 Task: Look for Airbnb properties in Balatah, Palestinian Territory from 12th December, 2023 to 16th December, 2023 for 8 adults.8 bedrooms having 8 beds and 8 bathrooms. Property type can be house. Amenities needed are: wifi, TV, free parkinig on premises, gym, breakfast. Look for 4 properties as per requirement.
Action: Mouse moved to (453, 94)
Screenshot: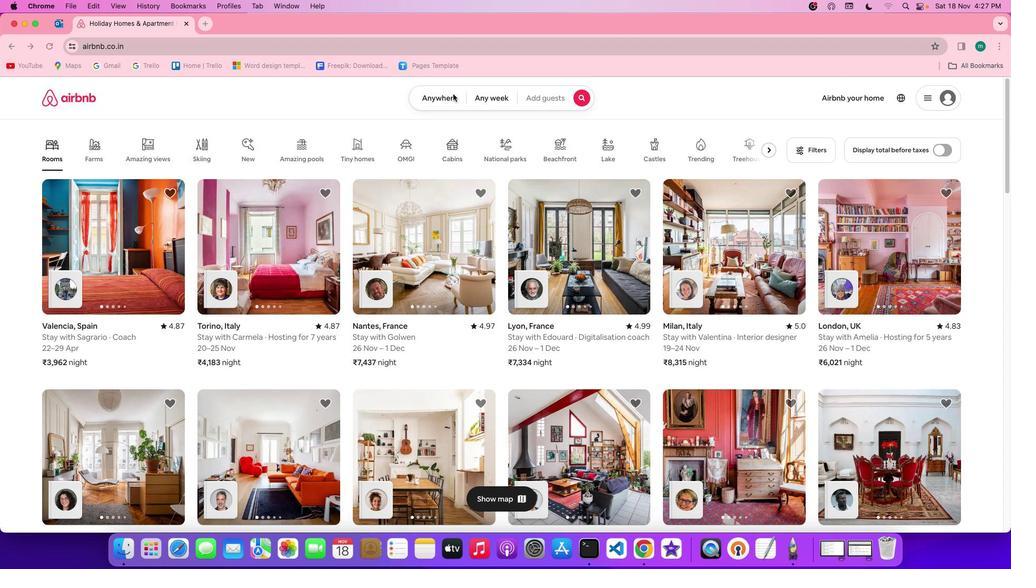 
Action: Mouse pressed left at (453, 94)
Screenshot: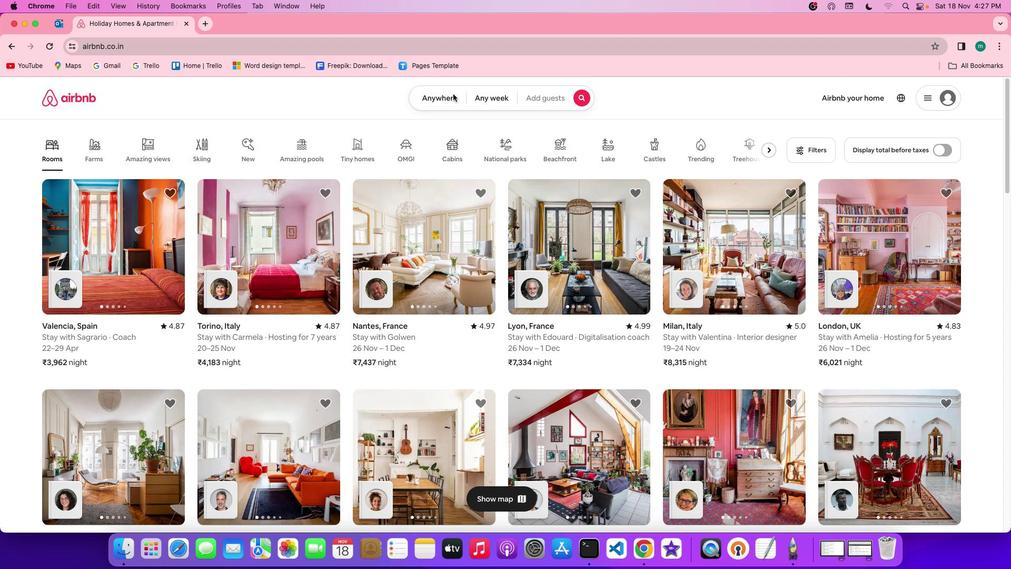
Action: Mouse moved to (437, 98)
Screenshot: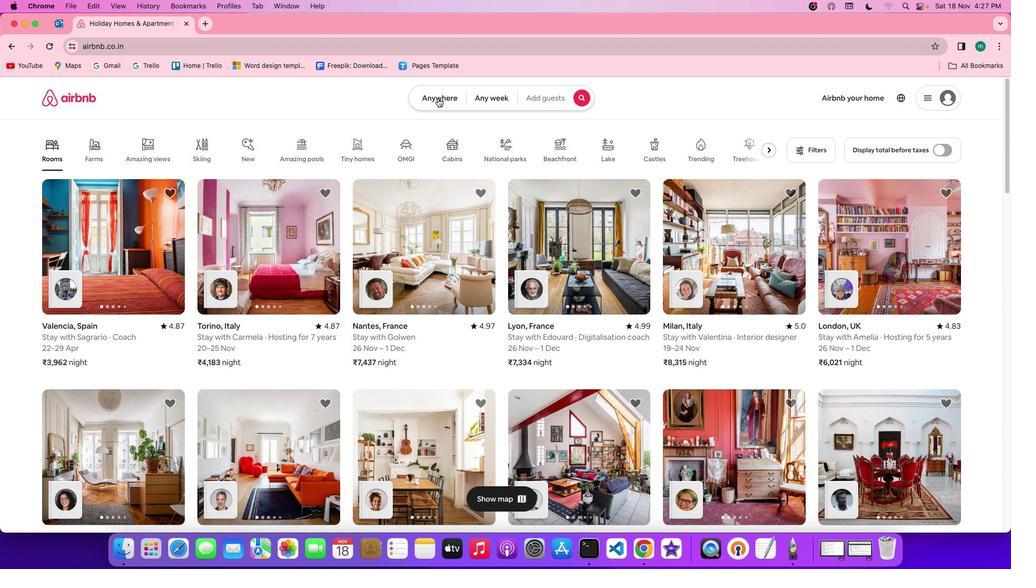 
Action: Mouse pressed left at (437, 98)
Screenshot: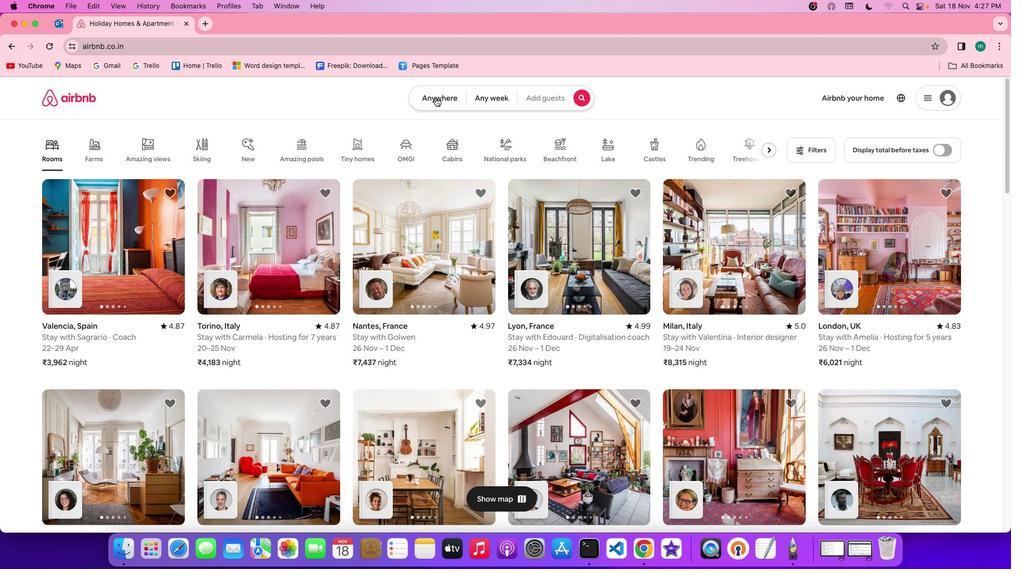 
Action: Mouse moved to (375, 135)
Screenshot: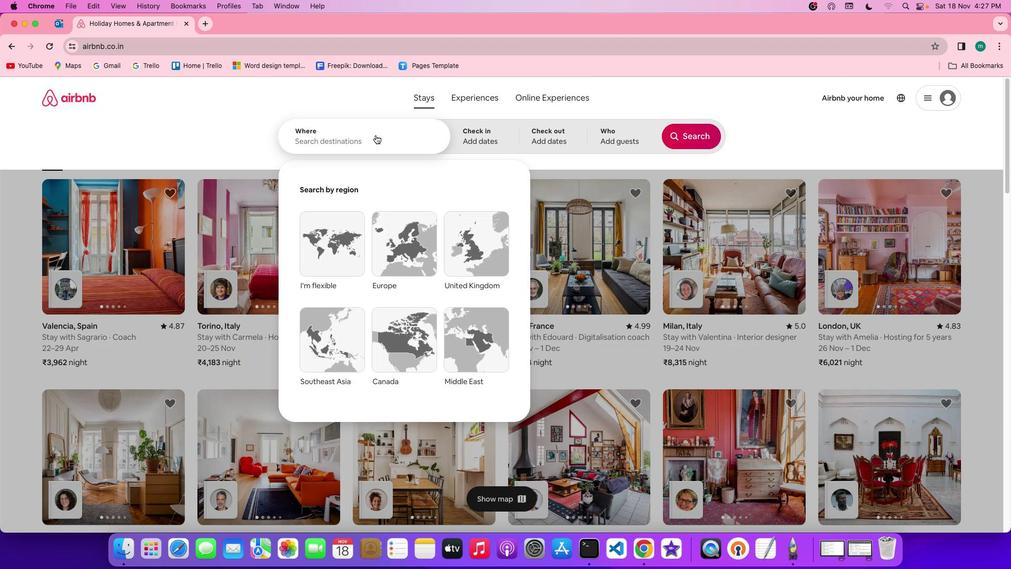 
Action: Mouse pressed left at (375, 135)
Screenshot: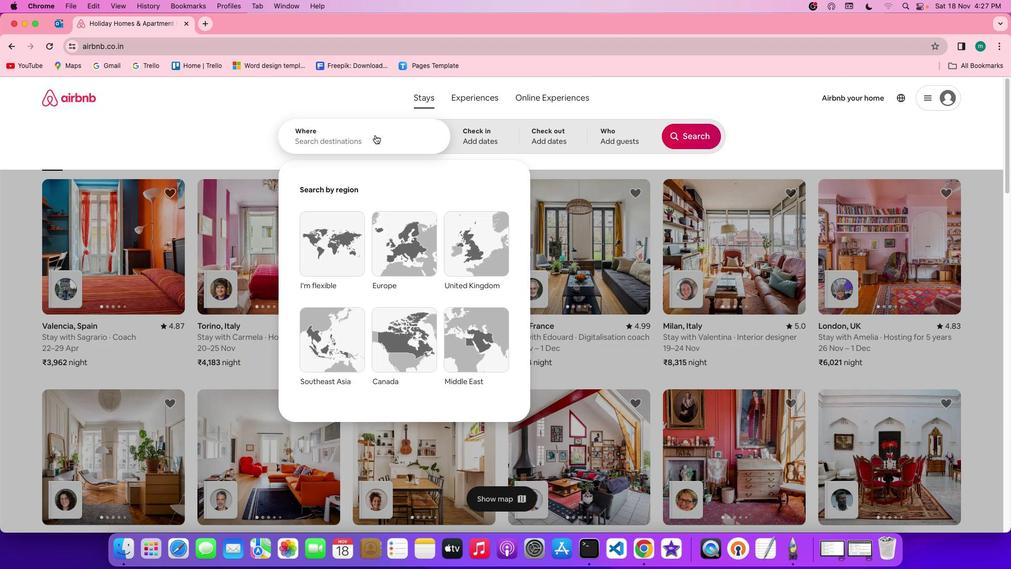 
Action: Mouse moved to (371, 140)
Screenshot: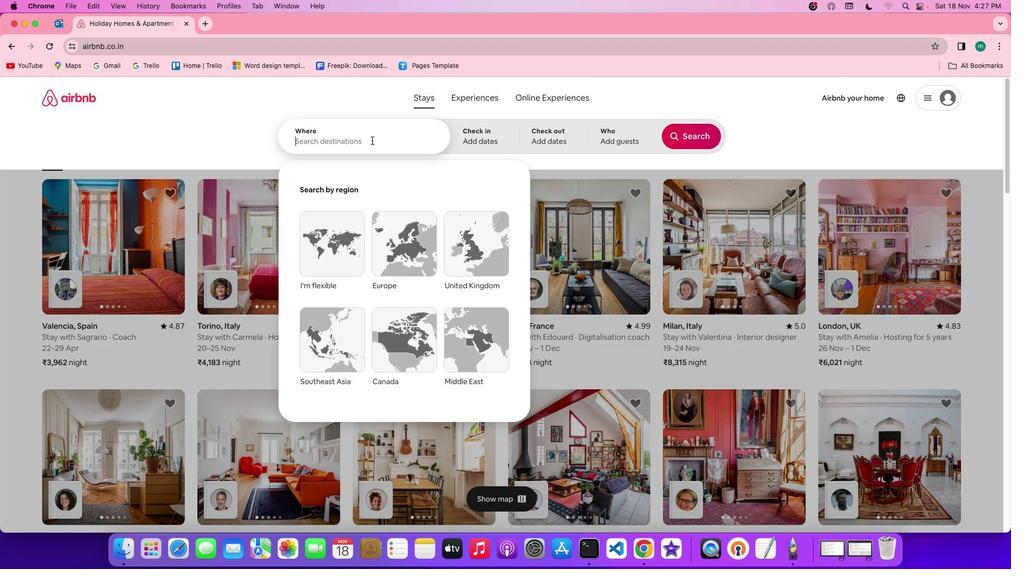 
Action: Mouse pressed left at (371, 140)
Screenshot: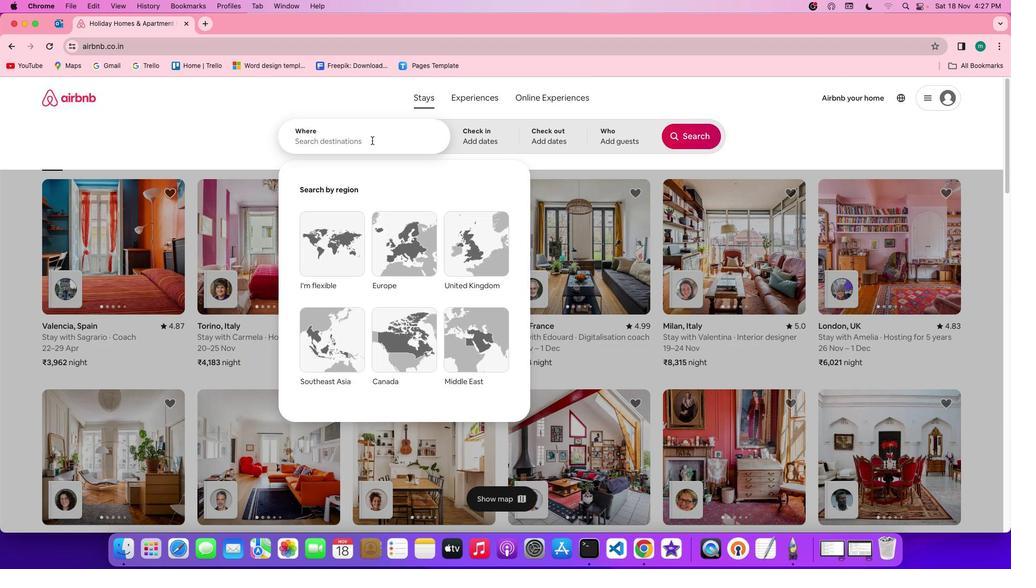 
Action: Key pressed Key.spaceKey.shift'B''a''l''a''t''a''h'','Key.spaceKey.shift'p''a''l''e''s''t''i''n''i''a''n'Key.spaceKey.shift'T''e''r''r''i''t''o''r''u''y'Key.backspaceKey.backspace'y'
Screenshot: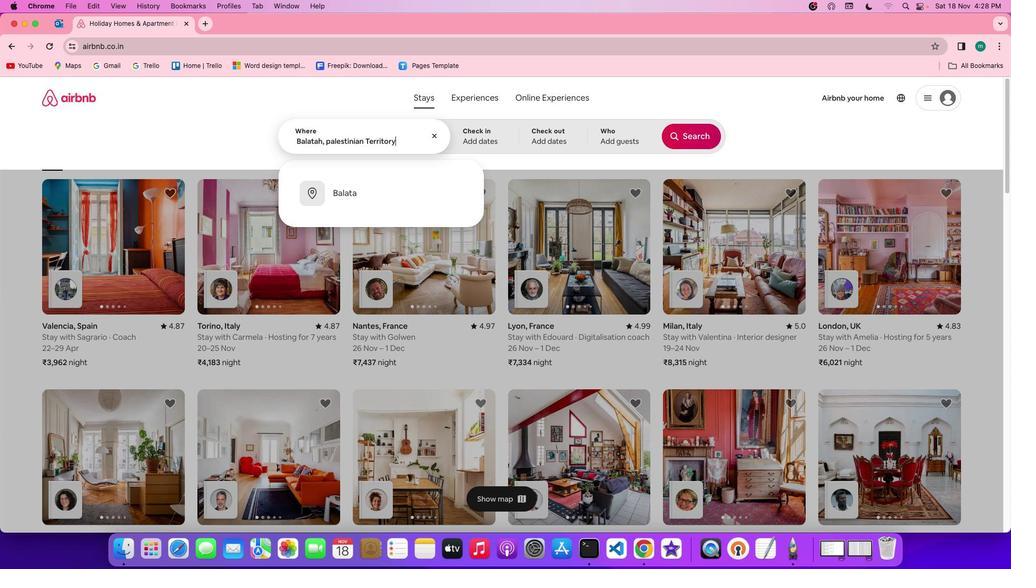 
Action: Mouse moved to (497, 139)
Screenshot: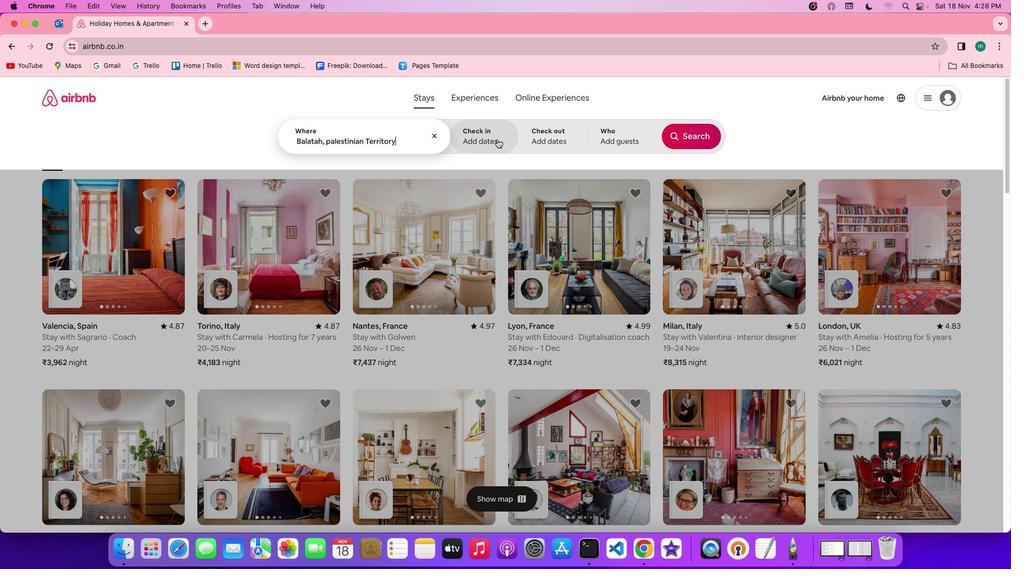 
Action: Mouse pressed left at (497, 139)
Screenshot: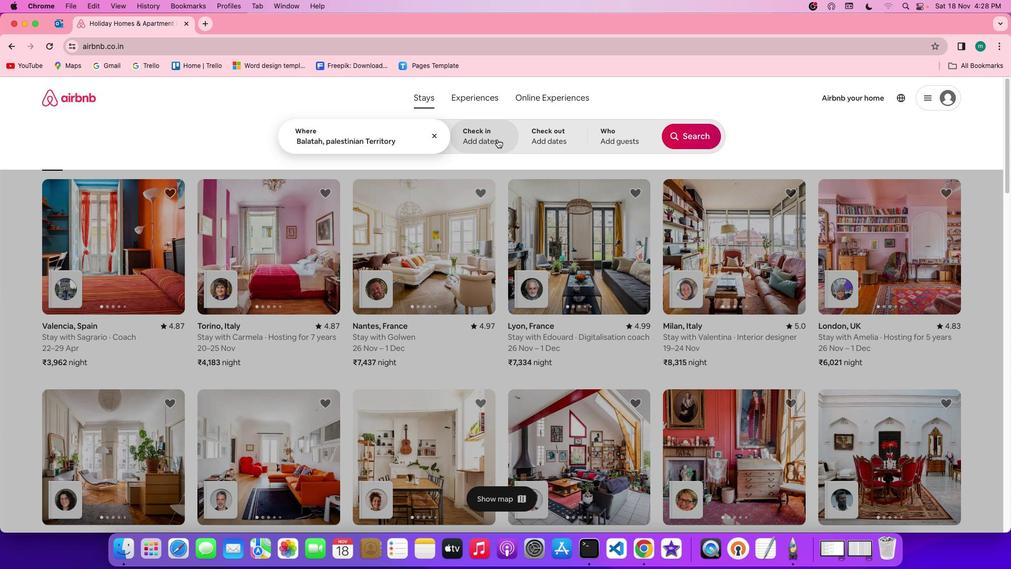 
Action: Mouse moved to (649, 309)
Screenshot: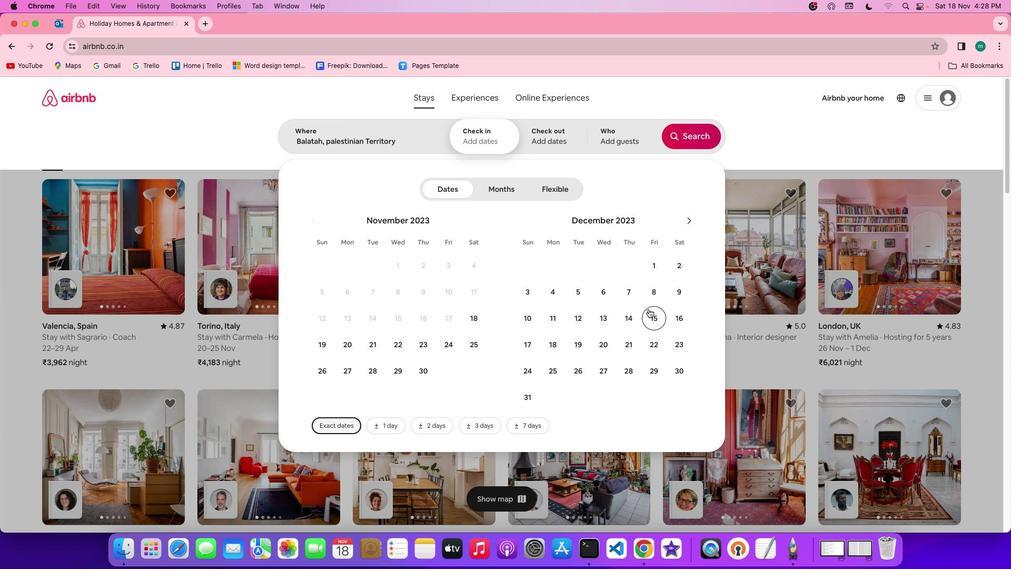 
Action: Mouse scrolled (649, 309) with delta (0, 0)
Screenshot: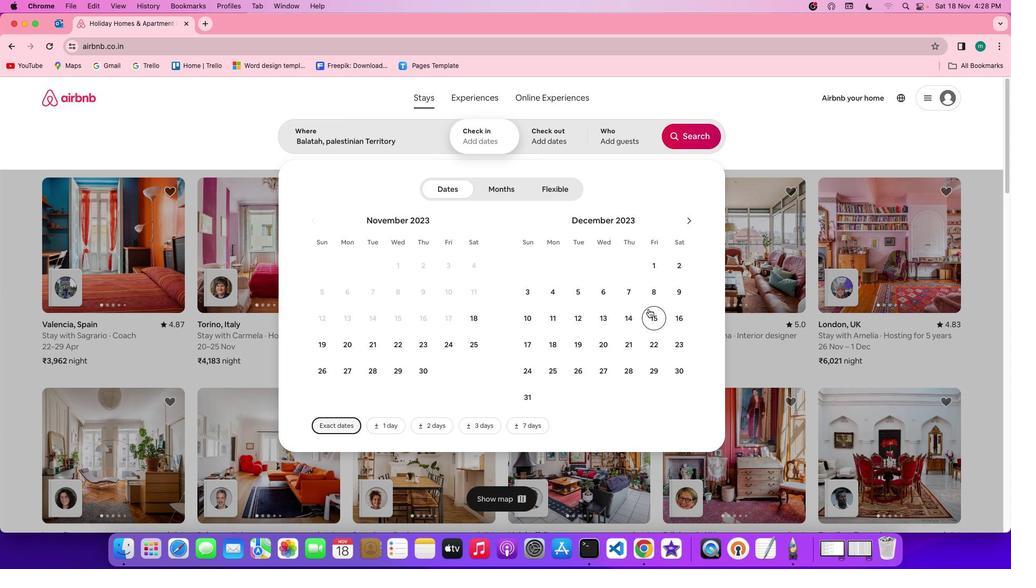 
Action: Mouse scrolled (649, 309) with delta (0, 0)
Screenshot: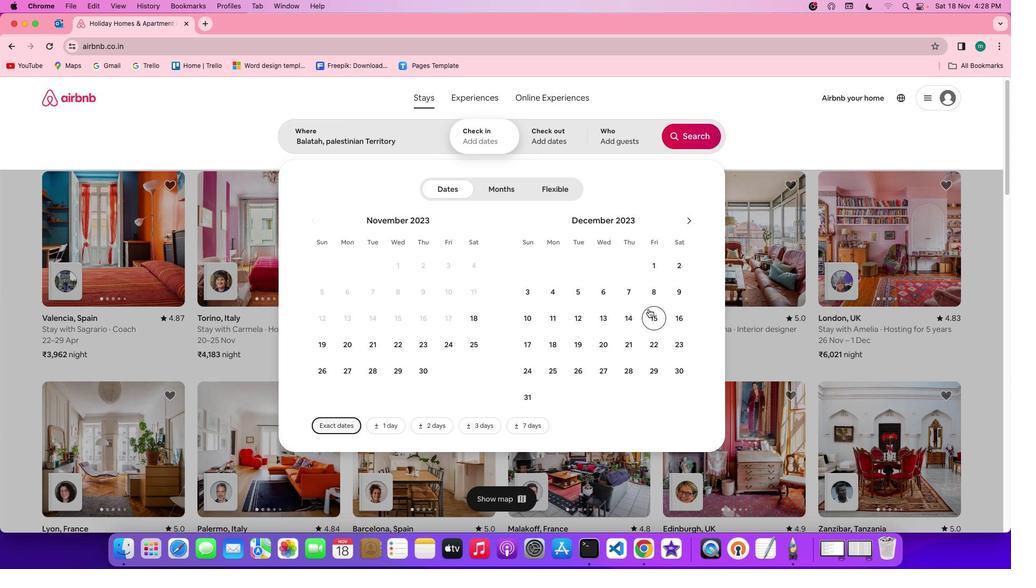 
Action: Mouse scrolled (649, 309) with delta (0, 0)
Screenshot: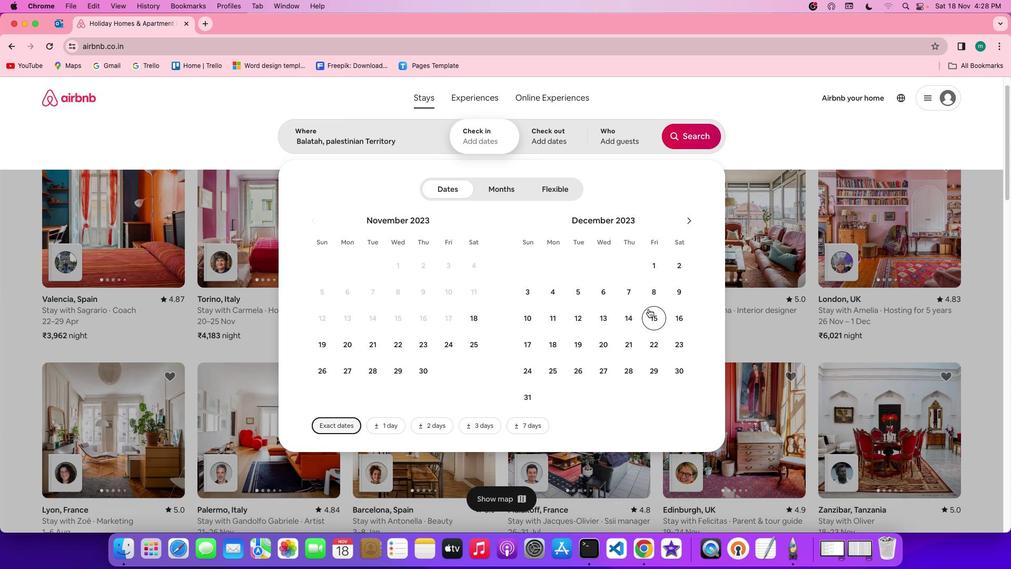 
Action: Mouse moved to (443, 93)
Screenshot: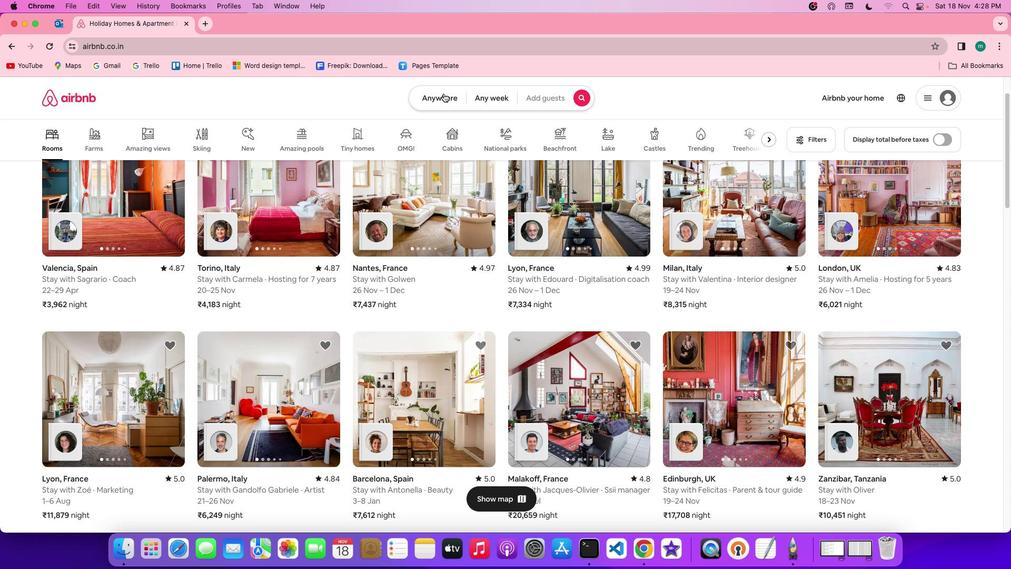 
Action: Mouse pressed left at (443, 93)
Screenshot: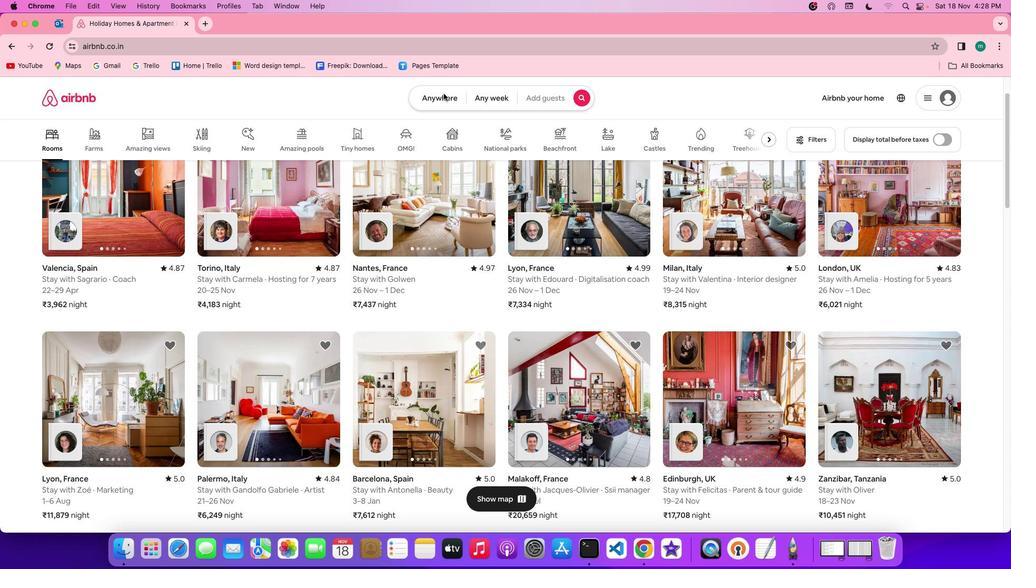 
Action: Mouse moved to (473, 135)
Screenshot: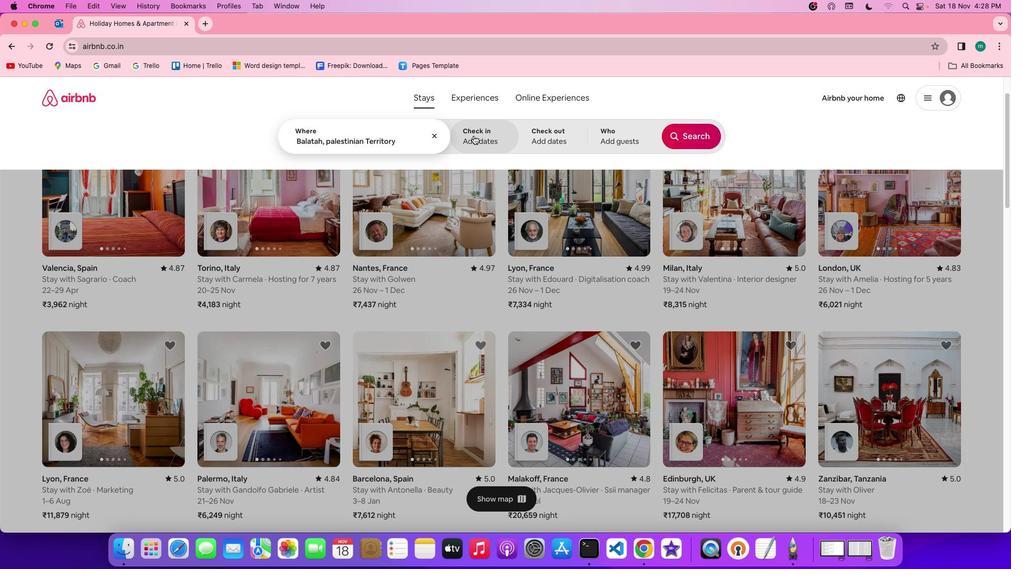 
Action: Mouse pressed left at (473, 135)
Screenshot: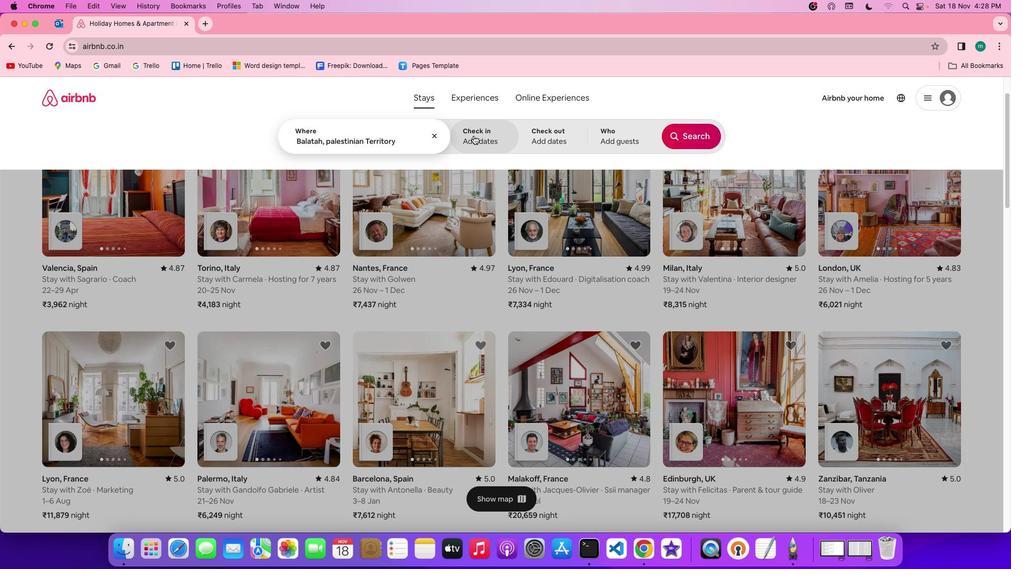 
Action: Mouse moved to (578, 315)
Screenshot: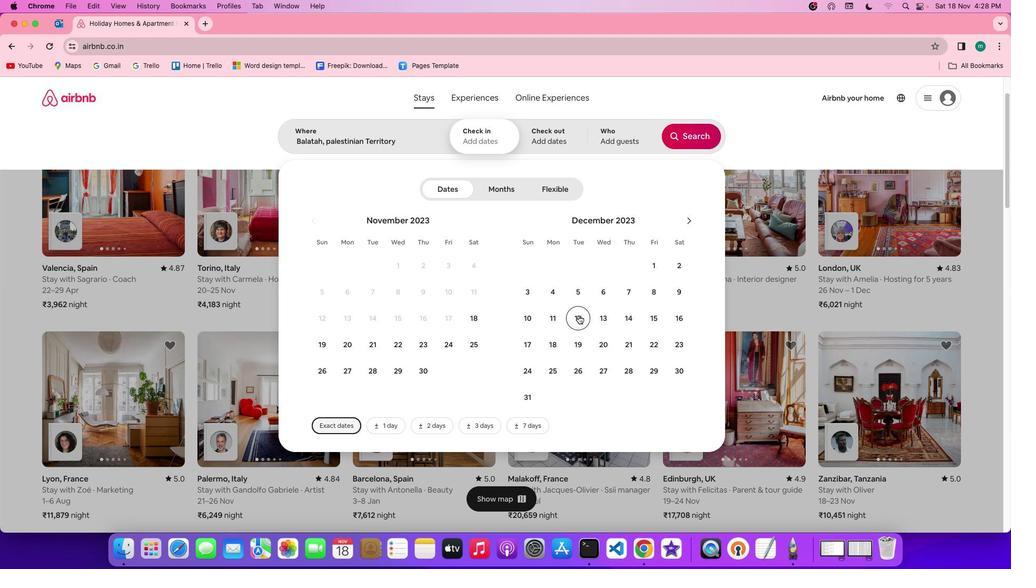 
Action: Mouse pressed left at (578, 315)
Screenshot: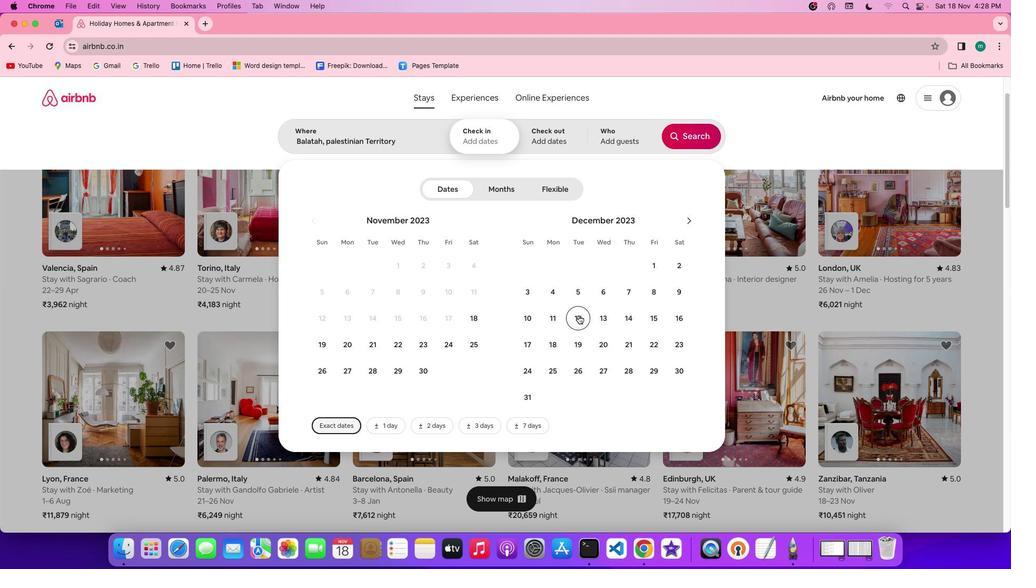 
Action: Mouse moved to (674, 318)
Screenshot: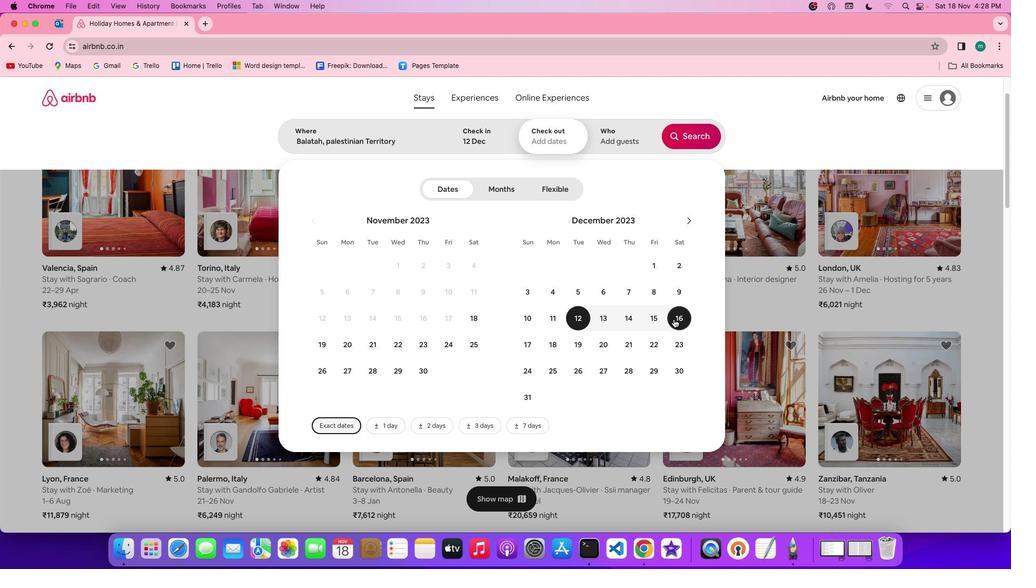 
Action: Mouse pressed left at (674, 318)
Screenshot: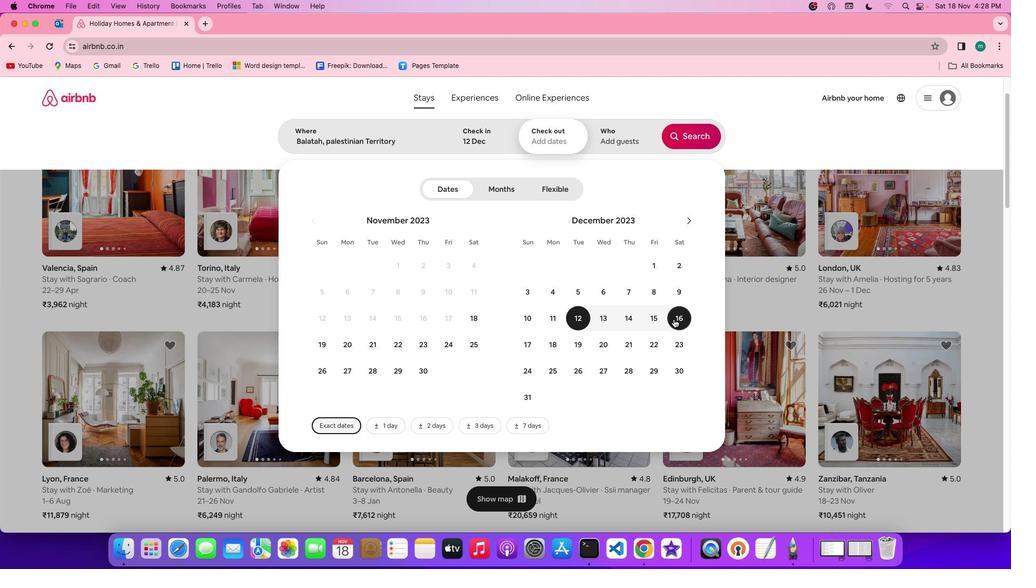
Action: Mouse moved to (610, 128)
Screenshot: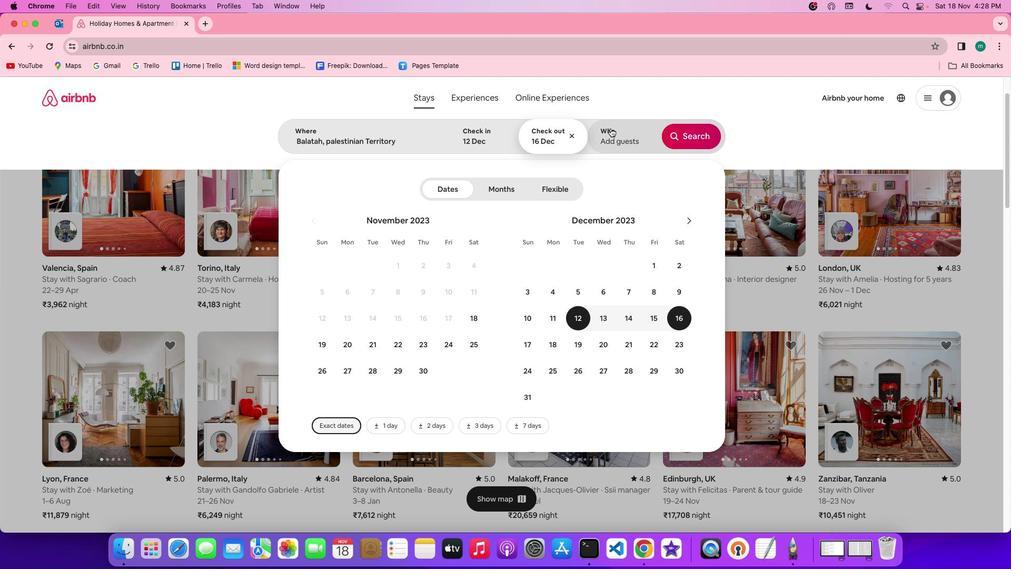 
Action: Mouse pressed left at (610, 128)
Screenshot: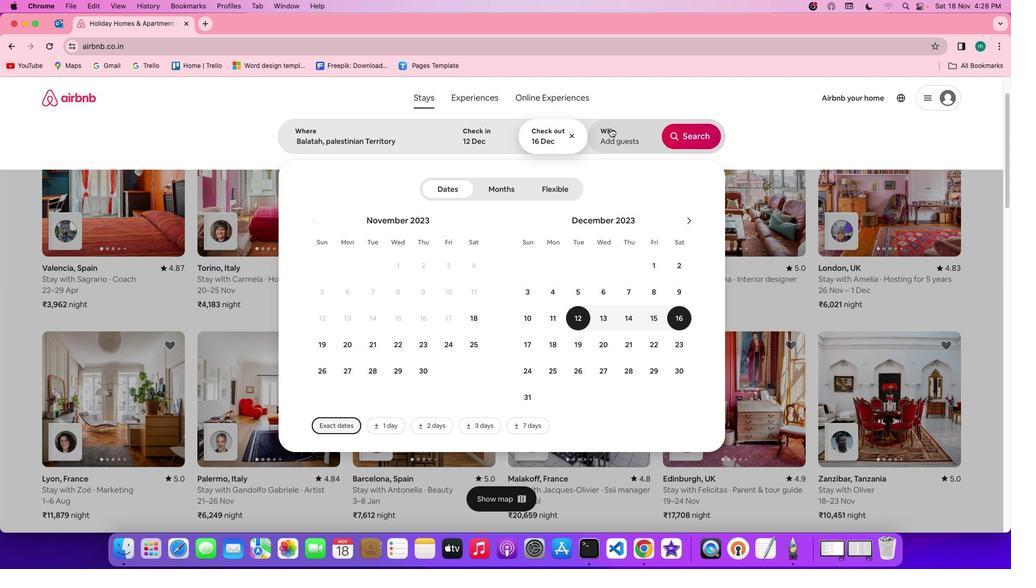 
Action: Mouse moved to (694, 194)
Screenshot: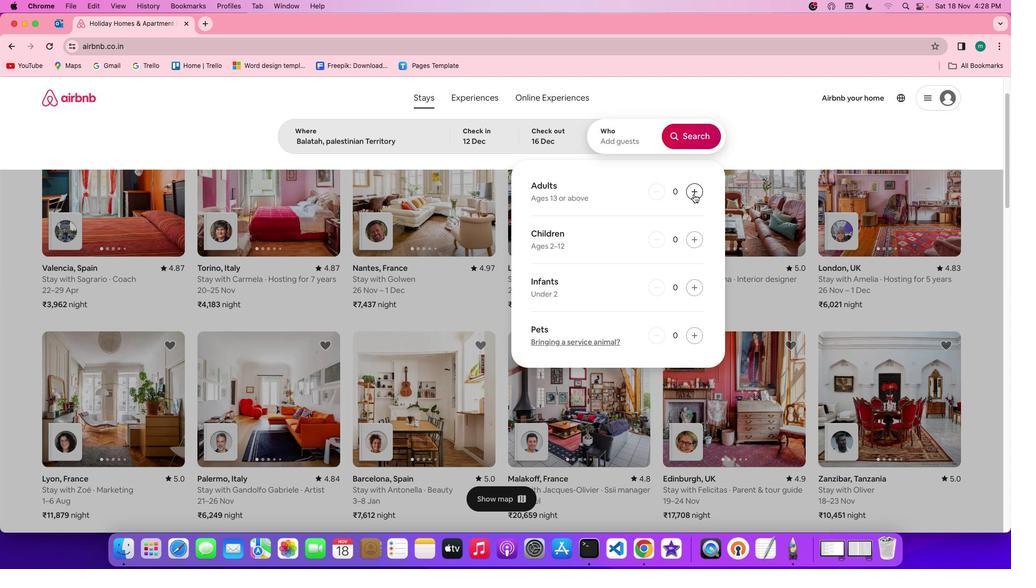 
Action: Mouse pressed left at (694, 194)
Screenshot: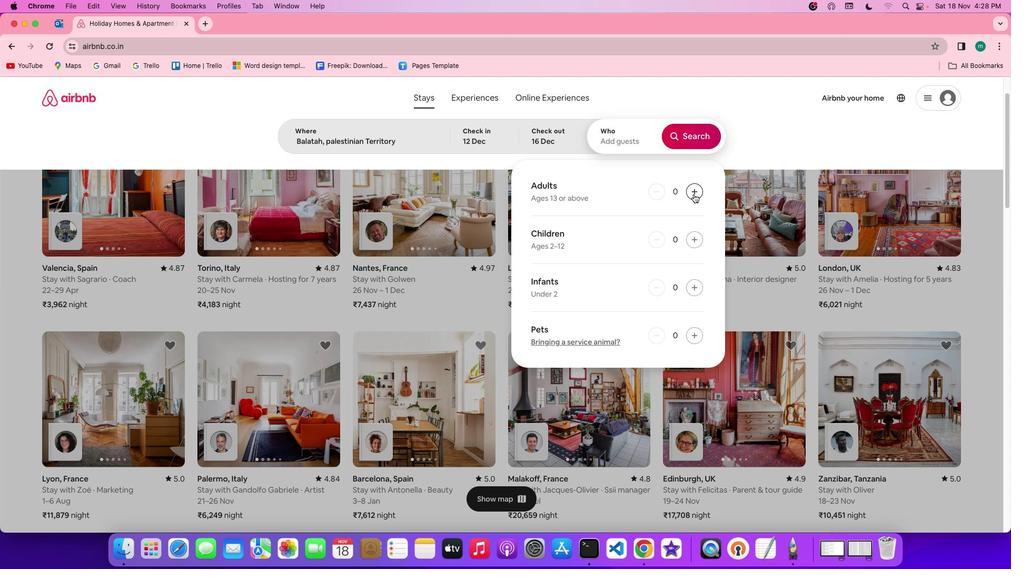 
Action: Mouse pressed left at (694, 194)
Screenshot: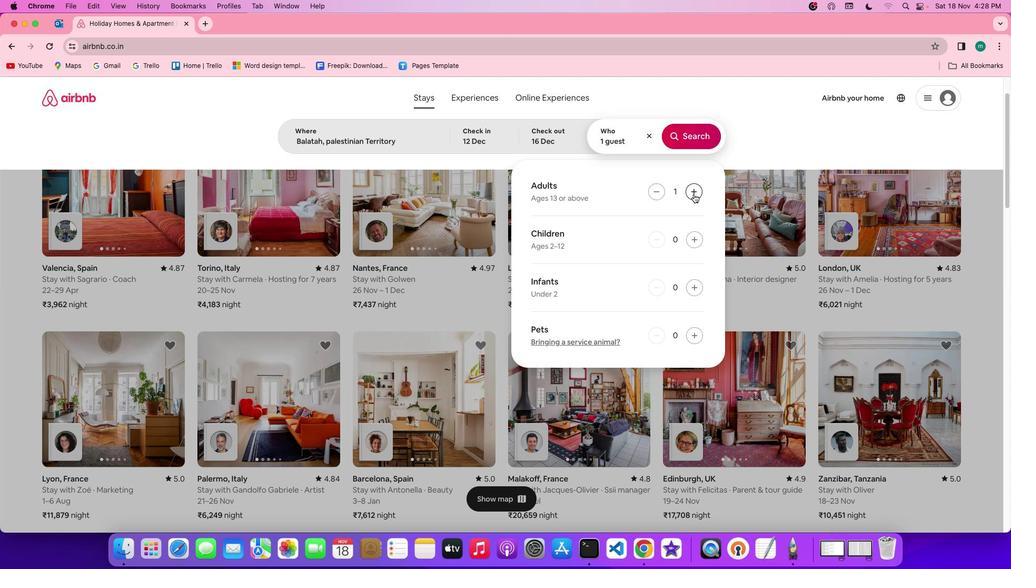 
Action: Mouse pressed left at (694, 194)
Screenshot: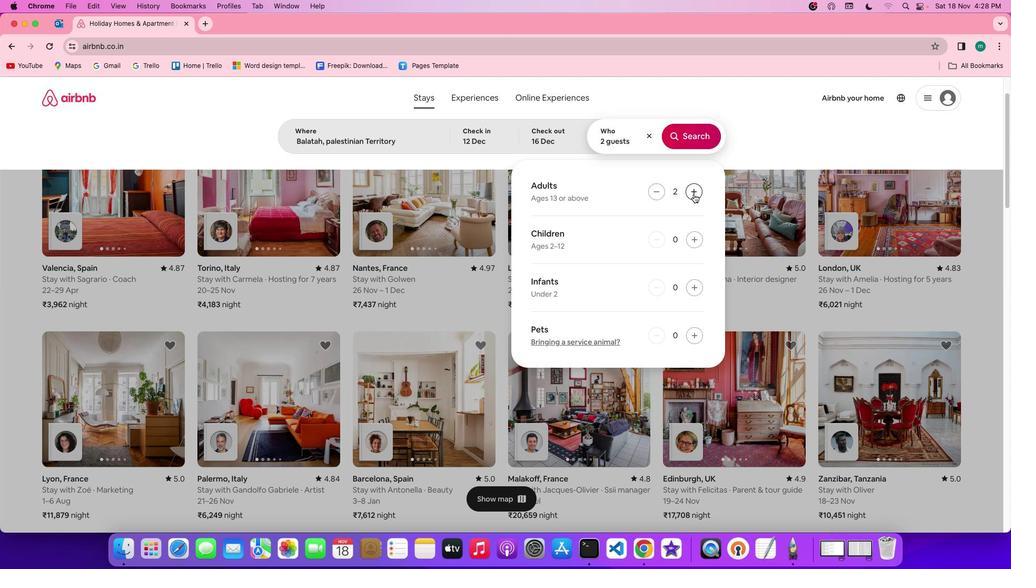 
Action: Mouse pressed left at (694, 194)
Screenshot: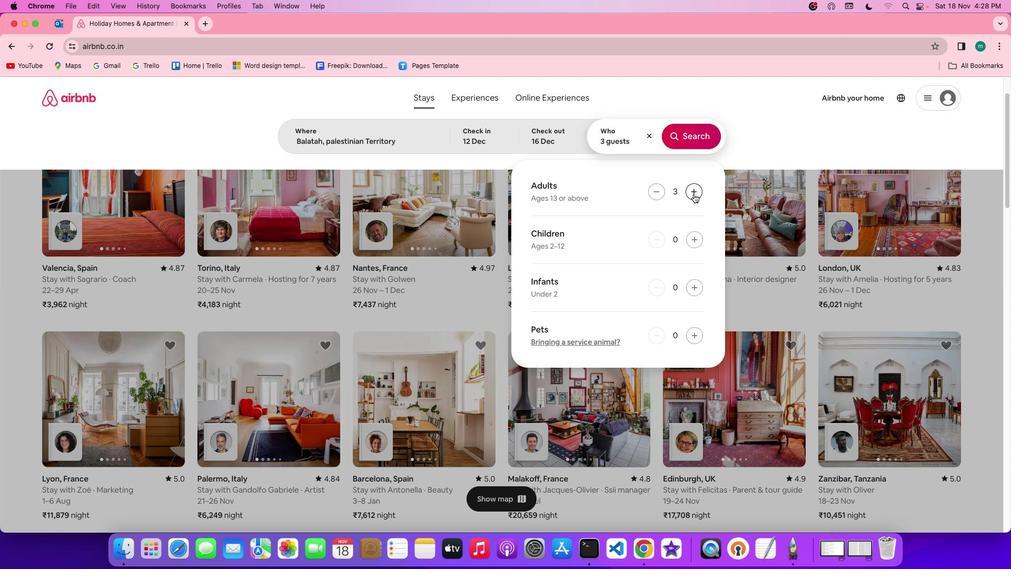 
Action: Mouse pressed left at (694, 194)
Screenshot: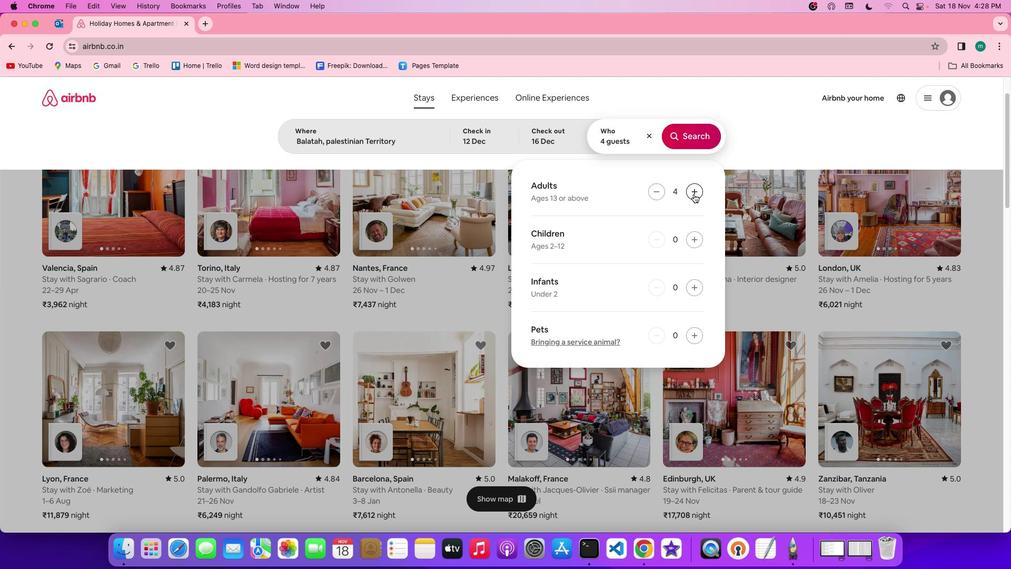 
Action: Mouse pressed left at (694, 194)
Screenshot: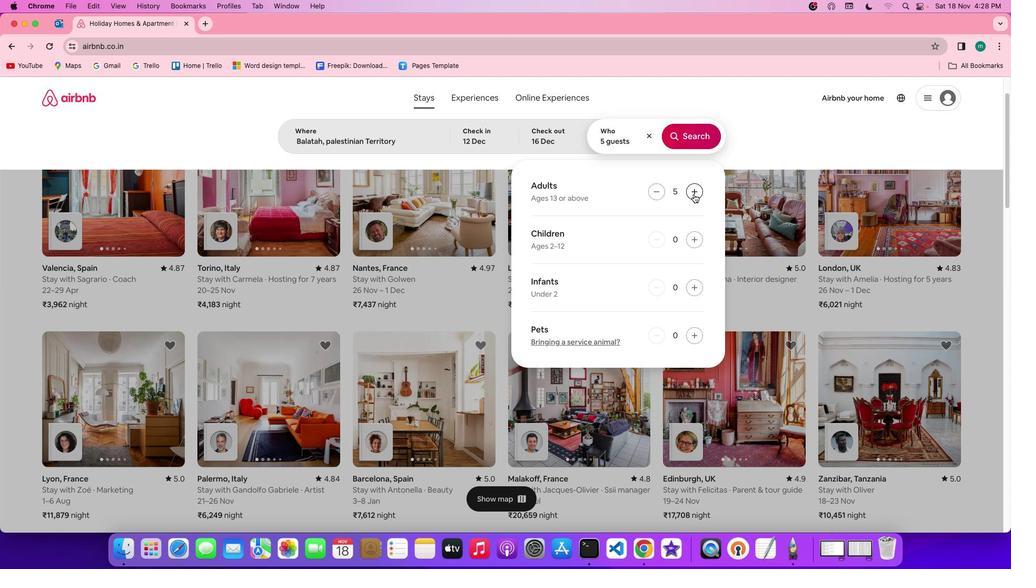 
Action: Mouse pressed left at (694, 194)
Screenshot: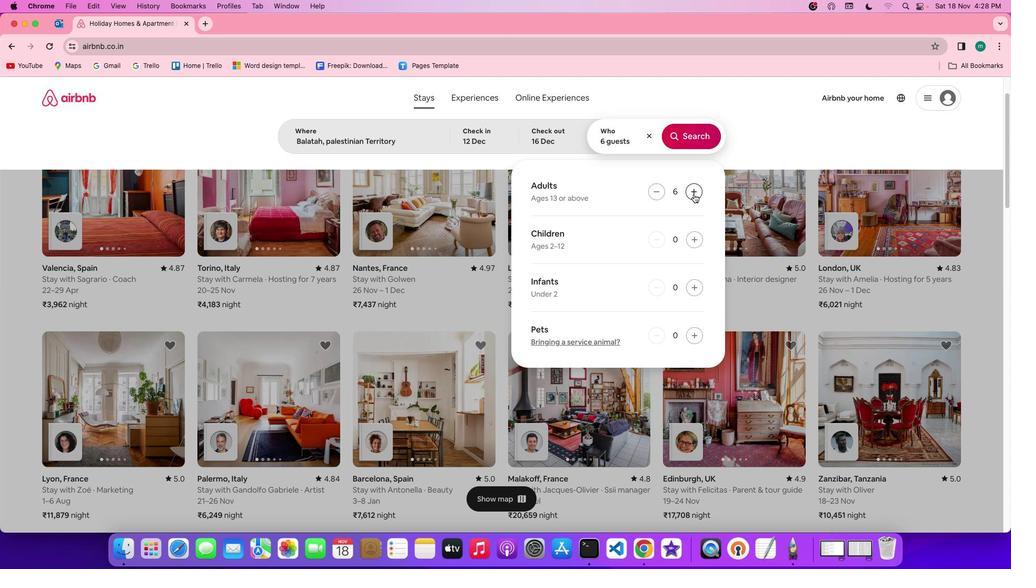 
Action: Mouse pressed left at (694, 194)
Screenshot: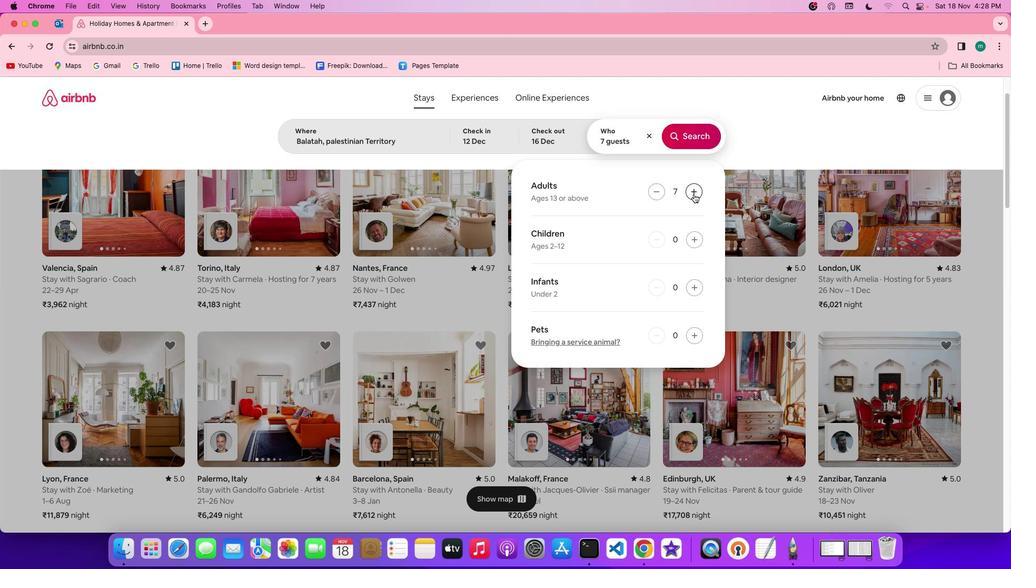 
Action: Mouse moved to (688, 129)
Screenshot: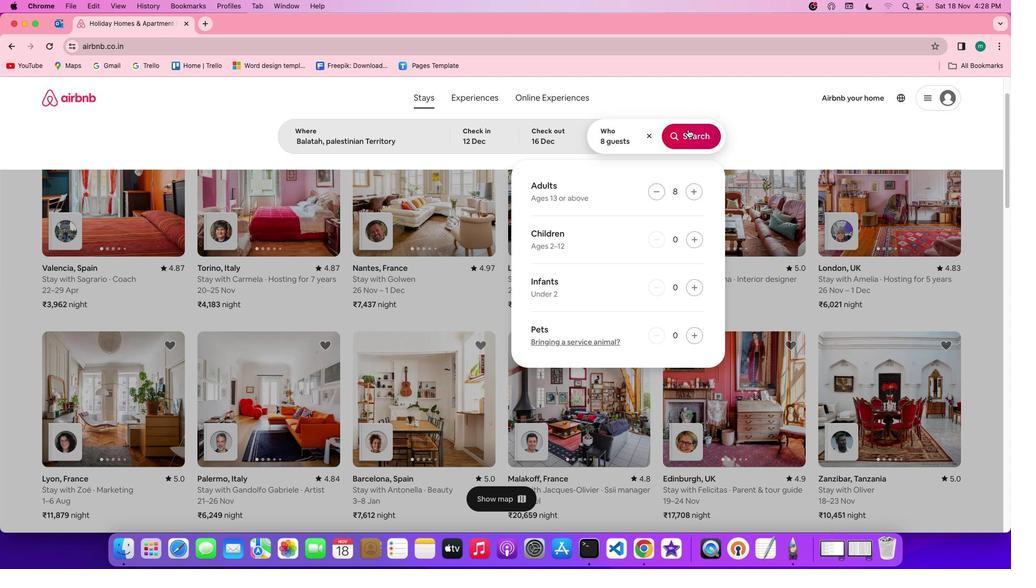 
Action: Mouse pressed left at (688, 129)
Screenshot: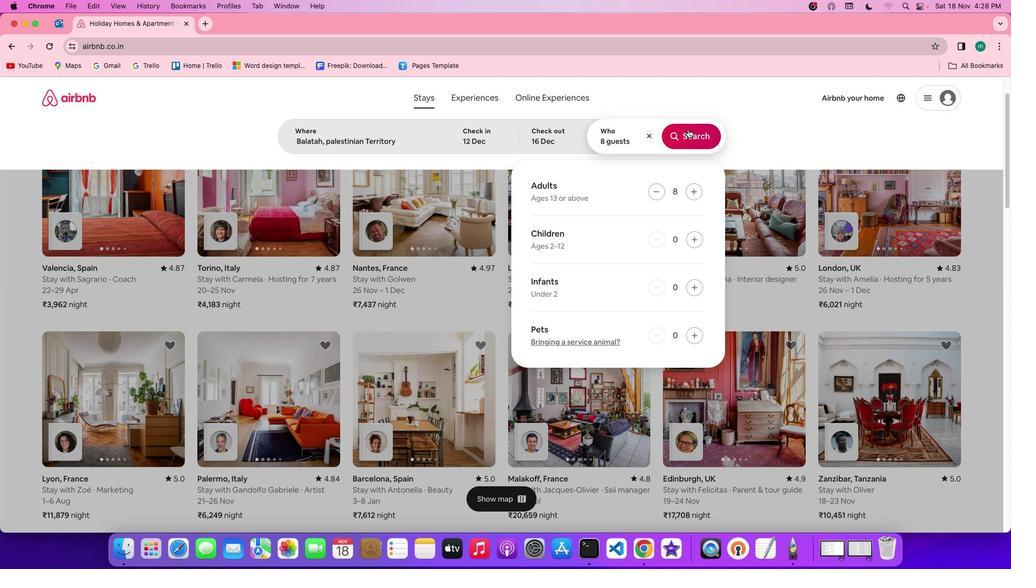 
Action: Mouse moved to (838, 129)
Screenshot: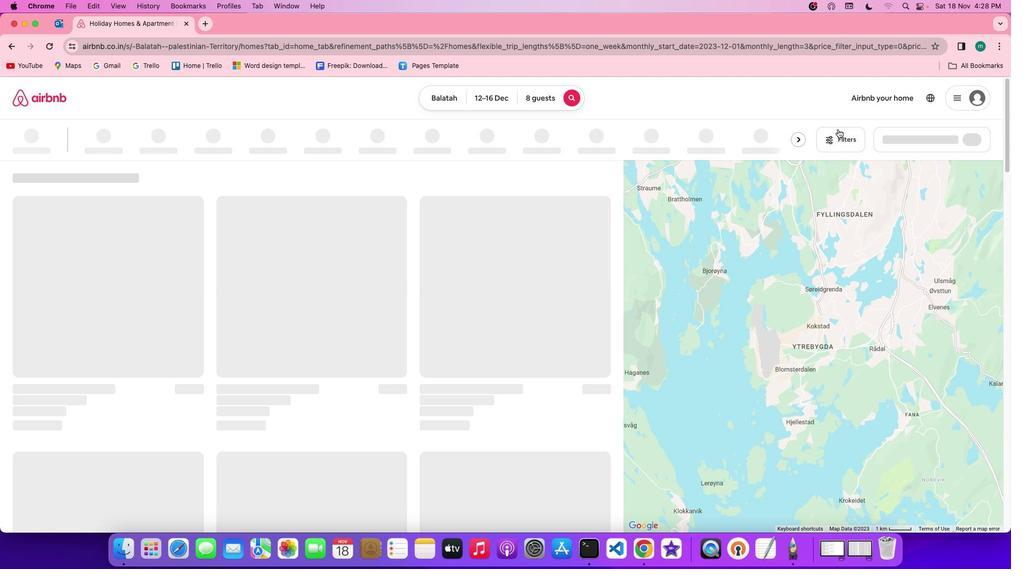 
Action: Mouse pressed left at (838, 129)
Screenshot: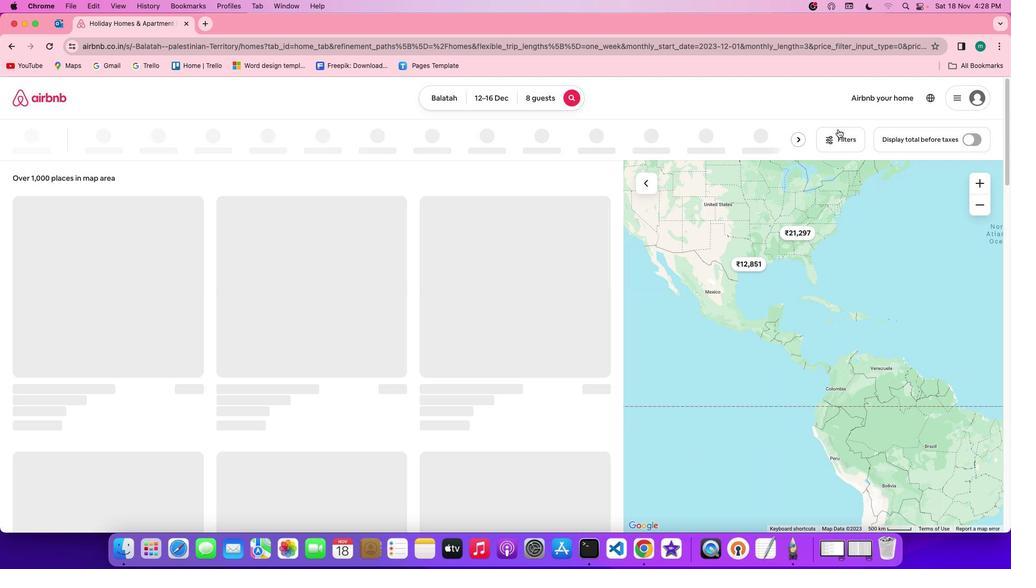 
Action: Mouse moved to (576, 268)
Screenshot: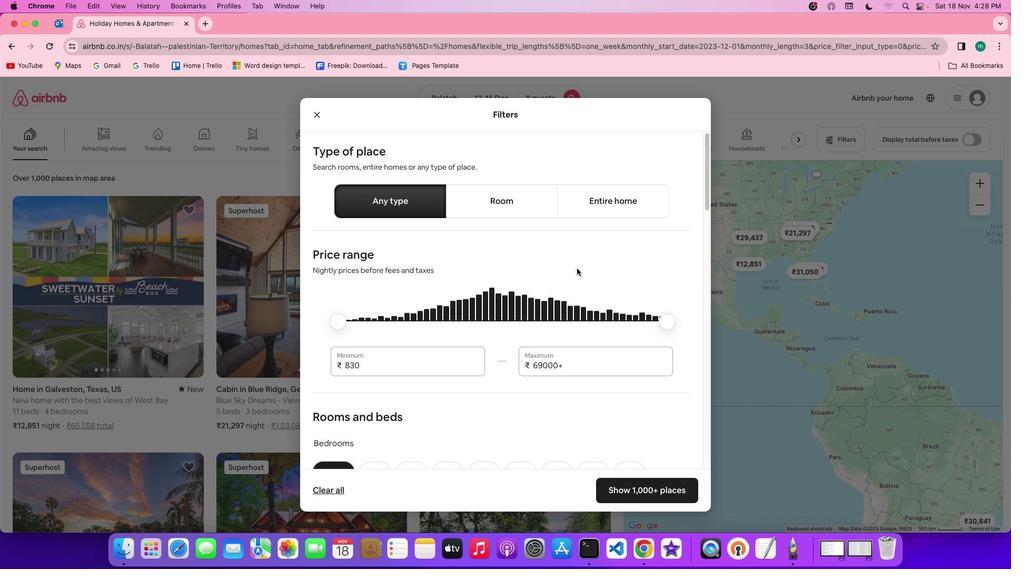 
Action: Mouse scrolled (576, 268) with delta (0, 0)
Screenshot: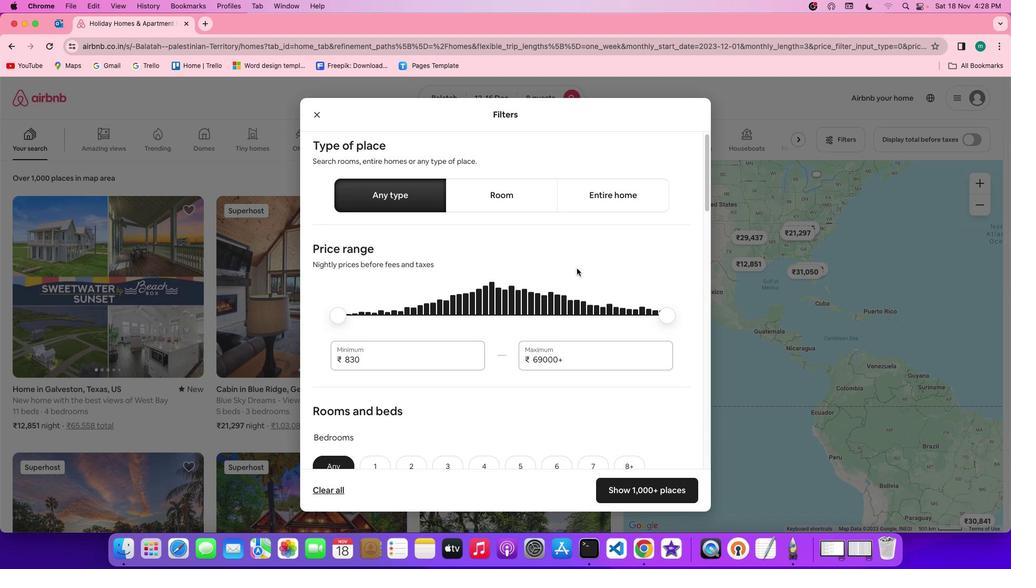 
Action: Mouse scrolled (576, 268) with delta (0, 0)
Screenshot: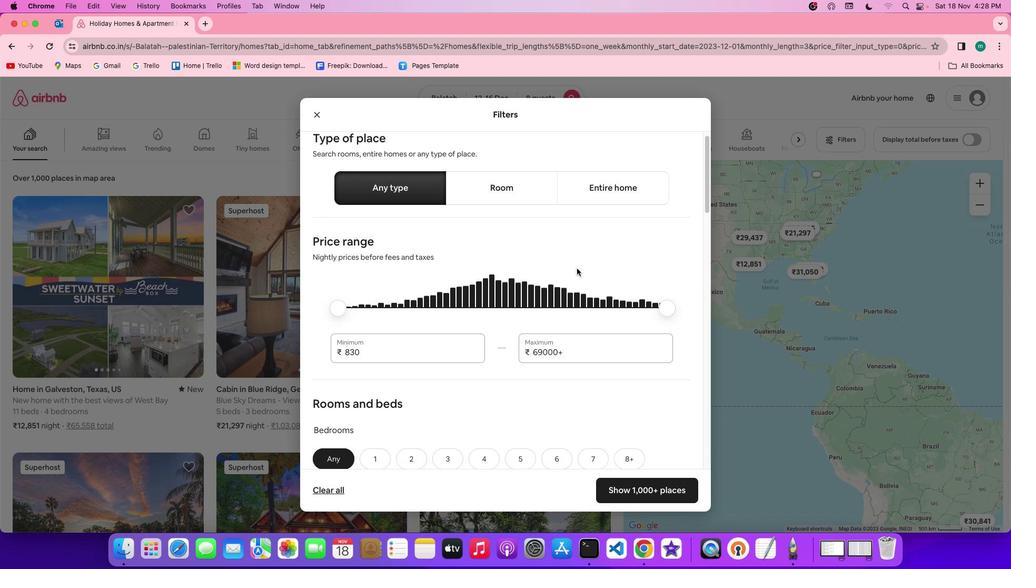 
Action: Mouse scrolled (576, 268) with delta (0, -1)
Screenshot: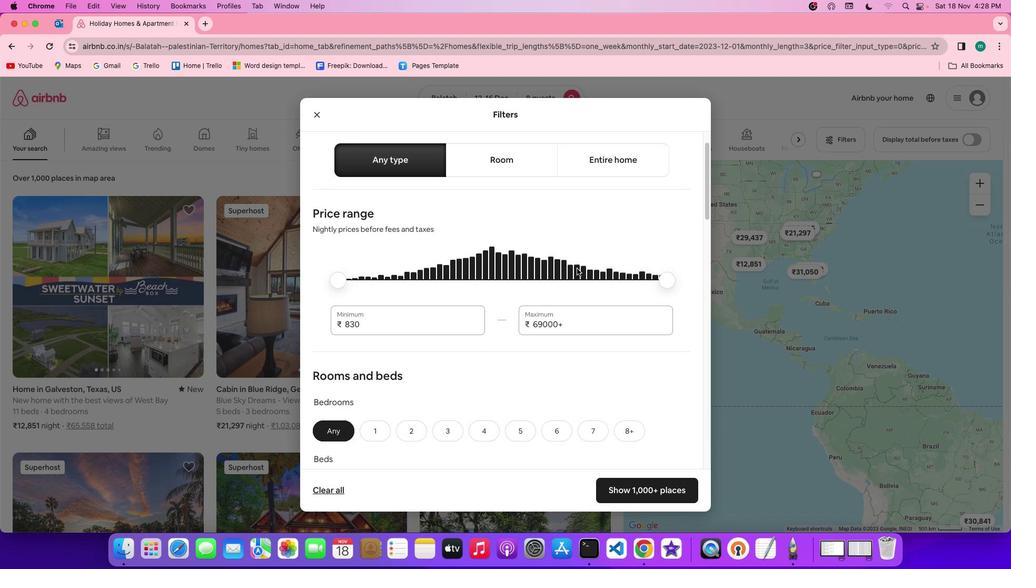 
Action: Mouse scrolled (576, 268) with delta (0, 0)
Screenshot: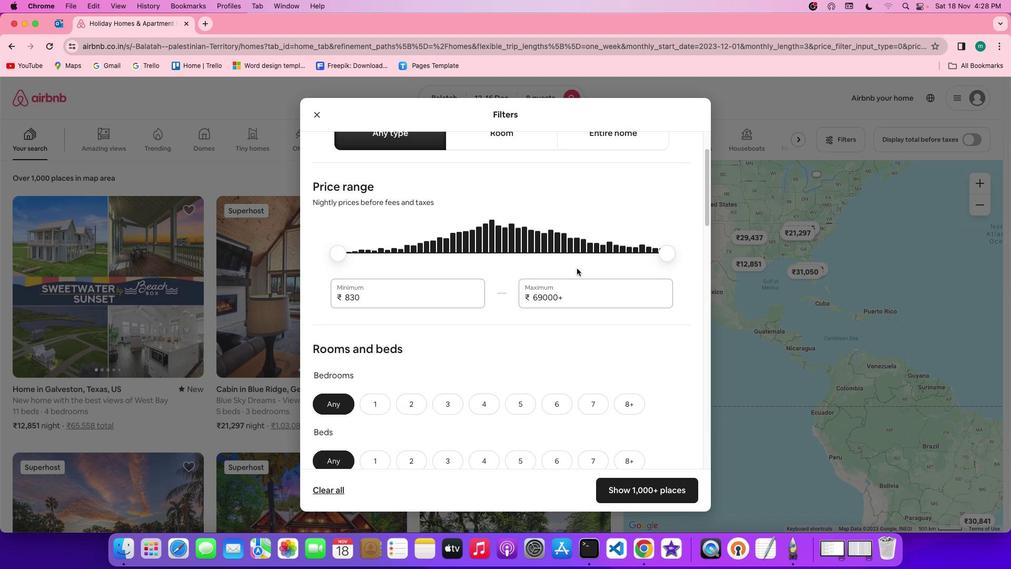 
Action: Mouse moved to (577, 268)
Screenshot: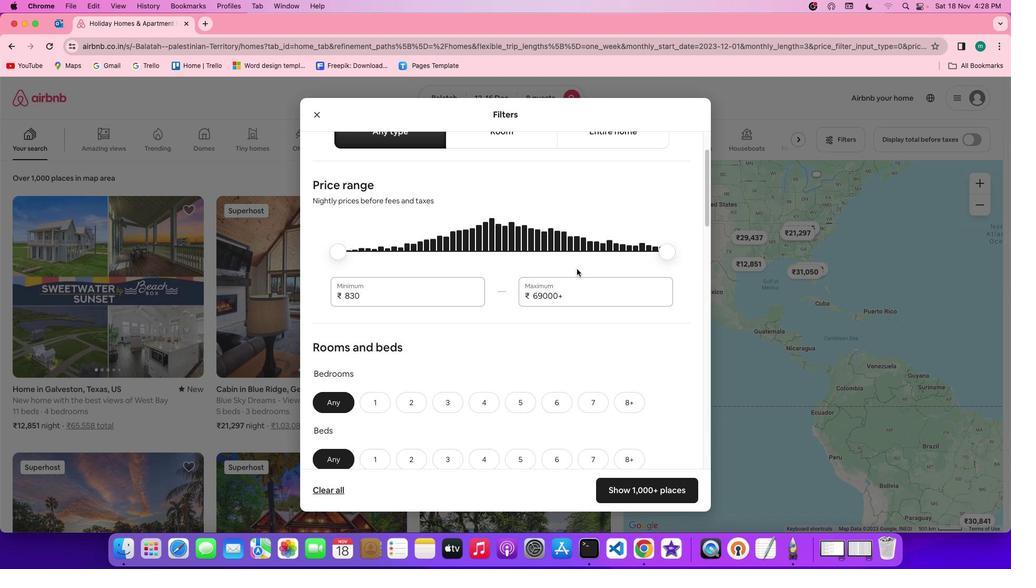 
Action: Mouse scrolled (577, 268) with delta (0, 0)
Screenshot: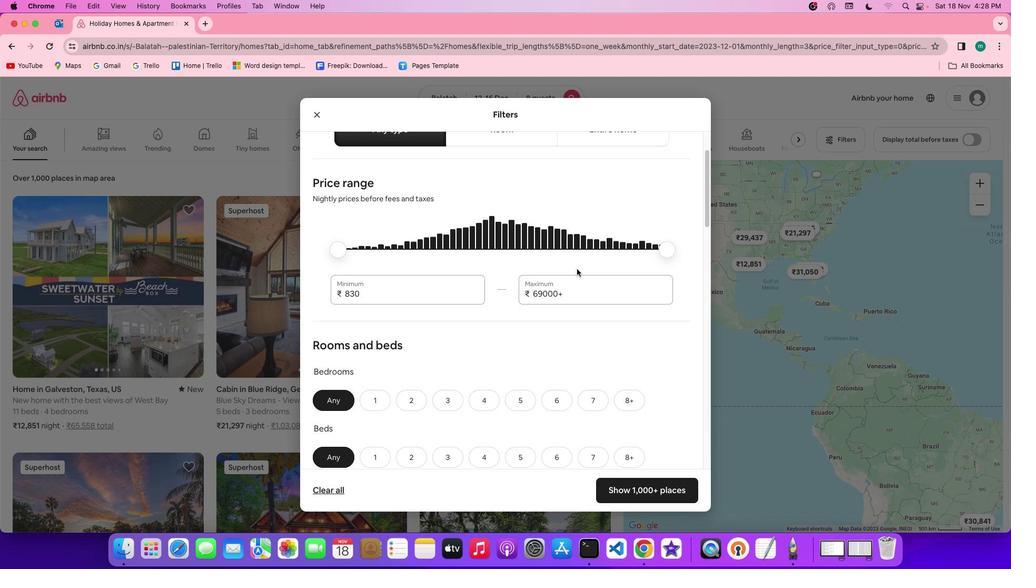 
Action: Mouse scrolled (577, 268) with delta (0, 0)
Screenshot: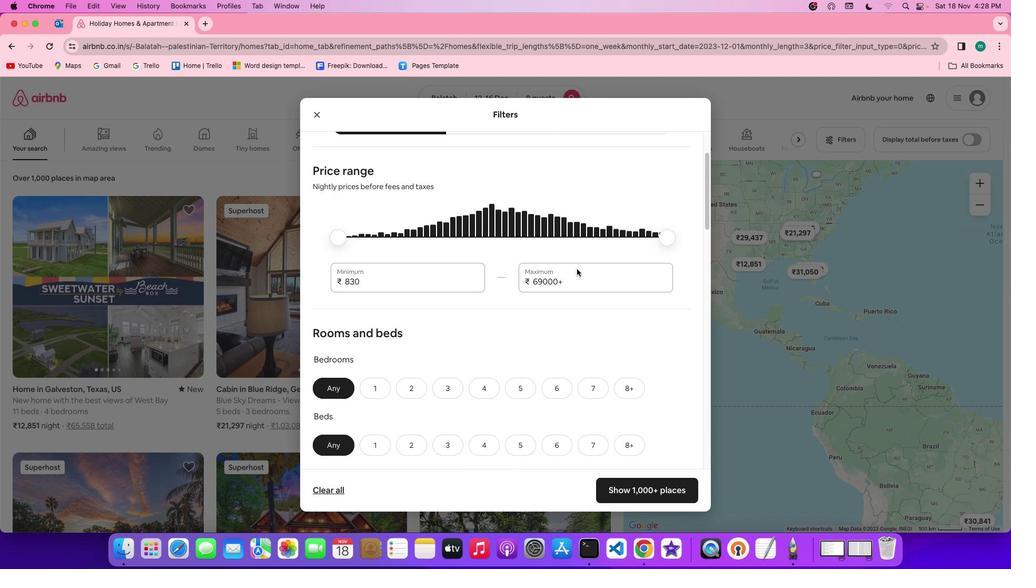 
Action: Mouse scrolled (577, 268) with delta (0, -1)
Screenshot: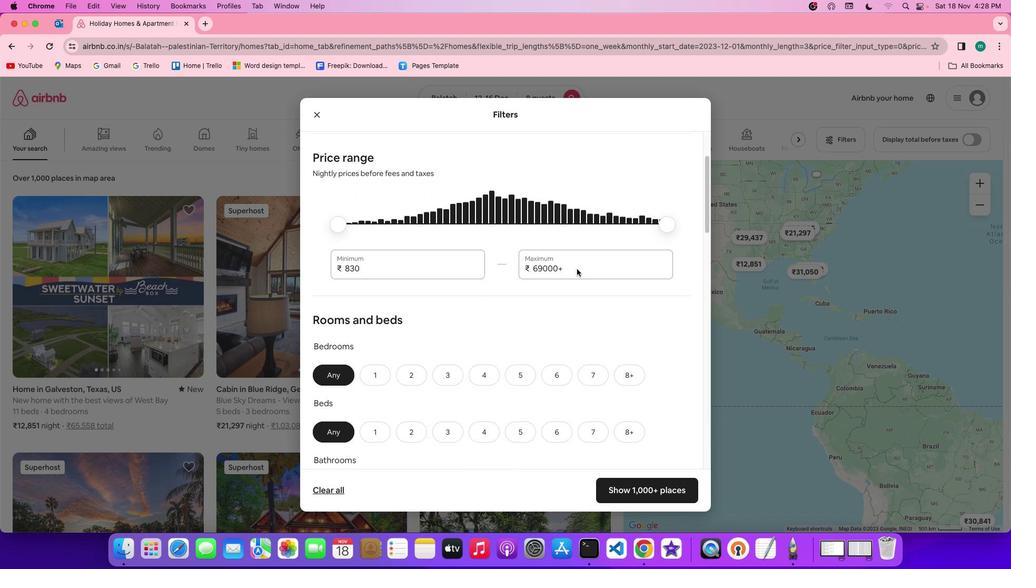 
Action: Mouse scrolled (577, 268) with delta (0, 0)
Screenshot: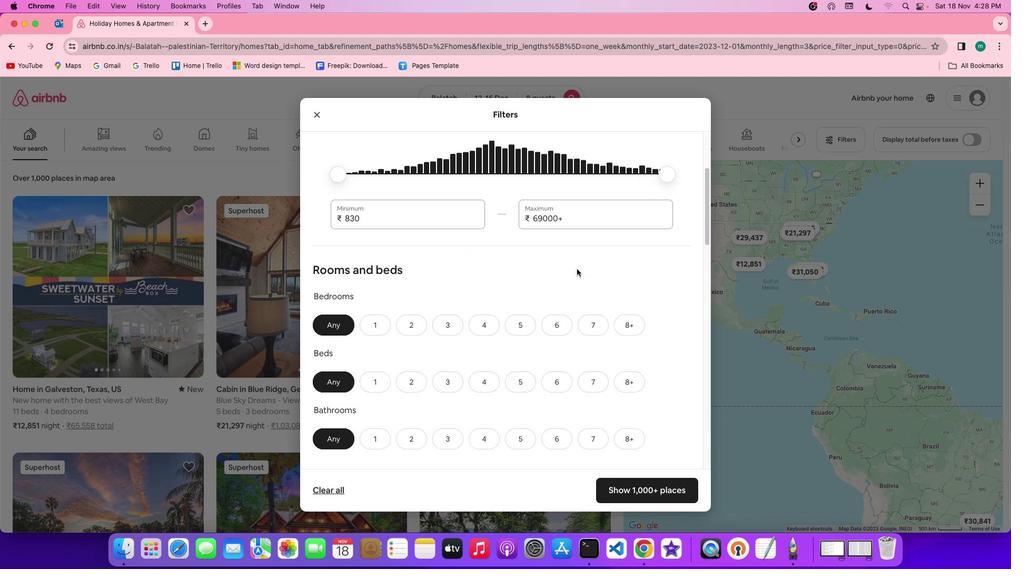 
Action: Mouse scrolled (577, 268) with delta (0, 0)
Screenshot: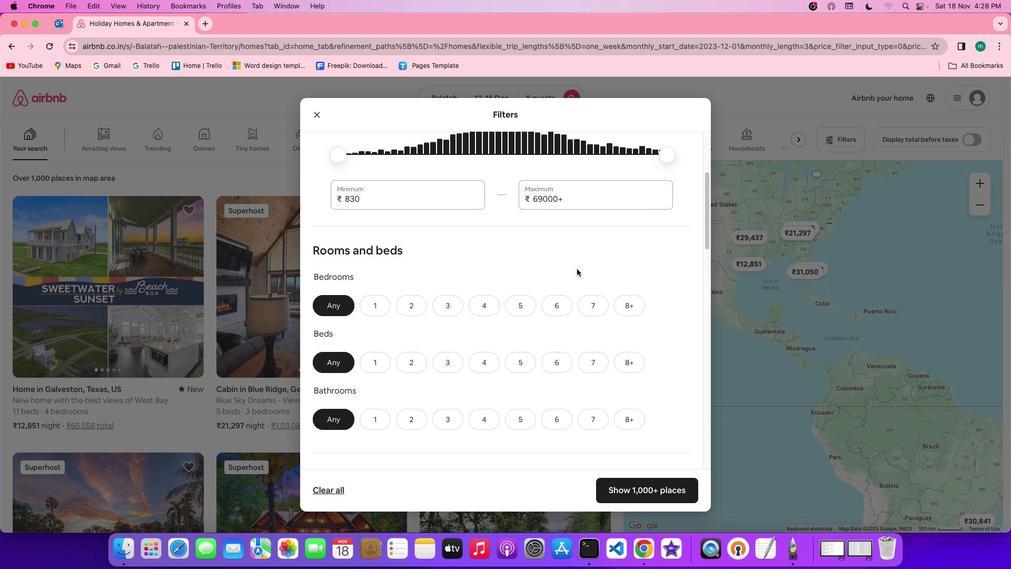 
Action: Mouse scrolled (577, 268) with delta (0, 0)
Screenshot: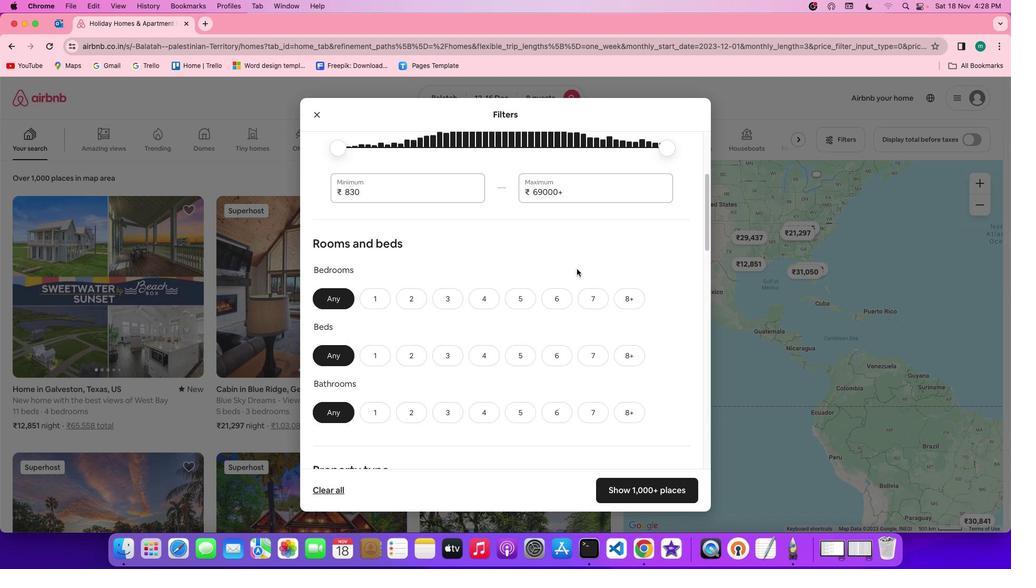 
Action: Mouse scrolled (577, 268) with delta (0, 0)
Screenshot: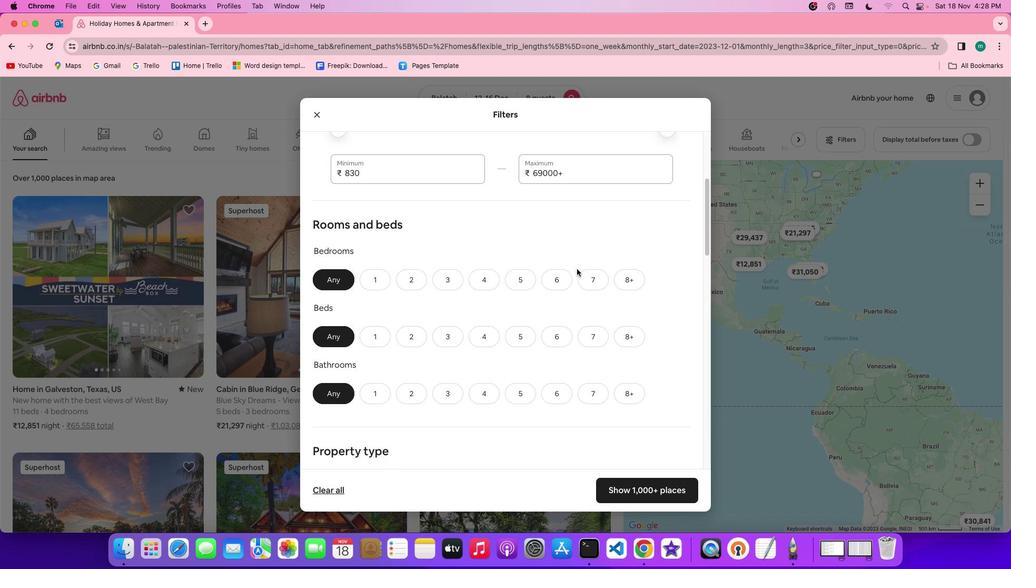 
Action: Mouse moved to (630, 265)
Screenshot: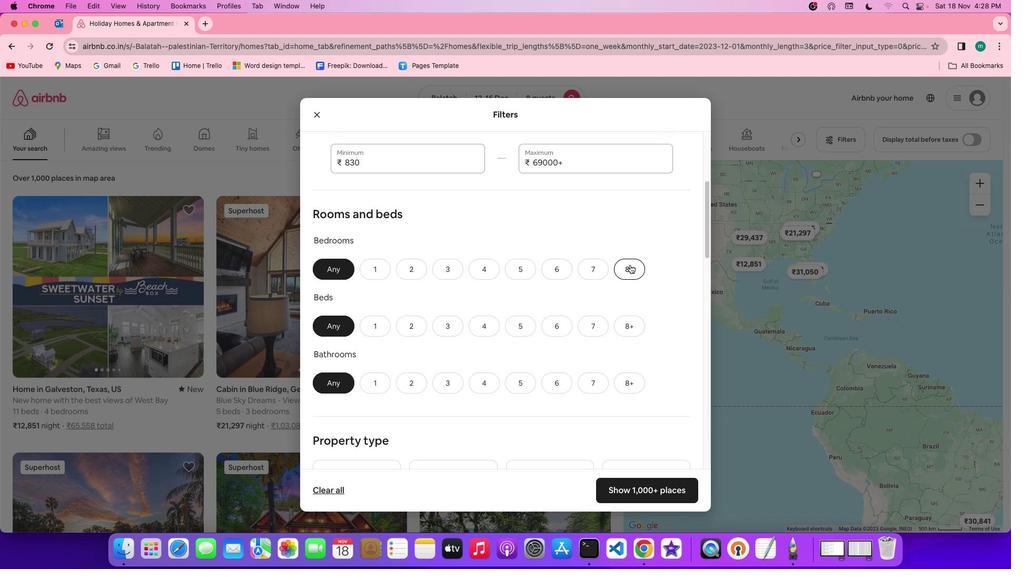 
Action: Mouse pressed left at (630, 265)
Screenshot: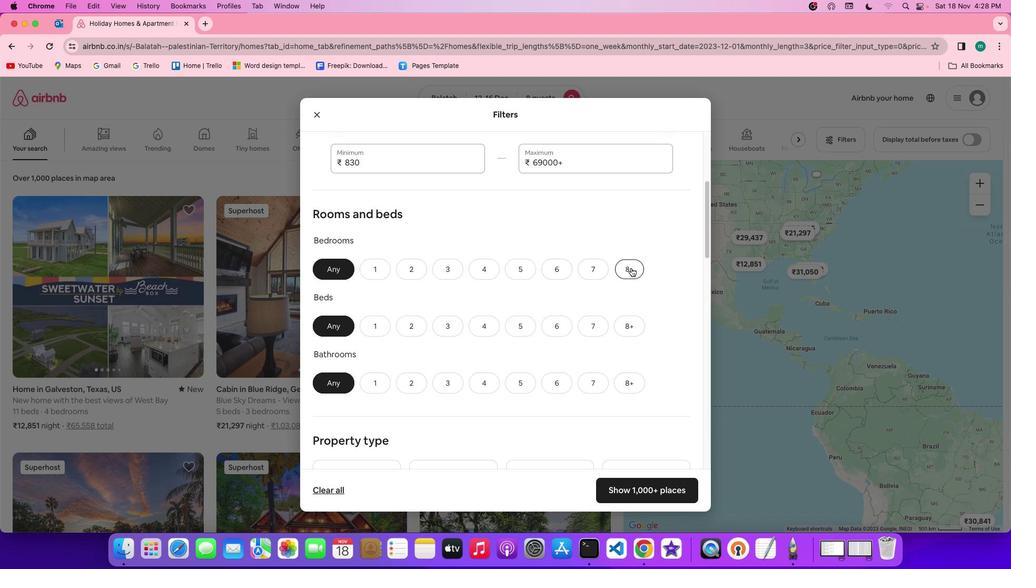 
Action: Mouse moved to (626, 325)
Screenshot: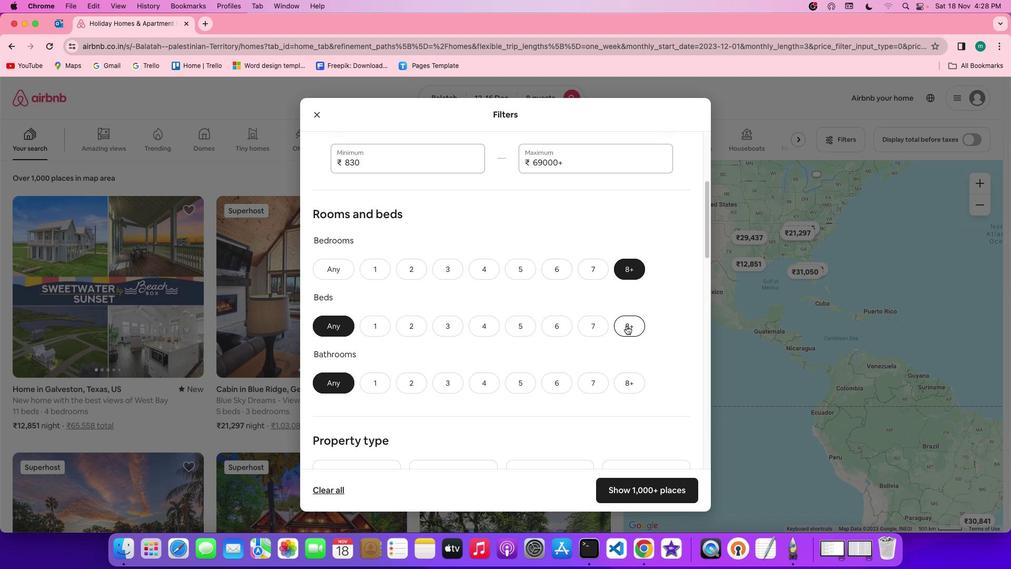 
Action: Mouse pressed left at (626, 325)
Screenshot: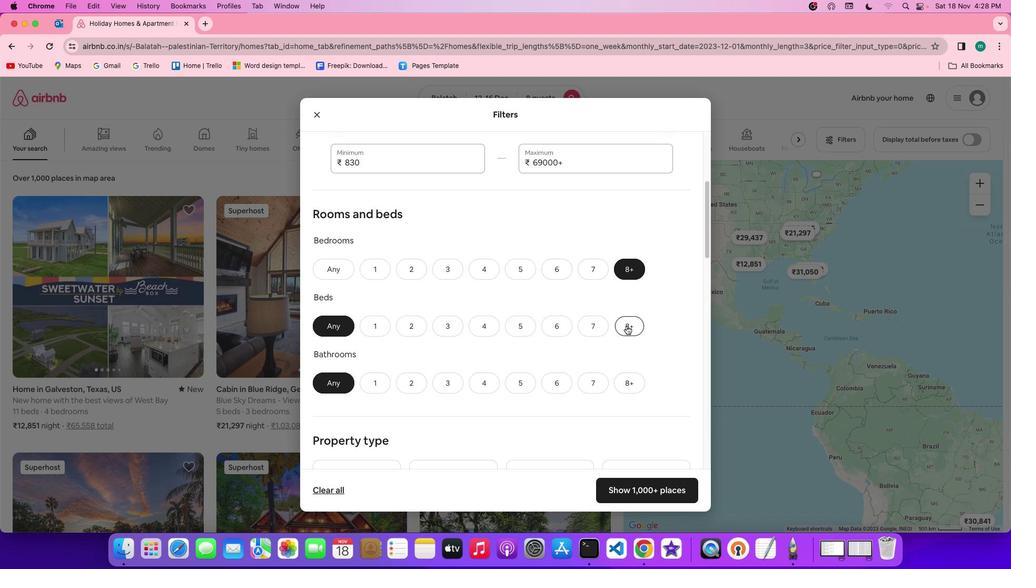 
Action: Mouse moved to (630, 386)
Screenshot: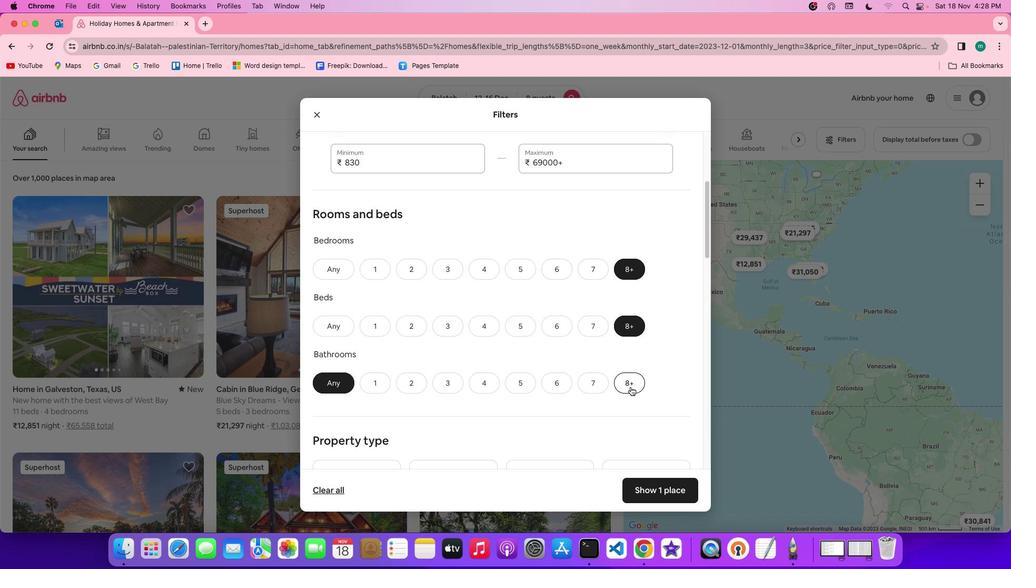 
Action: Mouse pressed left at (630, 386)
Screenshot: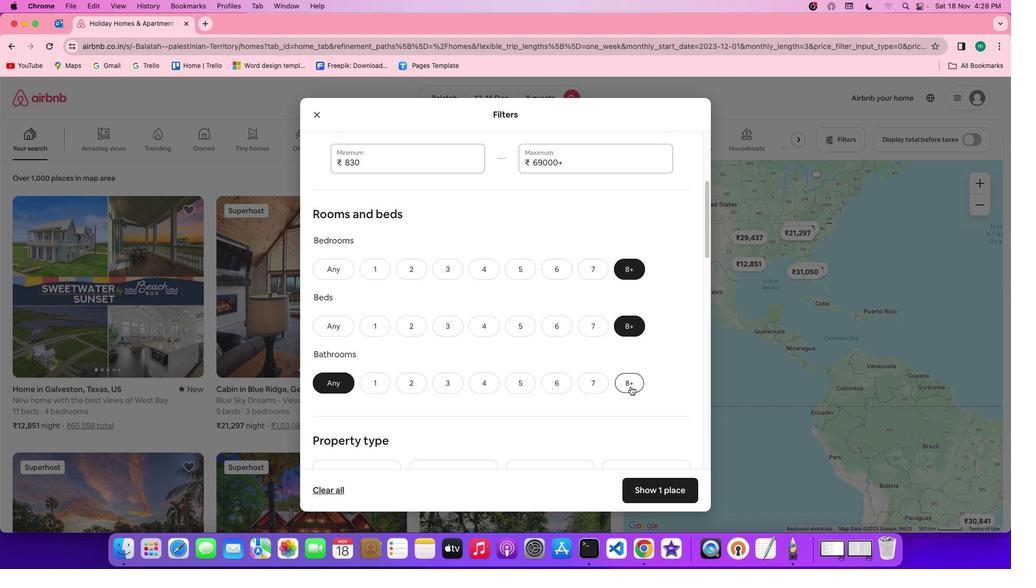 
Action: Mouse moved to (561, 339)
Screenshot: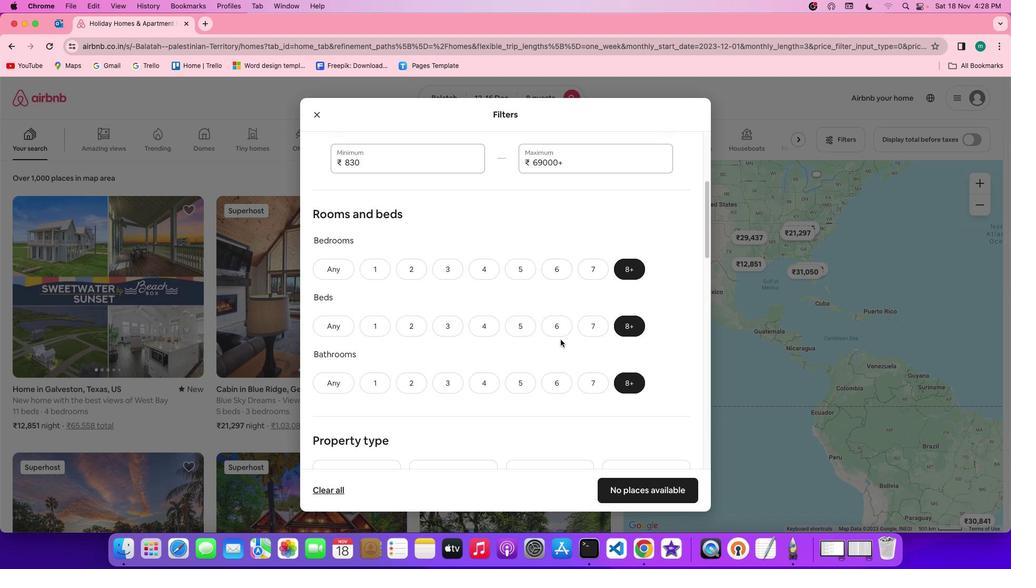 
Action: Mouse scrolled (561, 339) with delta (0, 0)
Screenshot: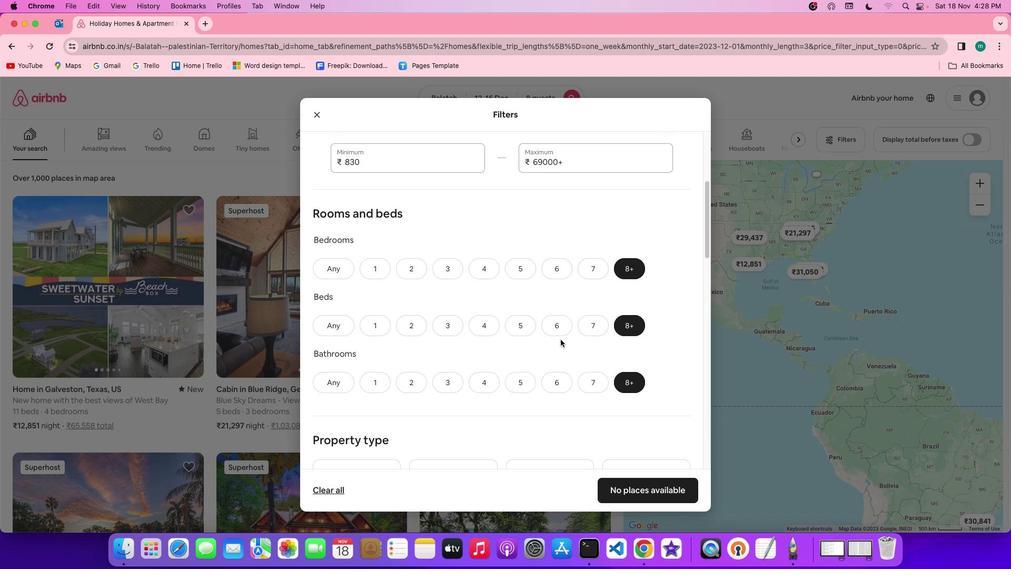 
Action: Mouse scrolled (561, 339) with delta (0, 0)
Screenshot: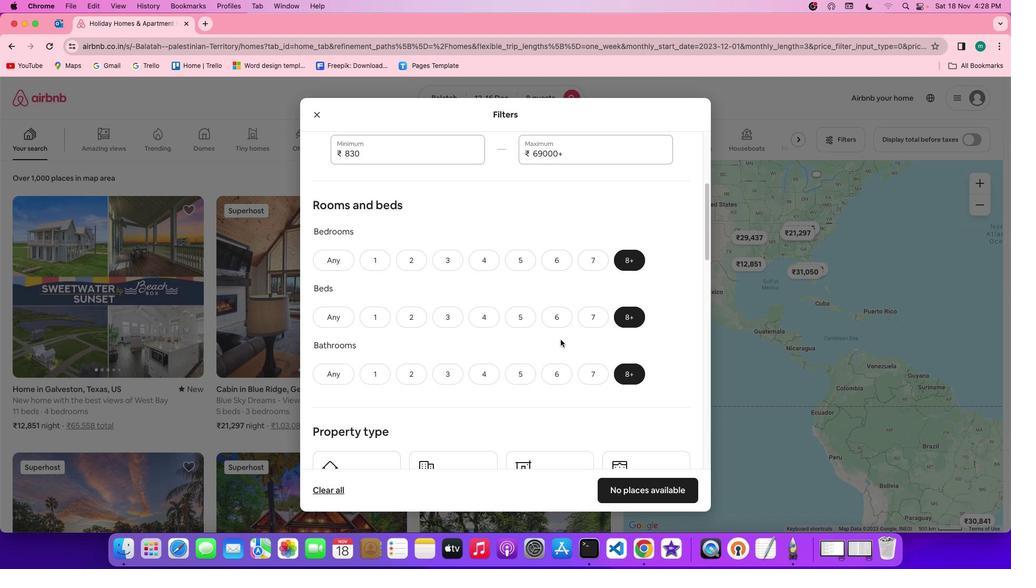 
Action: Mouse scrolled (561, 339) with delta (0, 0)
Screenshot: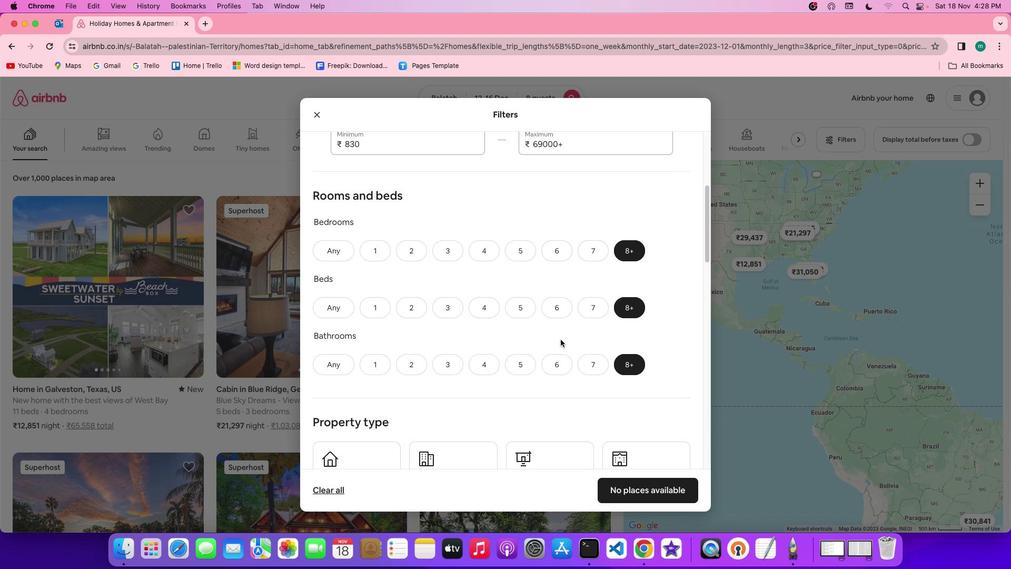 
Action: Mouse scrolled (561, 339) with delta (0, 0)
Screenshot: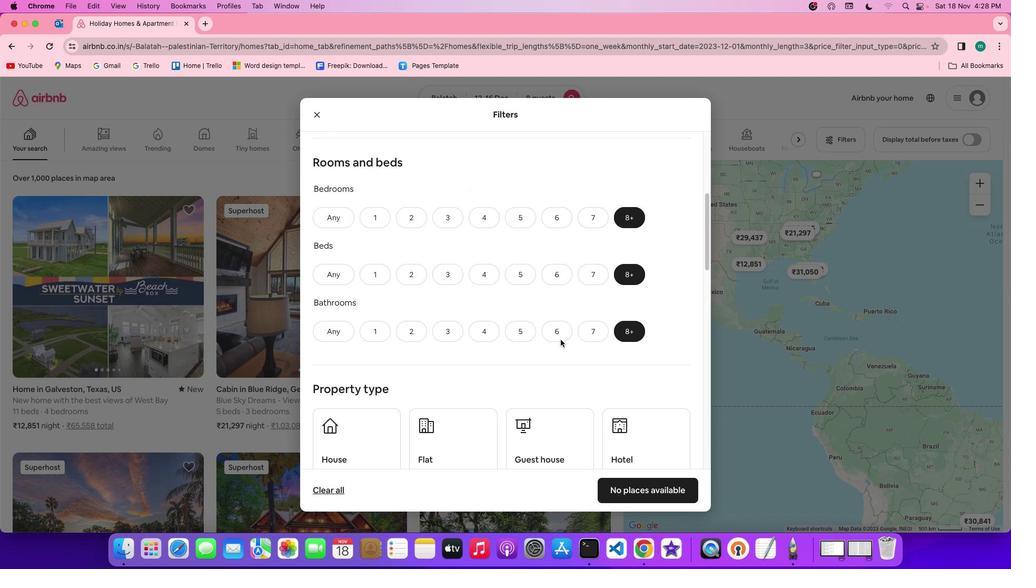
Action: Mouse scrolled (561, 339) with delta (0, 0)
Screenshot: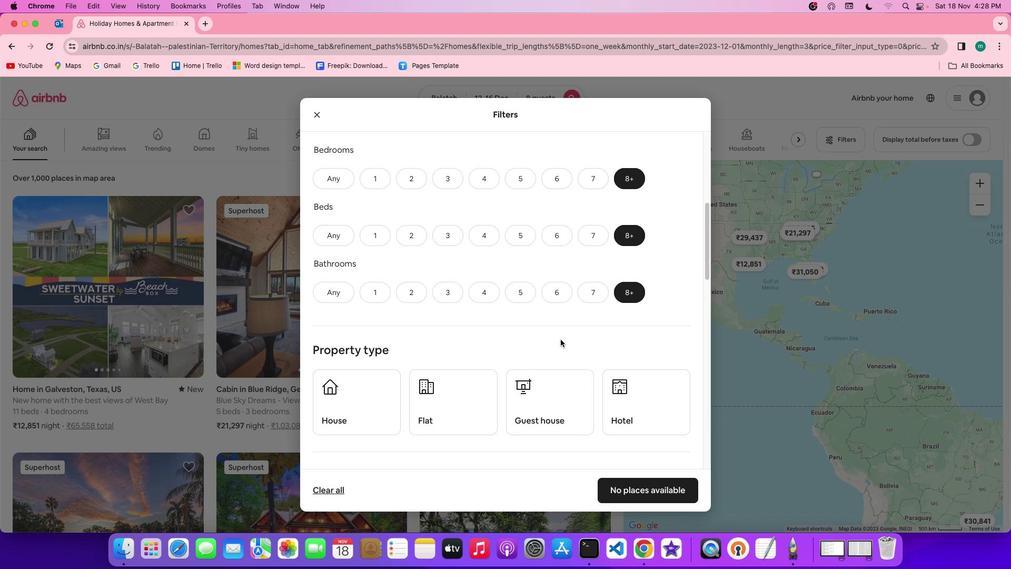 
Action: Mouse scrolled (561, 339) with delta (0, 0)
Screenshot: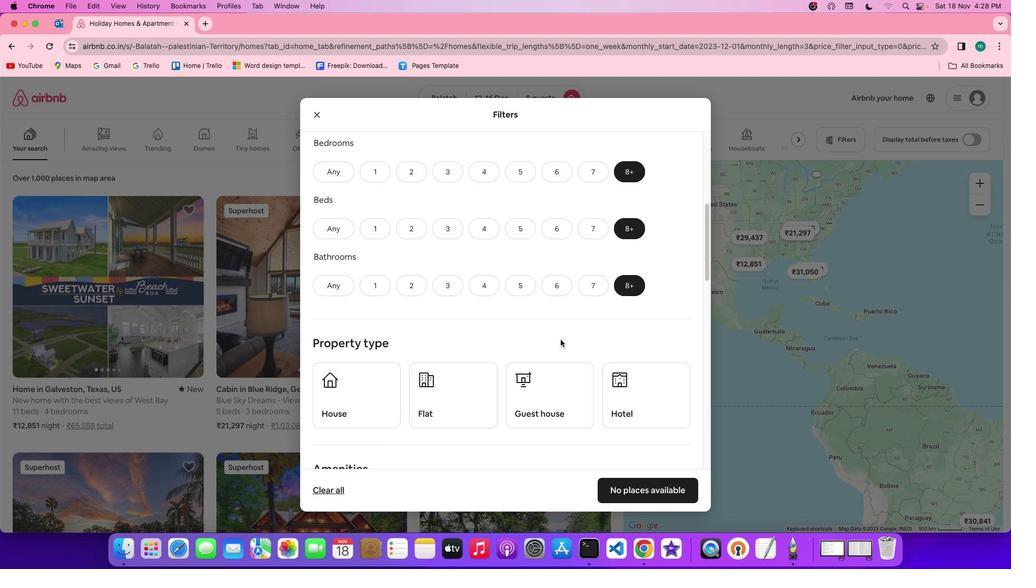 
Action: Mouse scrolled (561, 339) with delta (0, 0)
Screenshot: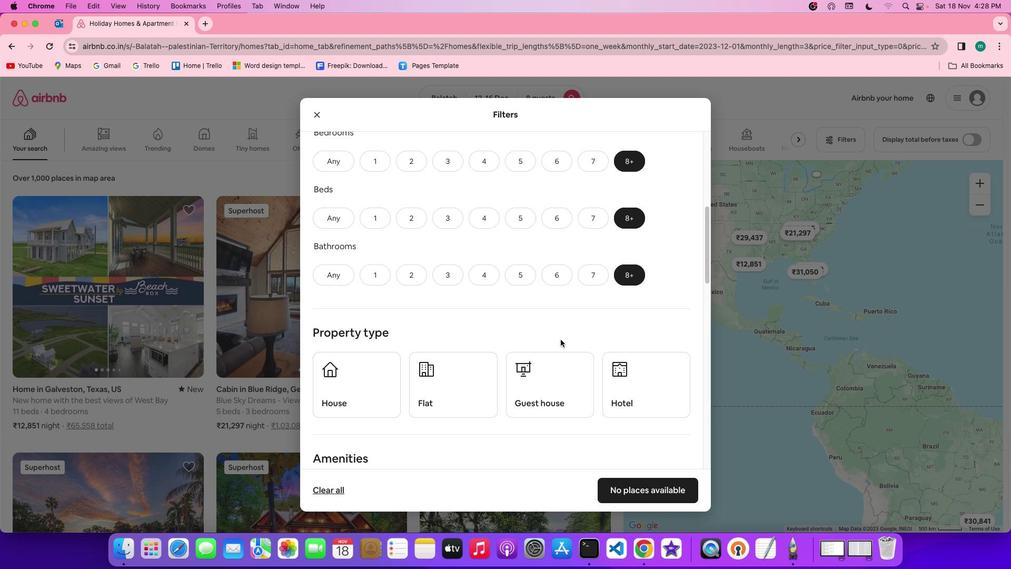 
Action: Mouse scrolled (561, 339) with delta (0, 0)
Screenshot: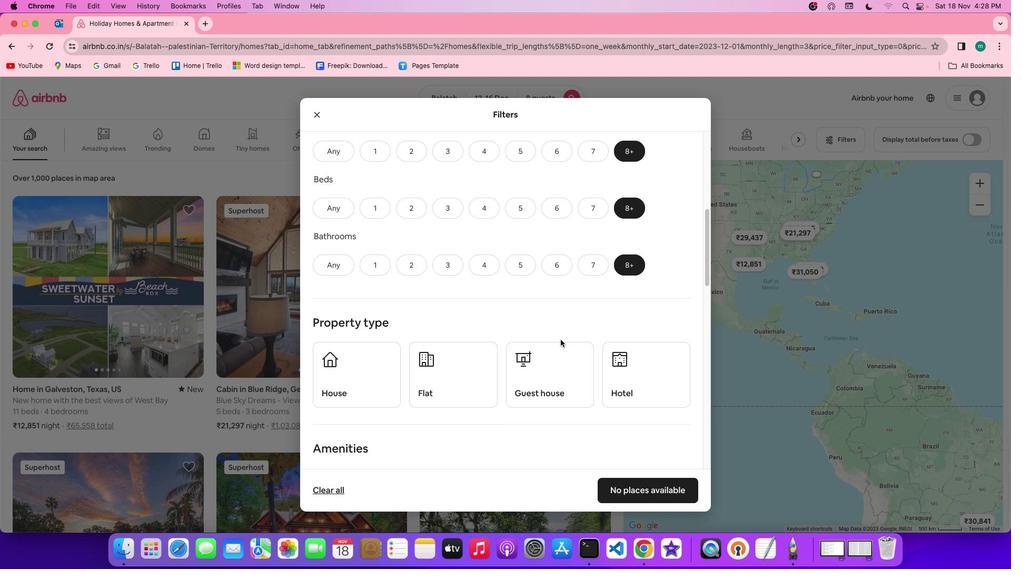 
Action: Mouse scrolled (561, 339) with delta (0, -1)
Screenshot: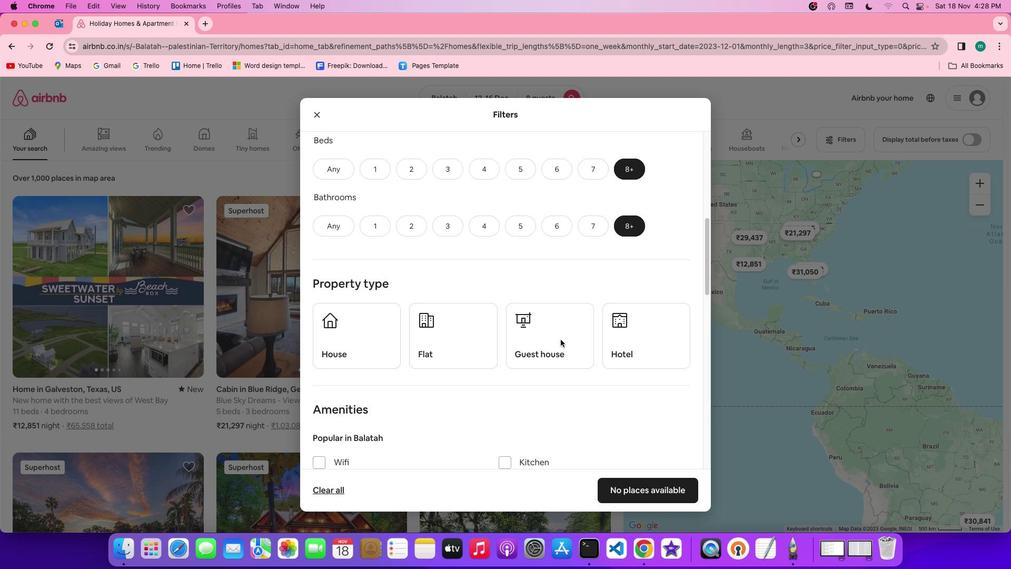 
Action: Mouse moved to (365, 311)
Screenshot: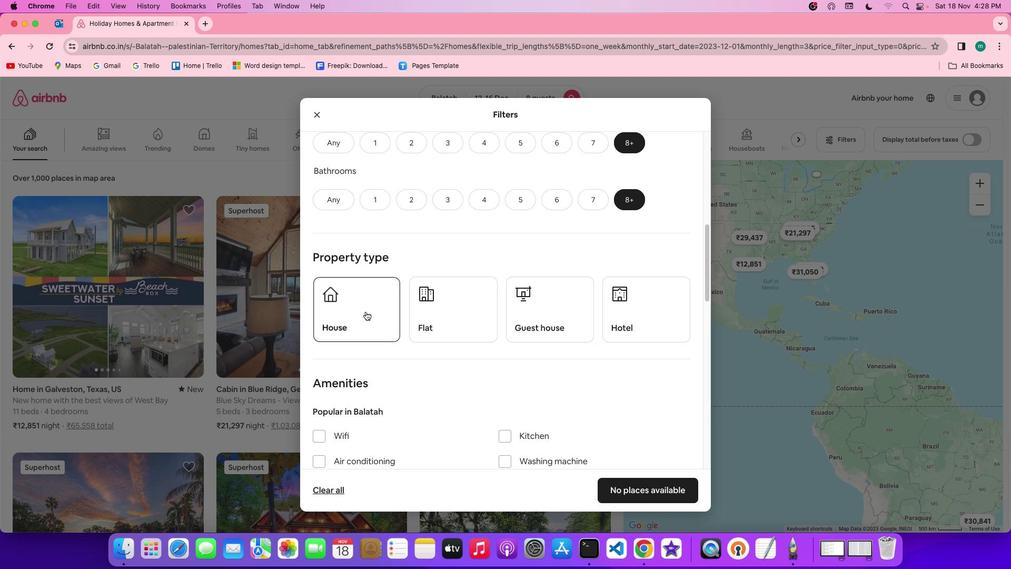 
Action: Mouse pressed left at (365, 311)
Screenshot: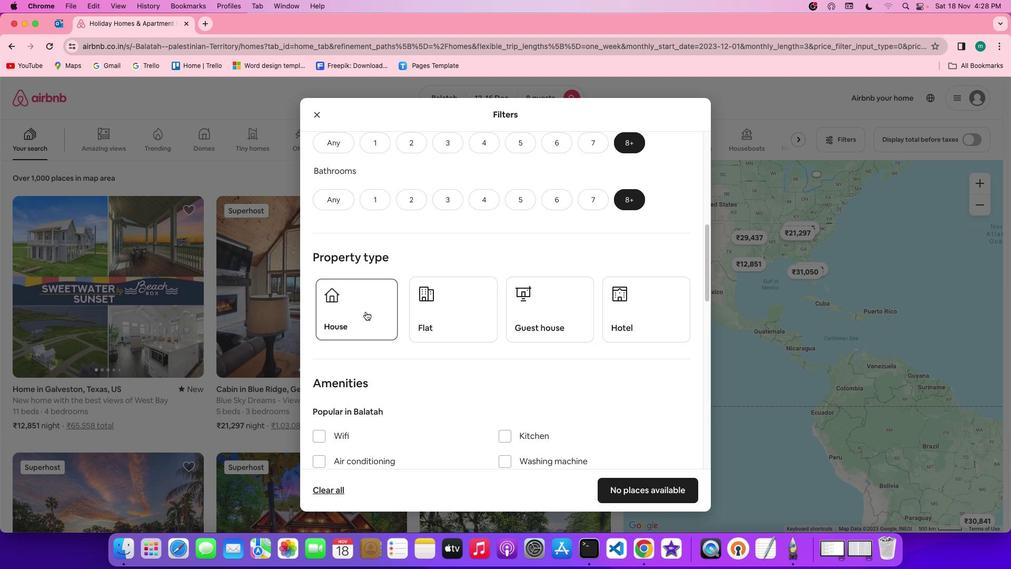 
Action: Mouse moved to (518, 322)
Screenshot: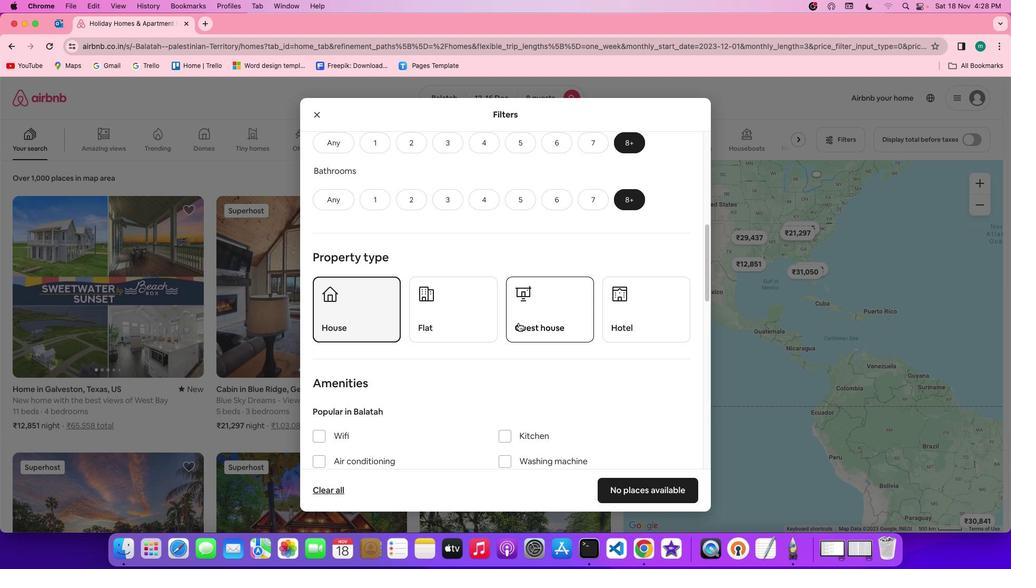 
Action: Mouse scrolled (518, 322) with delta (0, 0)
Screenshot: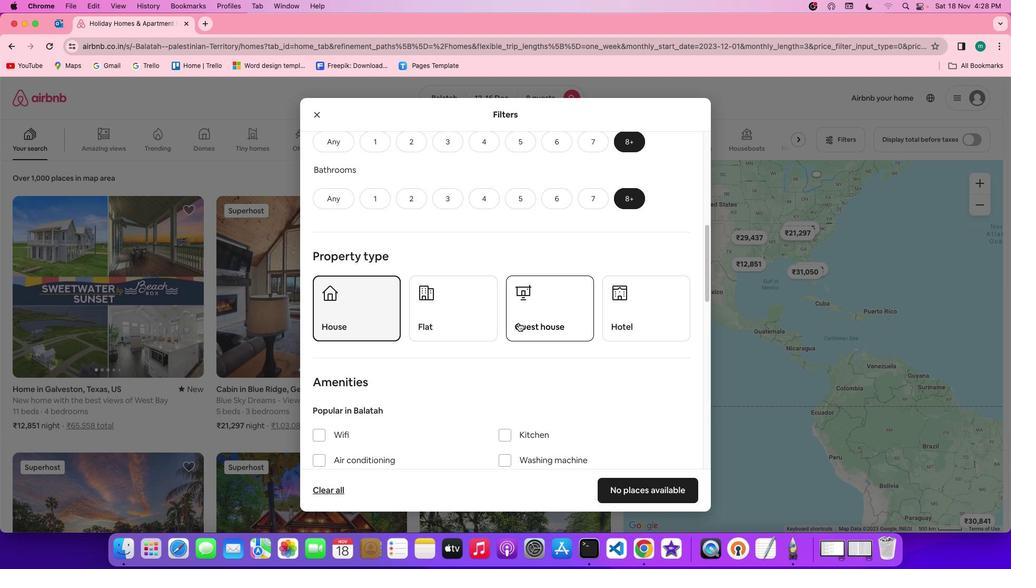 
Action: Mouse scrolled (518, 322) with delta (0, 0)
Screenshot: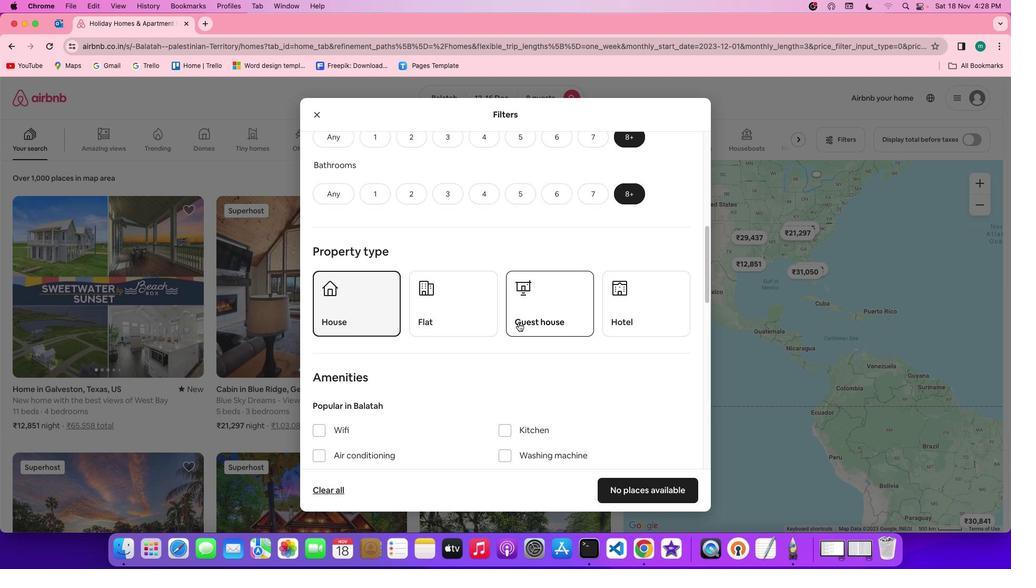 
Action: Mouse scrolled (518, 322) with delta (0, 0)
Screenshot: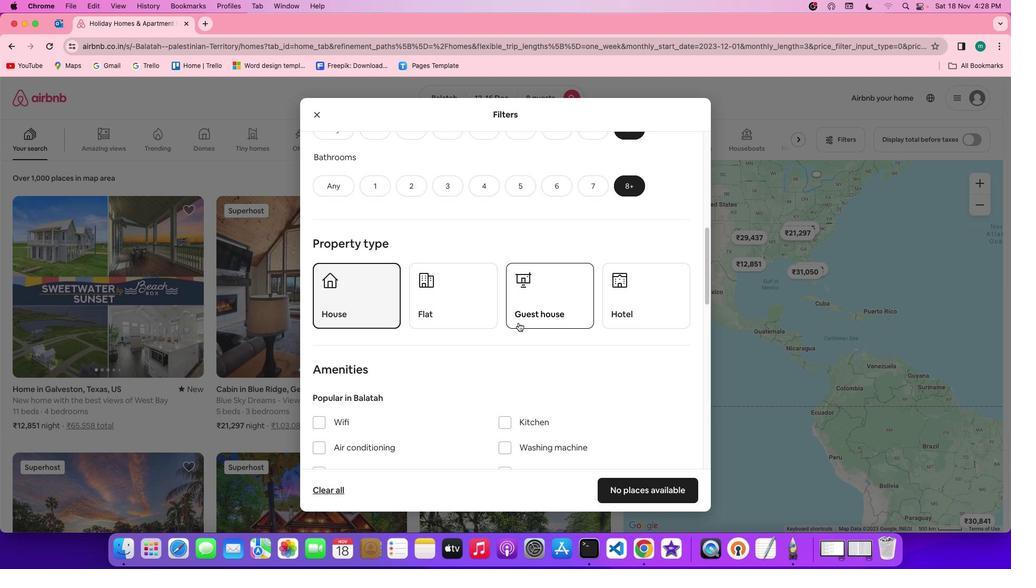 
Action: Mouse scrolled (518, 322) with delta (0, -1)
Screenshot: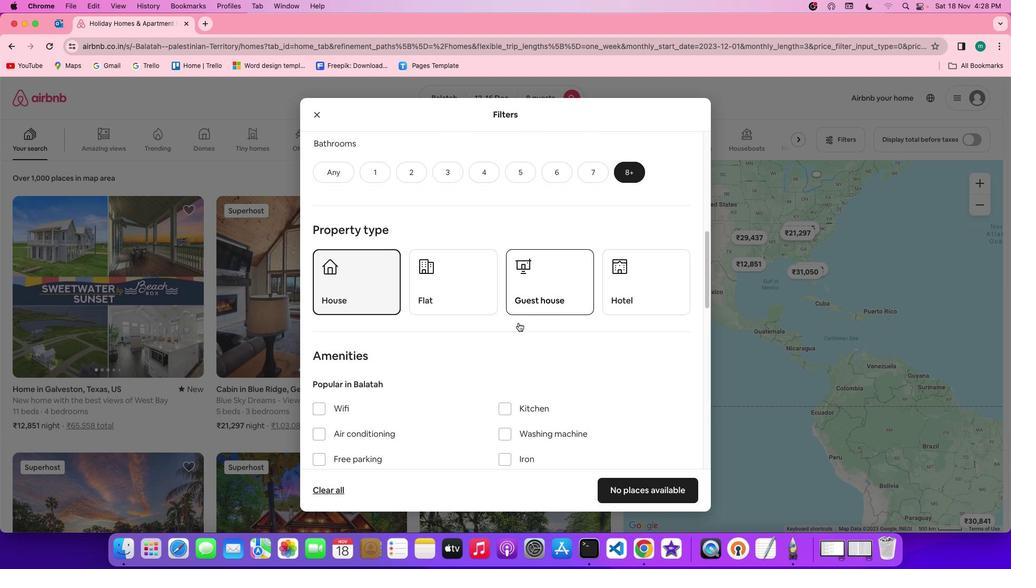 
Action: Mouse scrolled (518, 322) with delta (0, 0)
Screenshot: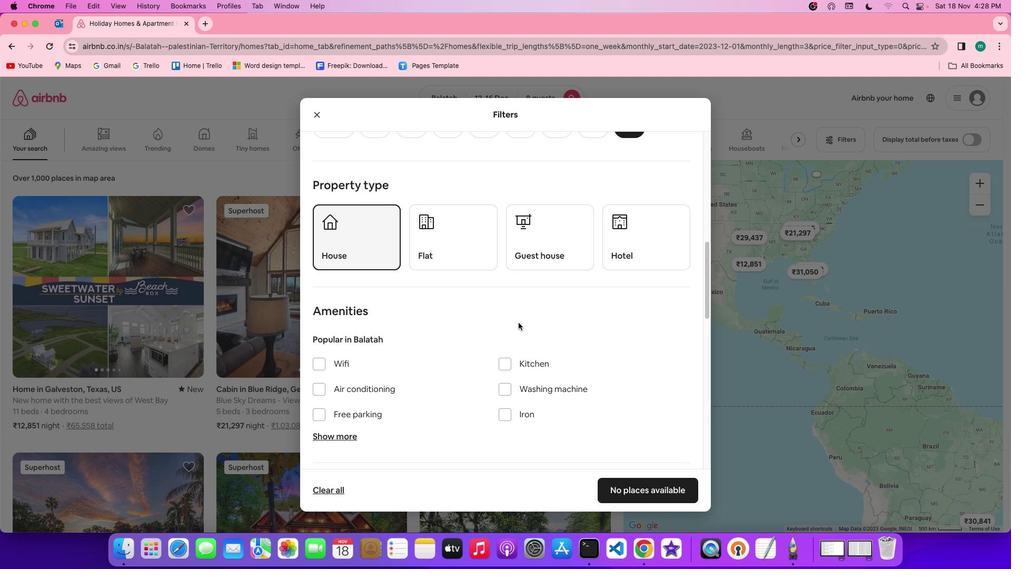 
Action: Mouse scrolled (518, 322) with delta (0, 0)
Screenshot: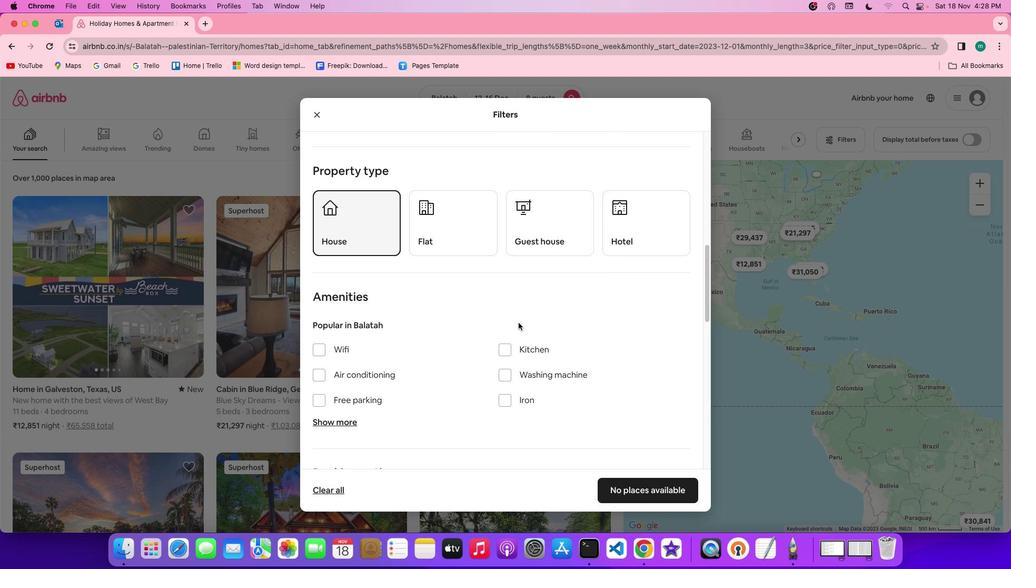 
Action: Mouse scrolled (518, 322) with delta (0, -1)
Screenshot: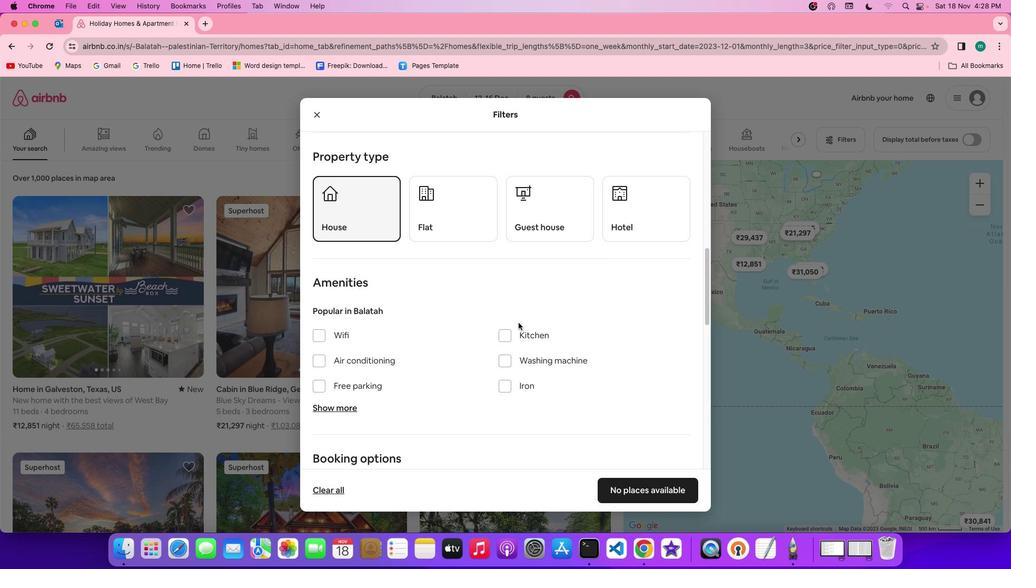 
Action: Mouse scrolled (518, 322) with delta (0, 0)
Screenshot: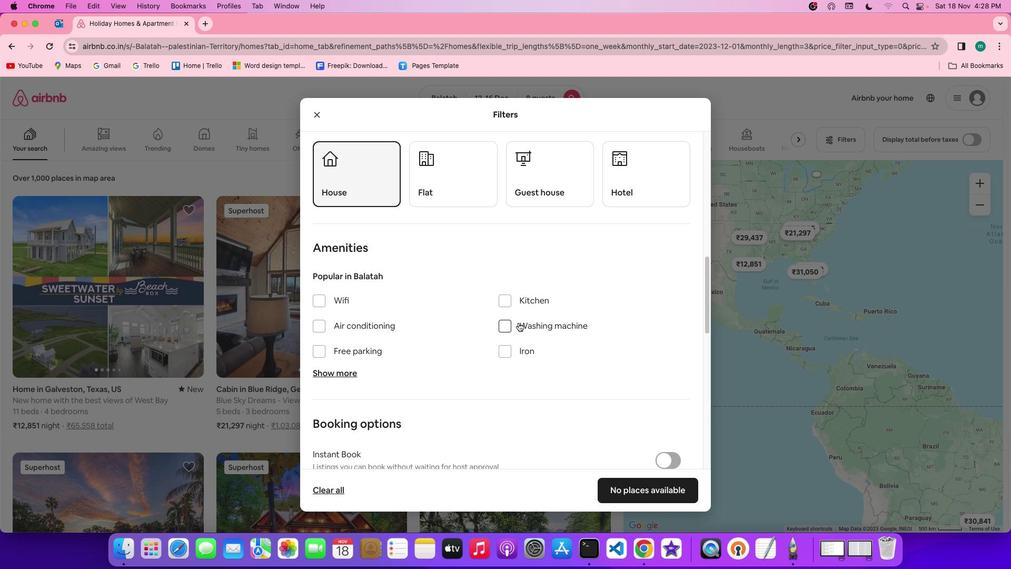
Action: Mouse scrolled (518, 322) with delta (0, 0)
Screenshot: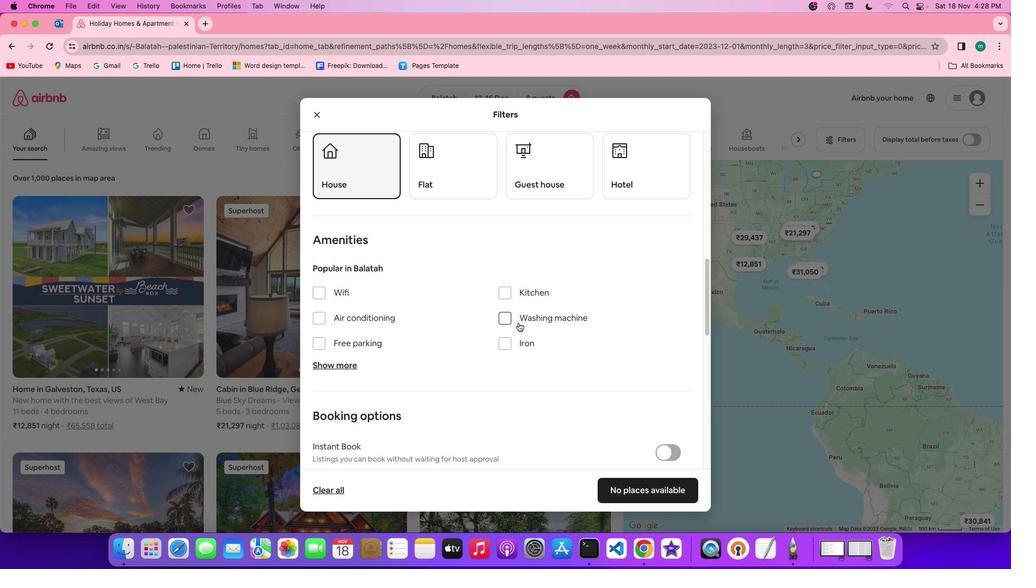 
Action: Mouse scrolled (518, 322) with delta (0, 0)
Screenshot: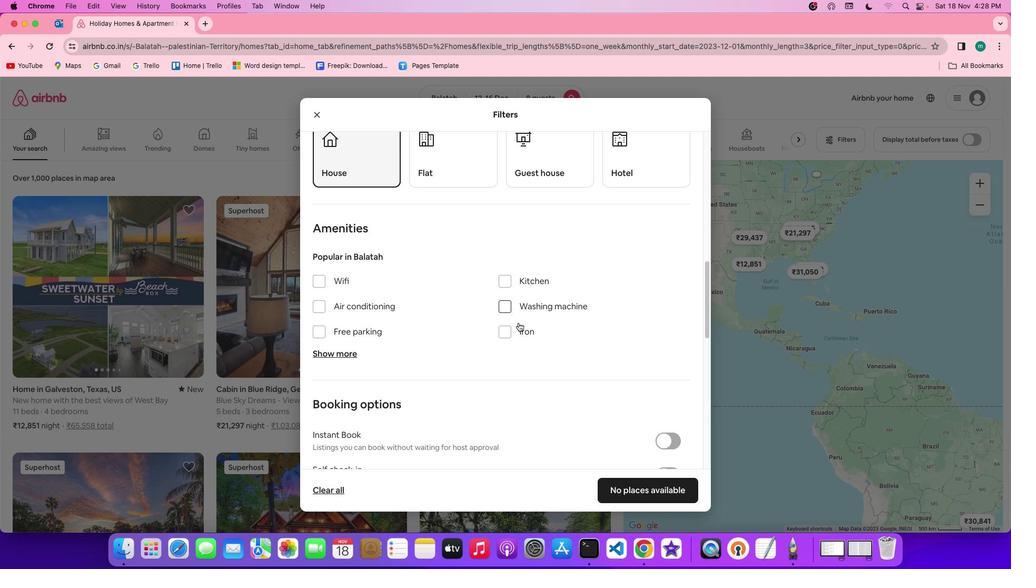 
Action: Mouse scrolled (518, 322) with delta (0, 0)
Screenshot: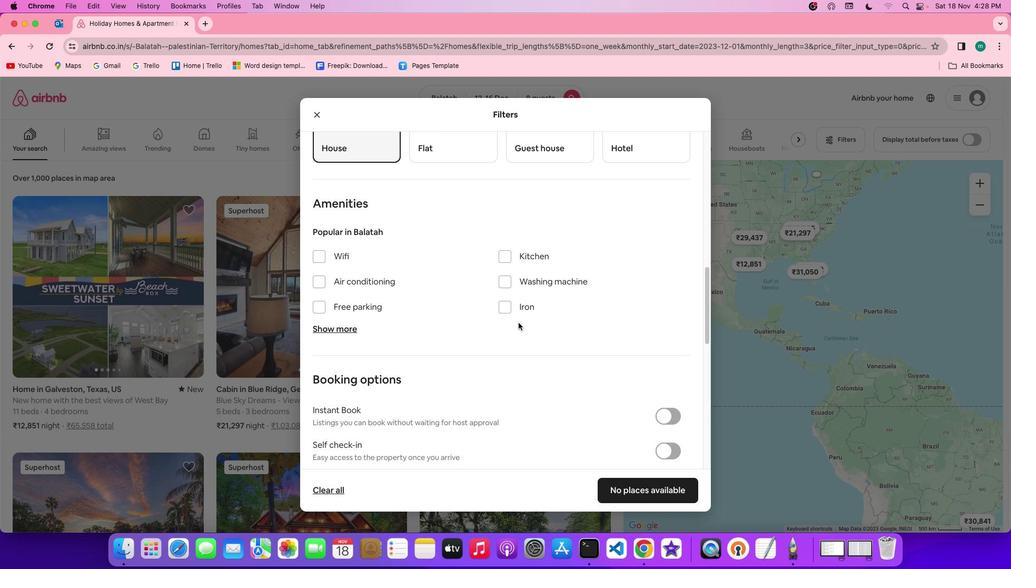 
Action: Mouse scrolled (518, 322) with delta (0, 0)
Screenshot: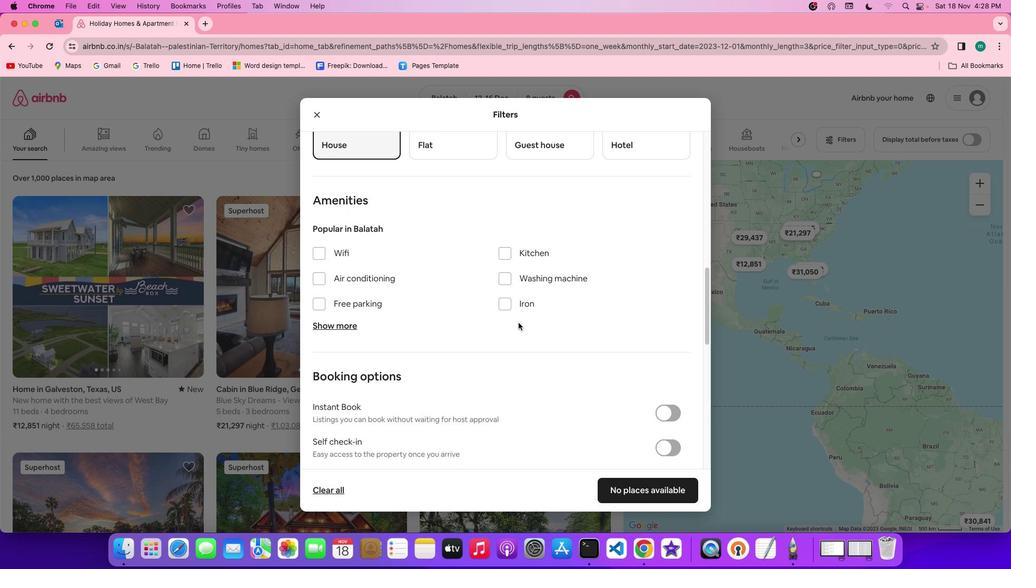 
Action: Mouse scrolled (518, 322) with delta (0, 0)
Screenshot: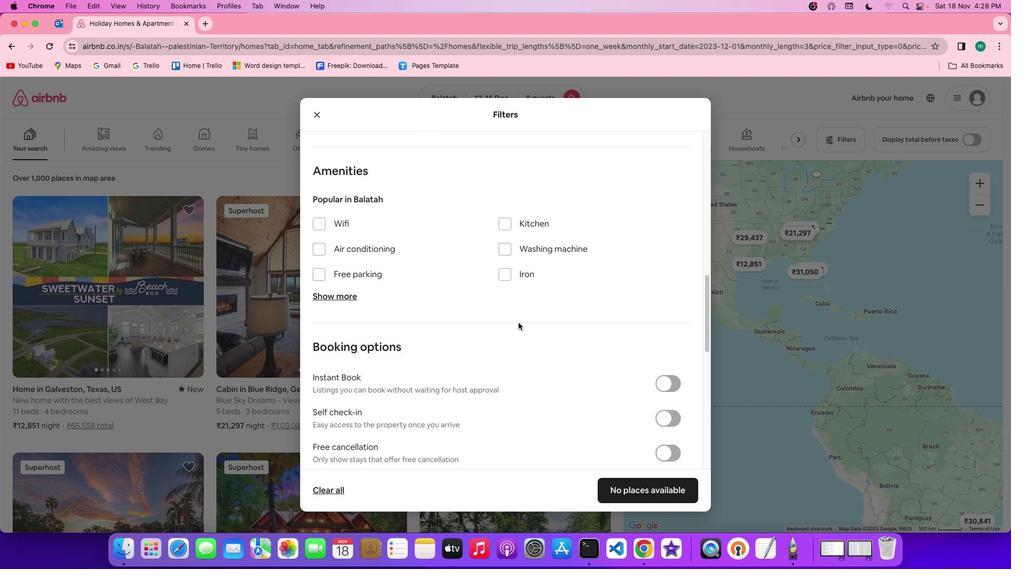 
Action: Mouse moved to (321, 203)
Screenshot: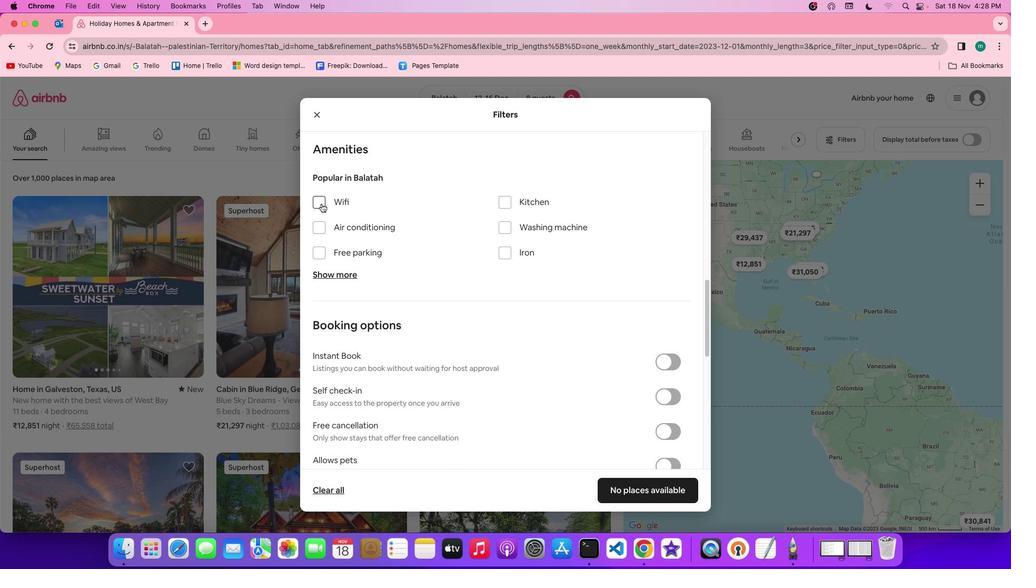 
Action: Mouse pressed left at (321, 203)
Screenshot: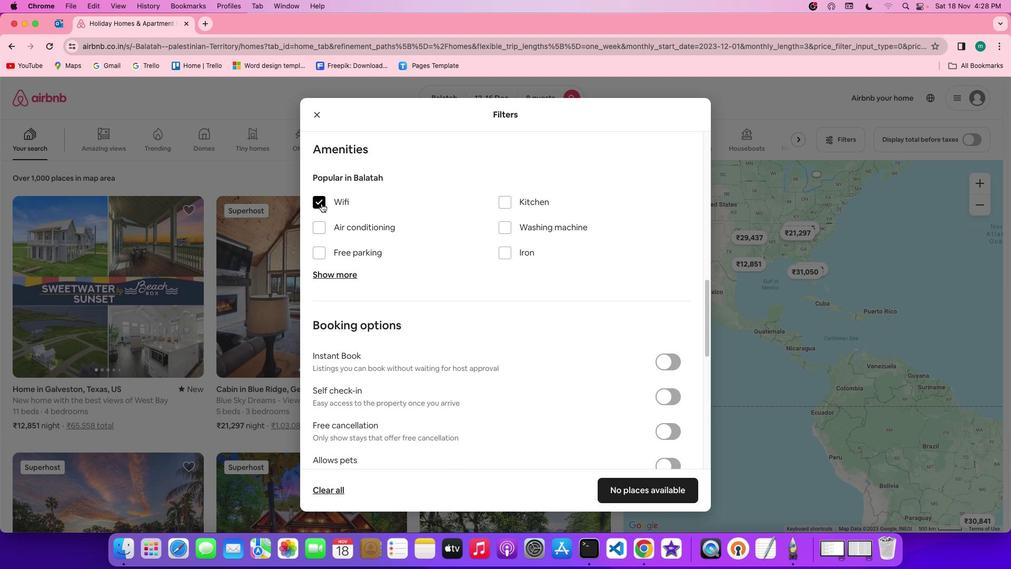 
Action: Mouse moved to (331, 271)
Screenshot: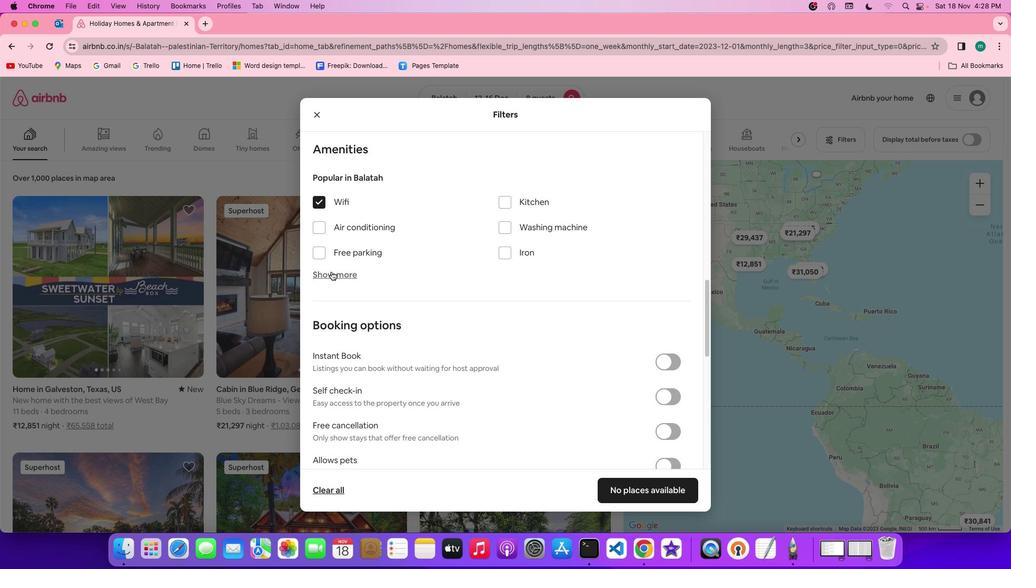 
Action: Mouse pressed left at (331, 271)
Screenshot: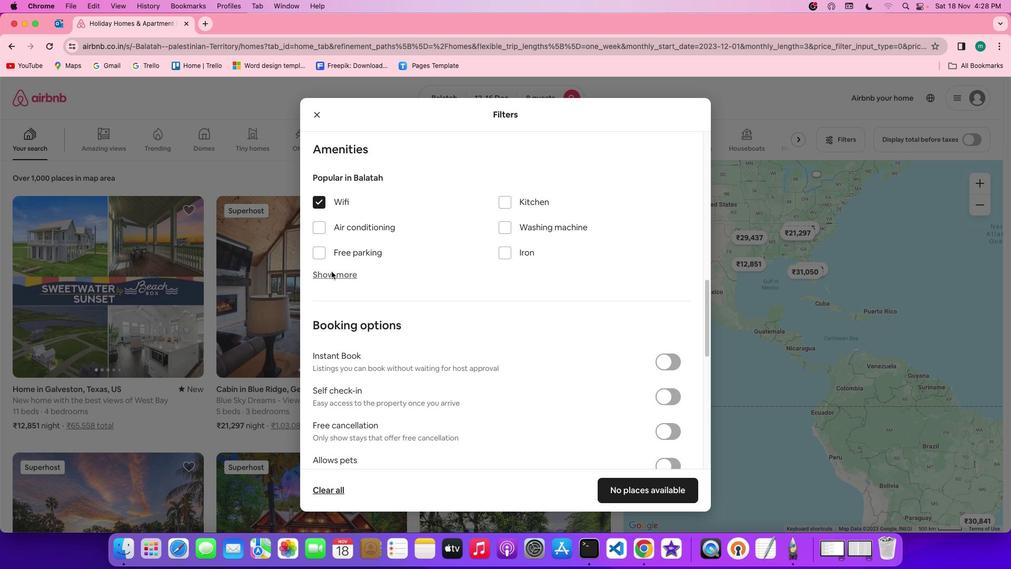 
Action: Mouse moved to (511, 334)
Screenshot: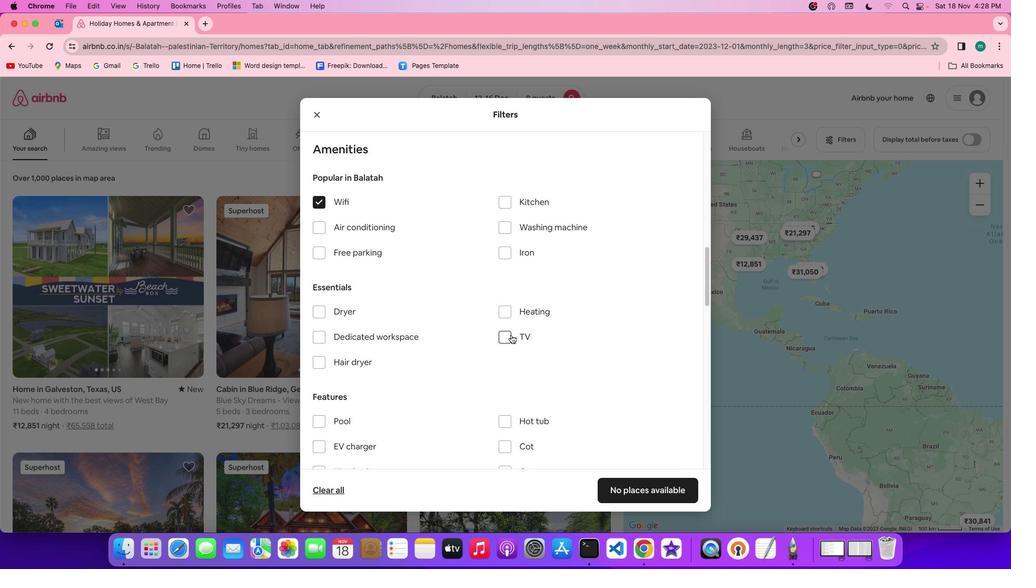 
Action: Mouse pressed left at (511, 334)
Screenshot: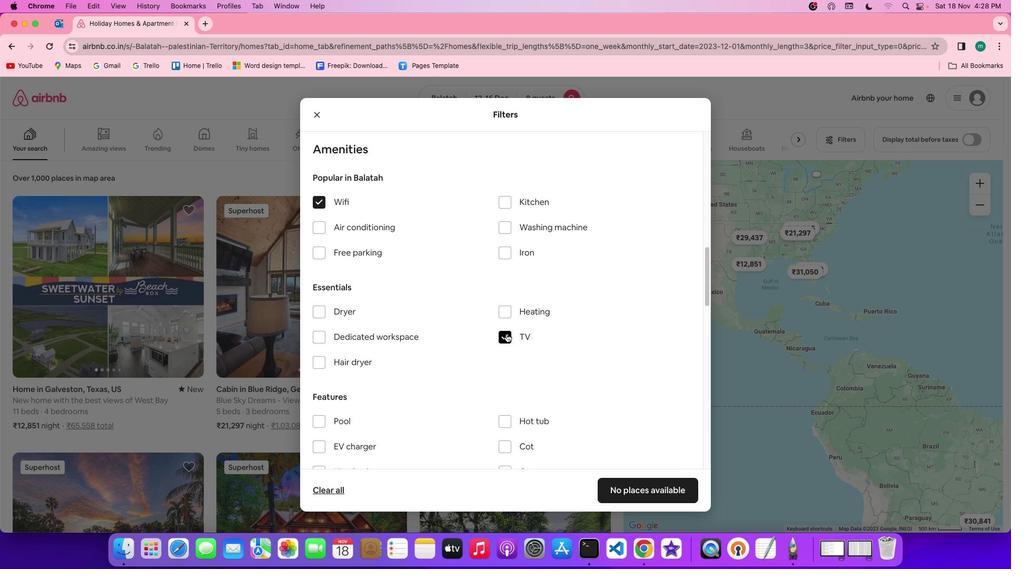 
Action: Mouse moved to (325, 250)
Screenshot: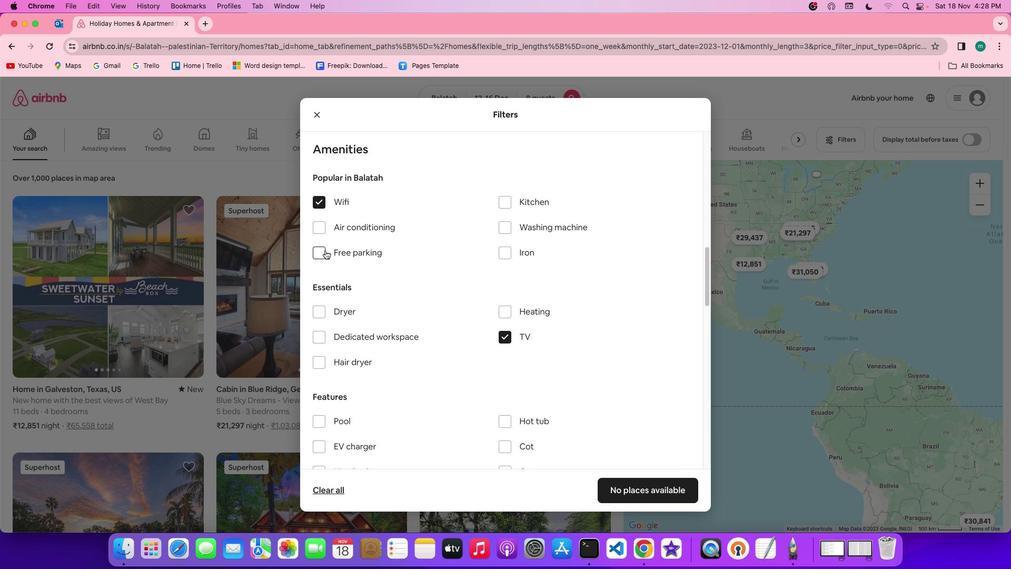 
Action: Mouse pressed left at (325, 250)
Screenshot: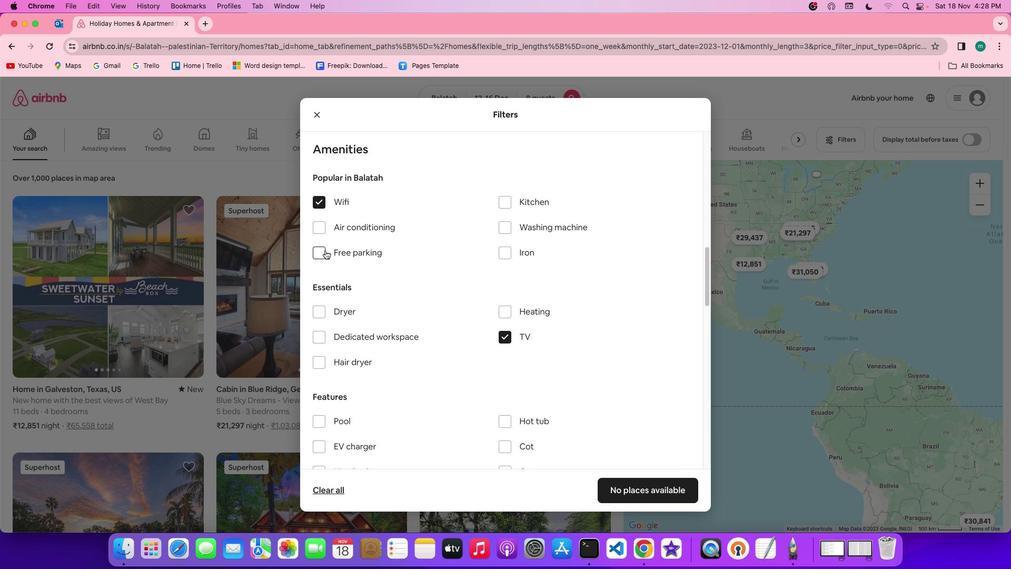 
Action: Mouse moved to (447, 306)
Screenshot: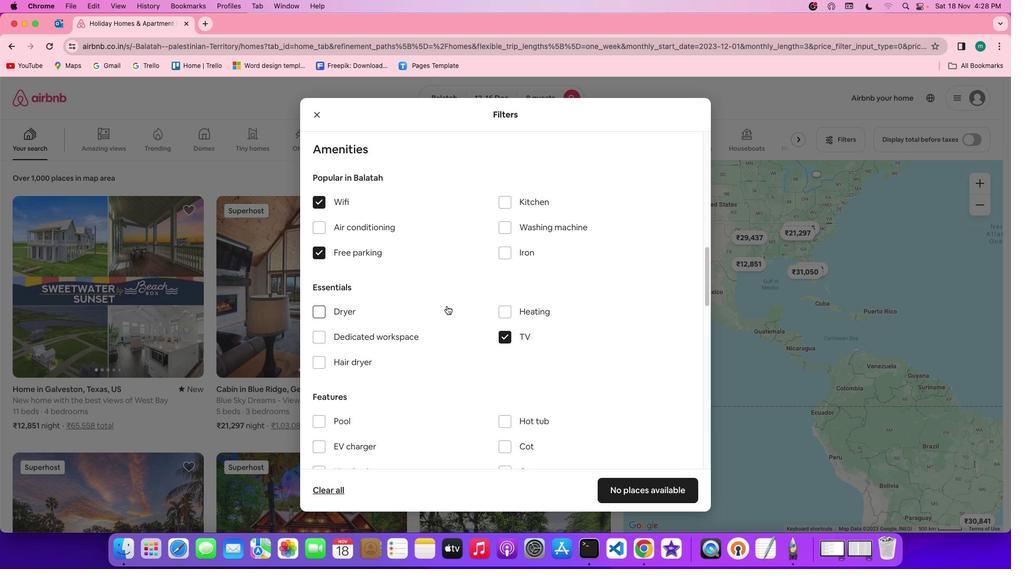 
Action: Mouse scrolled (447, 306) with delta (0, 0)
Screenshot: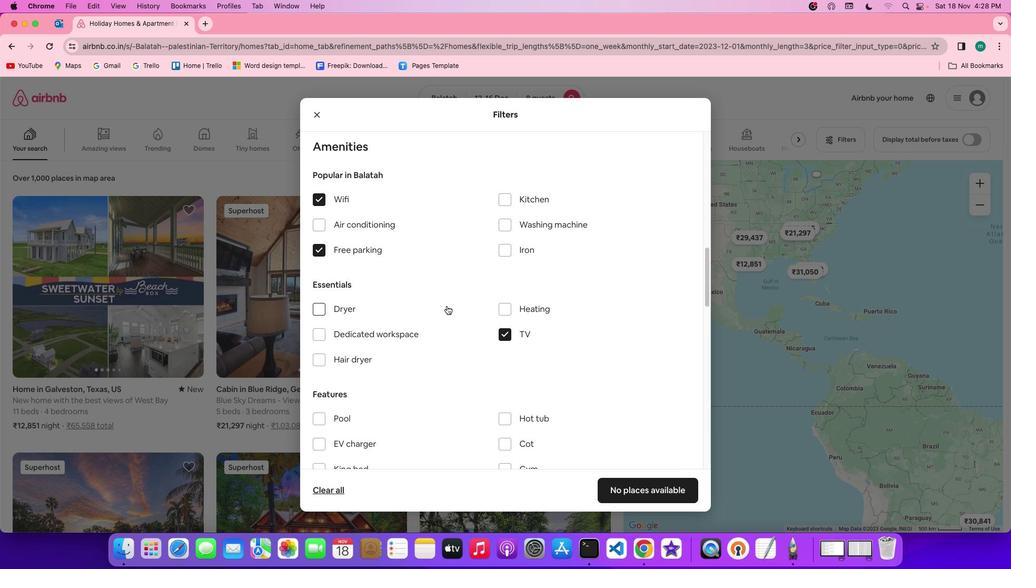
Action: Mouse scrolled (447, 306) with delta (0, 0)
Screenshot: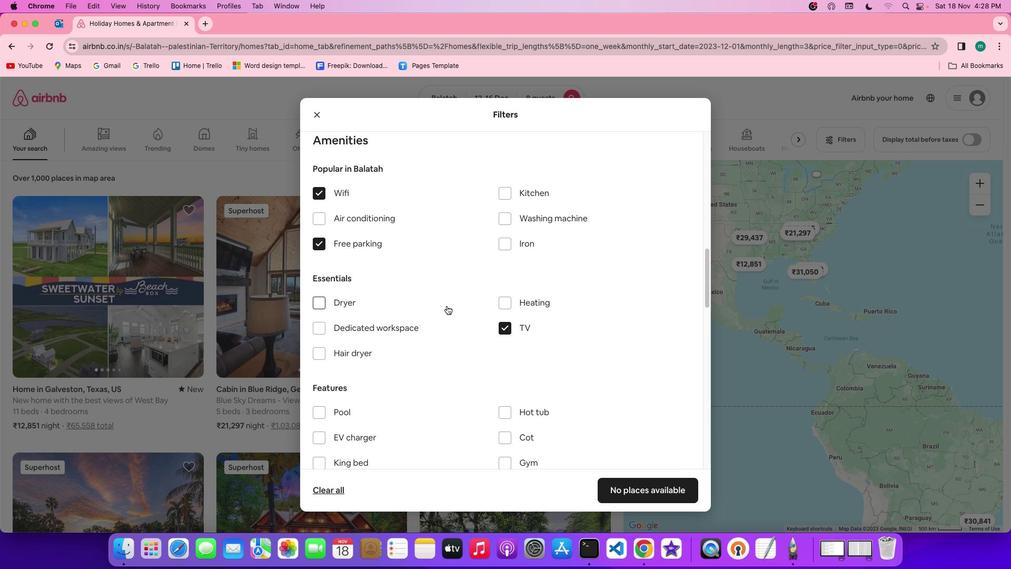
Action: Mouse scrolled (447, 306) with delta (0, 0)
Screenshot: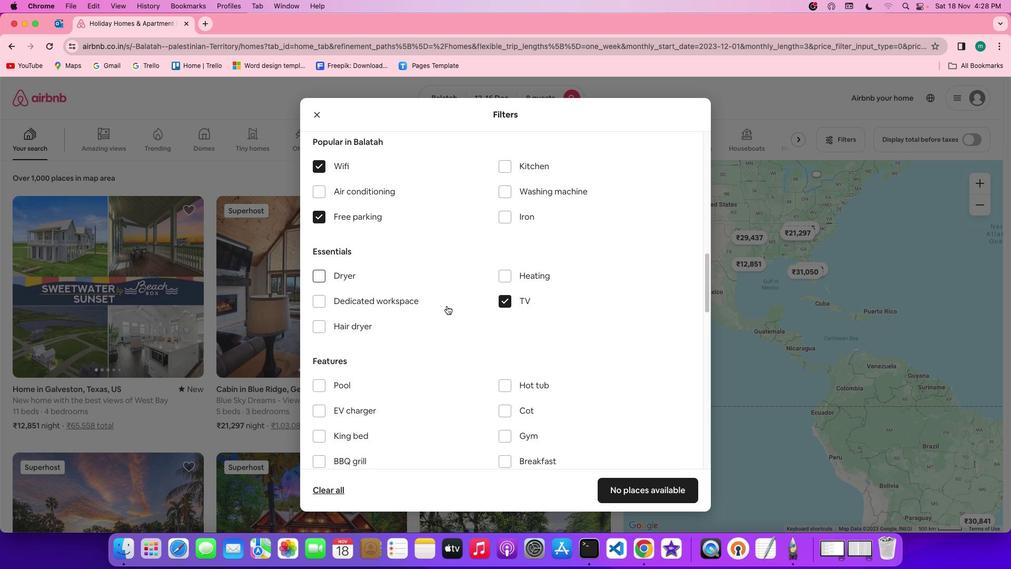 
Action: Mouse scrolled (447, 306) with delta (0, 0)
Screenshot: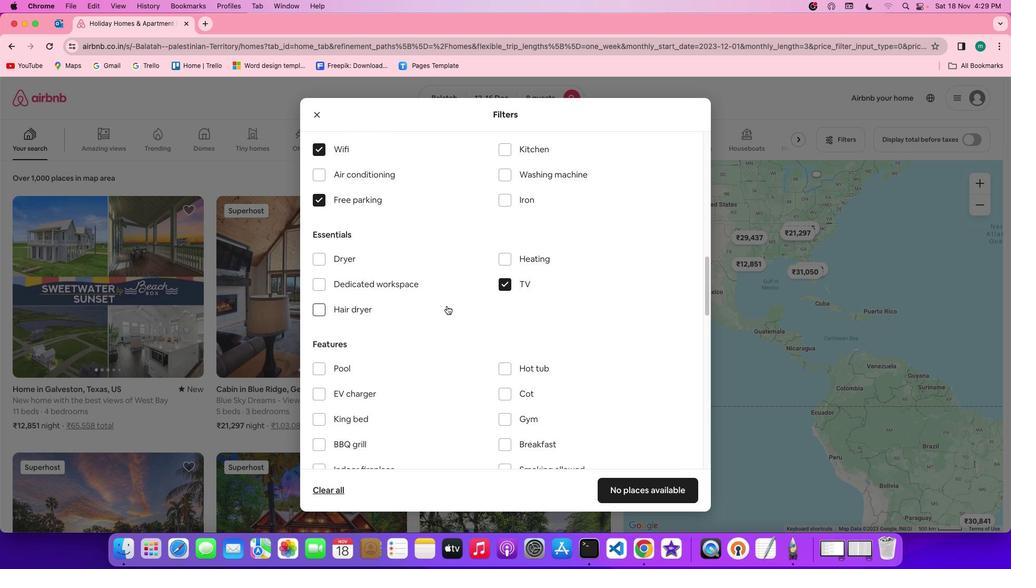 
Action: Mouse scrolled (447, 306) with delta (0, 0)
Screenshot: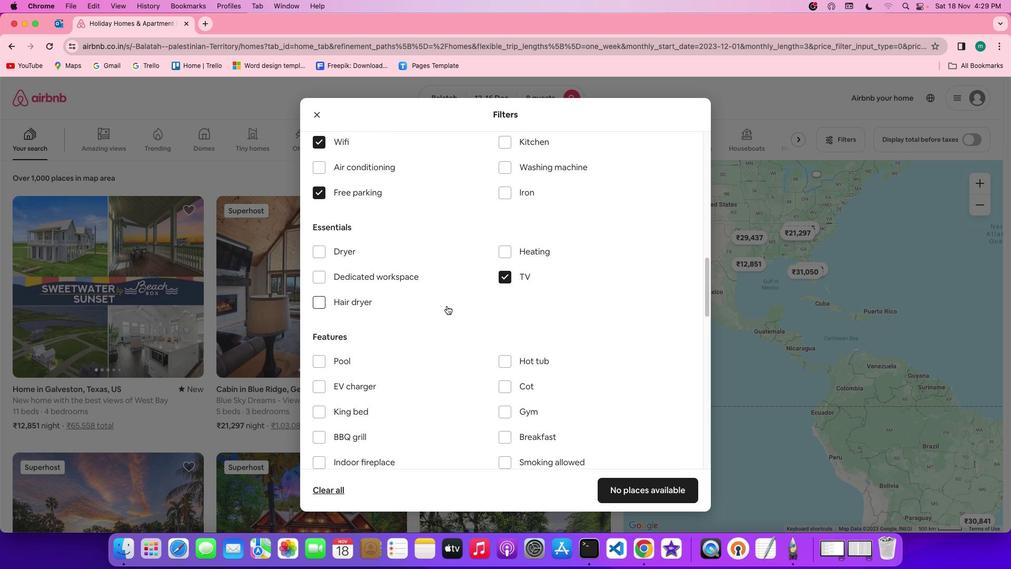 
Action: Mouse scrolled (447, 306) with delta (0, 0)
Screenshot: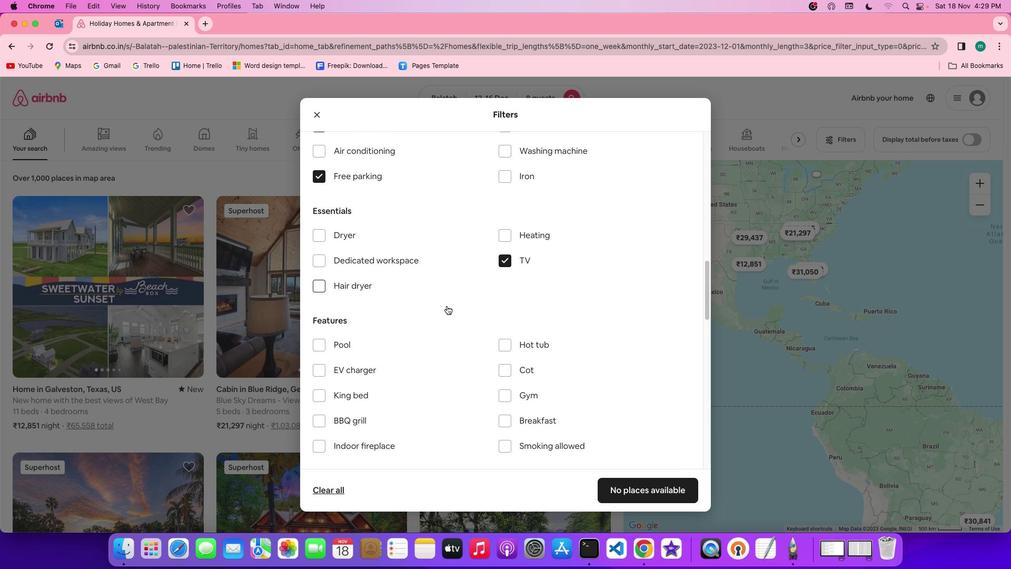 
Action: Mouse moved to (447, 306)
Screenshot: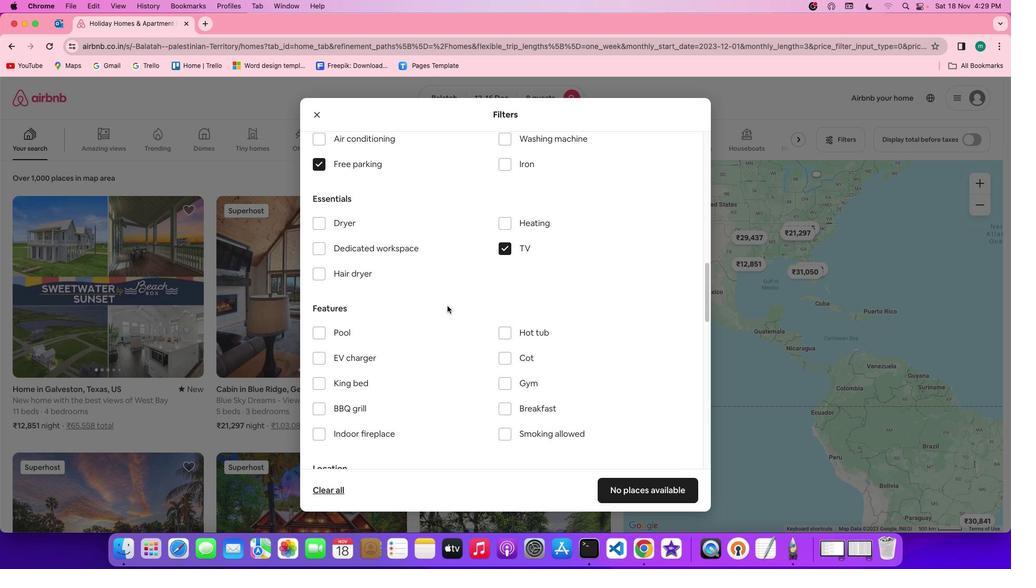 
Action: Mouse scrolled (447, 306) with delta (0, 0)
Screenshot: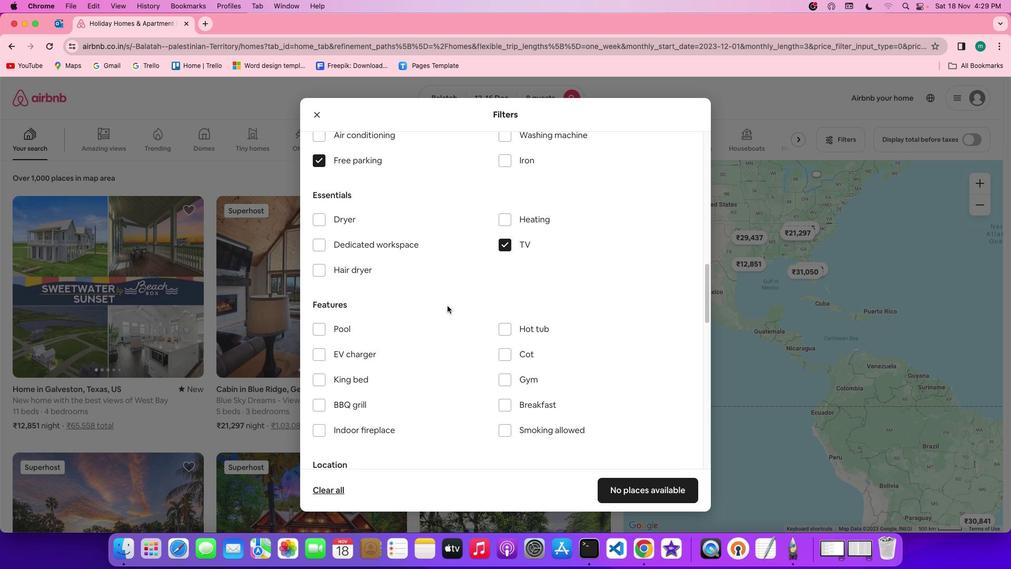 
Action: Mouse scrolled (447, 306) with delta (0, 0)
Screenshot: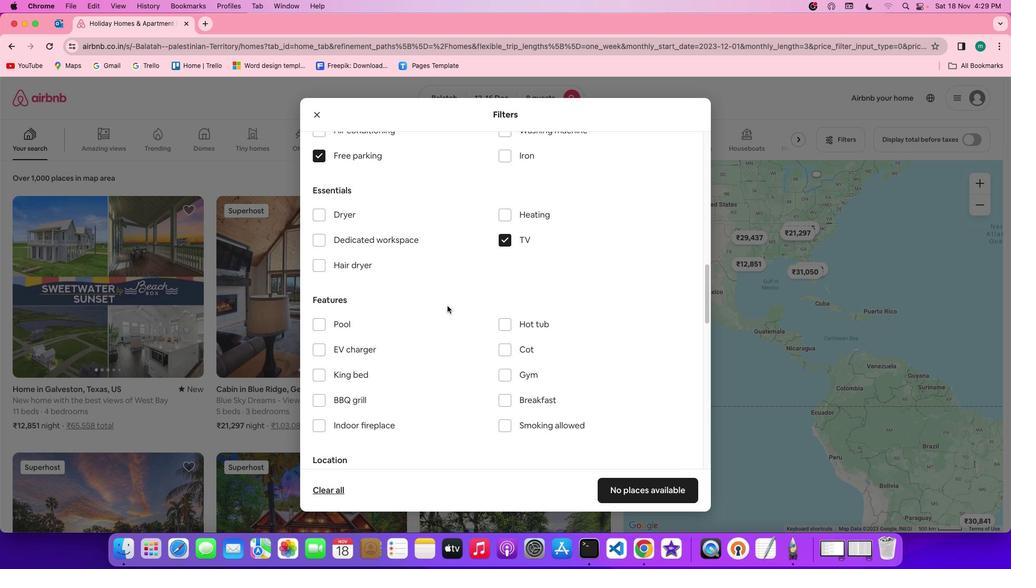 
Action: Mouse scrolled (447, 306) with delta (0, -1)
Screenshot: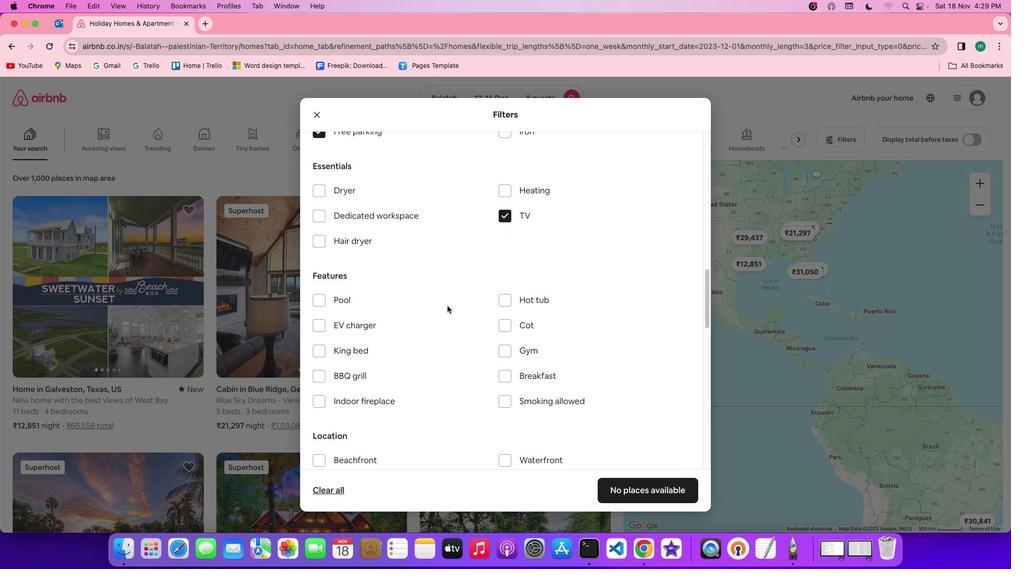 
Action: Mouse scrolled (447, 306) with delta (0, 0)
Screenshot: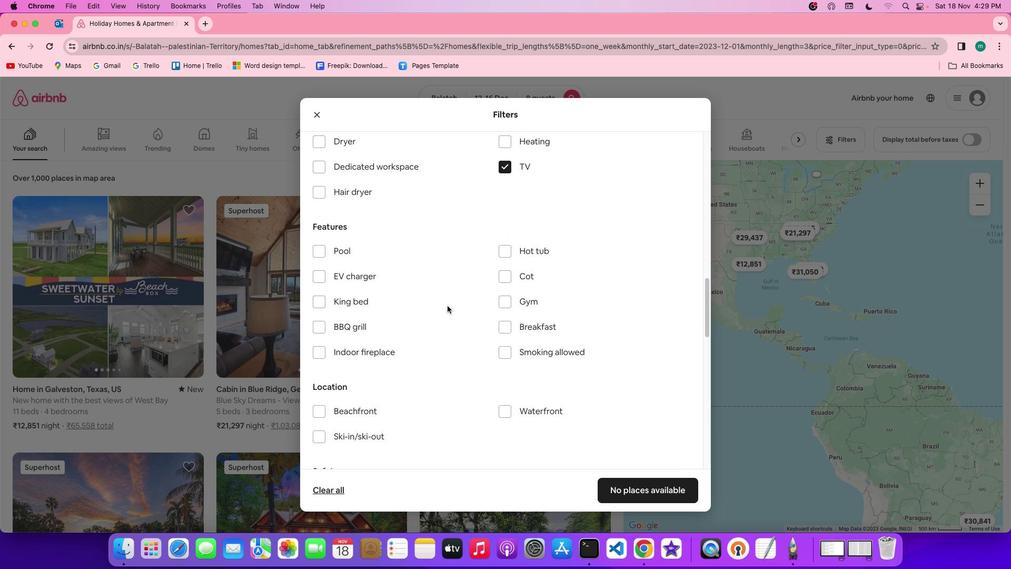 
Action: Mouse moved to (532, 286)
Screenshot: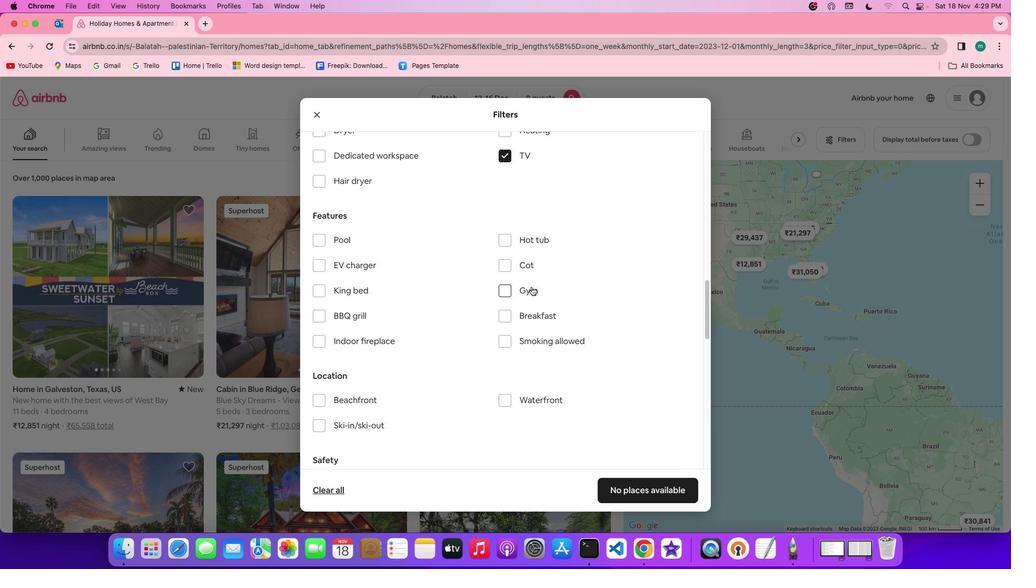 
Action: Mouse pressed left at (532, 286)
Screenshot: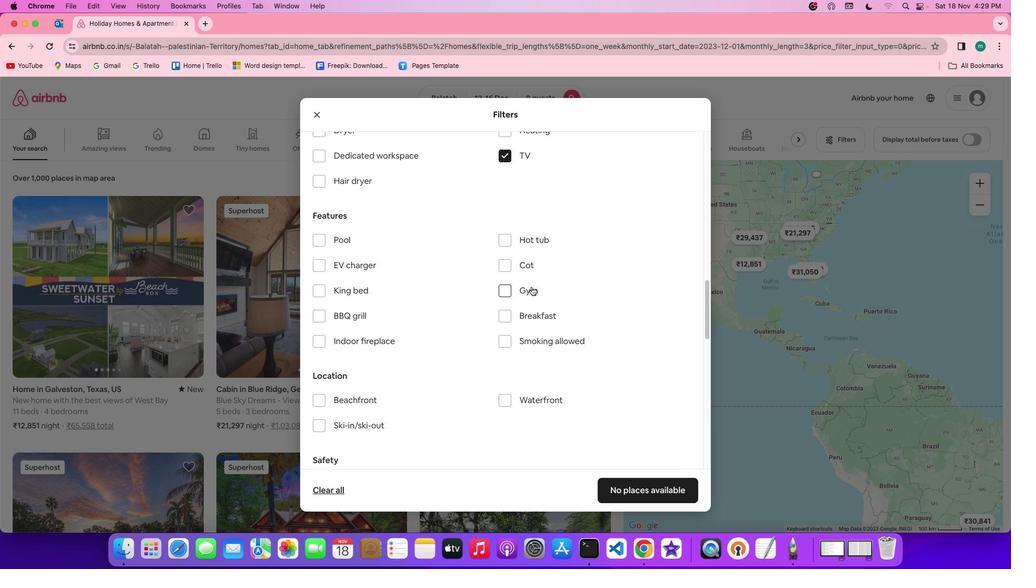 
Action: Mouse moved to (570, 326)
Screenshot: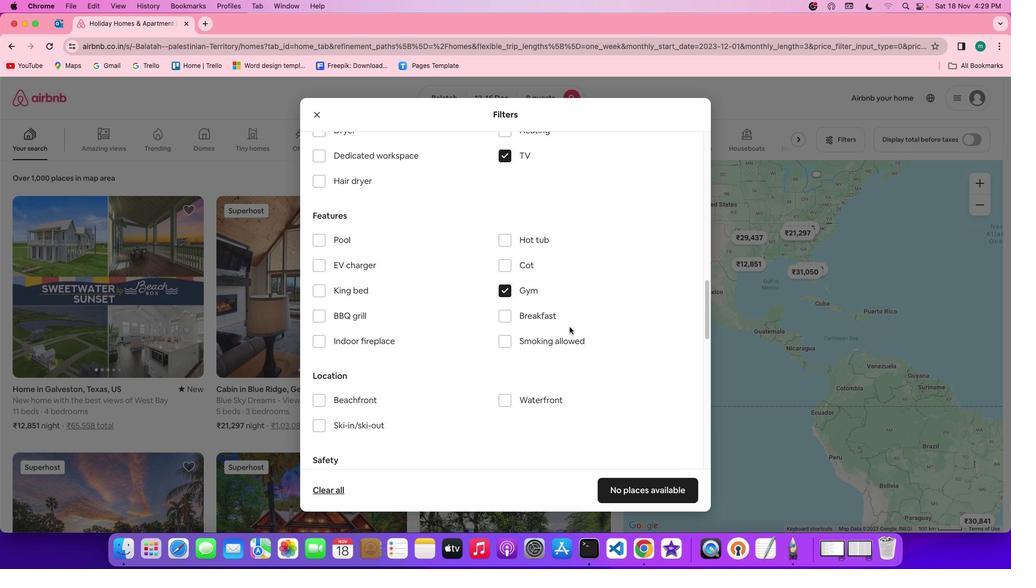 
Action: Mouse scrolled (570, 326) with delta (0, 0)
Screenshot: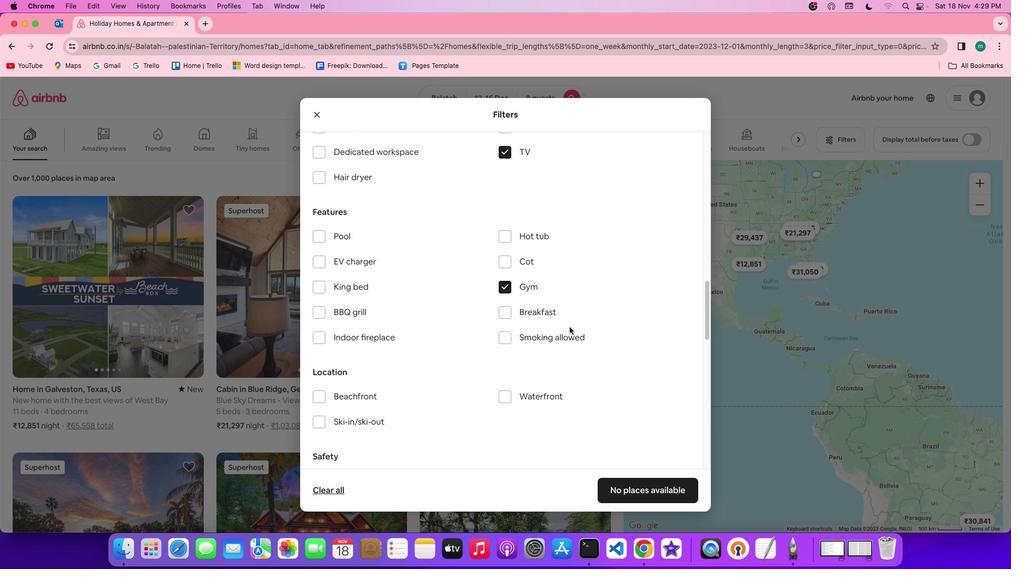 
Action: Mouse scrolled (570, 326) with delta (0, 0)
Screenshot: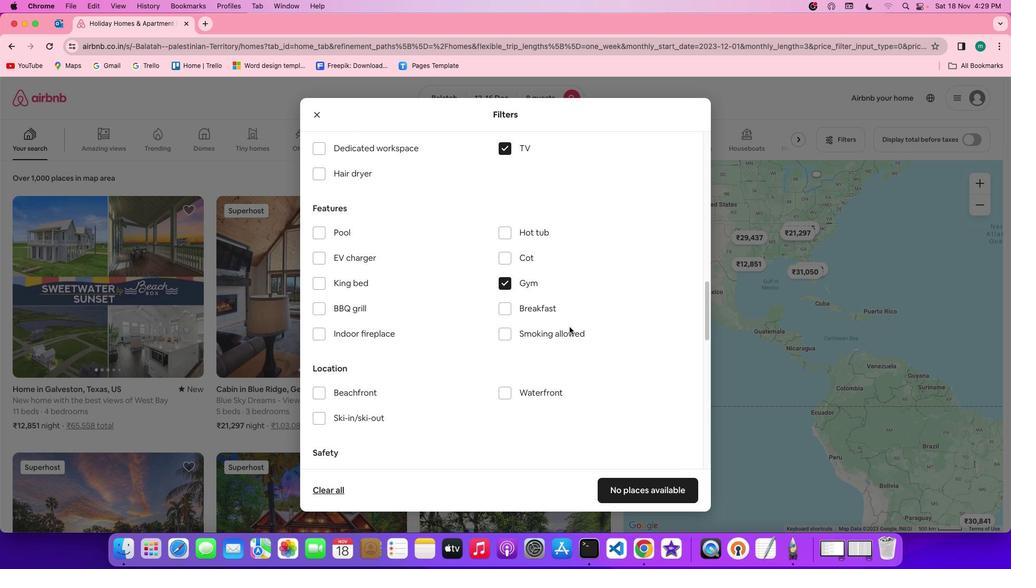 
Action: Mouse scrolled (570, 326) with delta (0, 0)
Screenshot: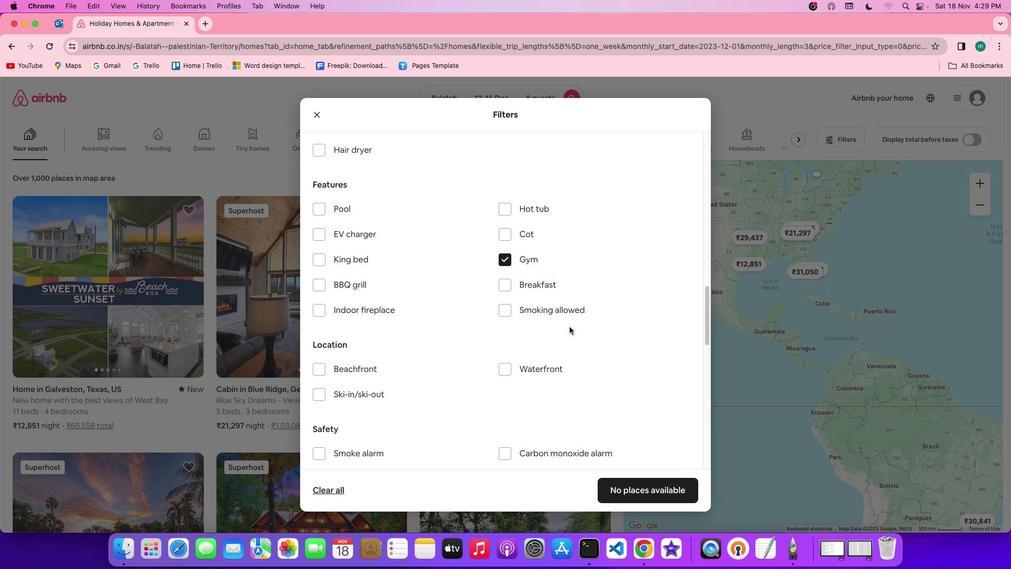 
Action: Mouse moved to (531, 271)
Screenshot: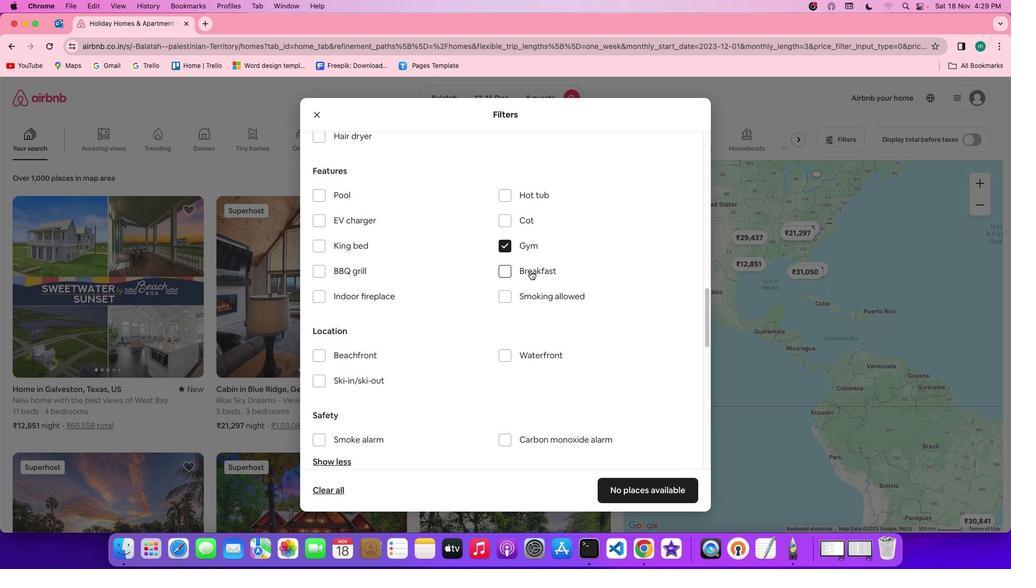 
Action: Mouse pressed left at (531, 271)
Screenshot: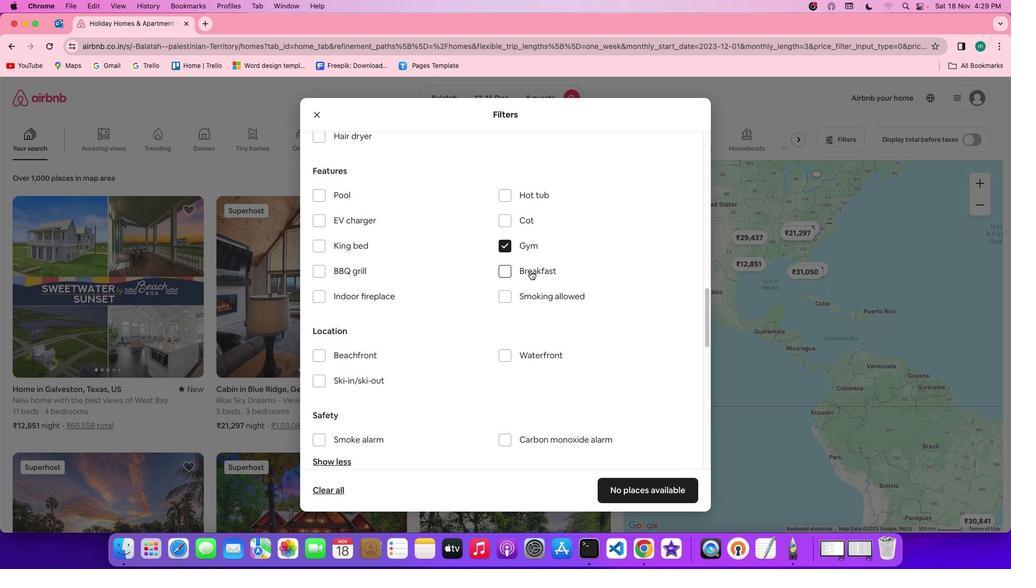 
Action: Mouse moved to (534, 375)
Screenshot: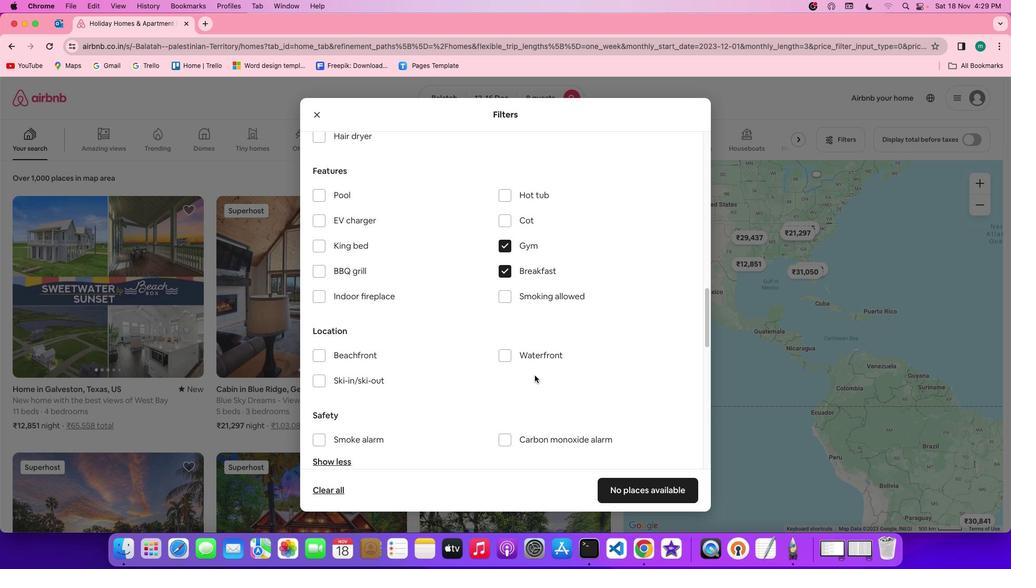 
Action: Mouse scrolled (534, 375) with delta (0, 0)
Screenshot: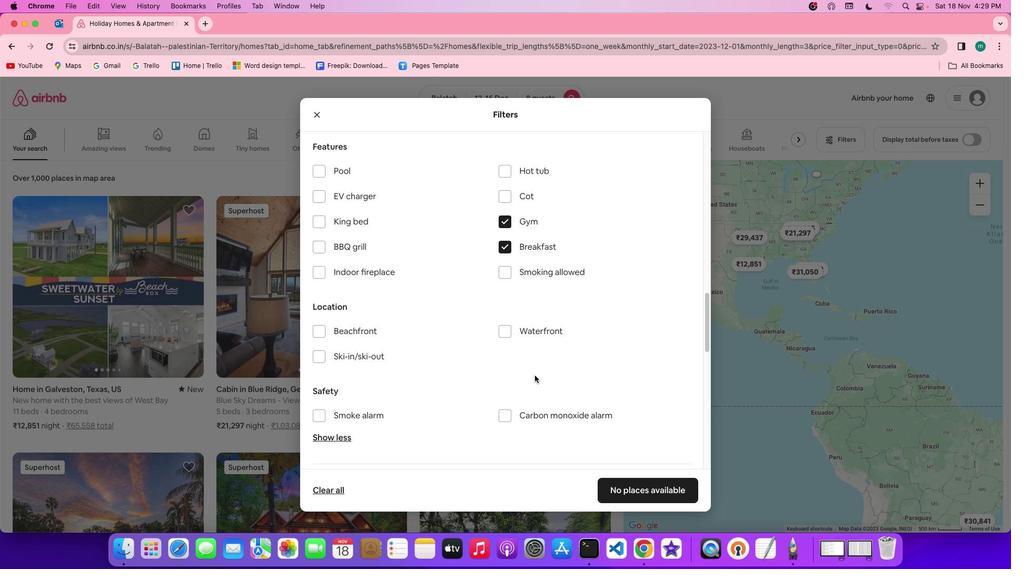 
Action: Mouse scrolled (534, 375) with delta (0, 0)
Screenshot: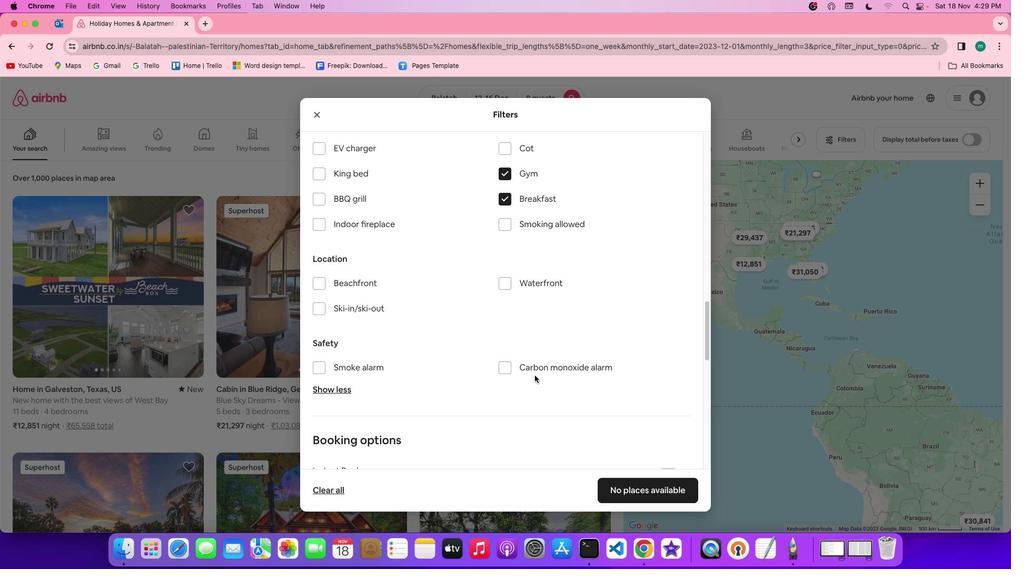 
Action: Mouse scrolled (534, 375) with delta (0, -1)
Screenshot: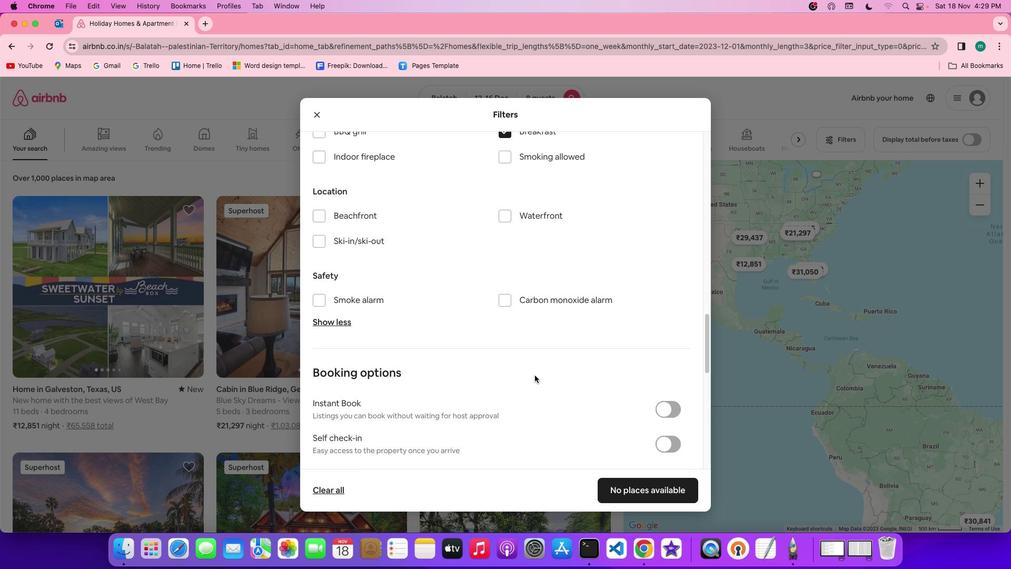 
Action: Mouse scrolled (534, 375) with delta (0, -2)
Screenshot: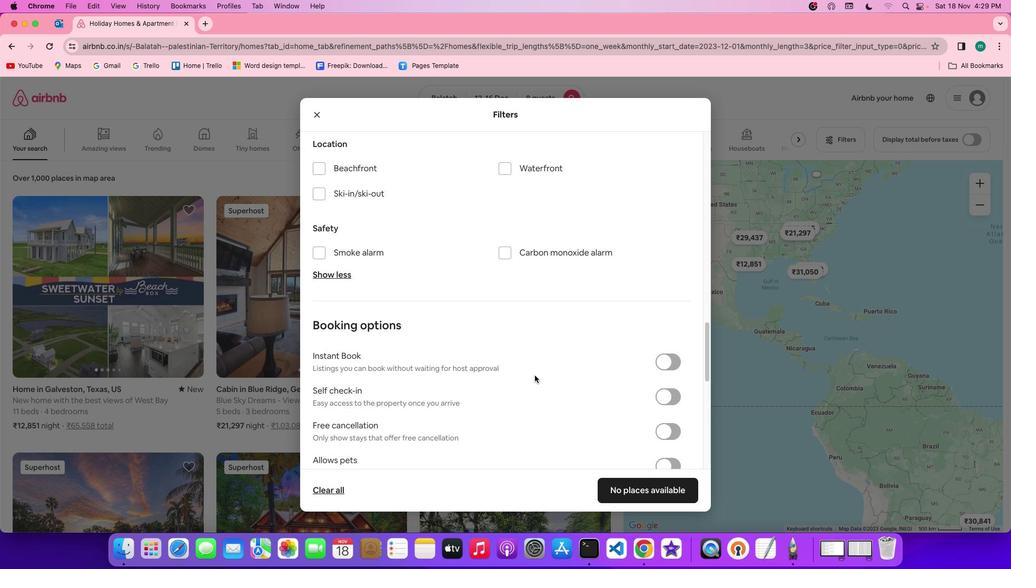 
Action: Mouse scrolled (534, 375) with delta (0, 0)
Screenshot: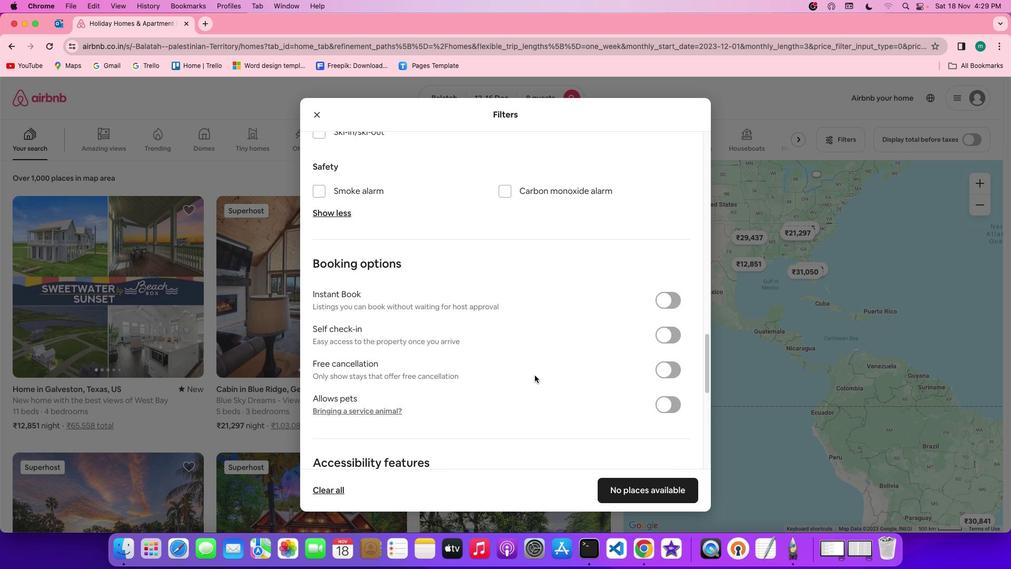 
Action: Mouse scrolled (534, 375) with delta (0, 0)
Screenshot: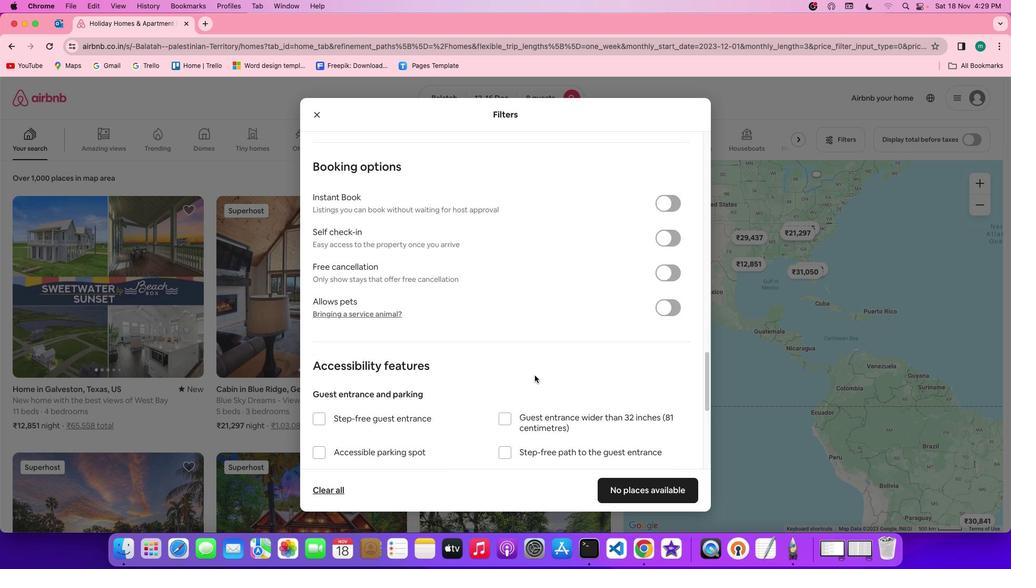 
Action: Mouse scrolled (534, 375) with delta (0, -1)
Screenshot: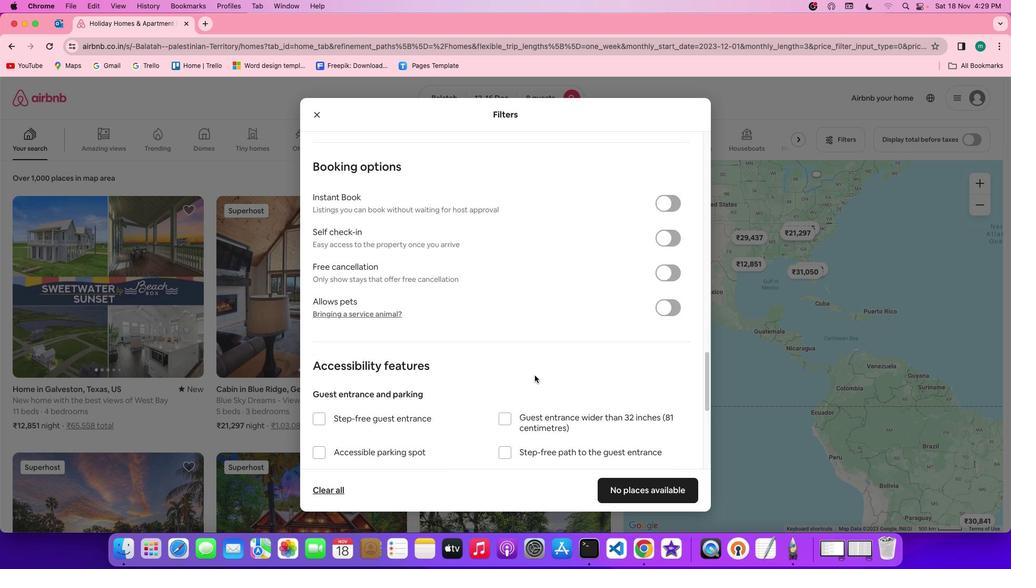 
Action: Mouse scrolled (534, 375) with delta (0, -2)
Screenshot: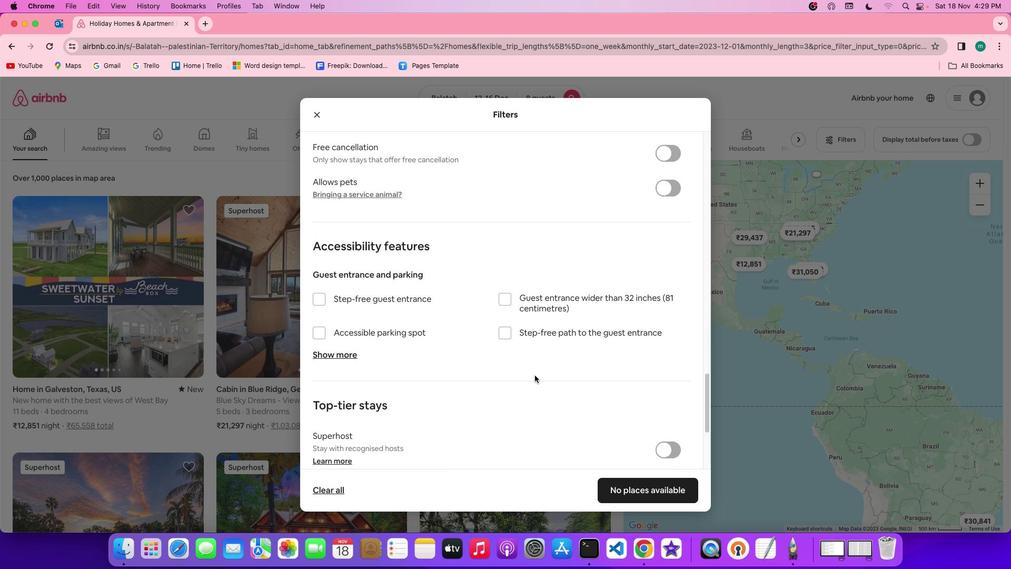 
Action: Mouse scrolled (534, 375) with delta (0, -2)
Screenshot: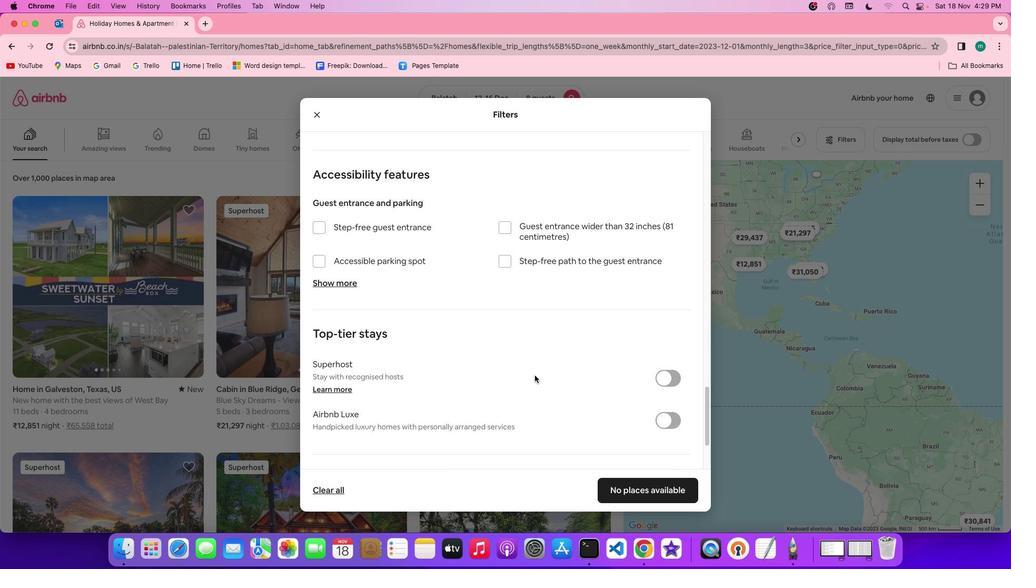 
Action: Mouse scrolled (534, 375) with delta (0, 0)
Screenshot: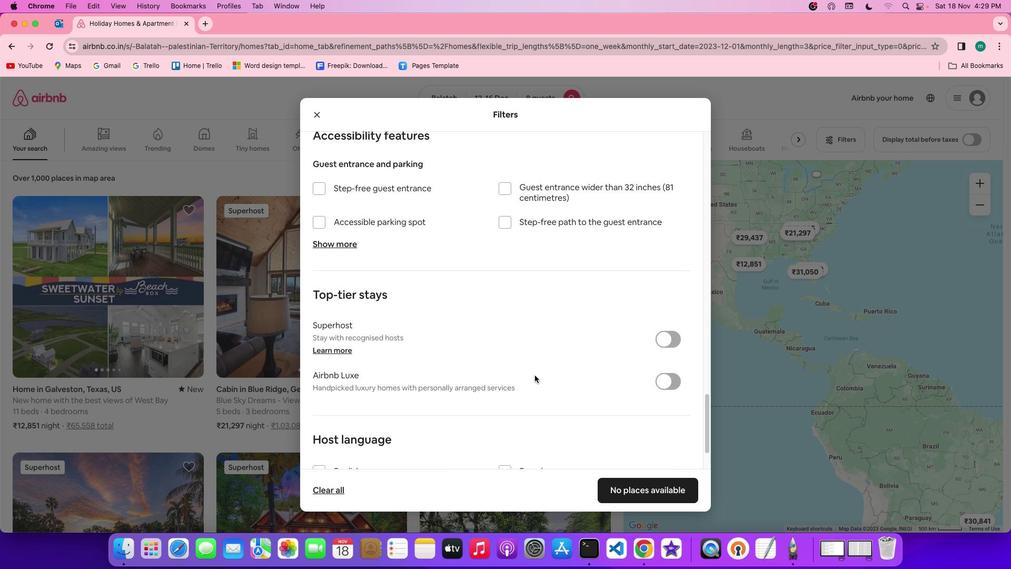 
Action: Mouse scrolled (534, 375) with delta (0, 0)
Screenshot: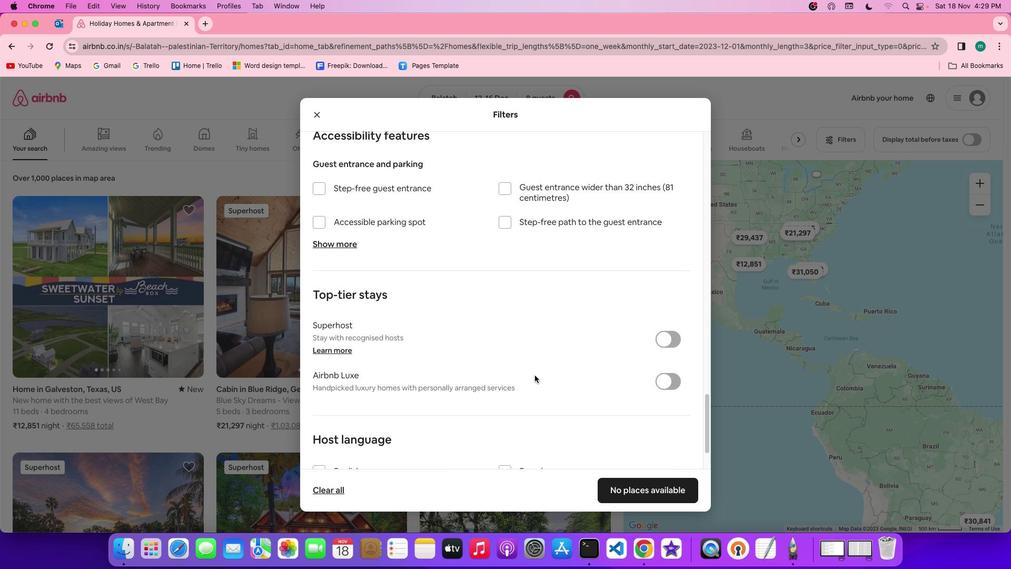 
Action: Mouse scrolled (534, 375) with delta (0, -1)
Screenshot: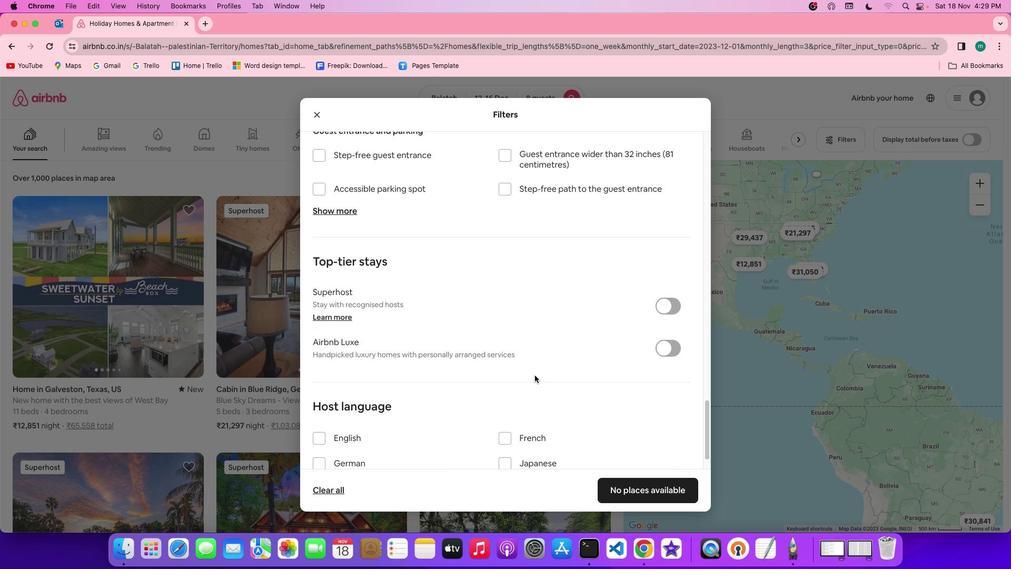 
Action: Mouse scrolled (534, 375) with delta (0, -2)
Screenshot: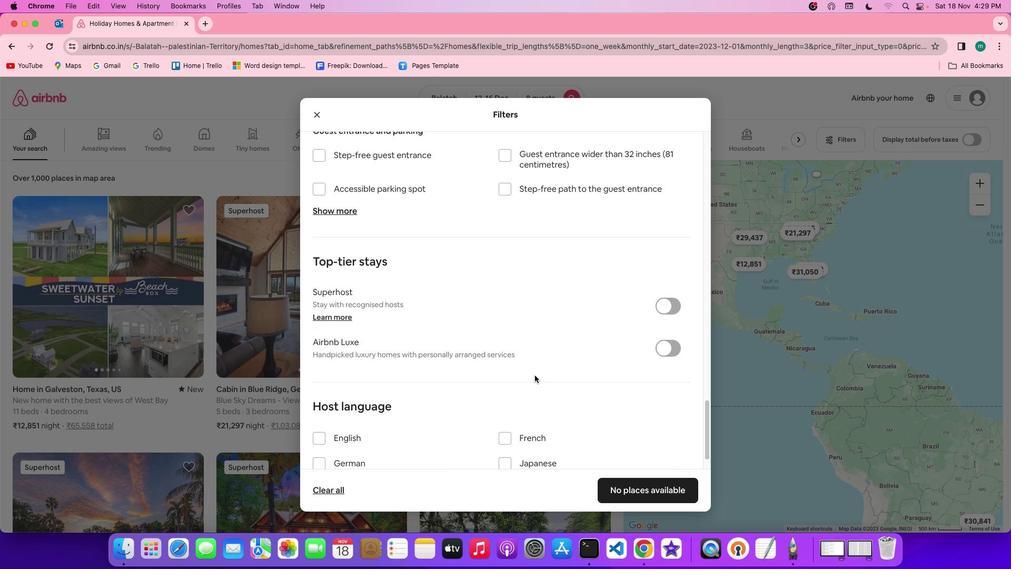 
Action: Mouse scrolled (534, 375) with delta (0, -3)
Screenshot: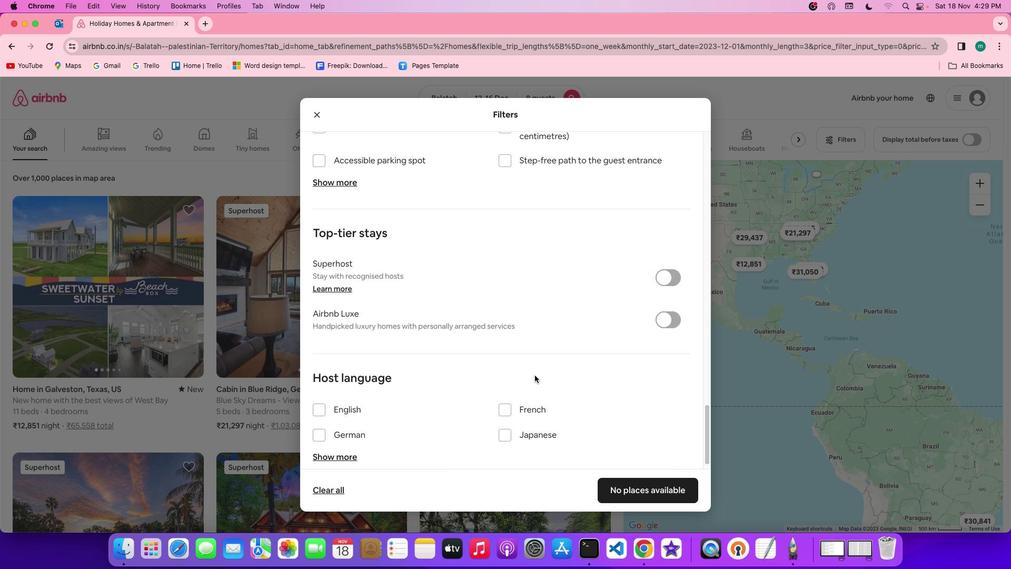 
Action: Mouse moved to (534, 375)
Screenshot: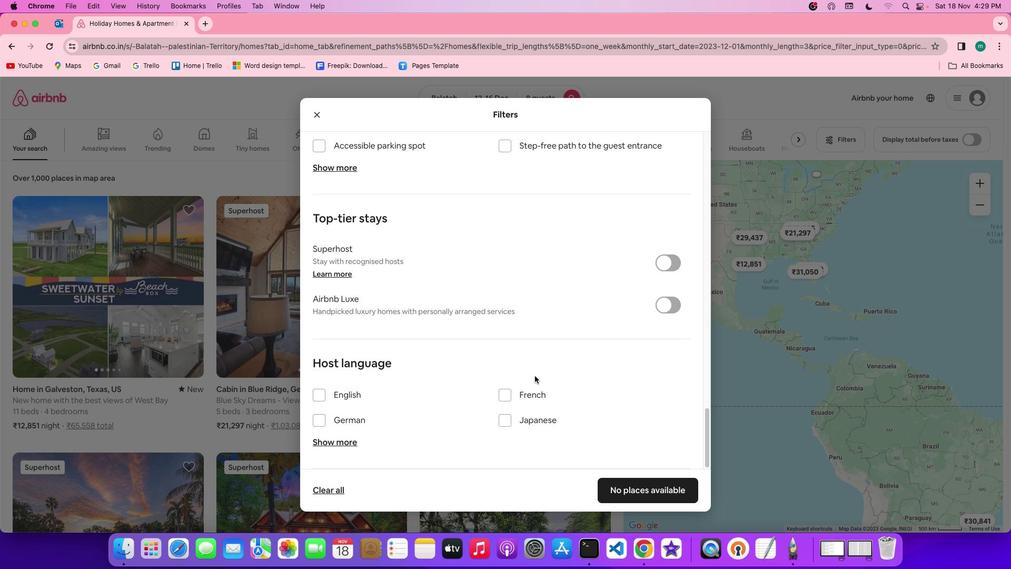 
Action: Mouse scrolled (534, 375) with delta (0, 0)
Screenshot: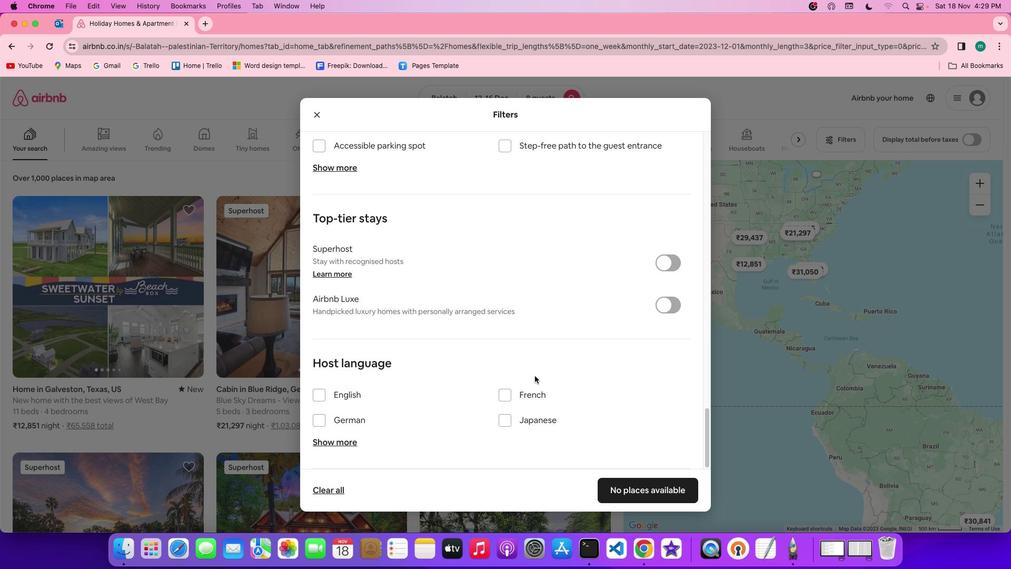 
Action: Mouse scrolled (534, 375) with delta (0, 0)
Screenshot: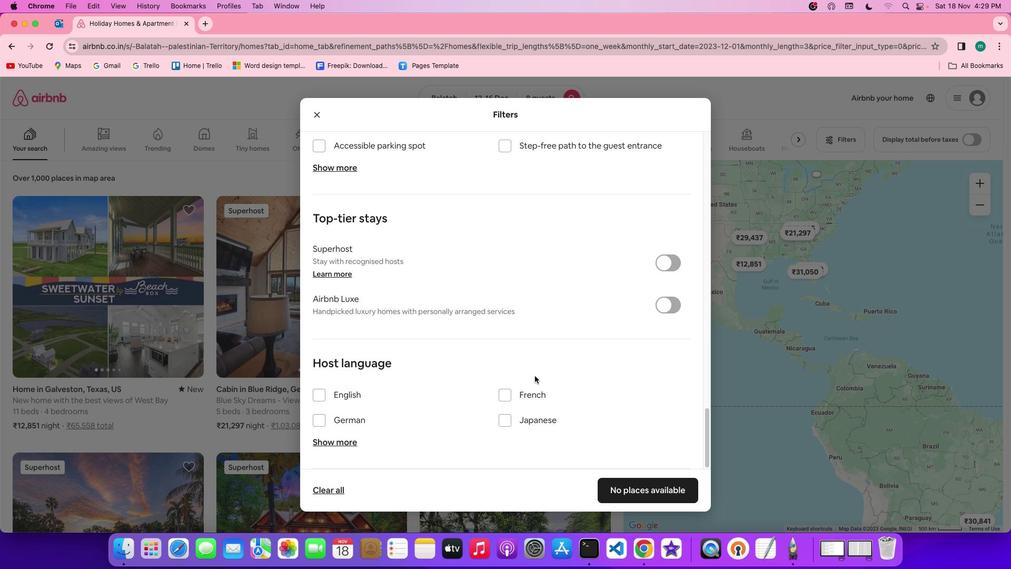 
Action: Mouse scrolled (534, 375) with delta (0, -1)
Screenshot: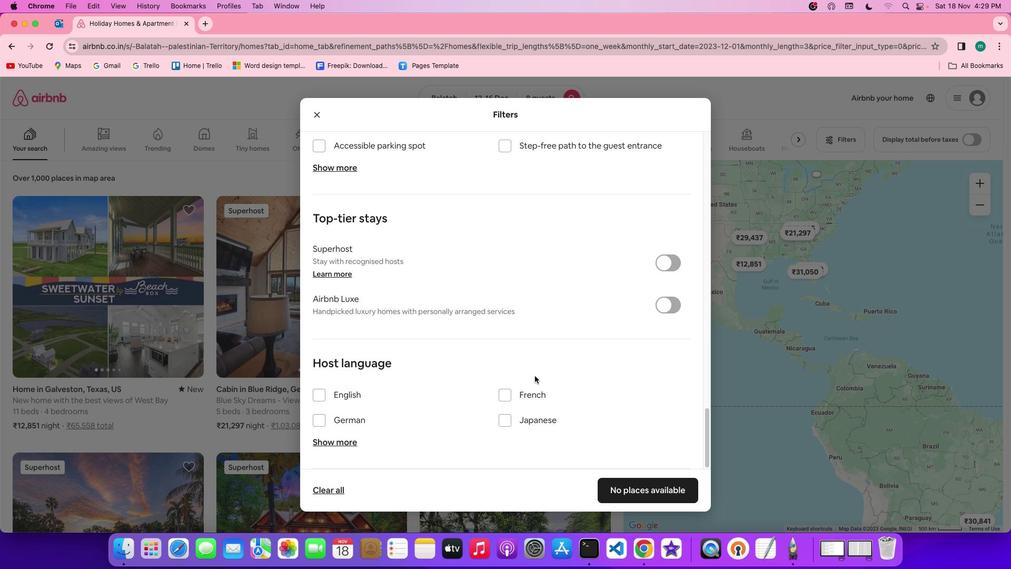 
Action: Mouse scrolled (534, 375) with delta (0, -2)
Screenshot: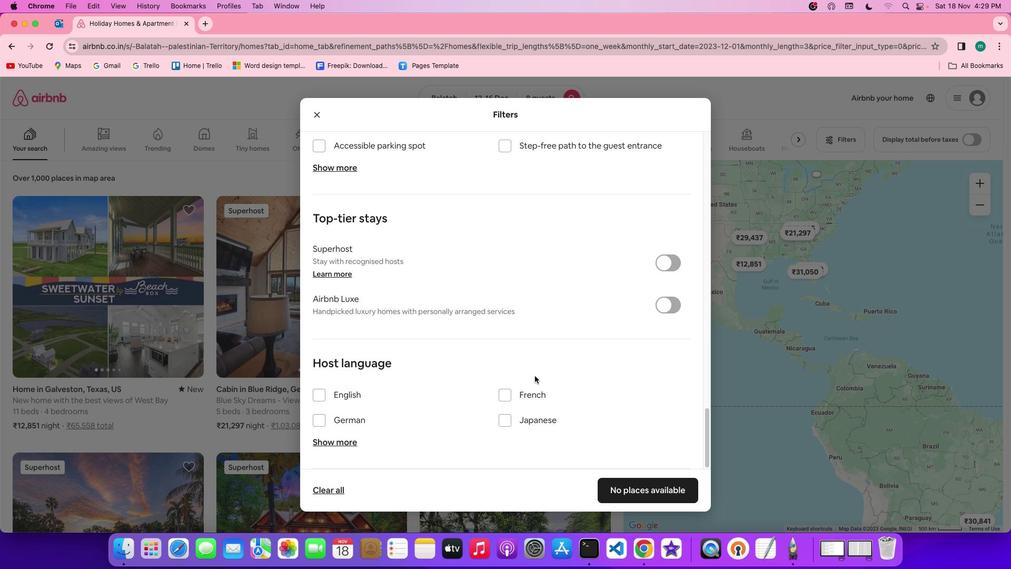 
Action: Mouse scrolled (534, 375) with delta (0, -3)
Screenshot: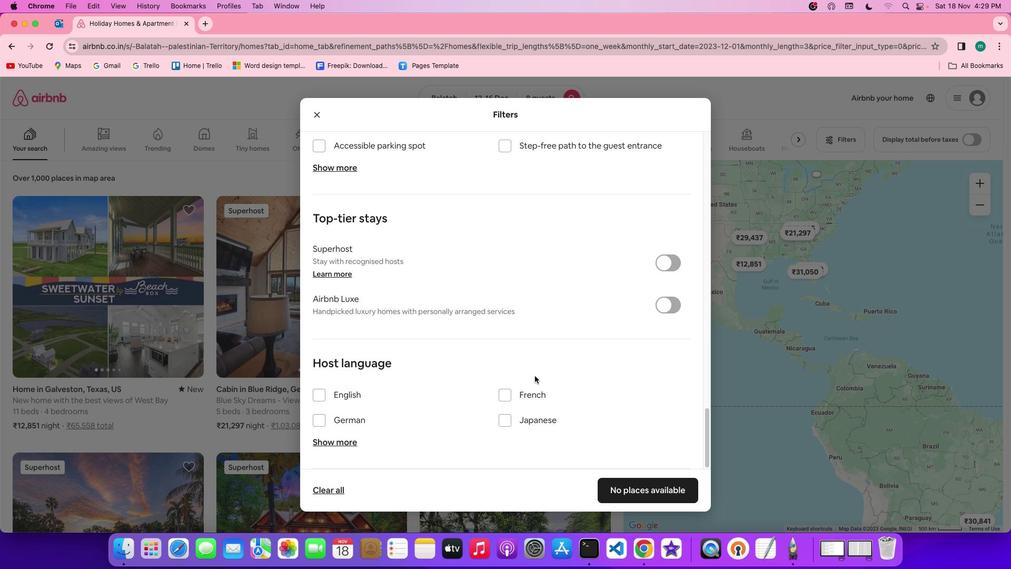 
Action: Mouse moved to (649, 495)
Screenshot: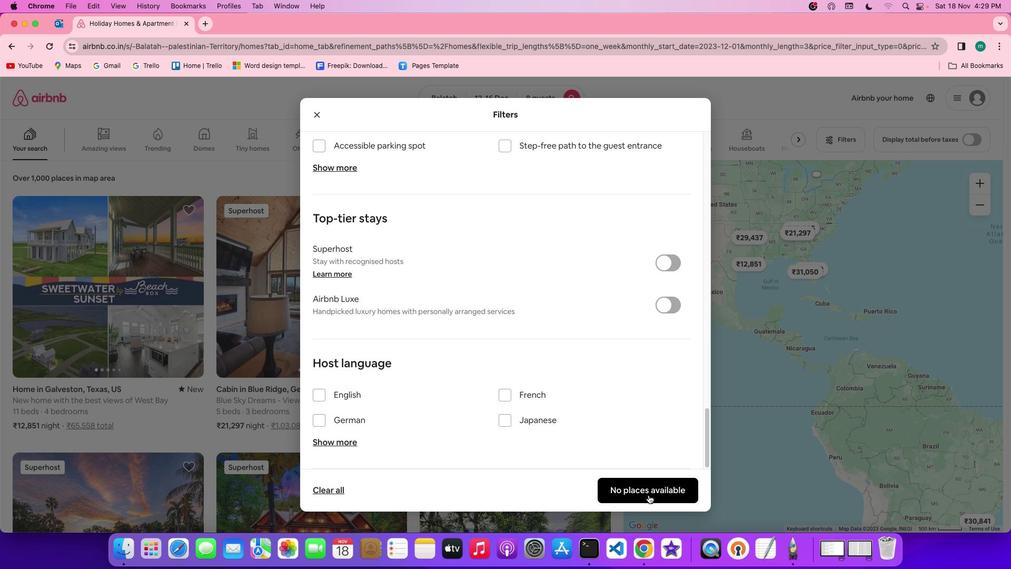 
Action: Mouse pressed left at (649, 495)
Screenshot: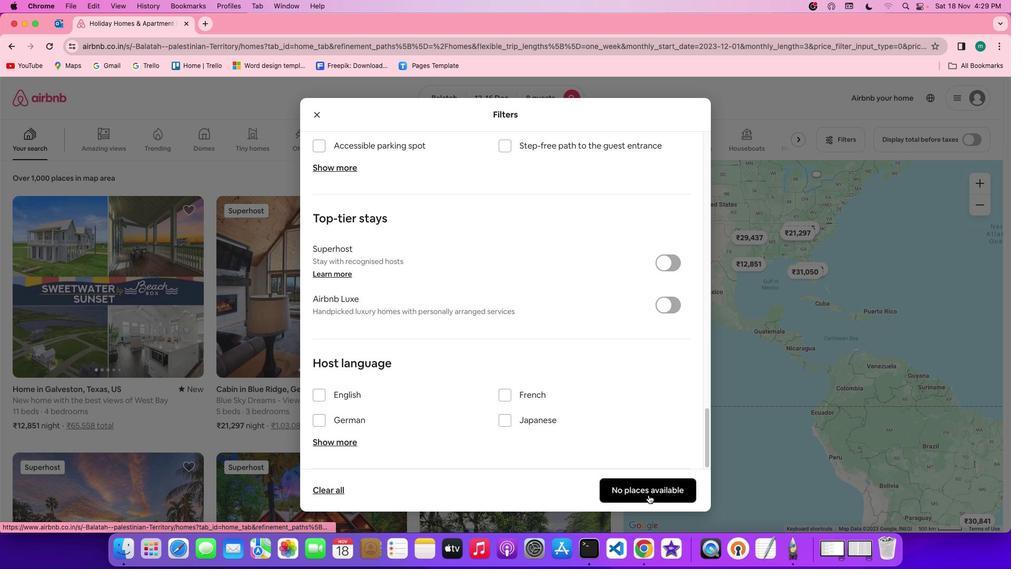 
Action: Mouse moved to (154, 327)
Screenshot: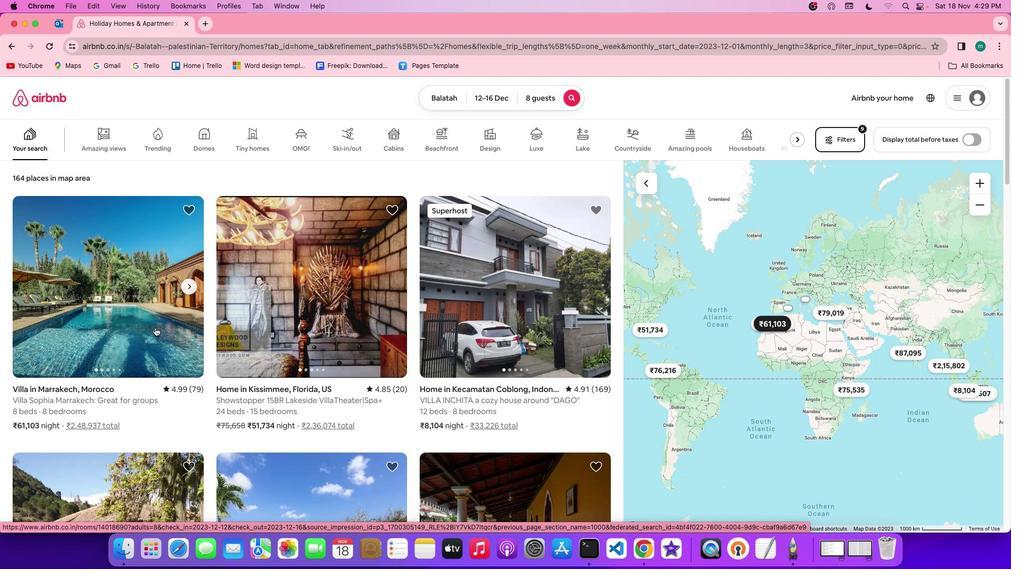 
Action: Mouse scrolled (154, 327) with delta (0, 0)
Screenshot: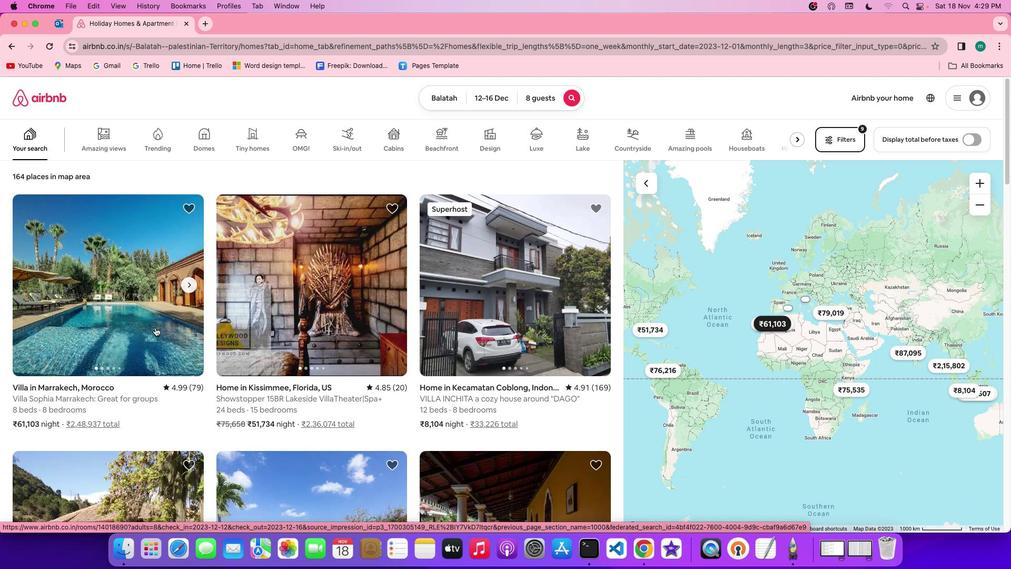 
Action: Mouse scrolled (154, 327) with delta (0, 0)
Screenshot: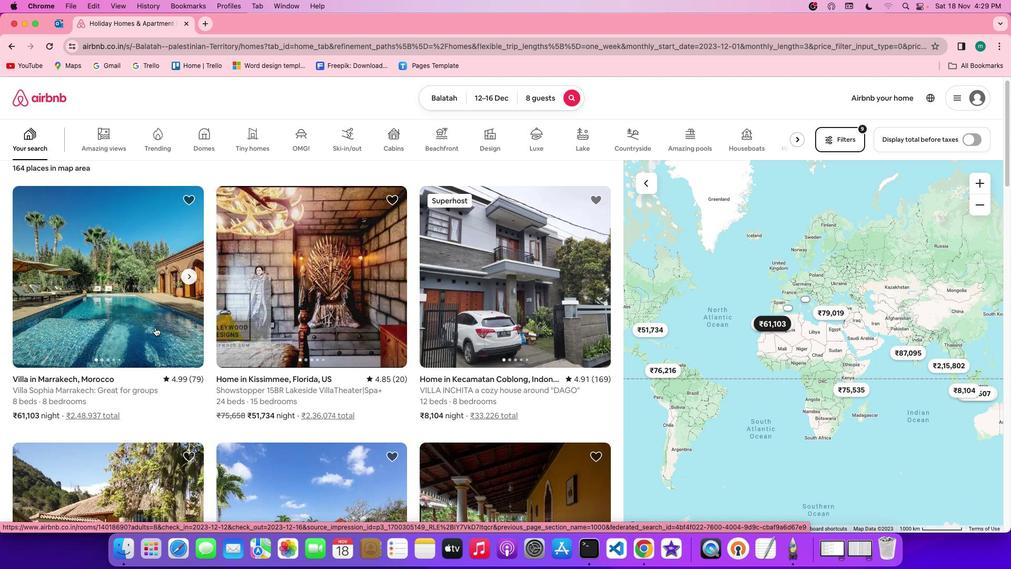 
Action: Mouse scrolled (154, 327) with delta (0, 0)
Screenshot: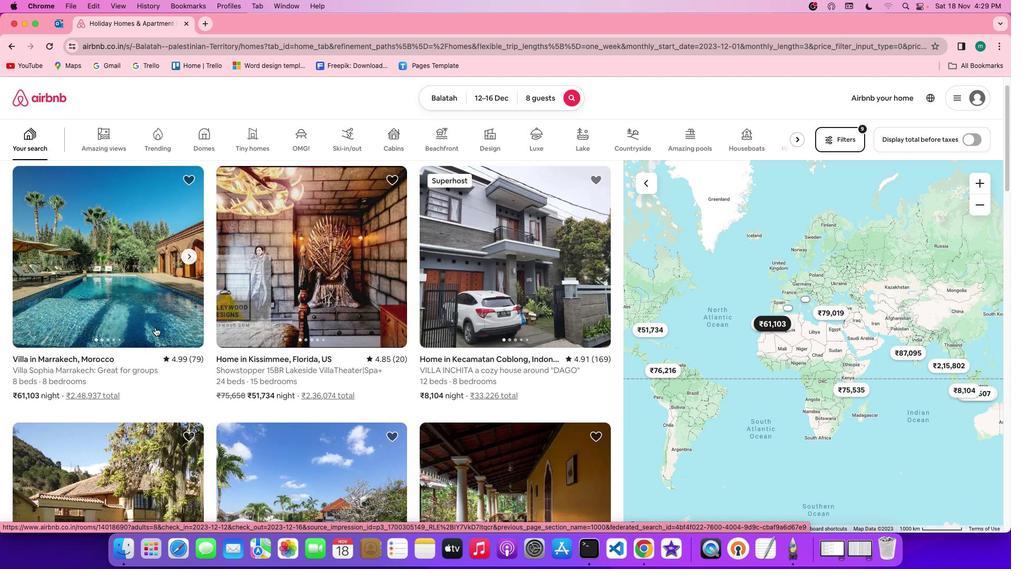 
Action: Mouse moved to (160, 266)
Screenshot: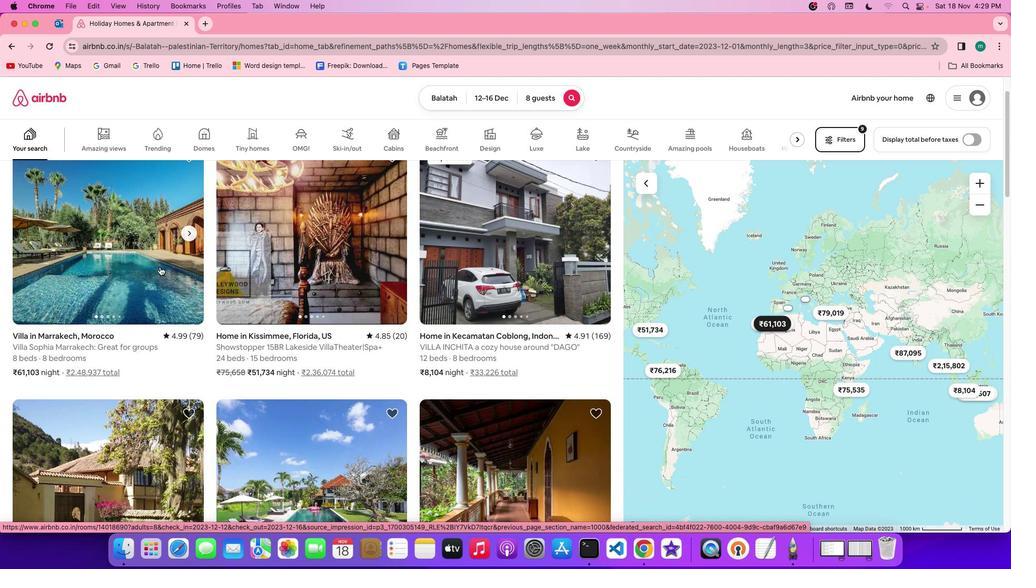 
Action: Mouse pressed left at (160, 266)
Screenshot: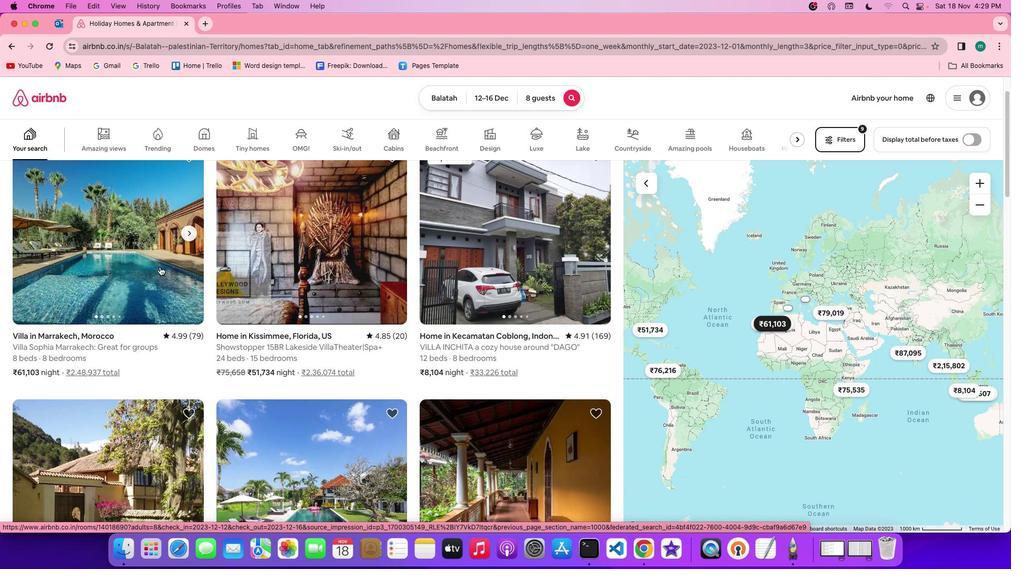 
Action: Mouse moved to (752, 395)
Screenshot: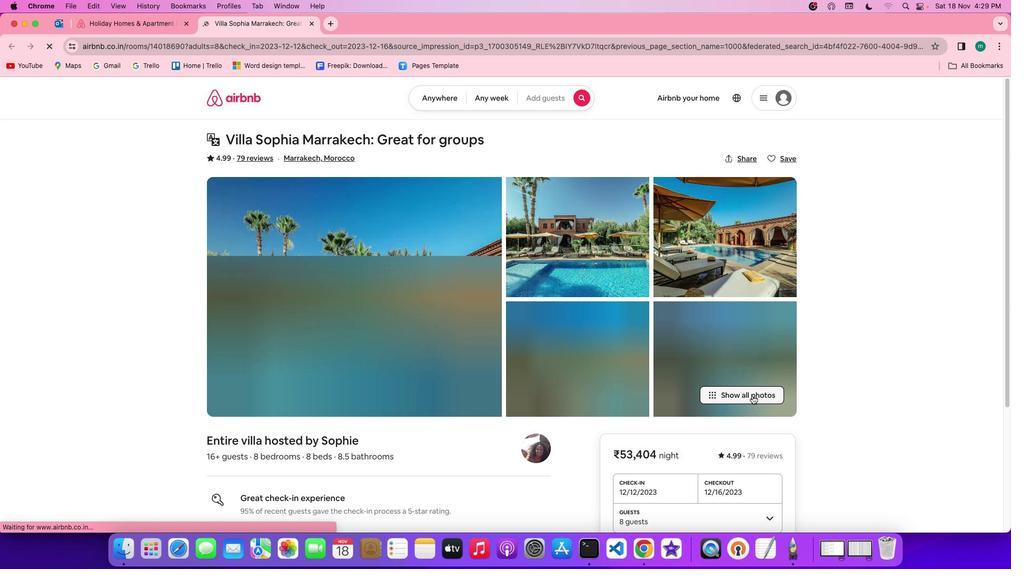 
Action: Mouse pressed left at (752, 395)
Screenshot: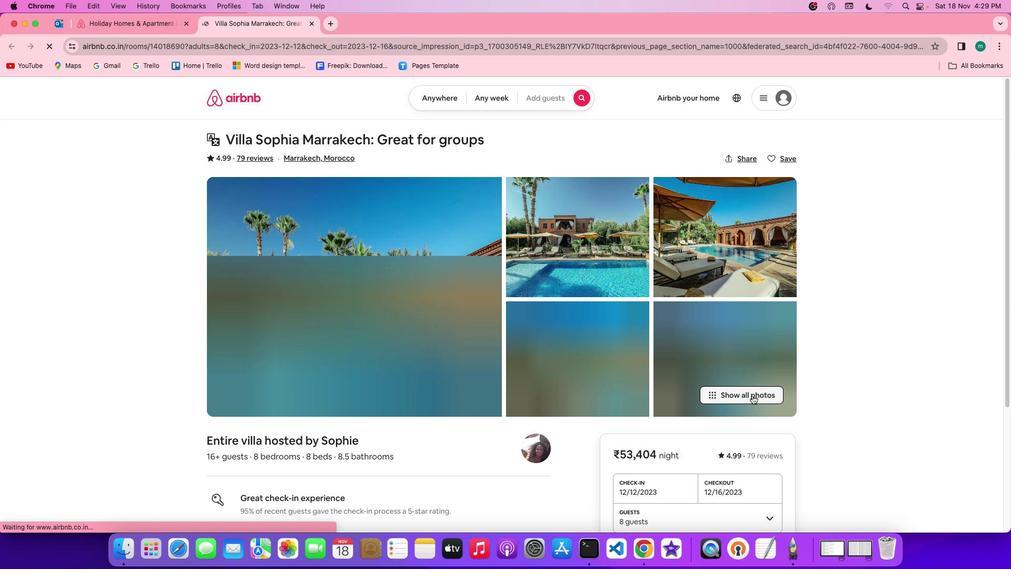 
Action: Mouse moved to (496, 387)
Screenshot: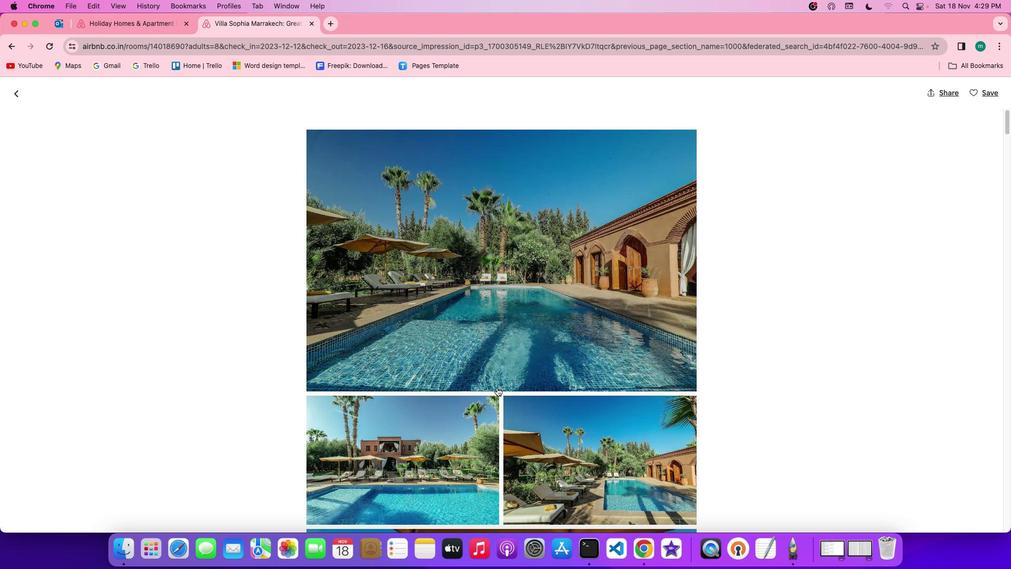 
Action: Mouse scrolled (496, 387) with delta (0, 0)
Screenshot: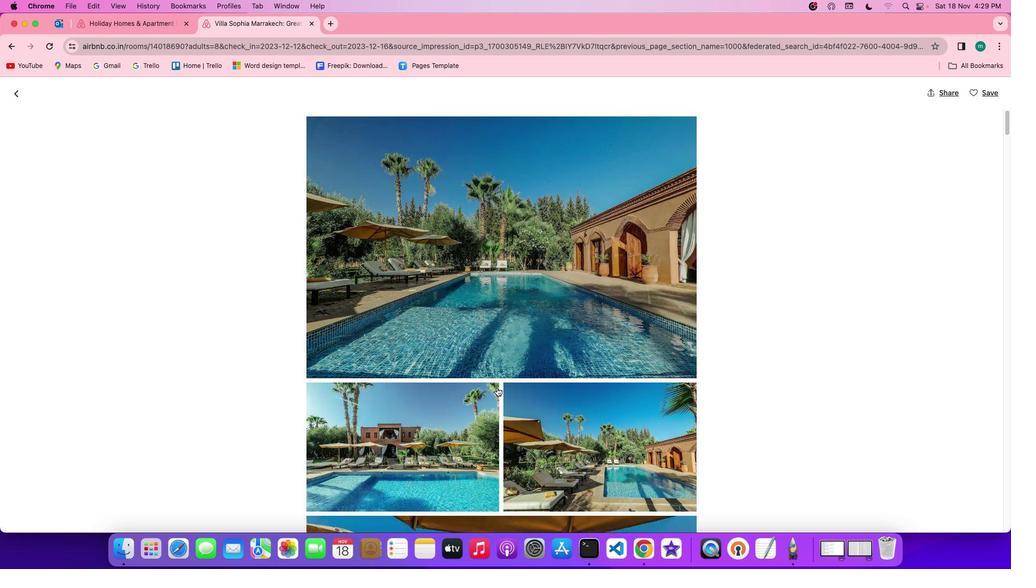 
Action: Mouse scrolled (496, 387) with delta (0, 0)
Screenshot: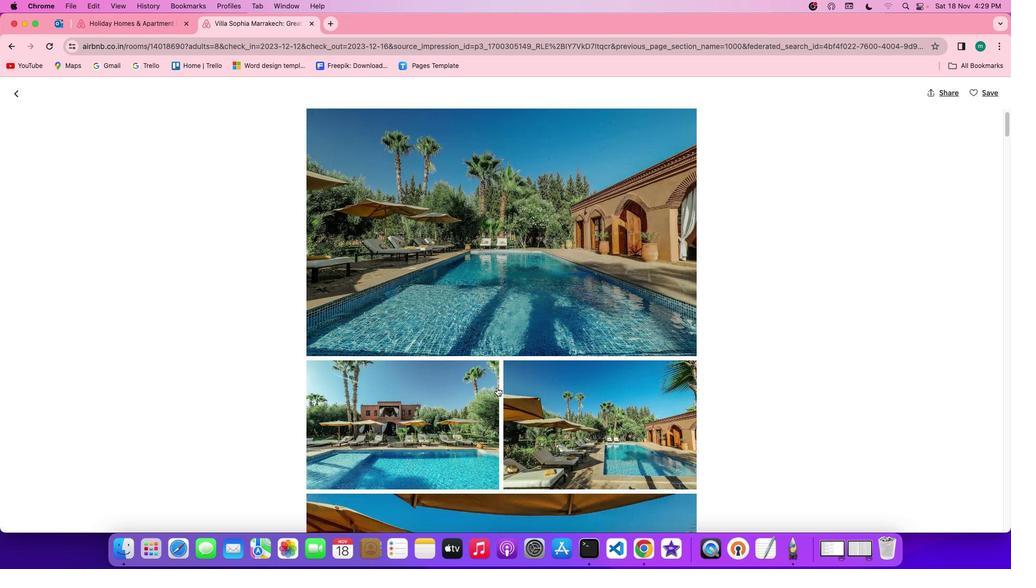 
Action: Mouse scrolled (496, 387) with delta (0, -1)
Screenshot: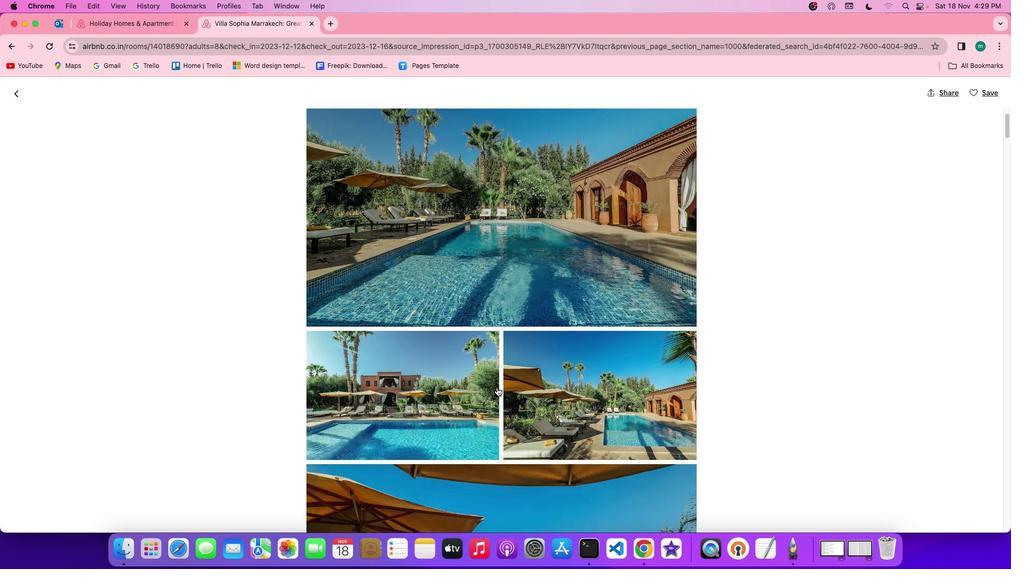 
Action: Mouse scrolled (496, 387) with delta (0, -1)
Screenshot: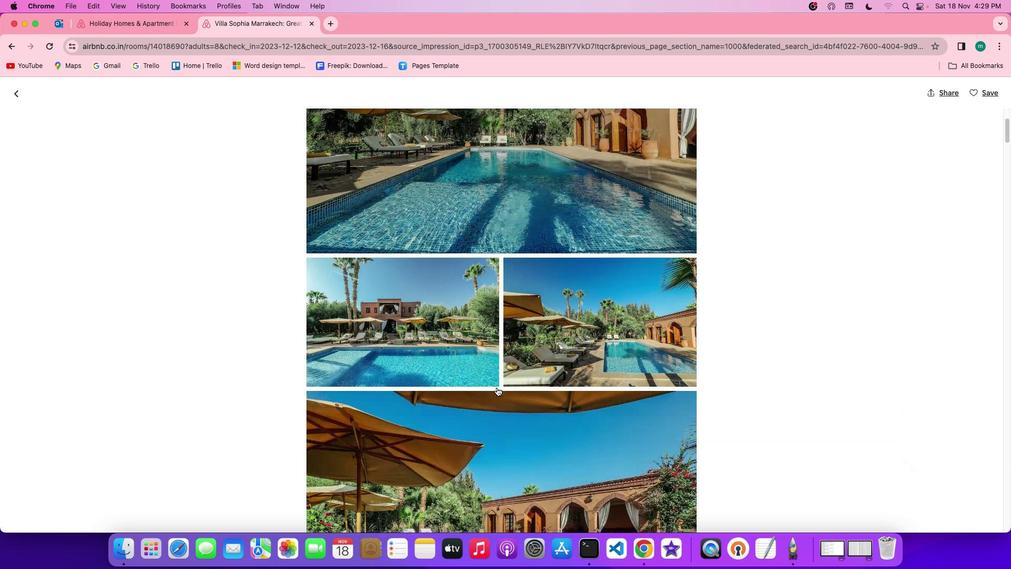 
Action: Mouse scrolled (496, 387) with delta (0, 0)
Screenshot: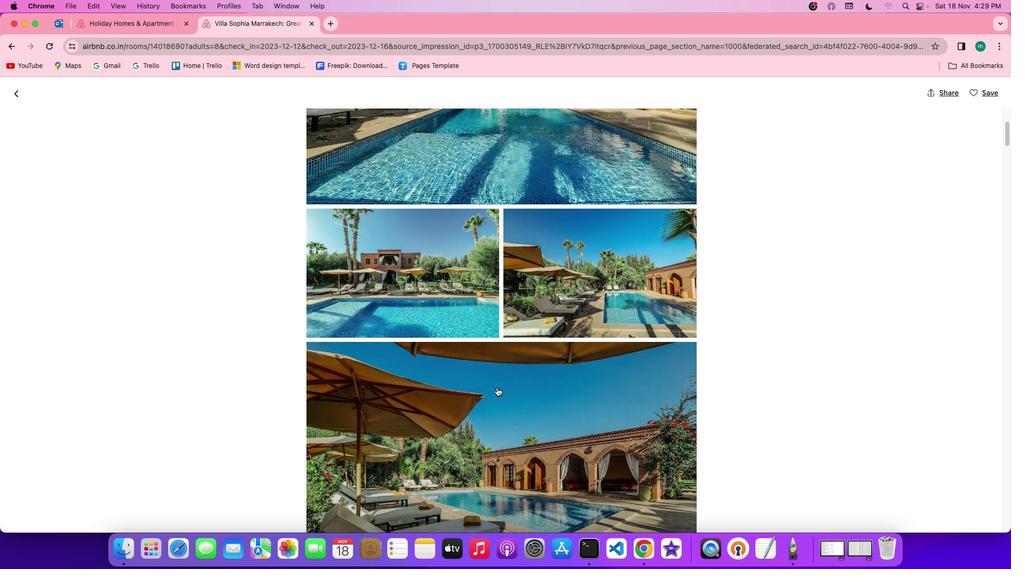 
Action: Mouse scrolled (496, 387) with delta (0, 0)
Screenshot: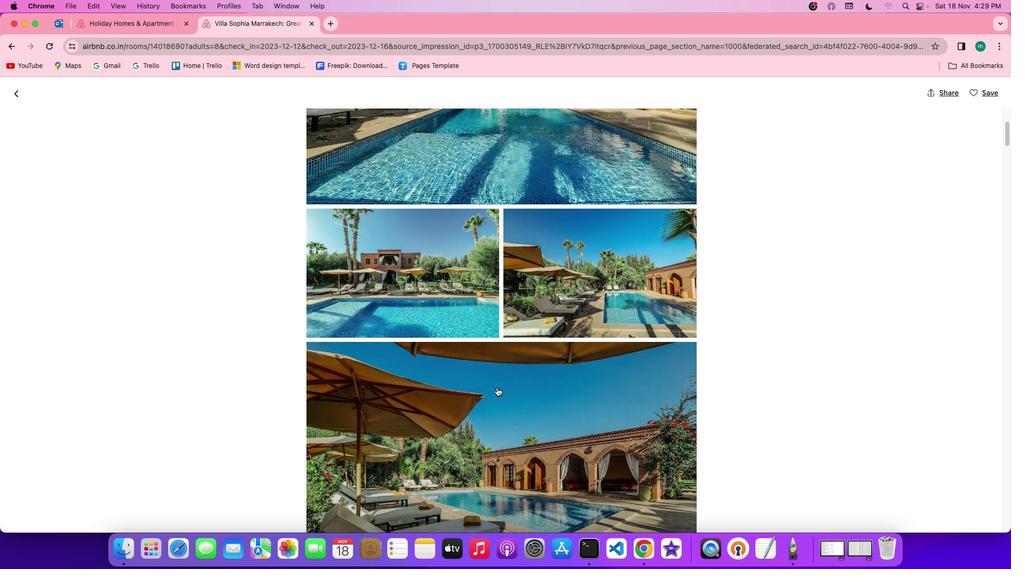 
Action: Mouse scrolled (496, 387) with delta (0, -1)
Screenshot: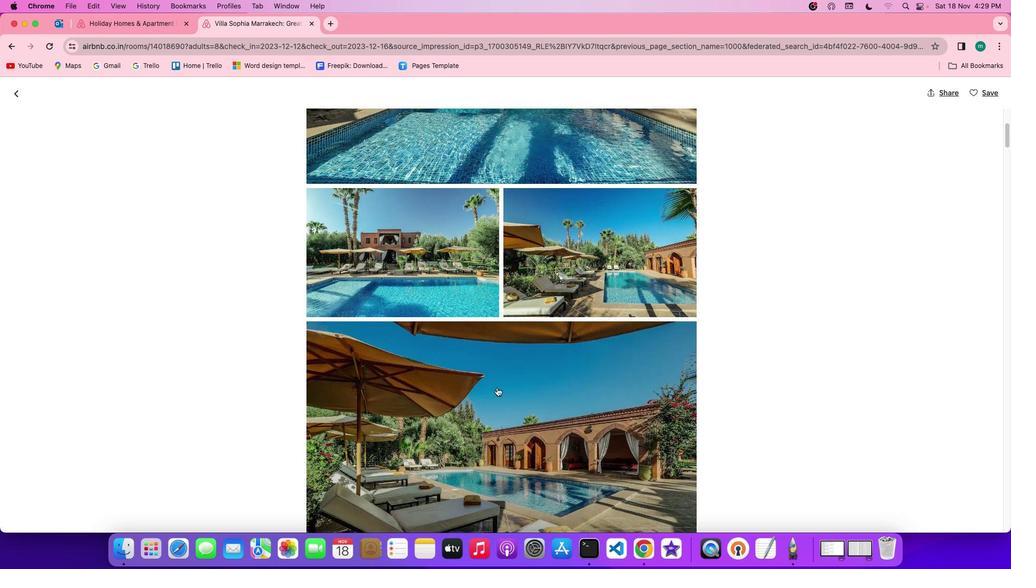 
Action: Mouse scrolled (496, 387) with delta (0, -2)
Screenshot: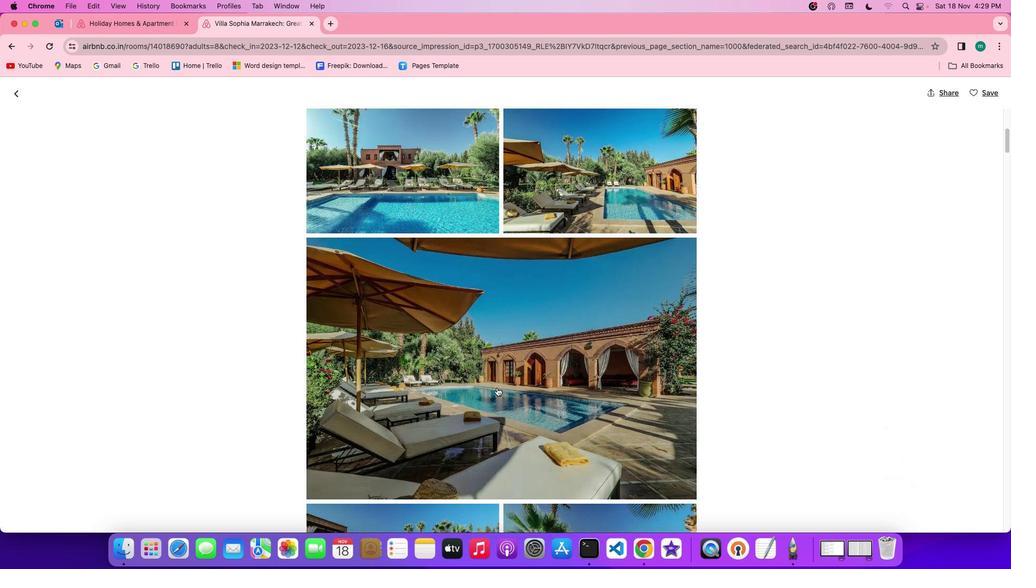 
Action: Mouse scrolled (496, 387) with delta (0, 0)
Screenshot: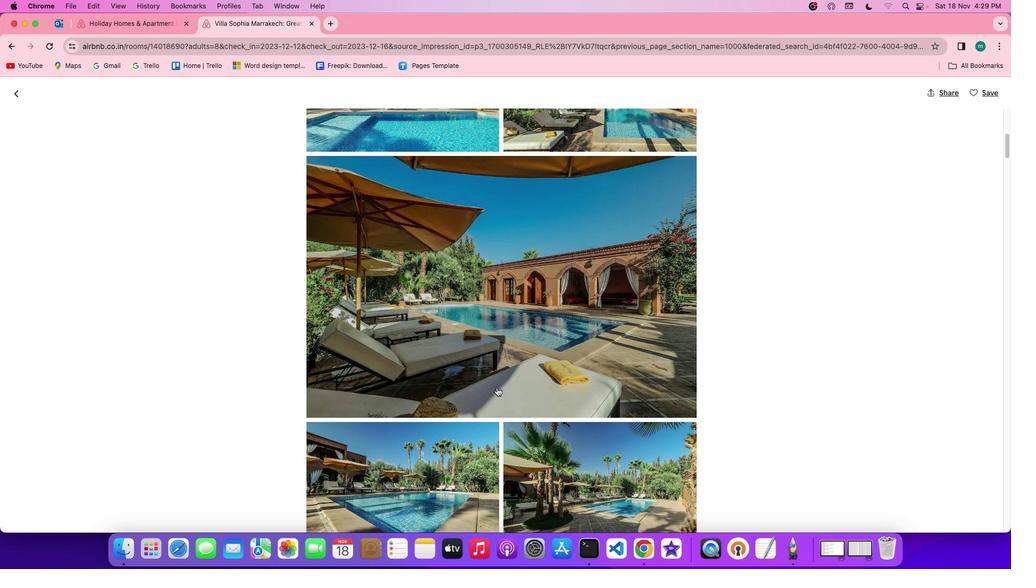 
Action: Mouse scrolled (496, 387) with delta (0, 0)
Screenshot: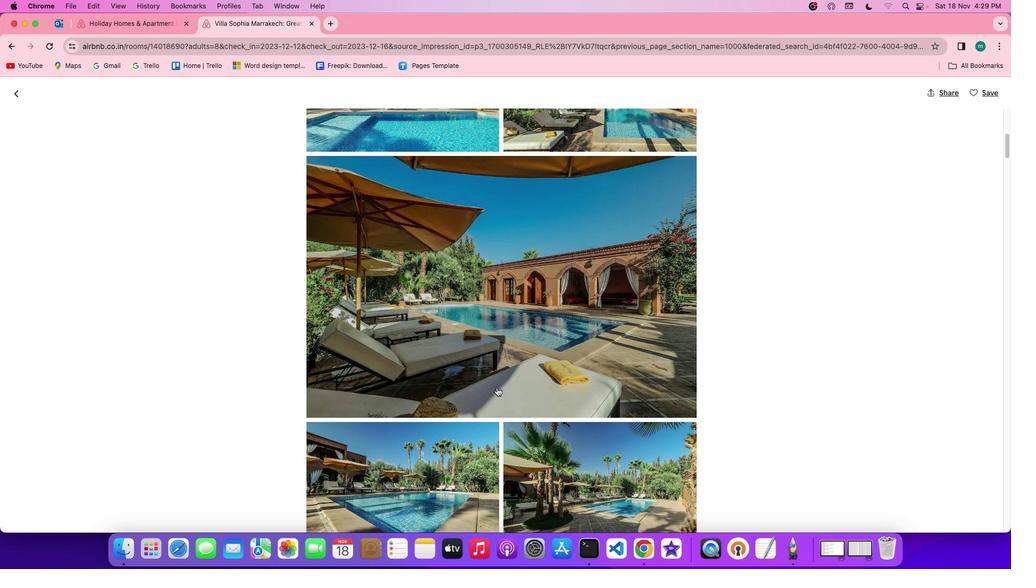 
Action: Mouse scrolled (496, 387) with delta (0, -1)
Screenshot: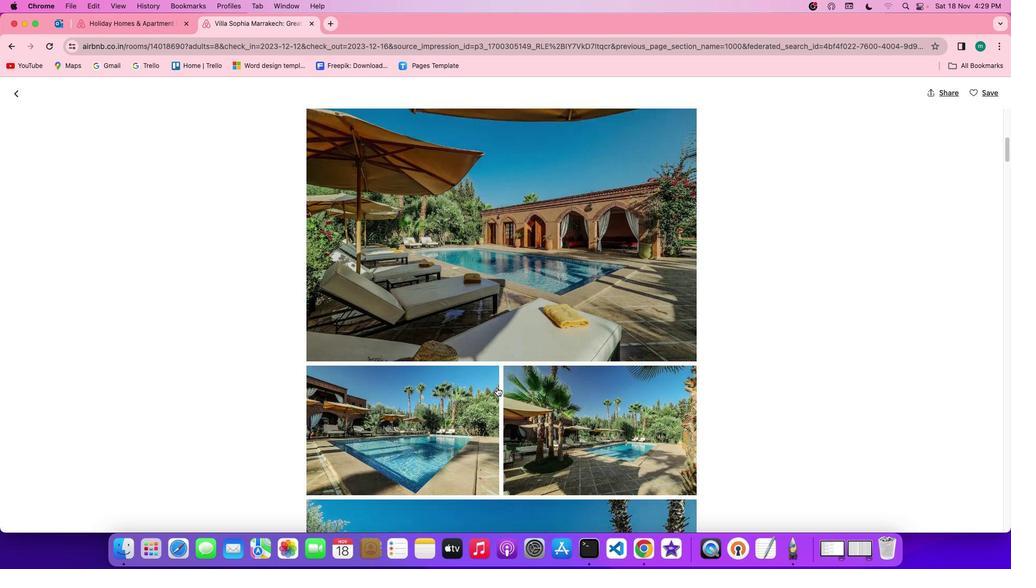
Action: Mouse scrolled (496, 387) with delta (0, -2)
Screenshot: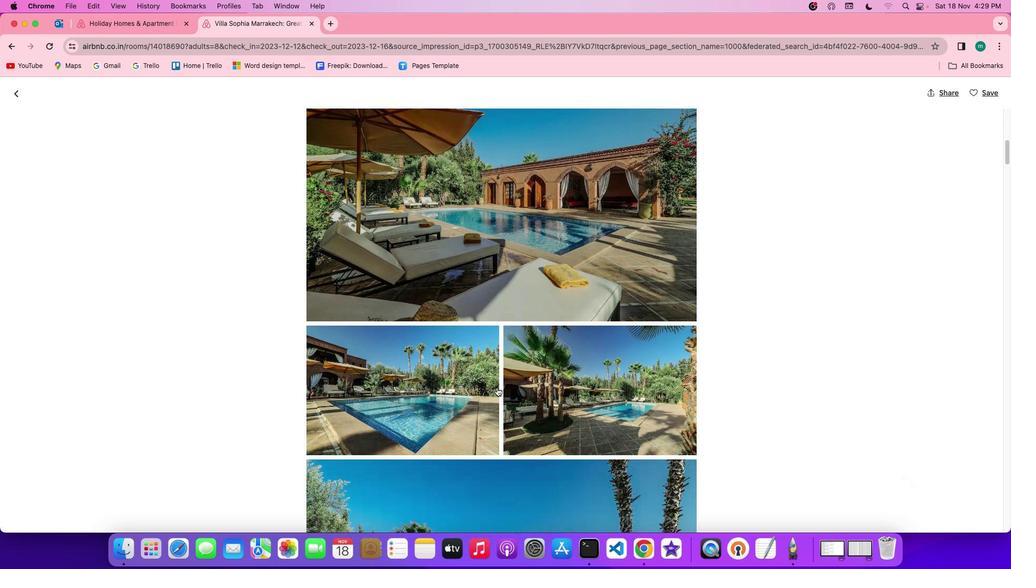 
Action: Mouse scrolled (496, 387) with delta (0, 0)
Screenshot: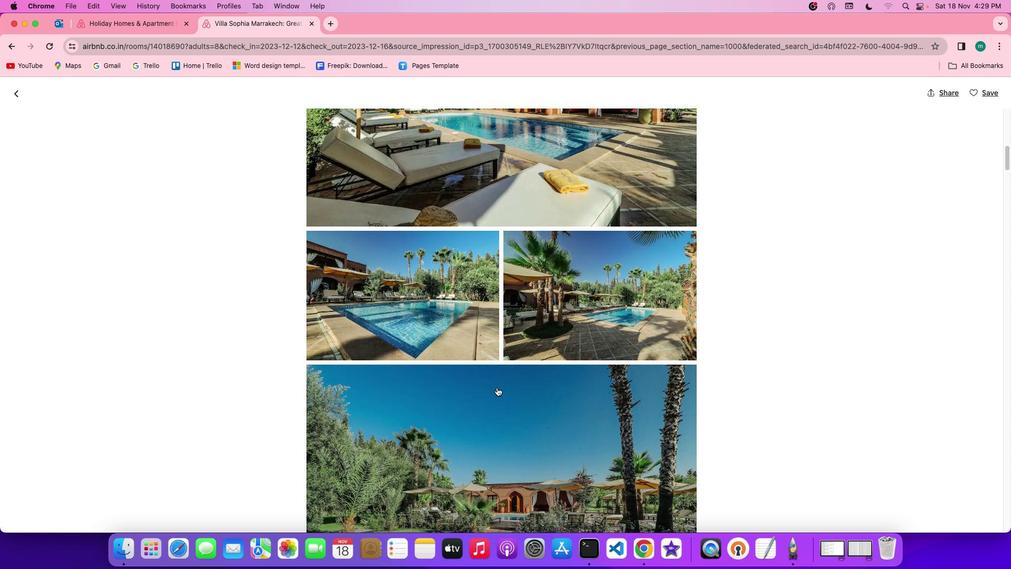 
Action: Mouse scrolled (496, 387) with delta (0, 0)
Screenshot: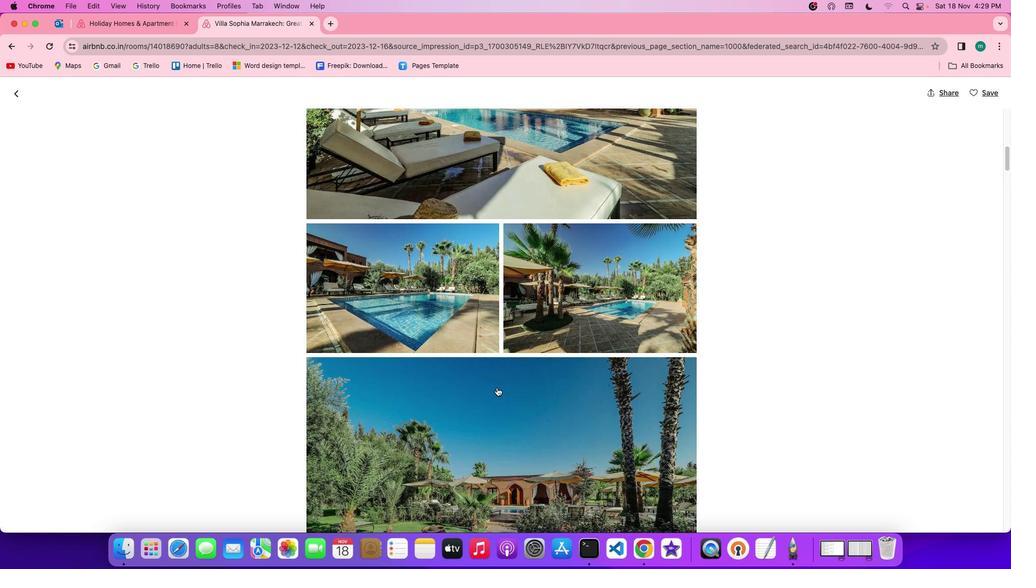 
Action: Mouse scrolled (496, 387) with delta (0, -1)
Screenshot: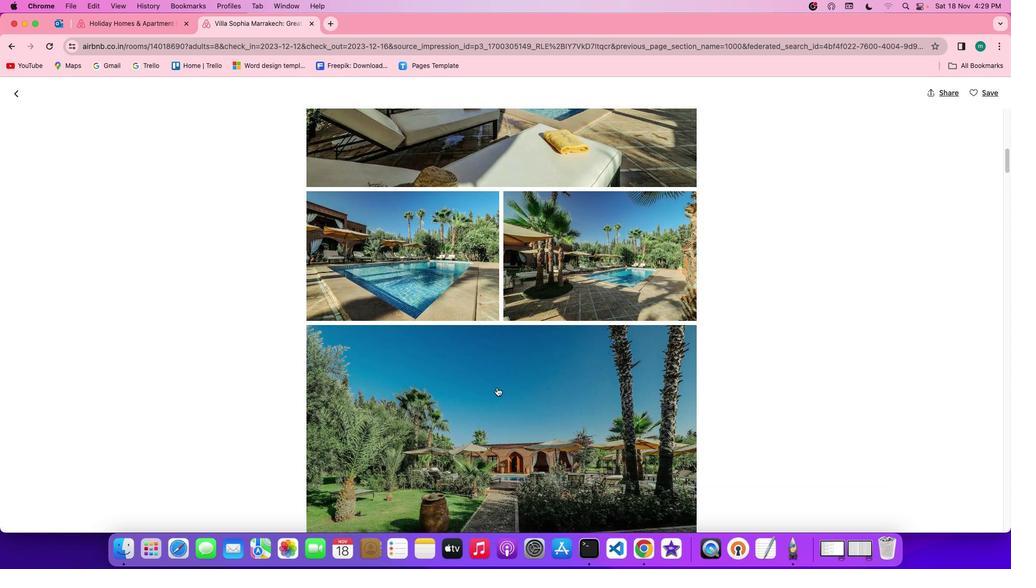 
Action: Mouse scrolled (496, 387) with delta (0, -1)
Screenshot: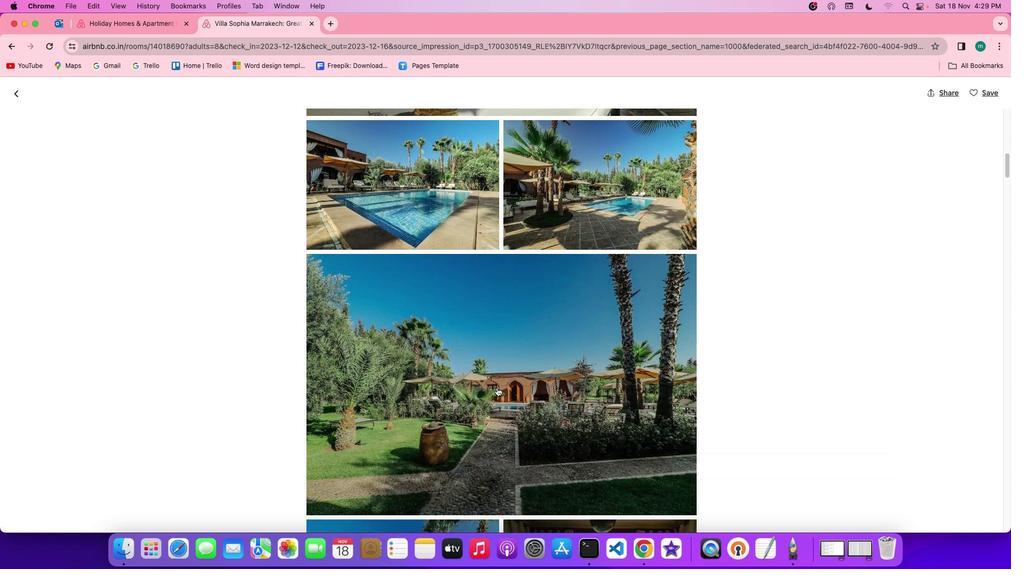 
Action: Mouse scrolled (496, 387) with delta (0, -1)
Screenshot: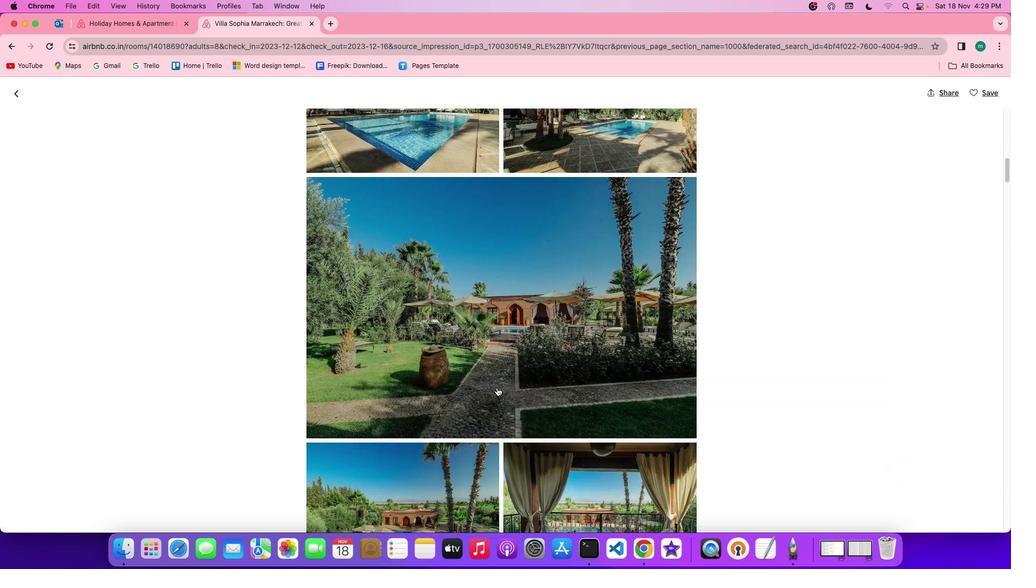
Action: Mouse scrolled (496, 387) with delta (0, 0)
Screenshot: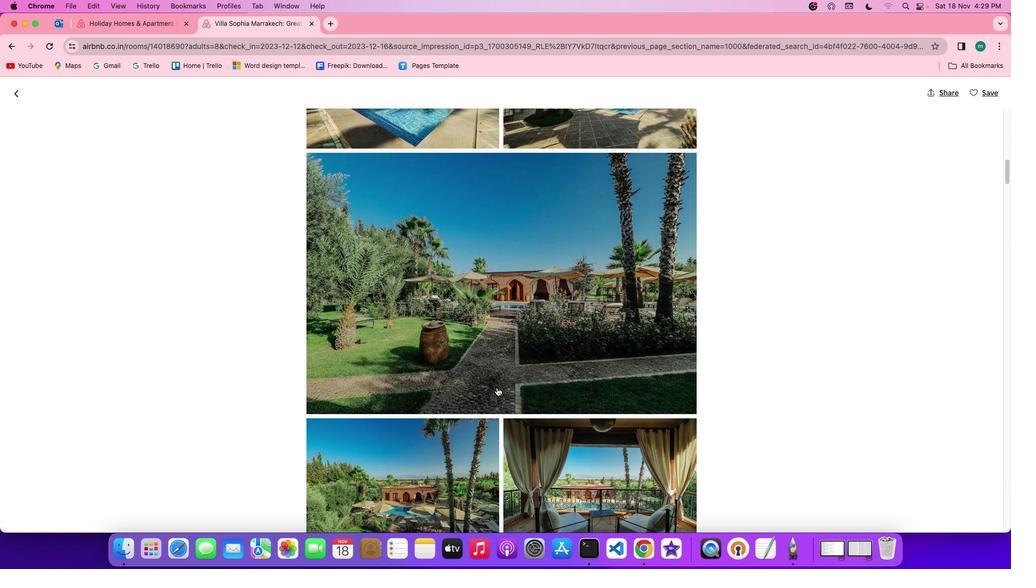 
Action: Mouse scrolled (496, 387) with delta (0, 0)
Screenshot: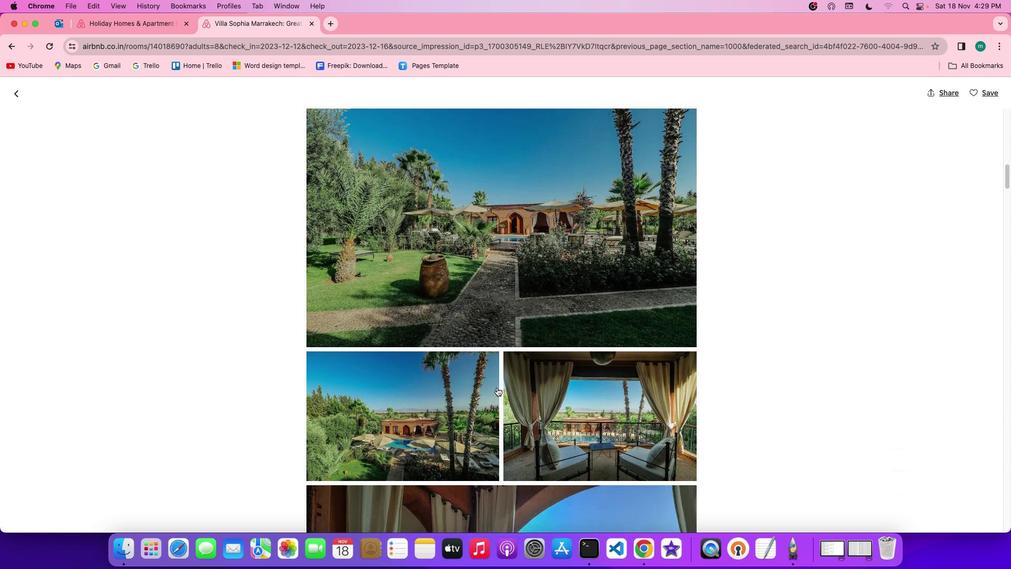 
Action: Mouse scrolled (496, 387) with delta (0, -1)
Screenshot: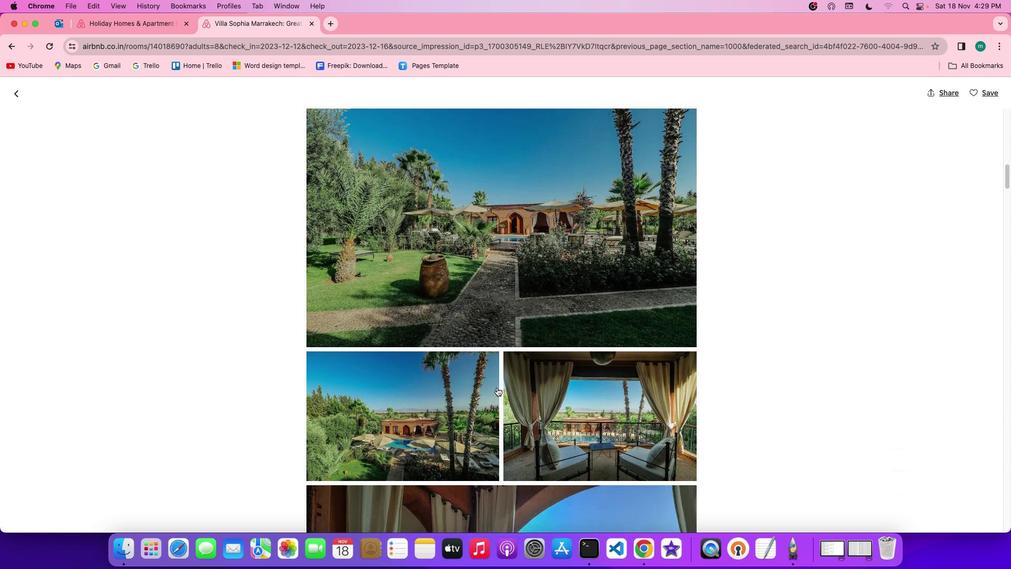 
Action: Mouse scrolled (496, 387) with delta (0, -2)
Screenshot: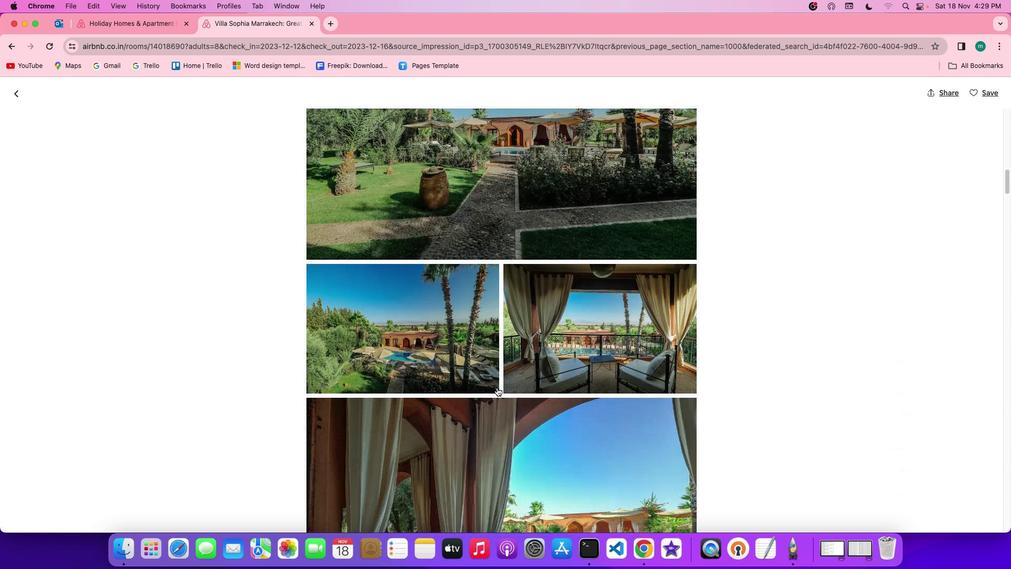 
Action: Mouse scrolled (496, 387) with delta (0, -2)
Screenshot: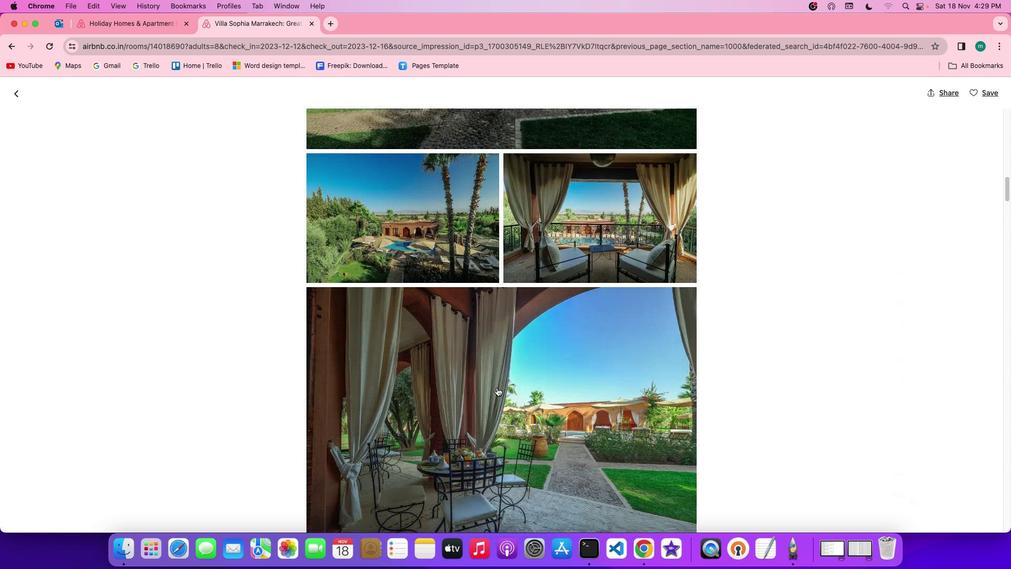
Action: Mouse moved to (485, 390)
Screenshot: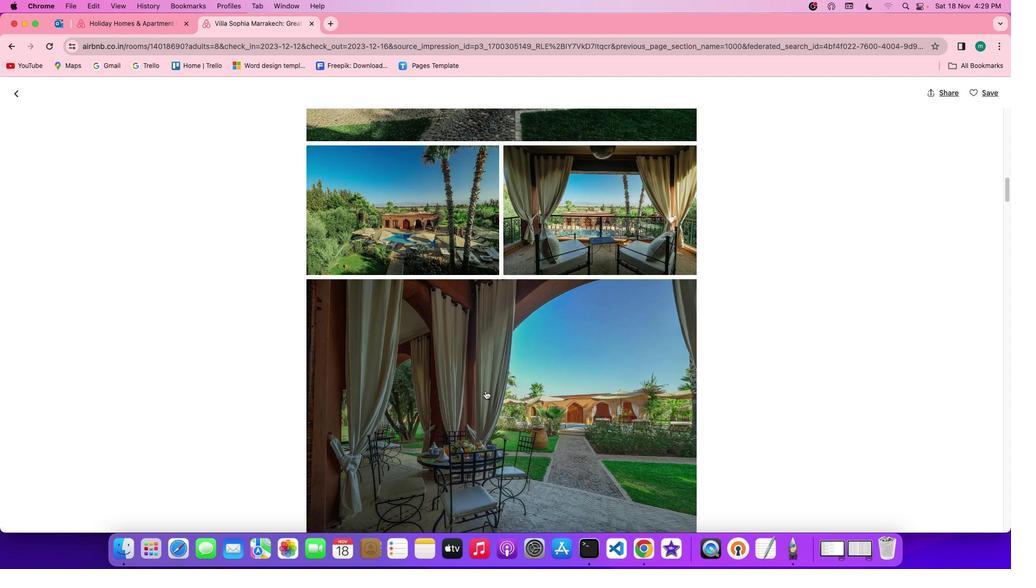 
Action: Mouse scrolled (485, 390) with delta (0, 0)
Screenshot: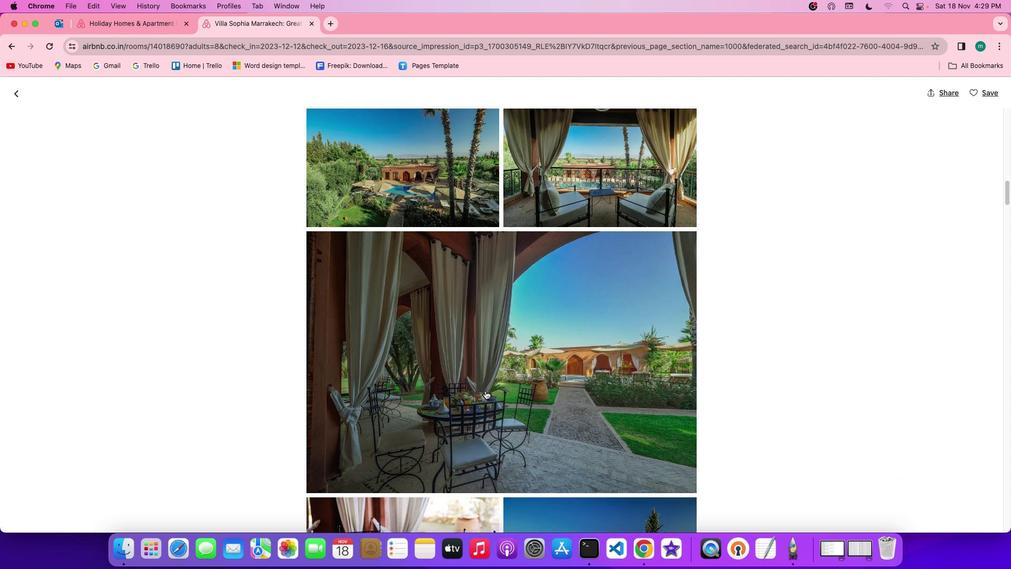
Action: Mouse scrolled (485, 390) with delta (0, 0)
Screenshot: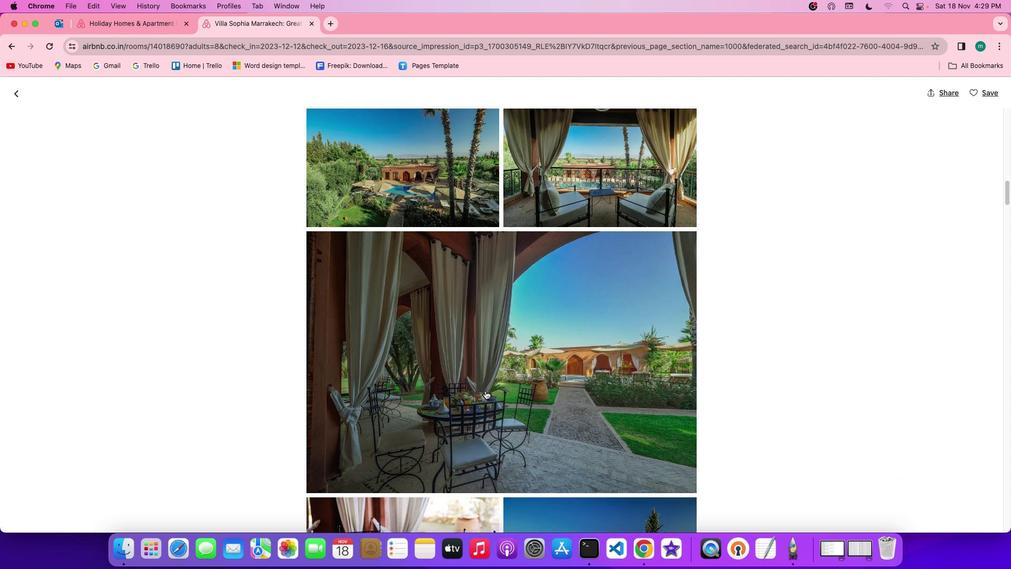 
Action: Mouse scrolled (485, 390) with delta (0, -1)
Screenshot: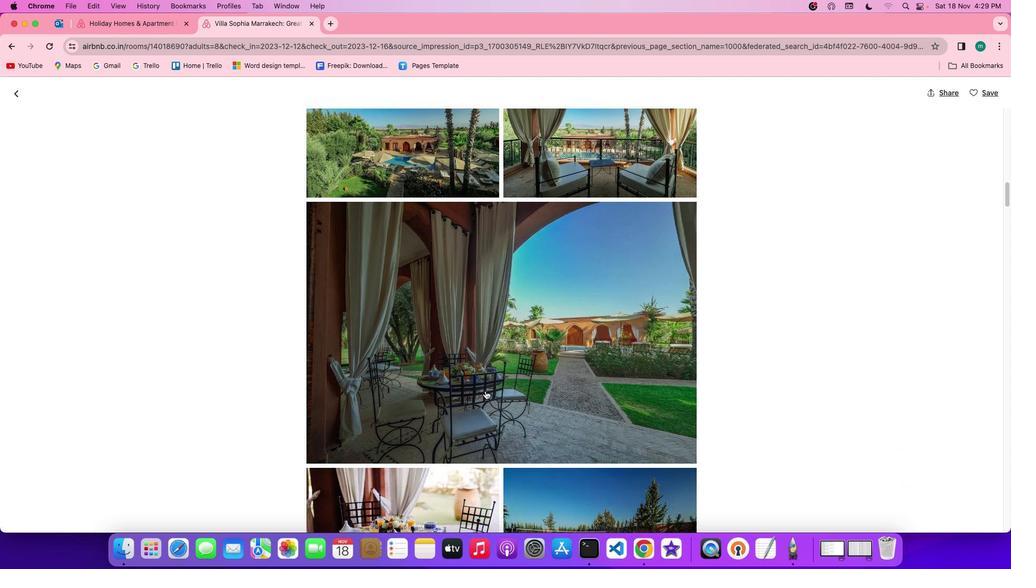 
Action: Mouse scrolled (485, 390) with delta (0, -2)
Screenshot: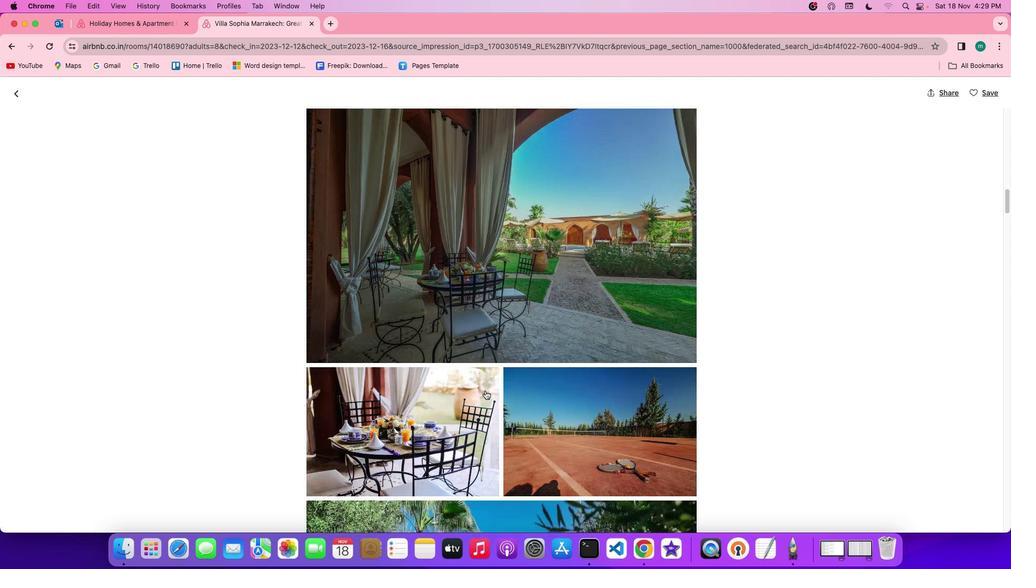 
Action: Mouse scrolled (485, 390) with delta (0, -2)
Screenshot: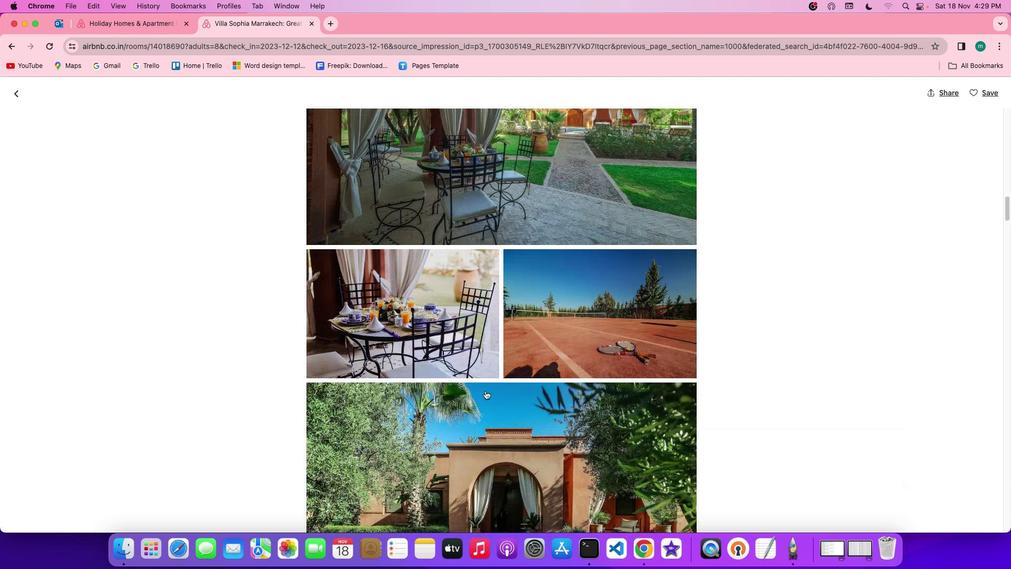 
Action: Mouse scrolled (485, 390) with delta (0, 0)
Screenshot: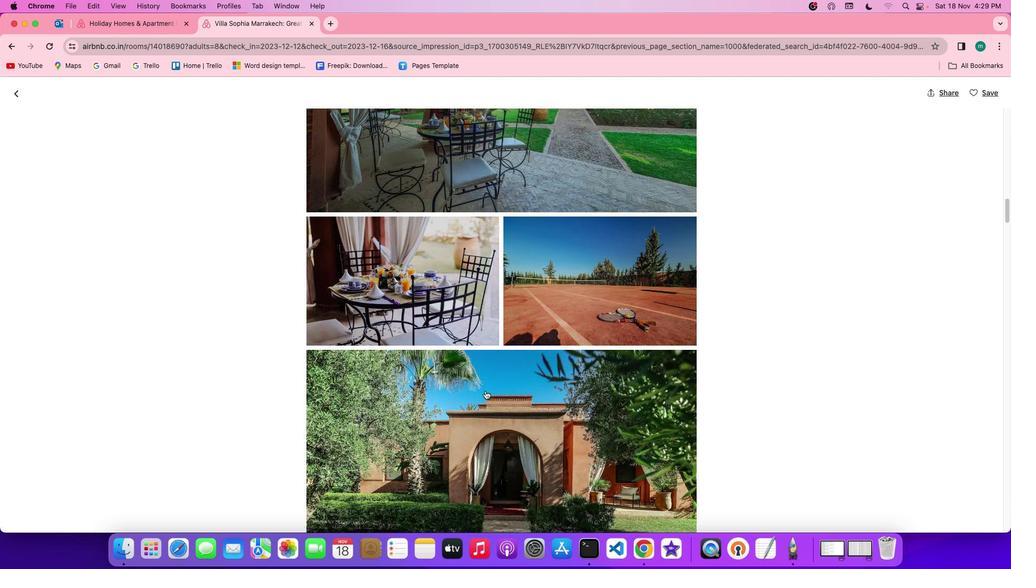 
Action: Mouse scrolled (485, 390) with delta (0, 0)
Screenshot: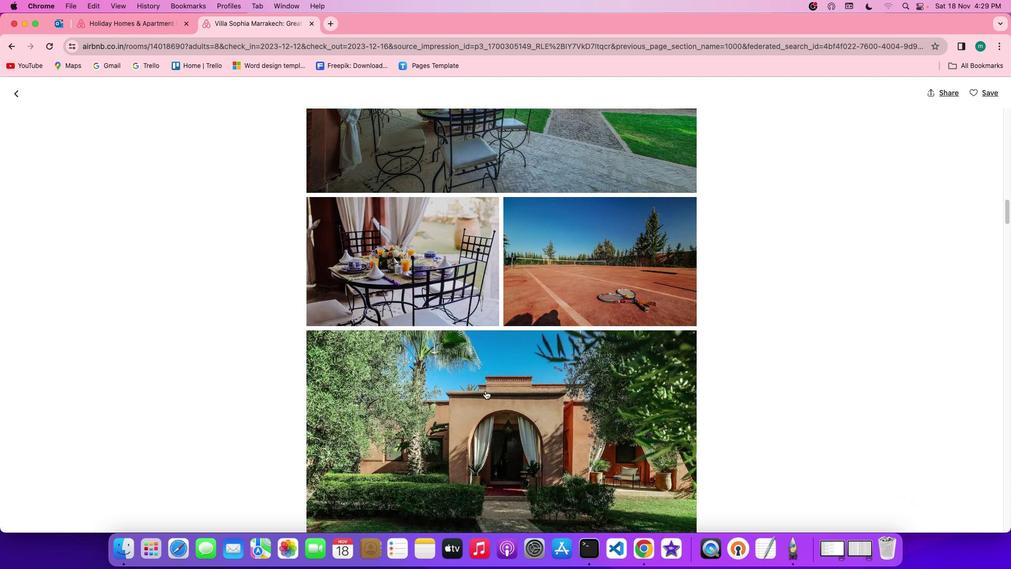
Action: Mouse scrolled (485, 390) with delta (0, -1)
Screenshot: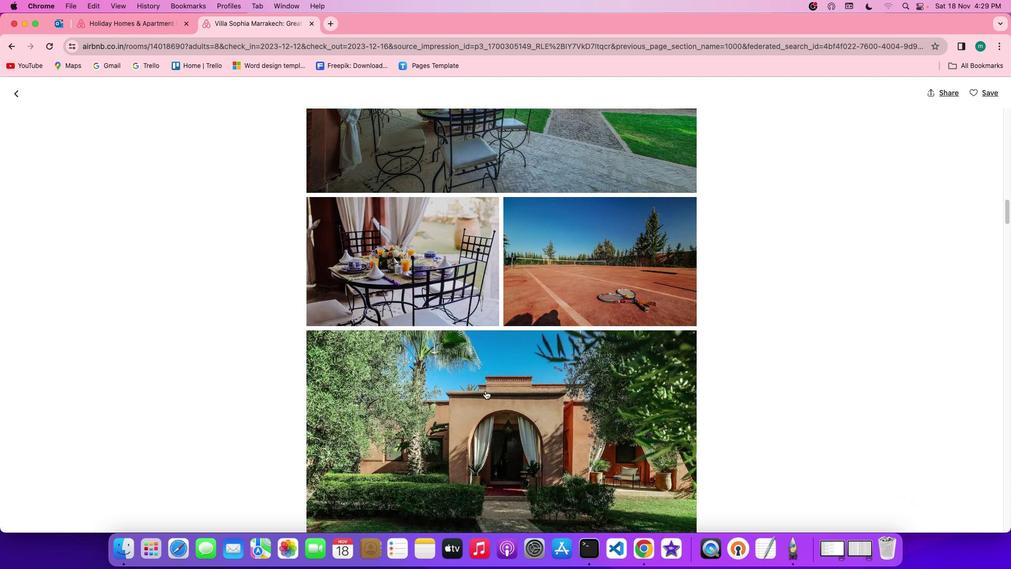 
Action: Mouse scrolled (485, 390) with delta (0, -2)
Screenshot: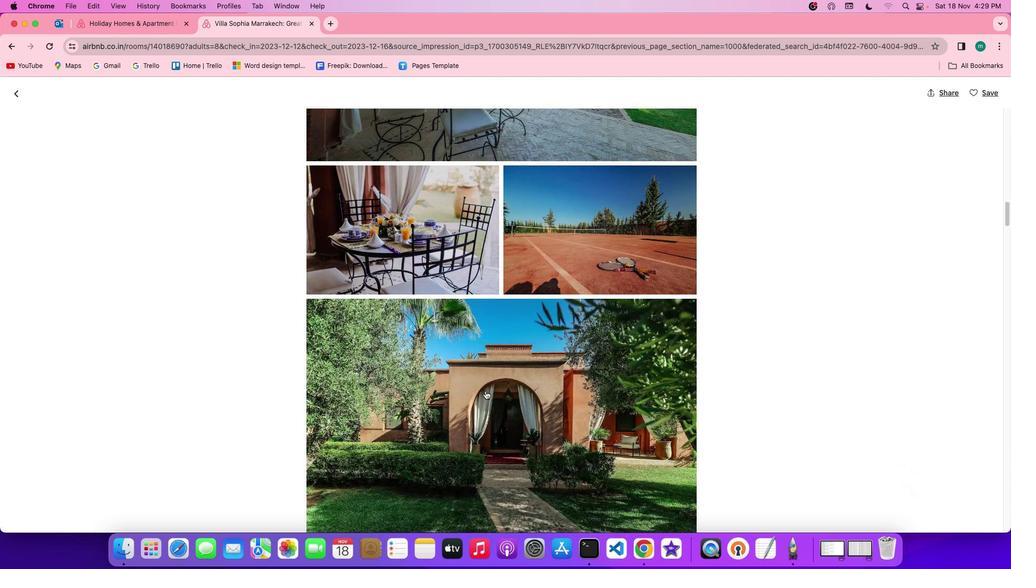 
Action: Mouse scrolled (485, 390) with delta (0, -2)
Screenshot: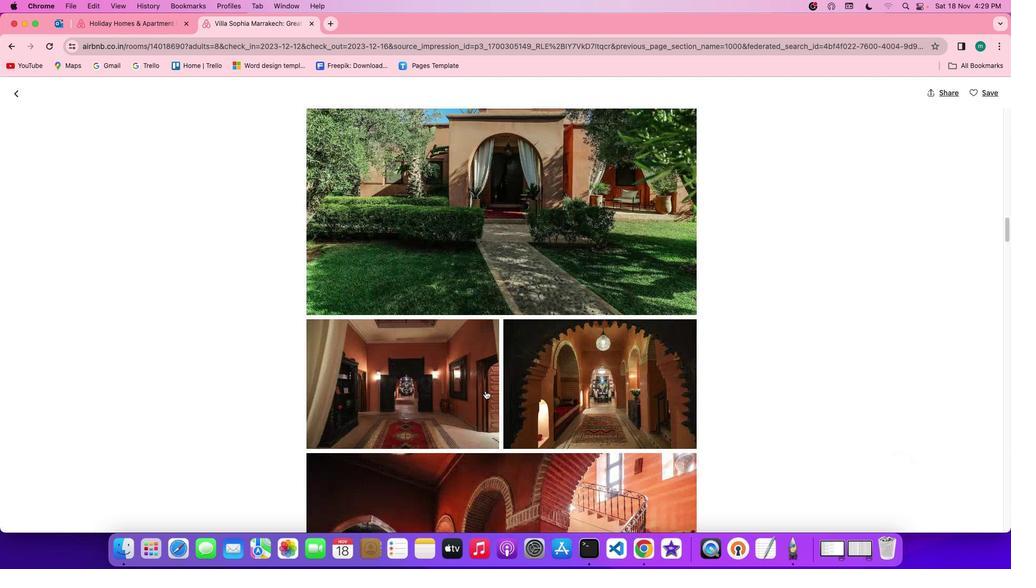 
Action: Mouse scrolled (485, 390) with delta (0, 0)
Screenshot: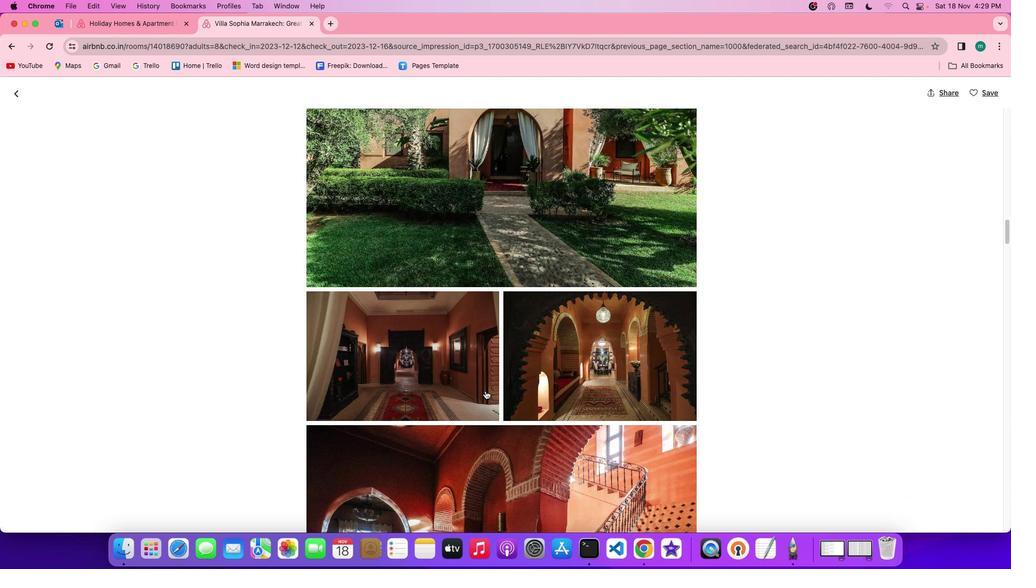 
Action: Mouse scrolled (485, 390) with delta (0, 0)
Screenshot: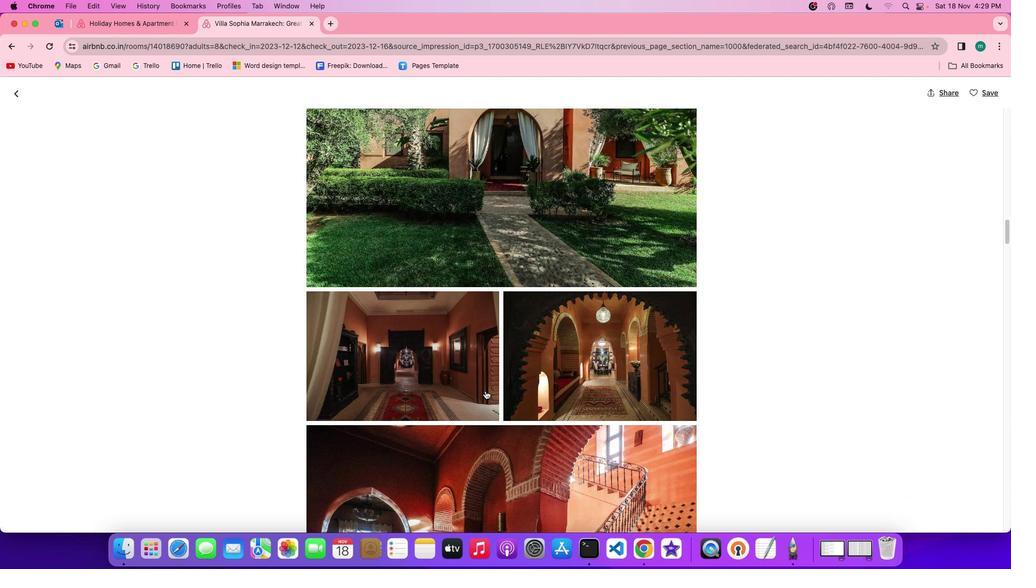 
Action: Mouse scrolled (485, 390) with delta (0, -1)
Screenshot: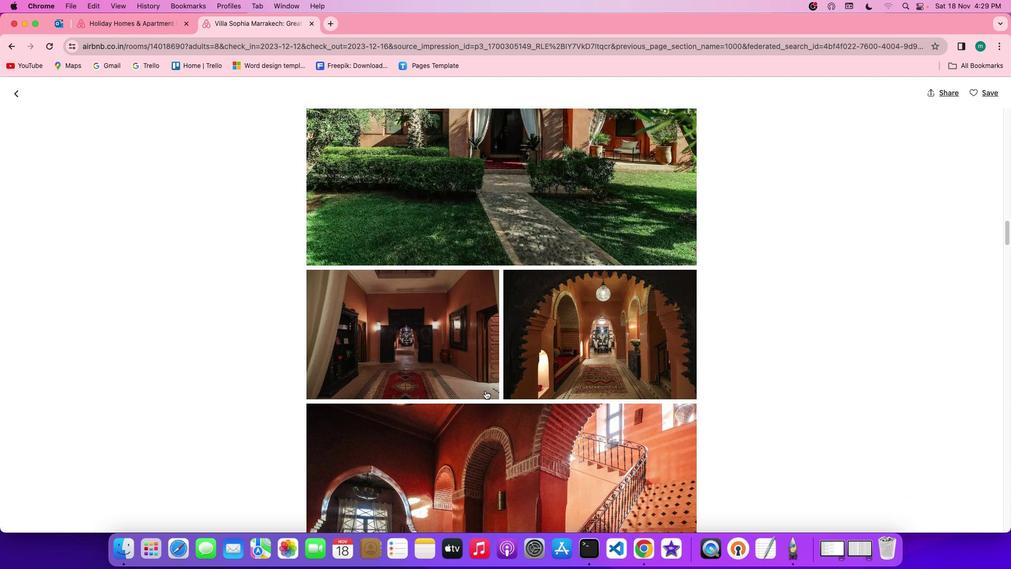 
Action: Mouse scrolled (485, 390) with delta (0, -2)
Screenshot: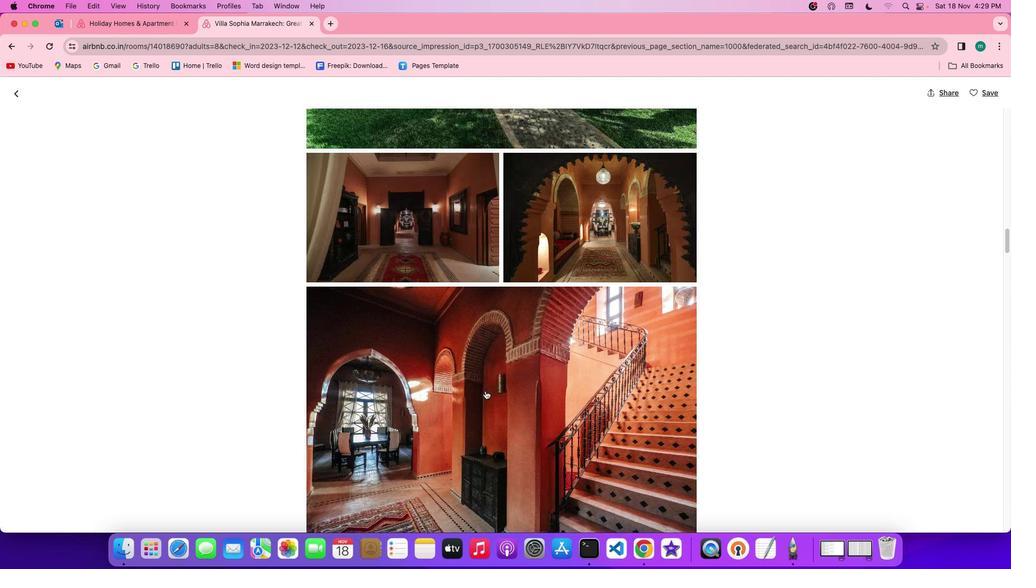 
Action: Mouse scrolled (485, 390) with delta (0, -2)
Screenshot: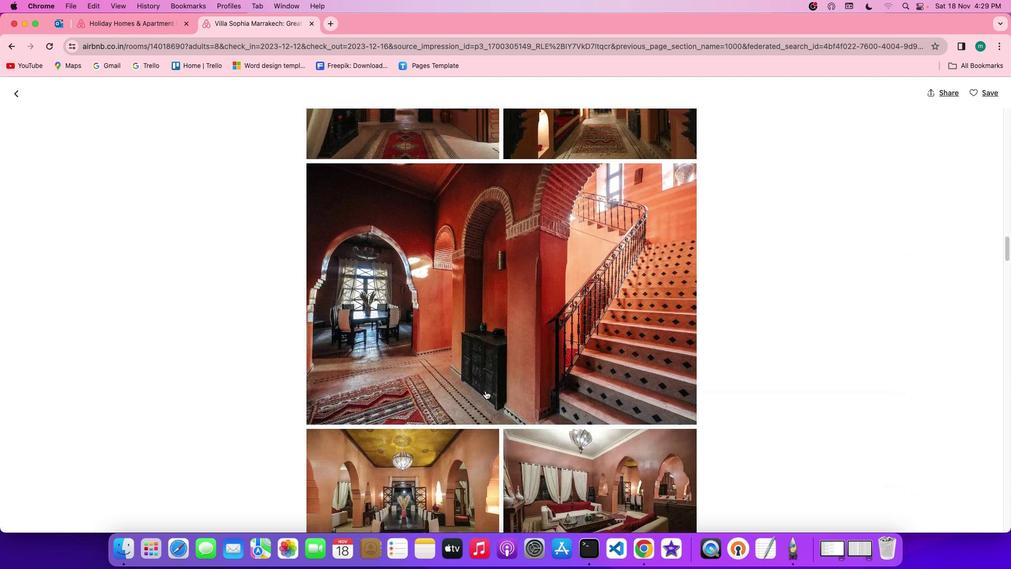 
Action: Mouse scrolled (485, 390) with delta (0, 0)
Screenshot: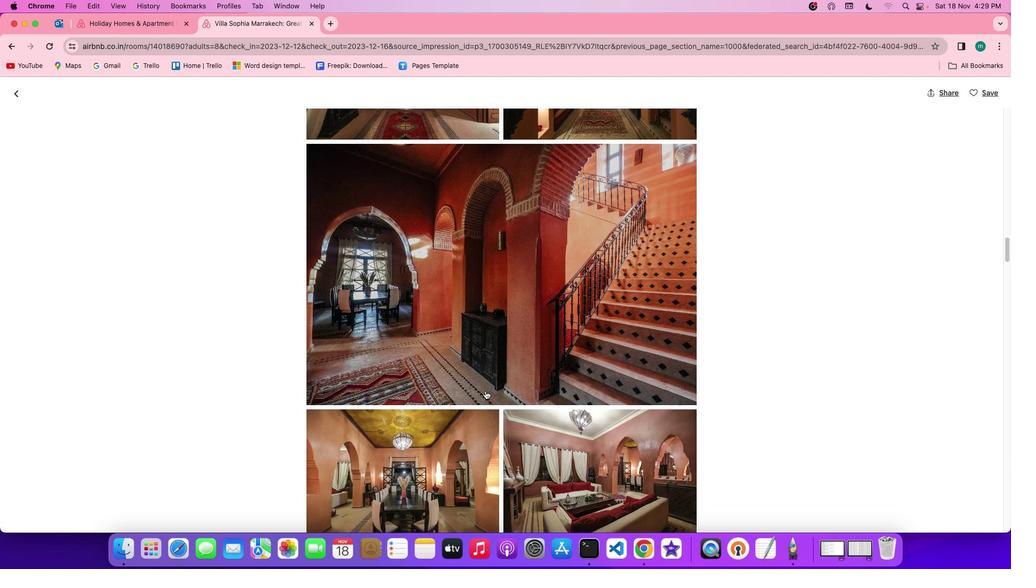 
Action: Mouse scrolled (485, 390) with delta (0, 0)
Screenshot: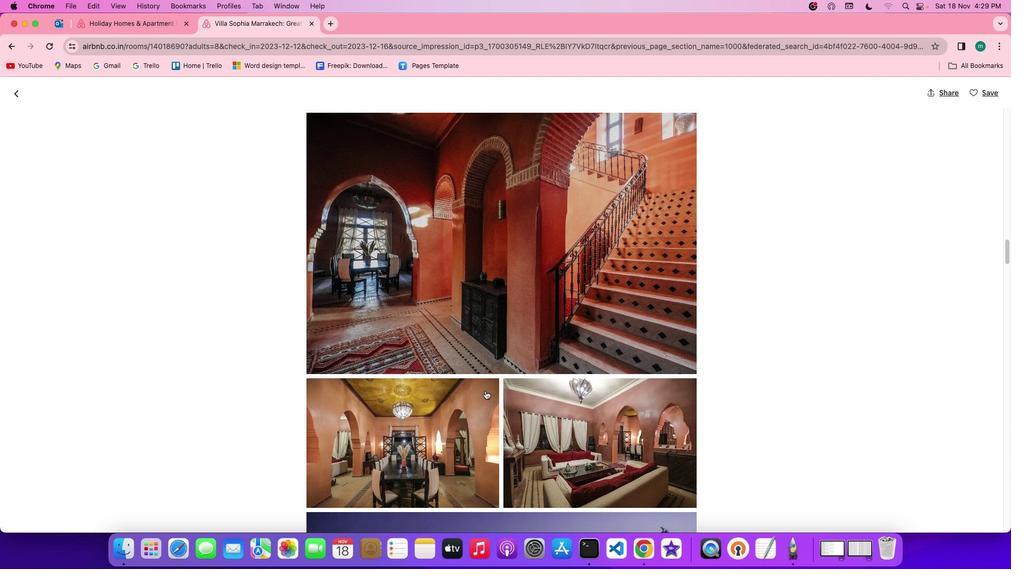 
Action: Mouse scrolled (485, 390) with delta (0, -1)
Screenshot: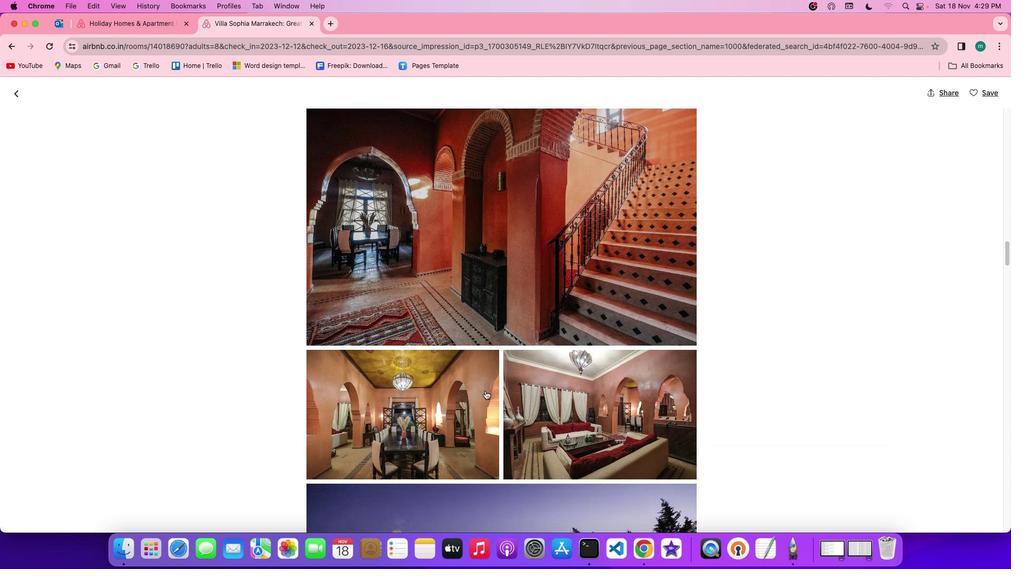 
Action: Mouse scrolled (485, 390) with delta (0, -2)
Screenshot: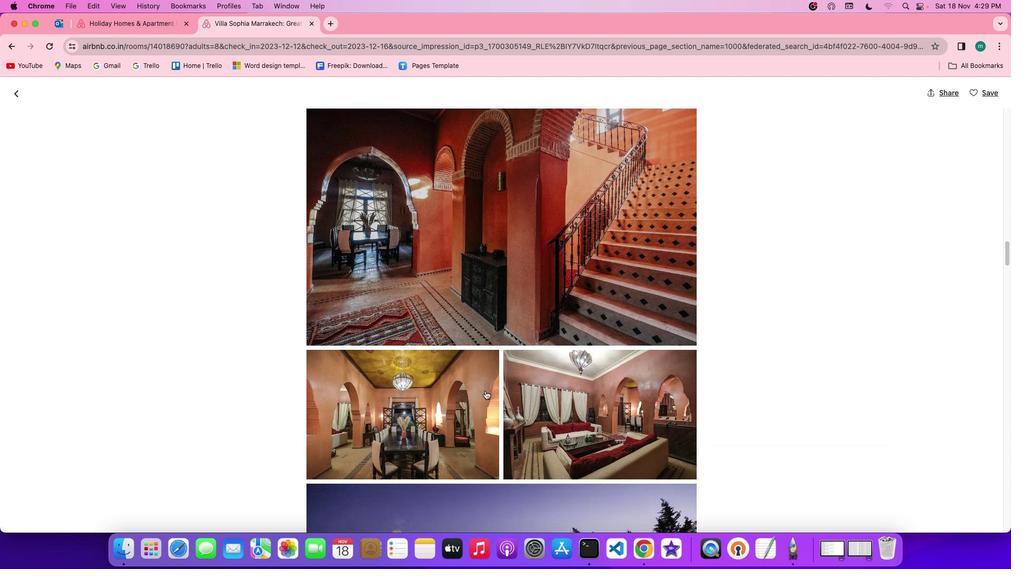 
Action: Mouse scrolled (485, 390) with delta (0, -2)
Screenshot: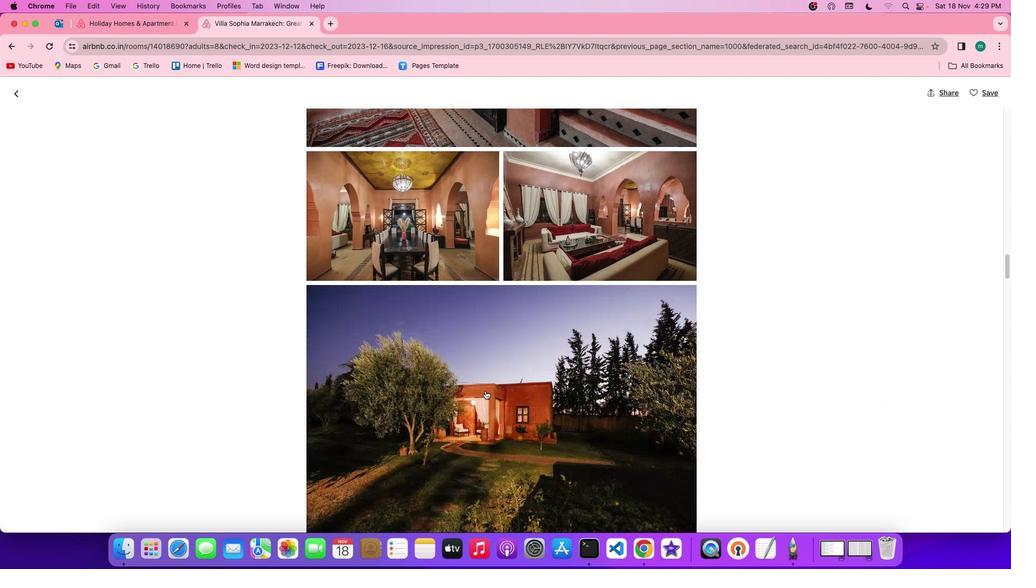 
Action: Mouse scrolled (485, 390) with delta (0, 0)
Screenshot: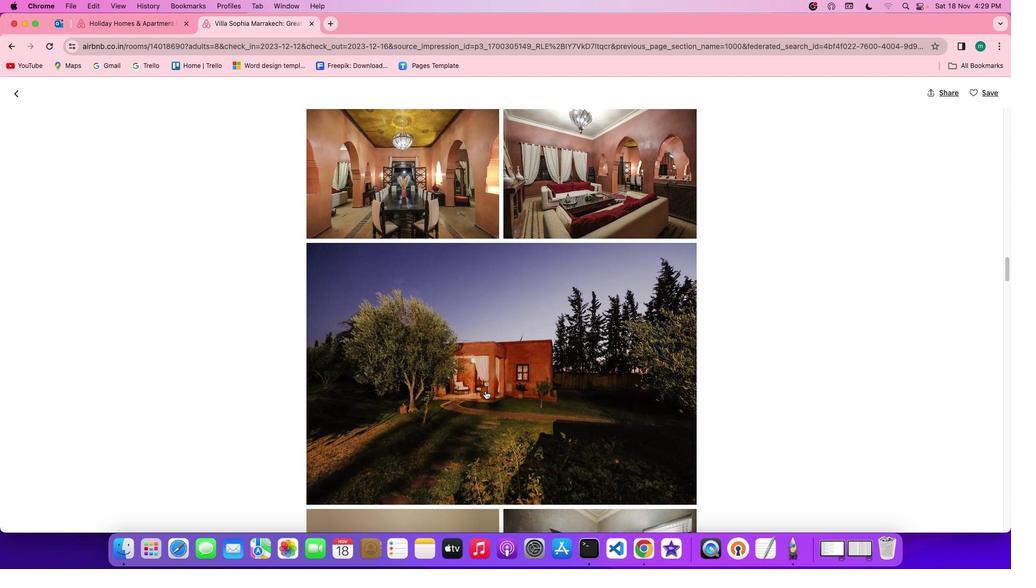 
Action: Mouse scrolled (485, 390) with delta (0, 0)
Screenshot: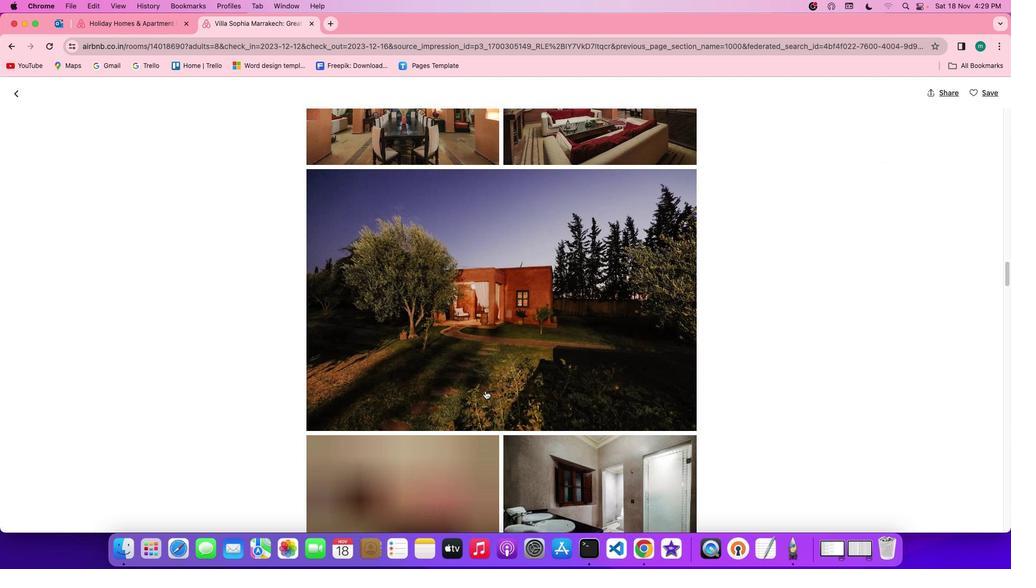 
Action: Mouse scrolled (485, 390) with delta (0, -1)
Screenshot: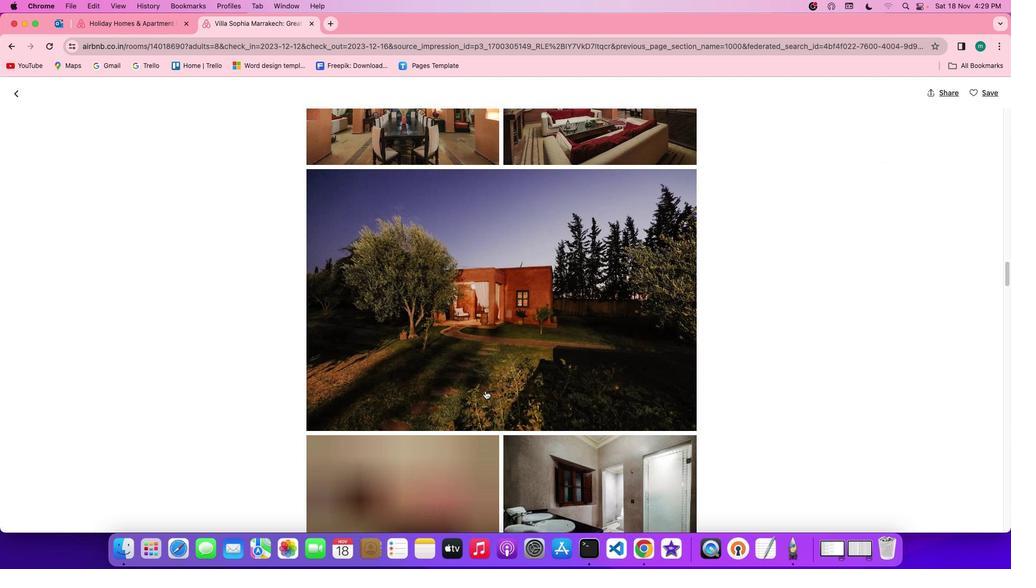 
Action: Mouse scrolled (485, 390) with delta (0, -2)
Screenshot: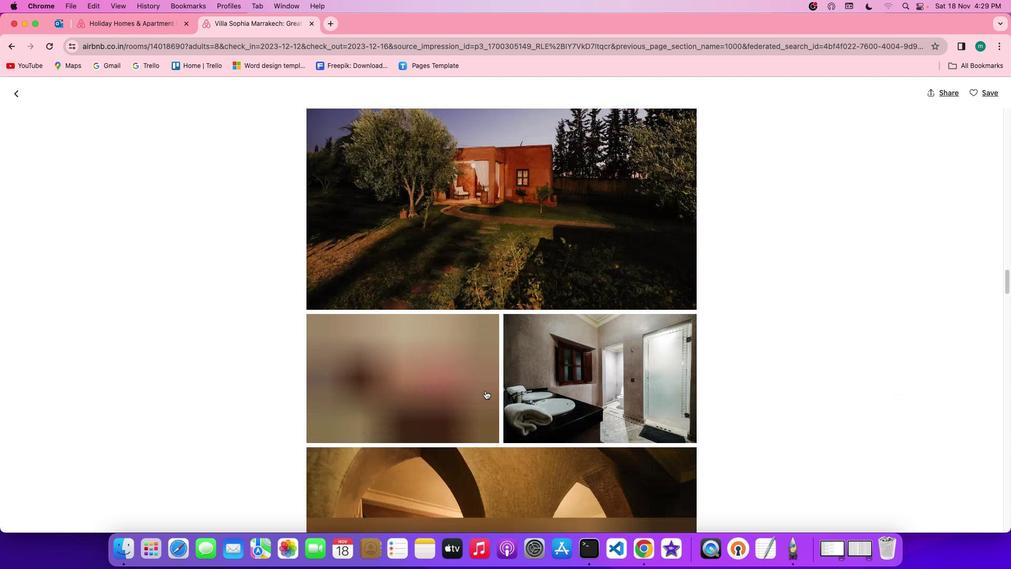 
Action: Mouse scrolled (485, 390) with delta (0, -2)
Screenshot: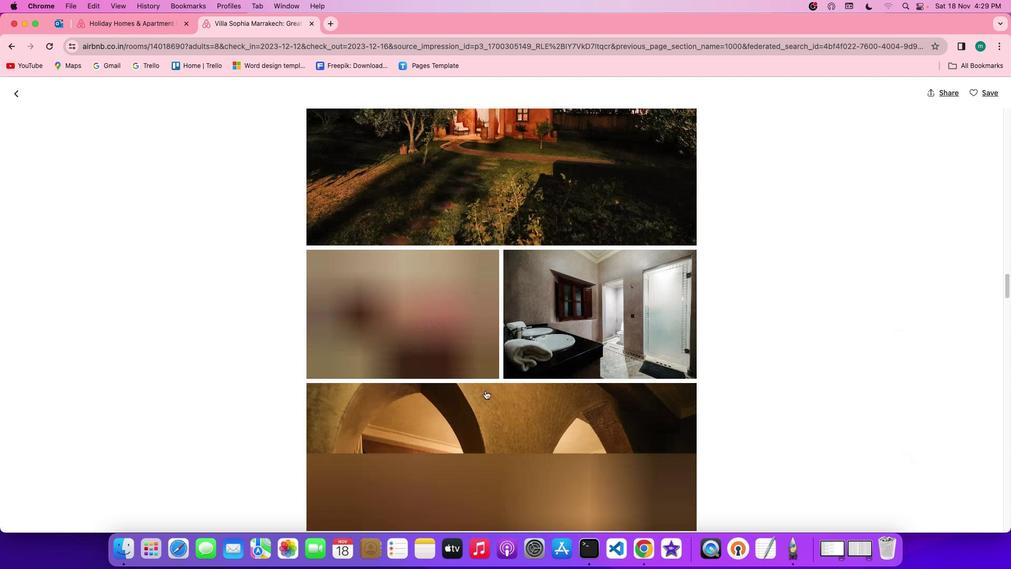 
Action: Mouse scrolled (485, 390) with delta (0, 0)
Screenshot: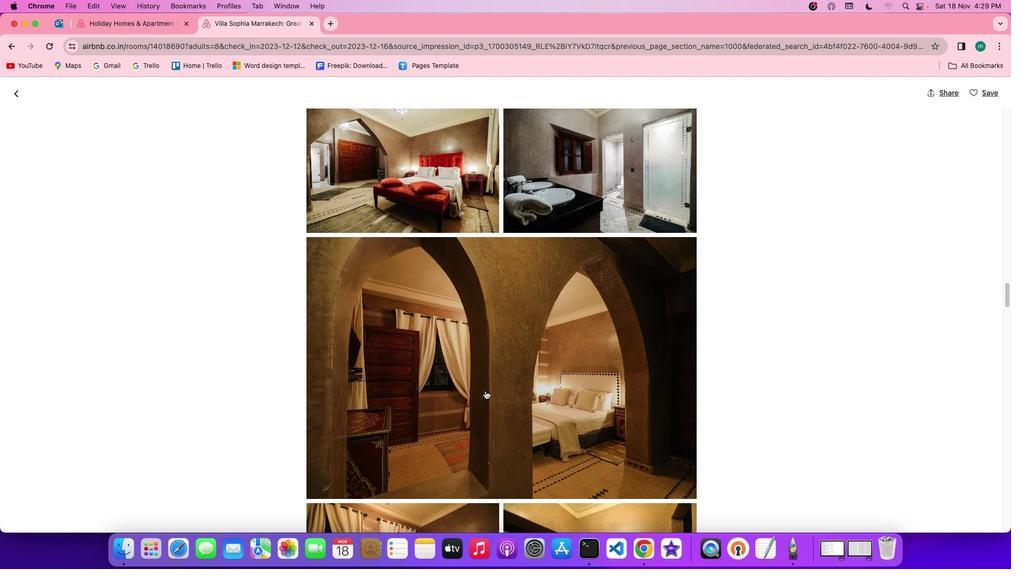 
Action: Mouse scrolled (485, 390) with delta (0, 0)
Screenshot: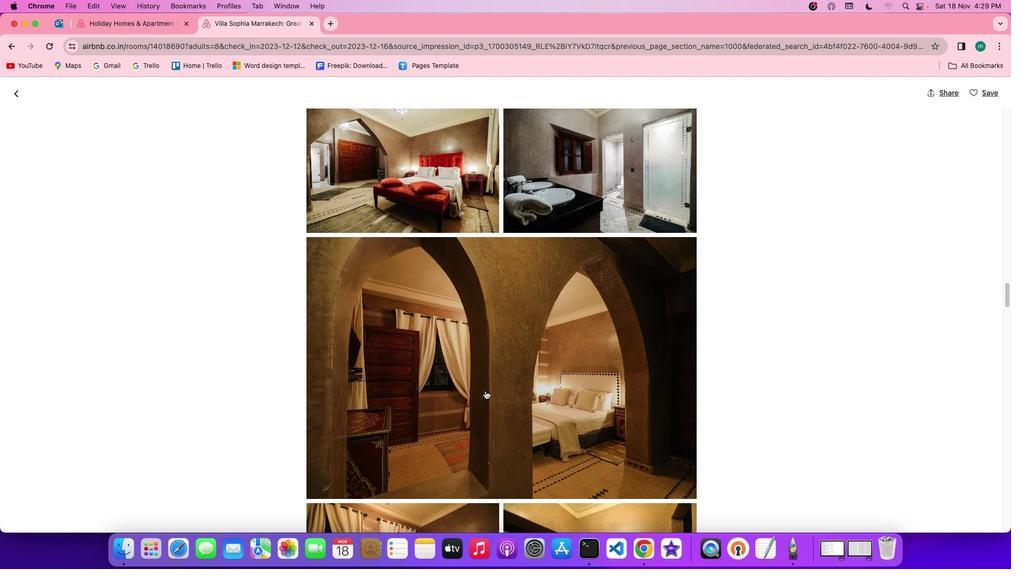 
Action: Mouse scrolled (485, 390) with delta (0, -2)
Screenshot: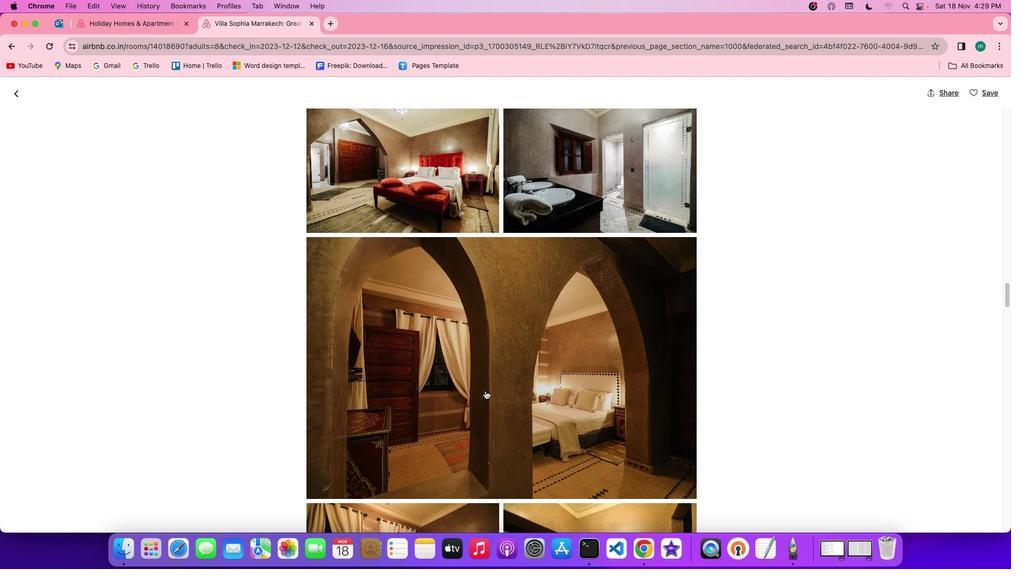 
Action: Mouse scrolled (485, 390) with delta (0, -2)
Screenshot: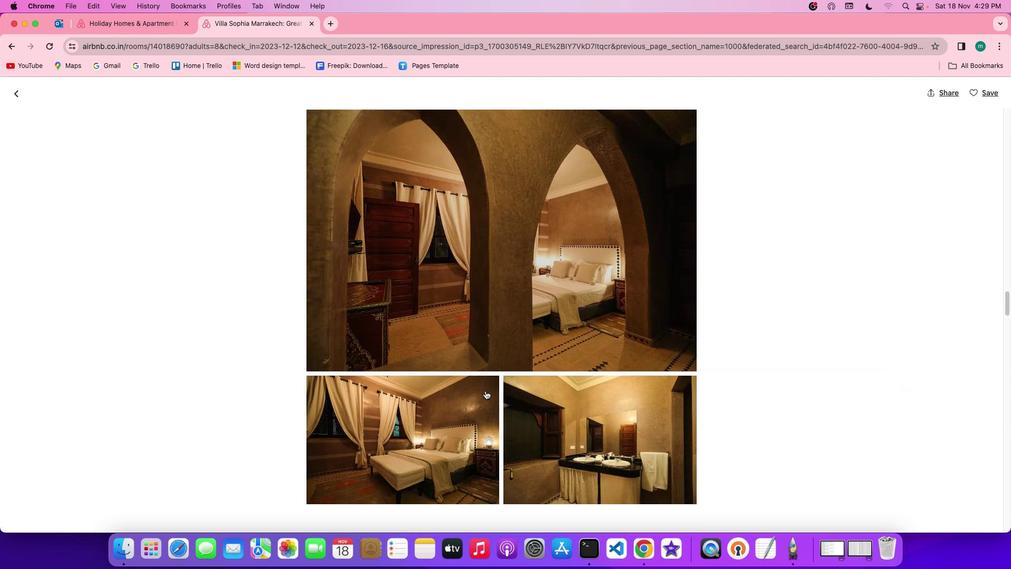 
Action: Mouse scrolled (485, 390) with delta (0, -2)
Screenshot: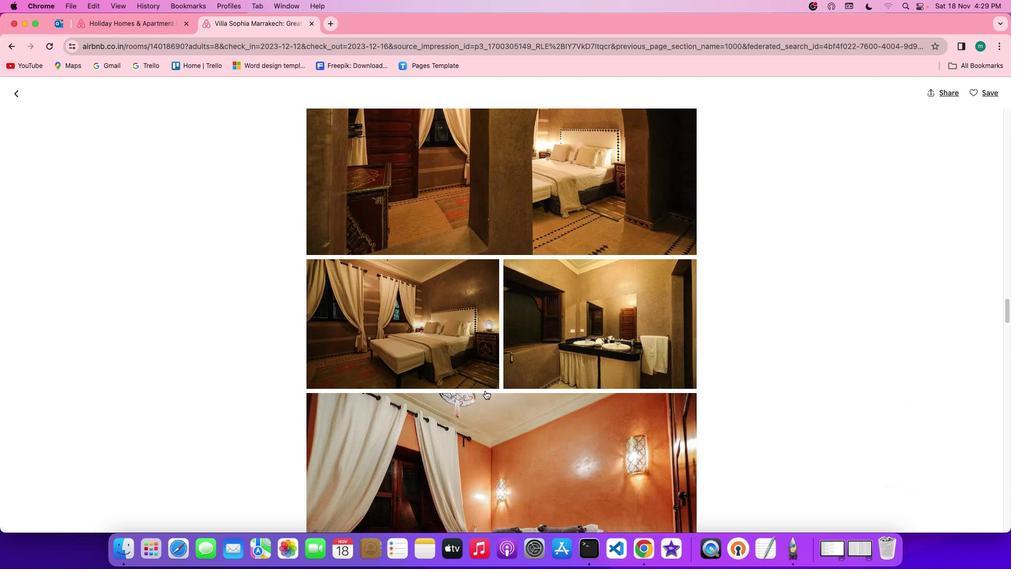 
Action: Mouse scrolled (485, 390) with delta (0, 0)
Screenshot: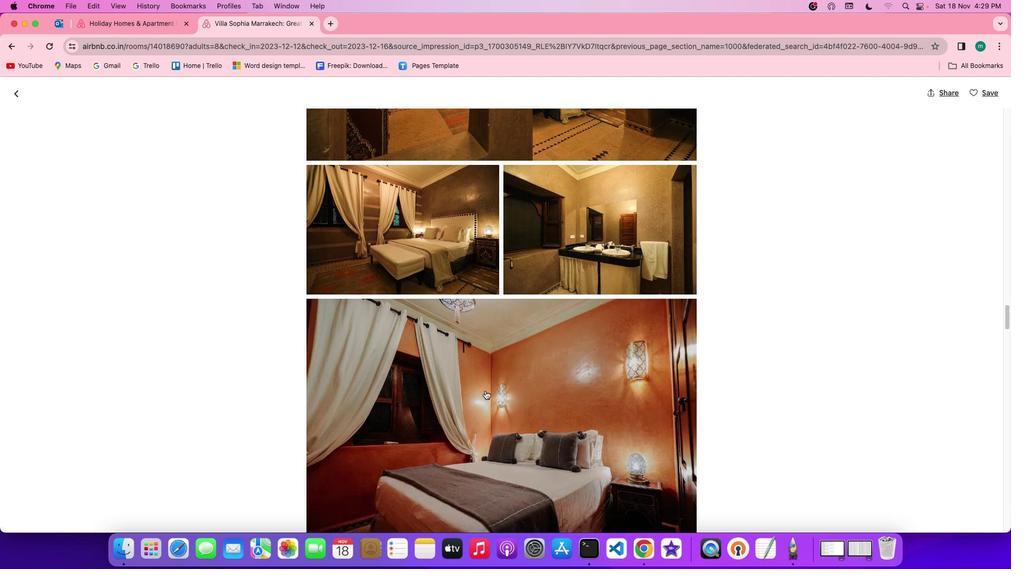 
Action: Mouse scrolled (485, 390) with delta (0, 0)
Screenshot: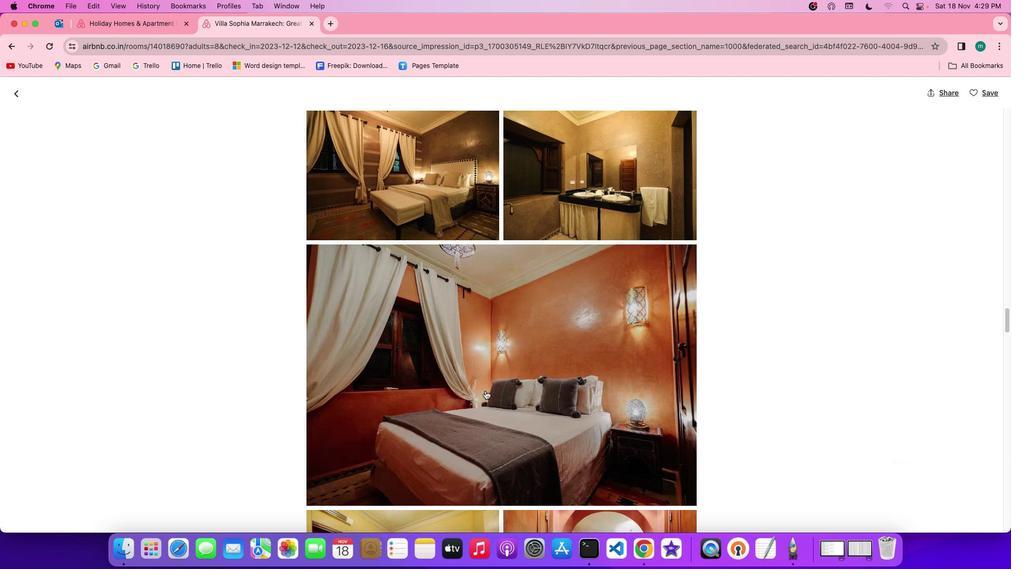 
Action: Mouse scrolled (485, 390) with delta (0, -1)
Screenshot: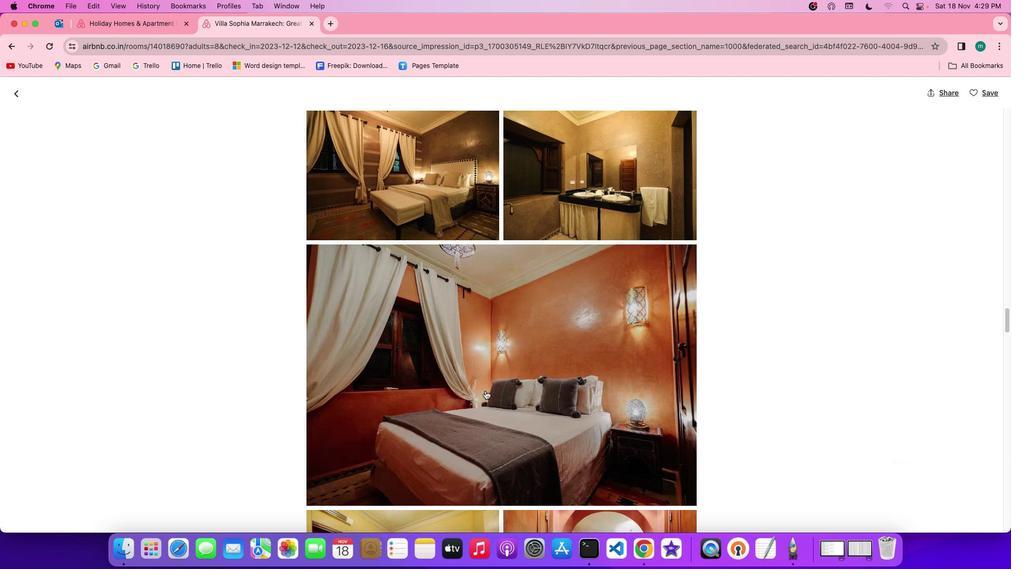 
Action: Mouse scrolled (485, 390) with delta (0, -2)
Screenshot: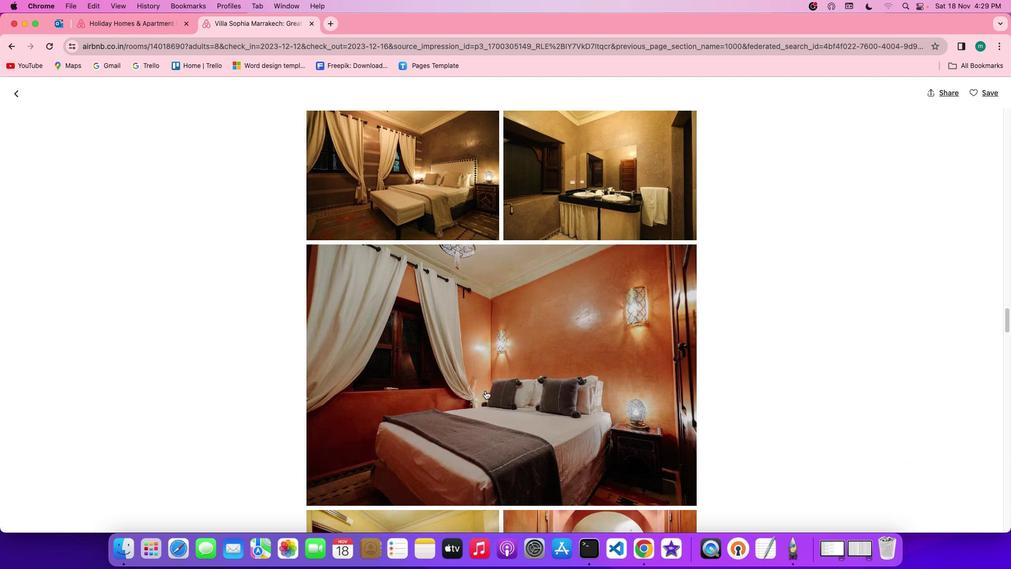 
Action: Mouse scrolled (485, 390) with delta (0, -3)
Screenshot: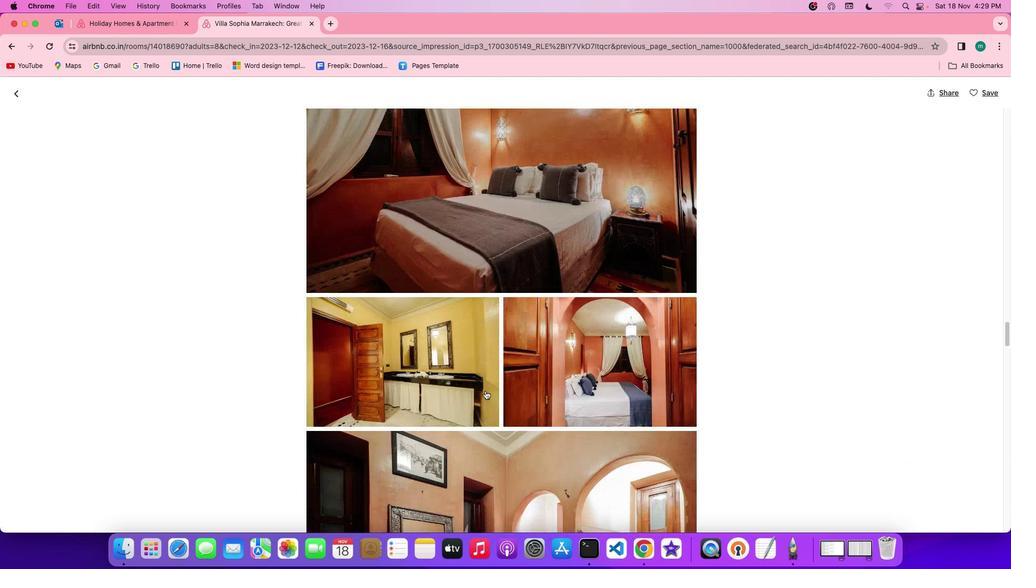 
Action: Mouse scrolled (485, 390) with delta (0, 0)
Screenshot: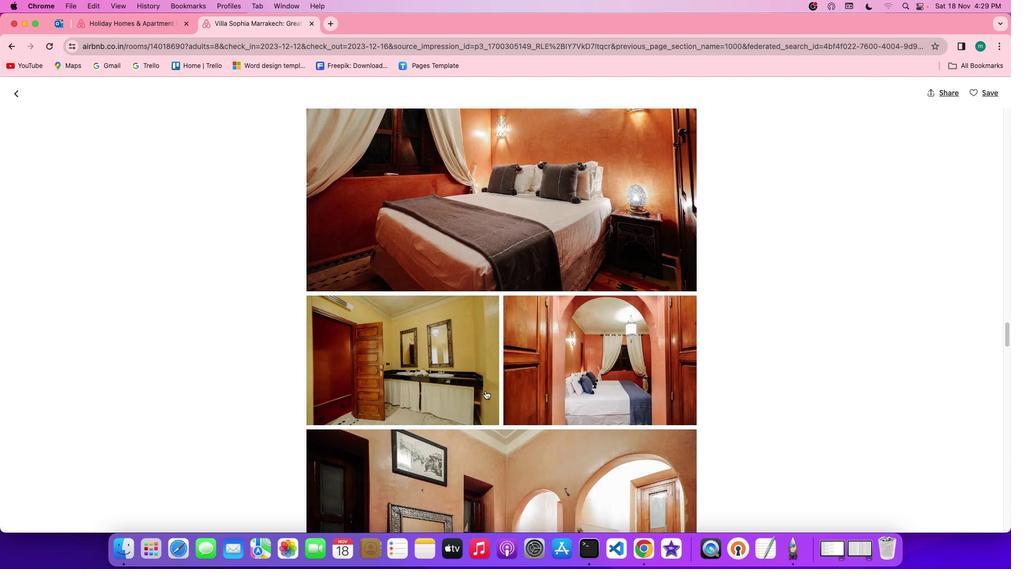 
Action: Mouse scrolled (485, 390) with delta (0, 0)
Screenshot: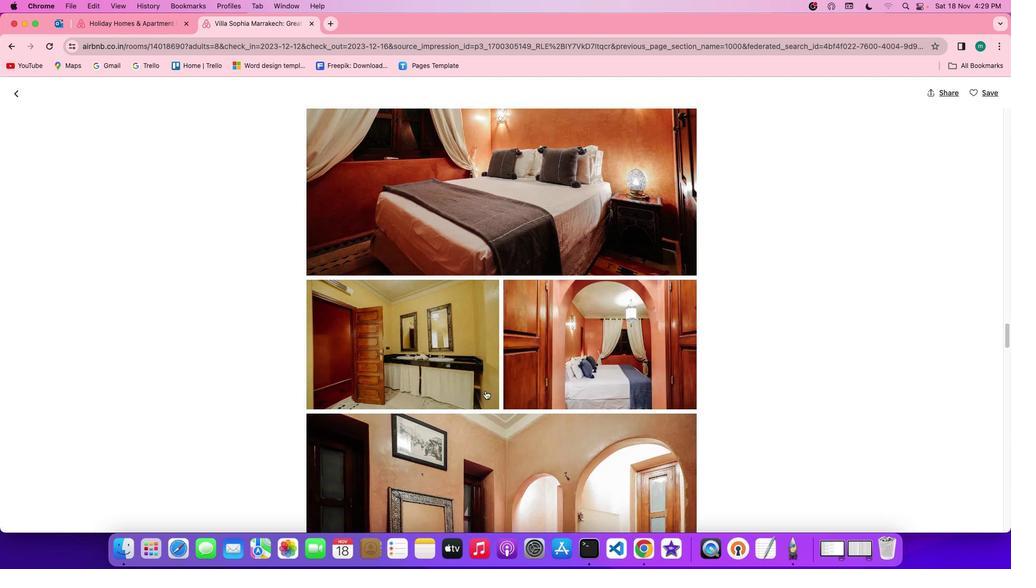 
Action: Mouse scrolled (485, 390) with delta (0, -1)
Screenshot: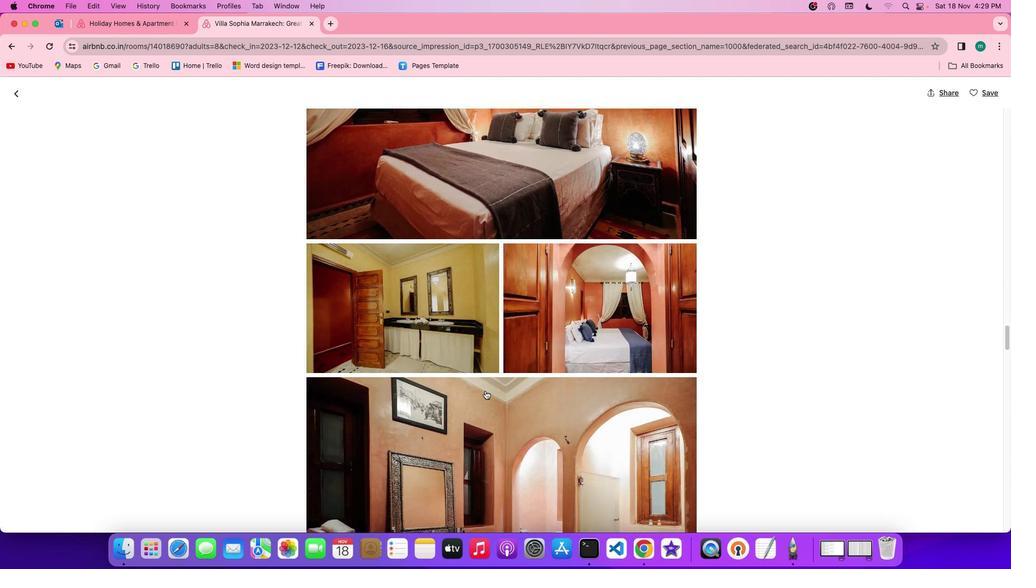
Action: Mouse scrolled (485, 390) with delta (0, -2)
Screenshot: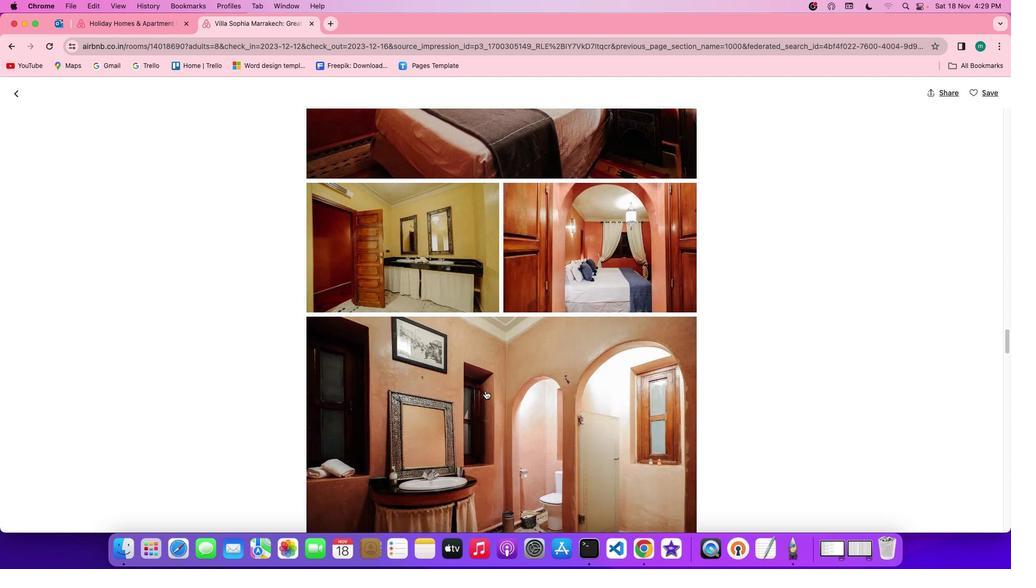 
Action: Mouse scrolled (485, 390) with delta (0, -2)
Screenshot: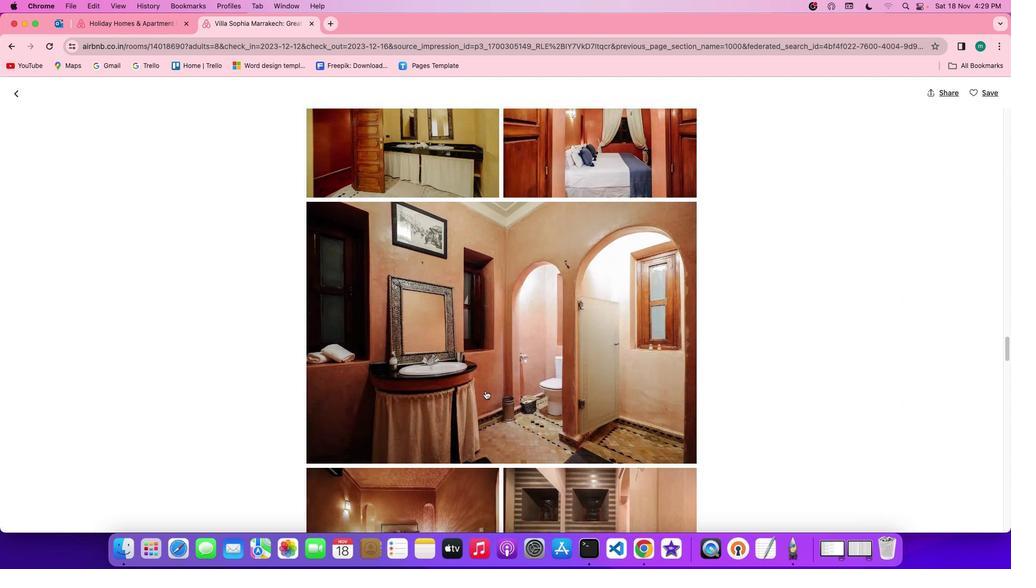 
Action: Mouse scrolled (485, 390) with delta (0, 0)
Screenshot: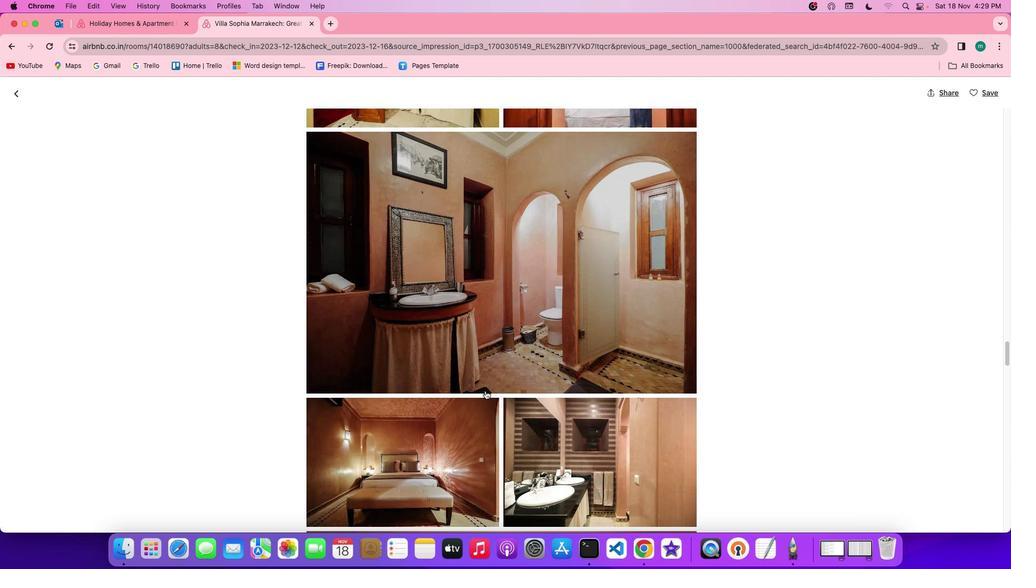 
Action: Mouse scrolled (485, 390) with delta (0, 0)
Screenshot: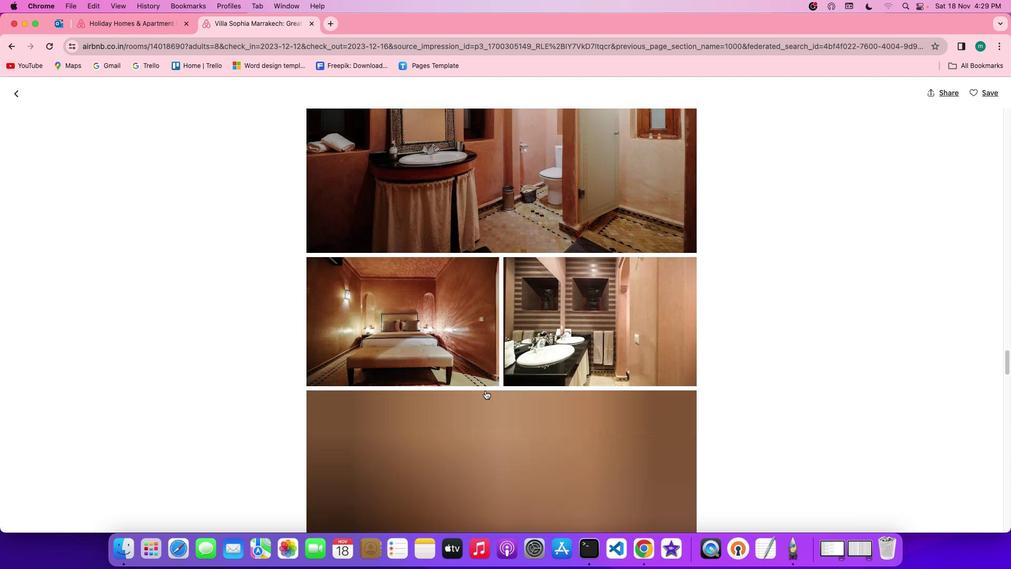
Action: Mouse scrolled (485, 390) with delta (0, -1)
Screenshot: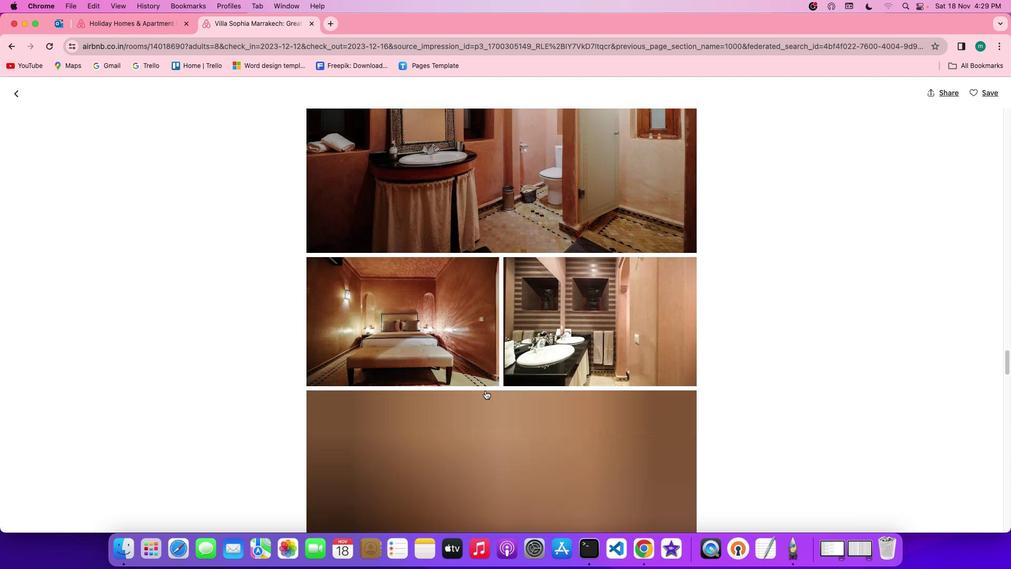 
Action: Mouse scrolled (485, 390) with delta (0, -2)
Screenshot: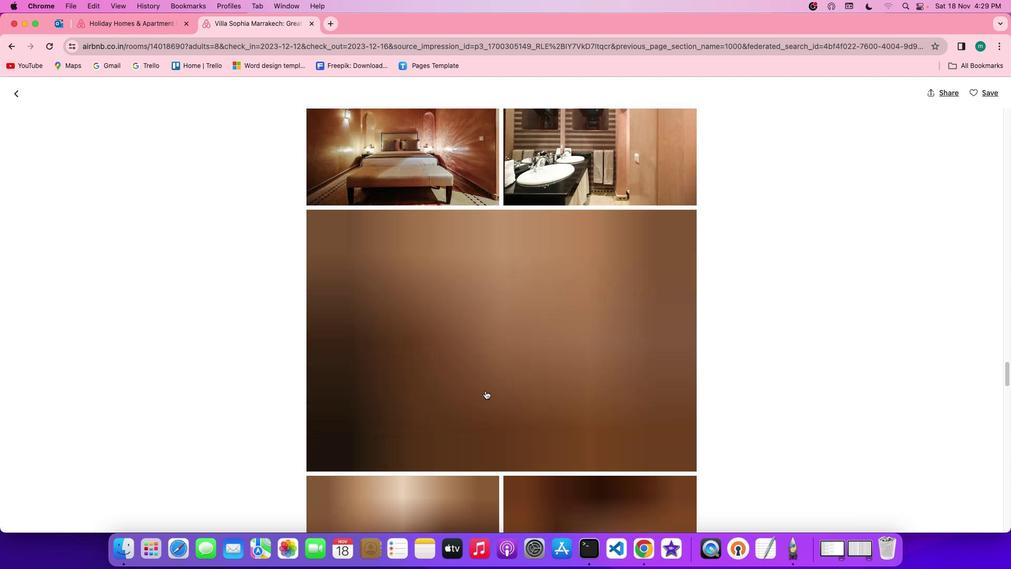 
Action: Mouse scrolled (485, 390) with delta (0, -3)
Screenshot: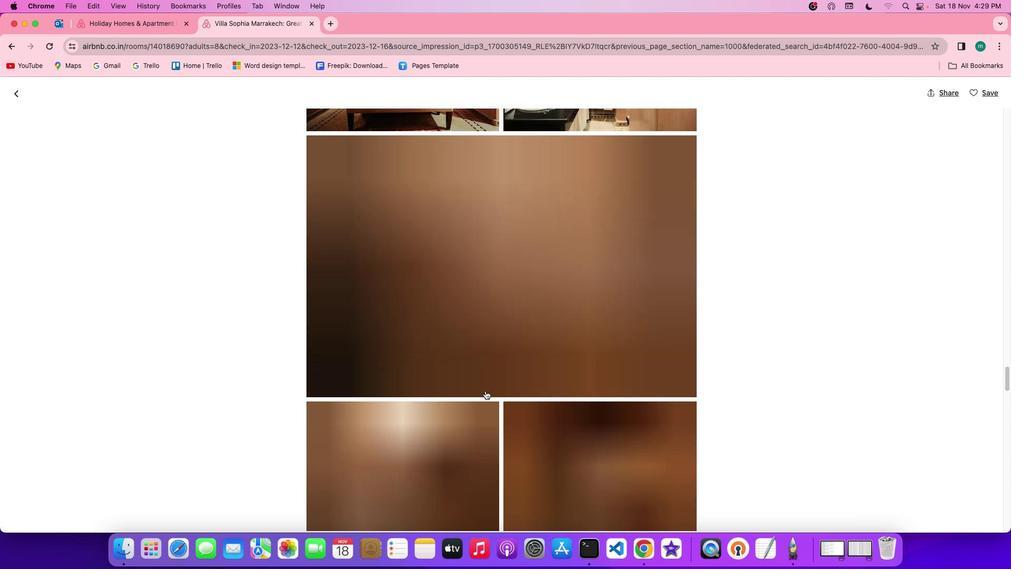 
Action: Mouse scrolled (485, 390) with delta (0, -3)
Screenshot: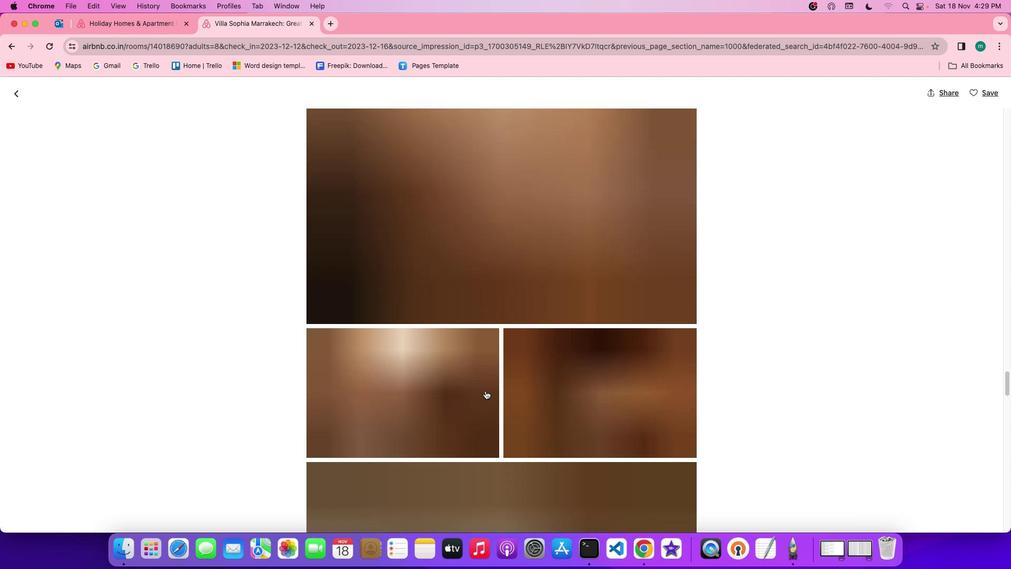 
Action: Mouse scrolled (485, 390) with delta (0, 0)
Screenshot: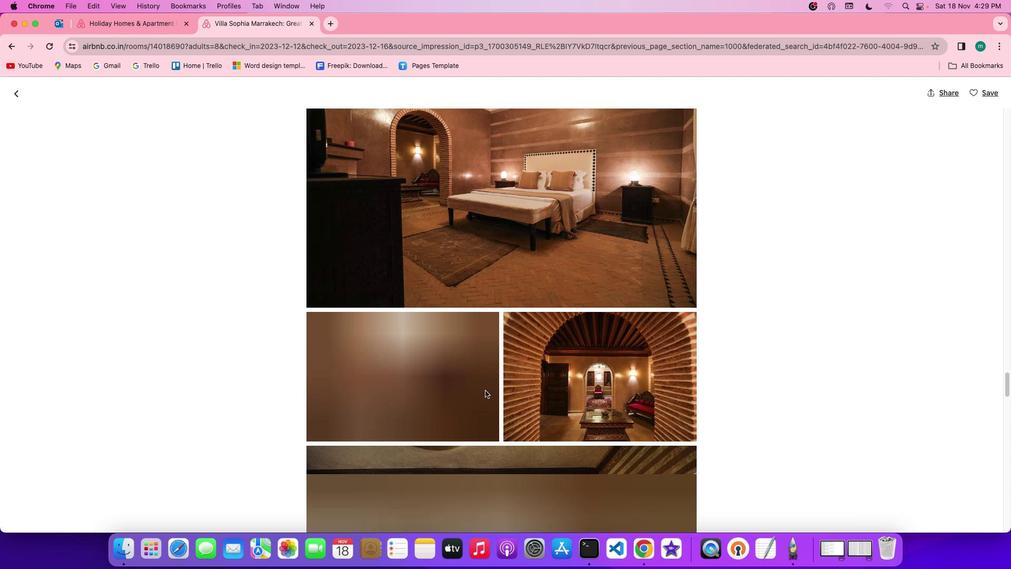 
Action: Mouse scrolled (485, 390) with delta (0, 0)
Screenshot: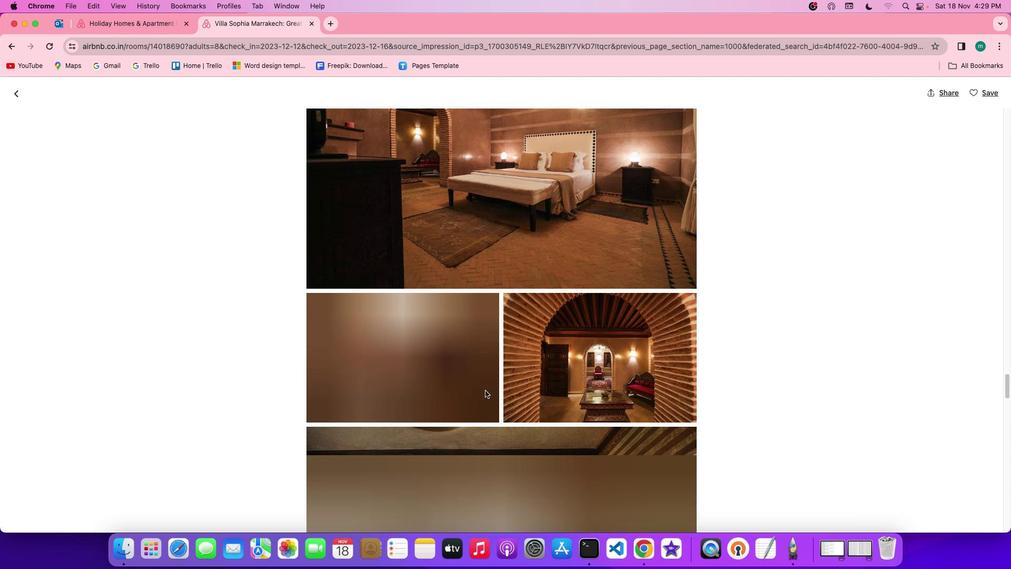 
Action: Mouse scrolled (485, 390) with delta (0, -1)
Screenshot: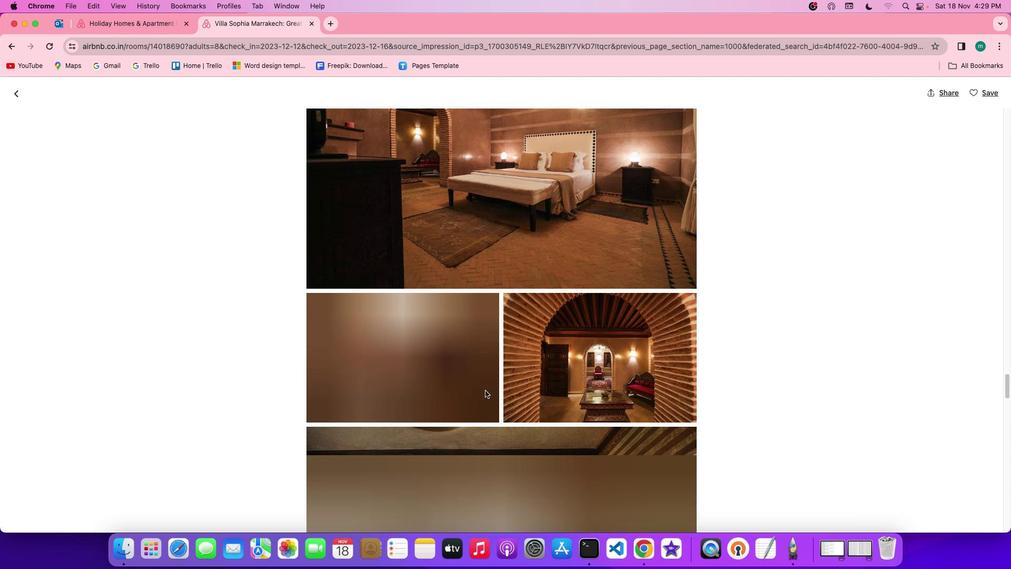 
Action: Mouse scrolled (485, 390) with delta (0, -2)
Screenshot: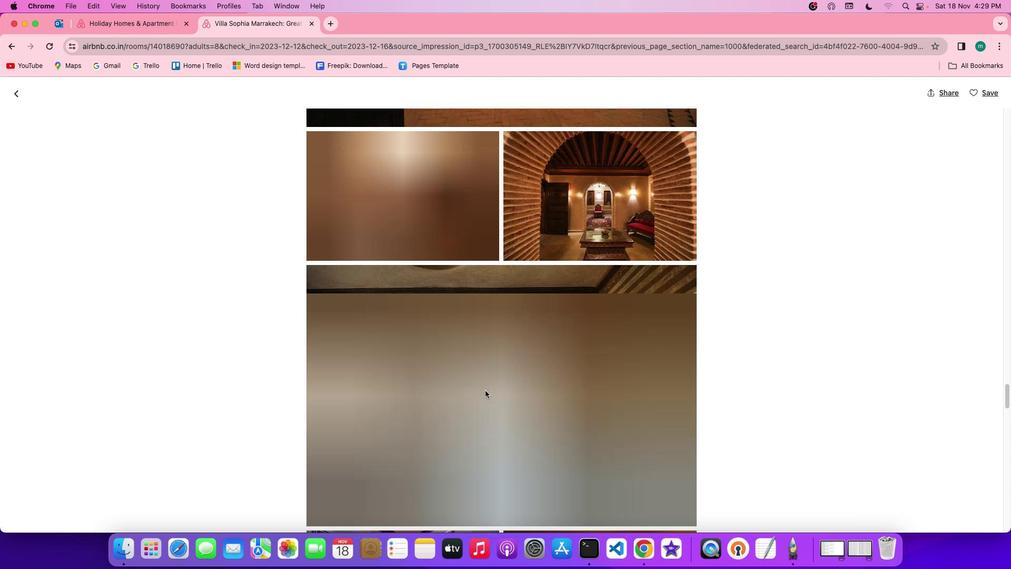 
Action: Mouse scrolled (485, 390) with delta (0, -3)
Screenshot: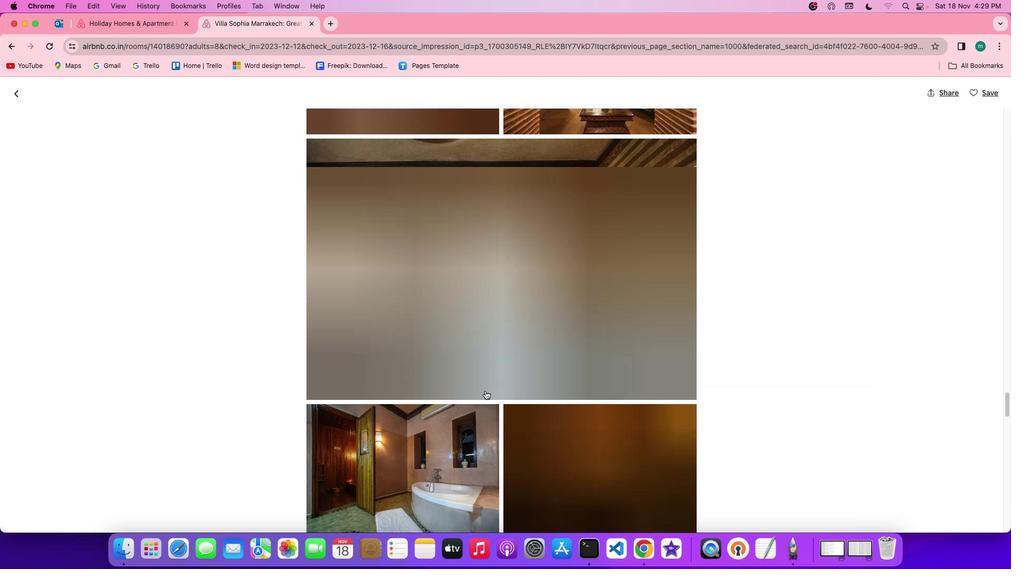 
Action: Mouse scrolled (485, 390) with delta (0, 0)
Screenshot: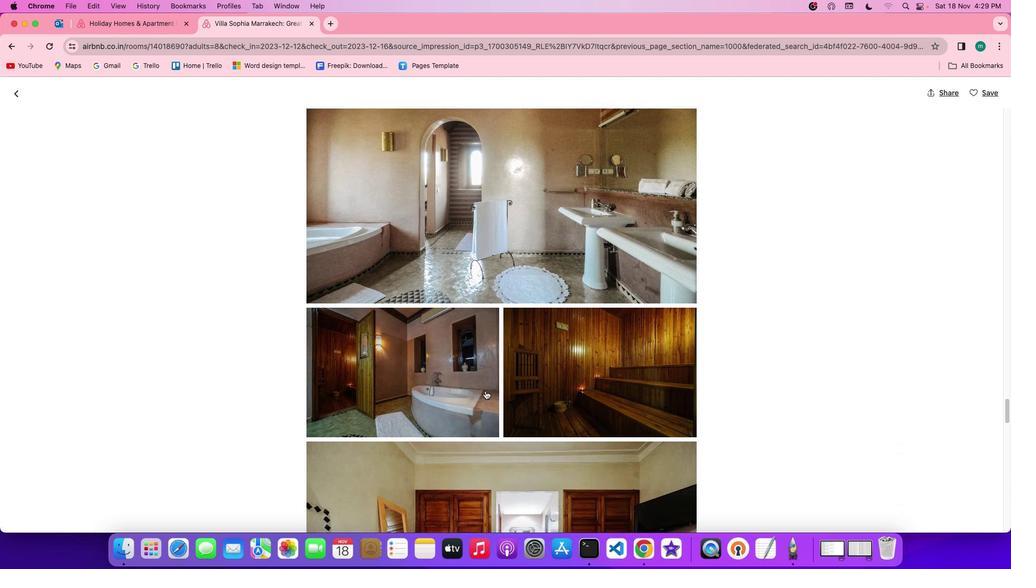 
Action: Mouse scrolled (485, 390) with delta (0, 0)
Screenshot: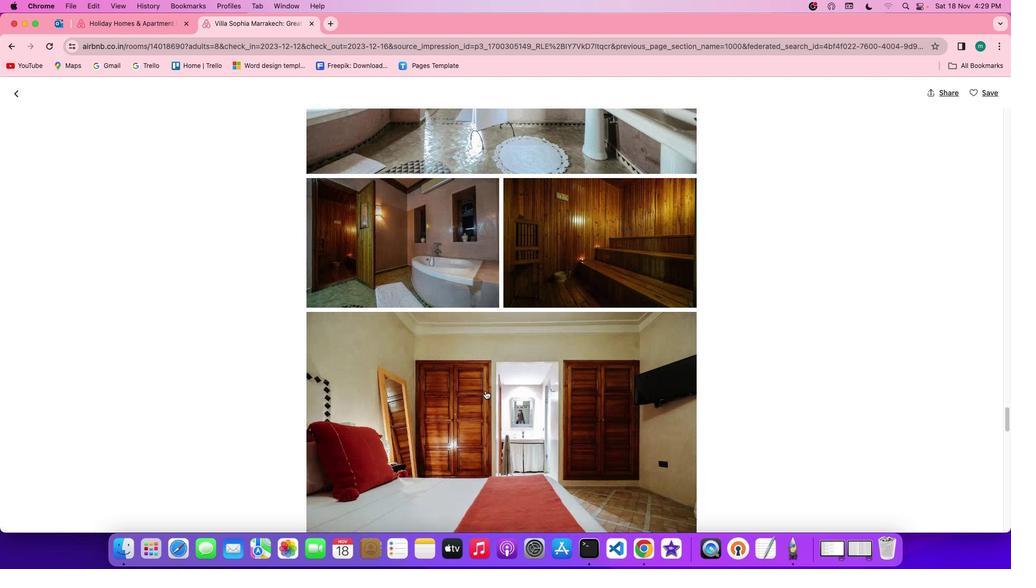 
Action: Mouse scrolled (485, 390) with delta (0, -1)
Screenshot: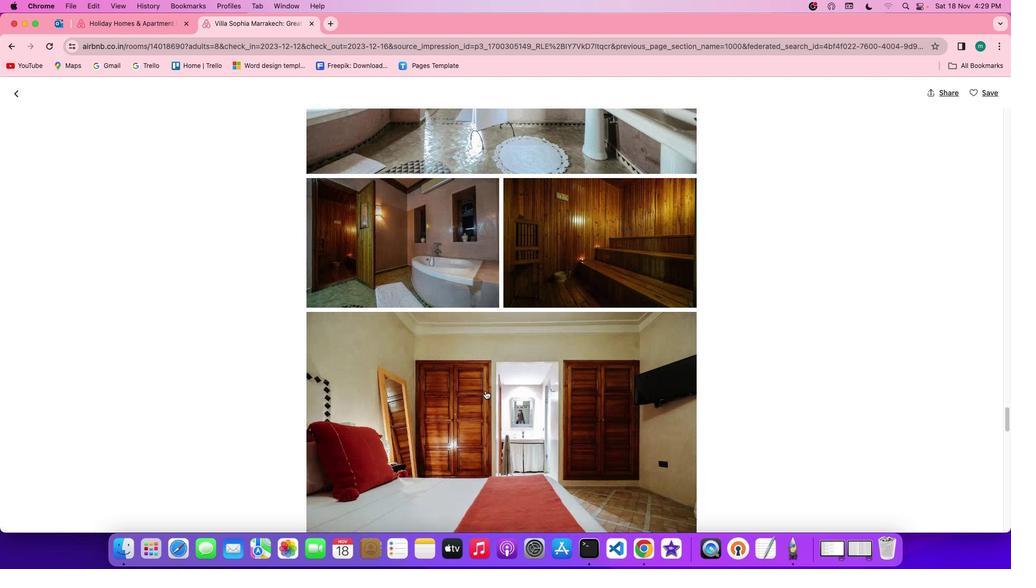 
Action: Mouse scrolled (485, 390) with delta (0, -2)
Screenshot: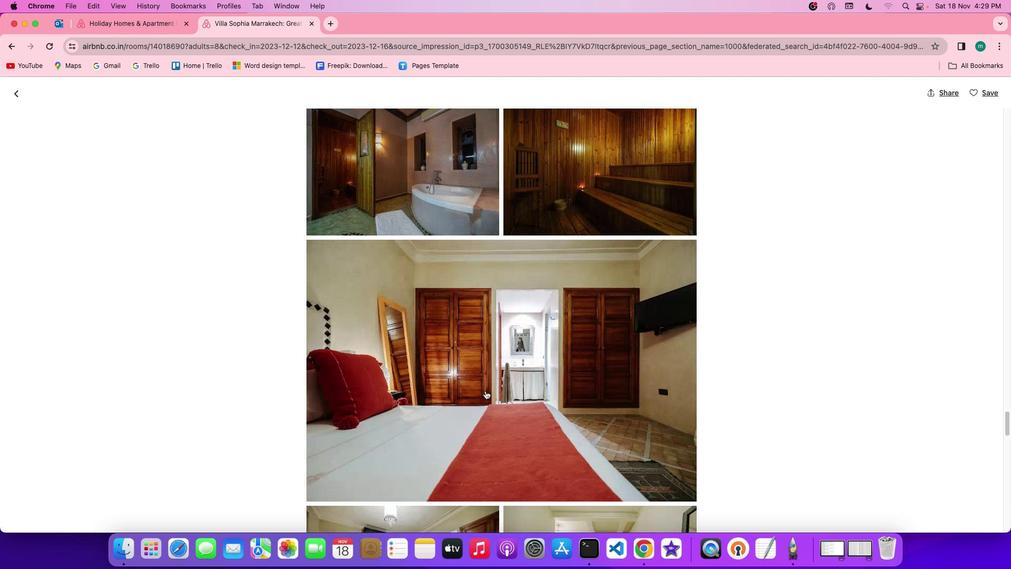 
Action: Mouse scrolled (485, 390) with delta (0, -3)
Screenshot: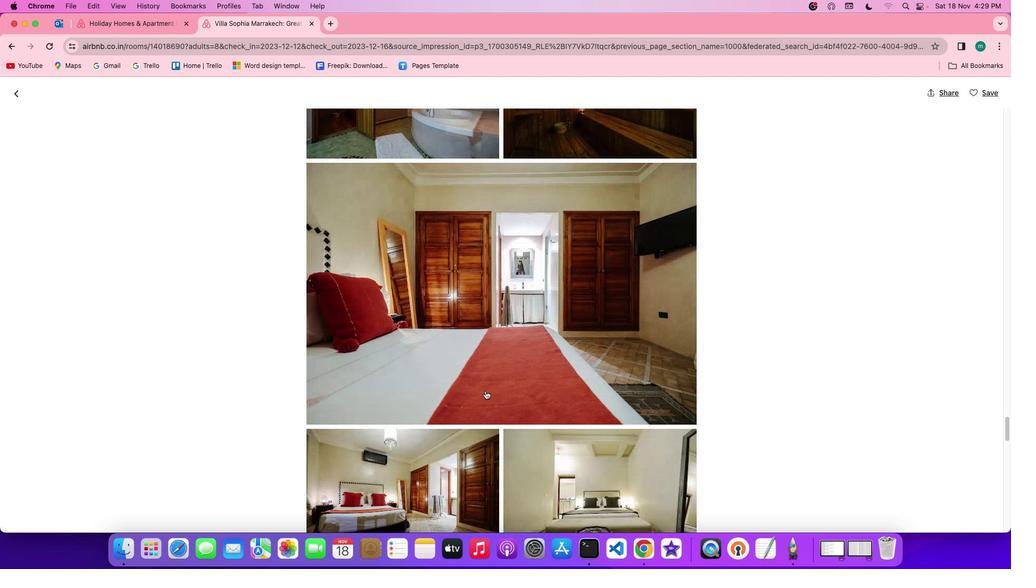 
Action: Mouse scrolled (485, 390) with delta (0, -3)
Screenshot: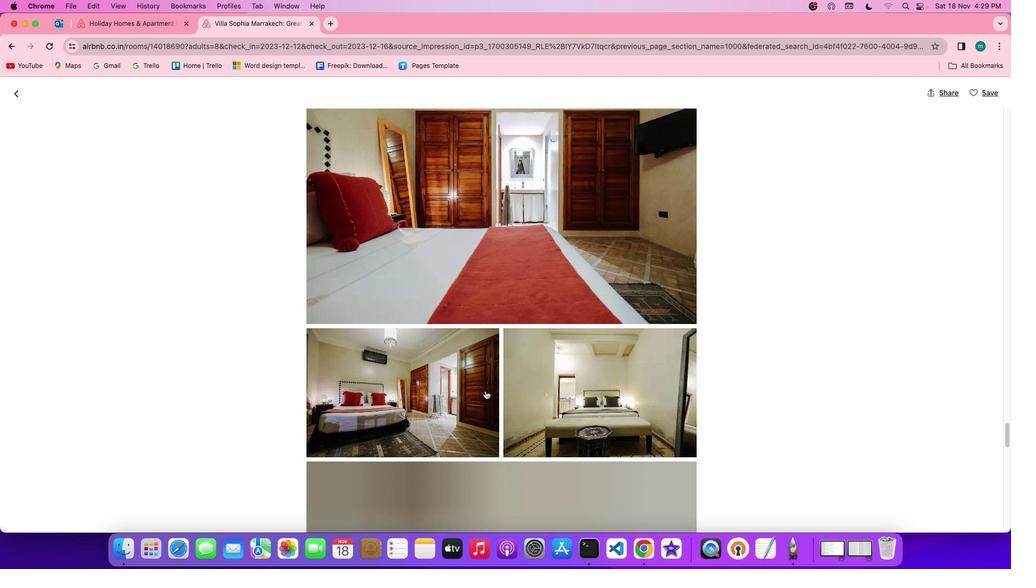 
Action: Mouse scrolled (485, 390) with delta (0, 0)
Screenshot: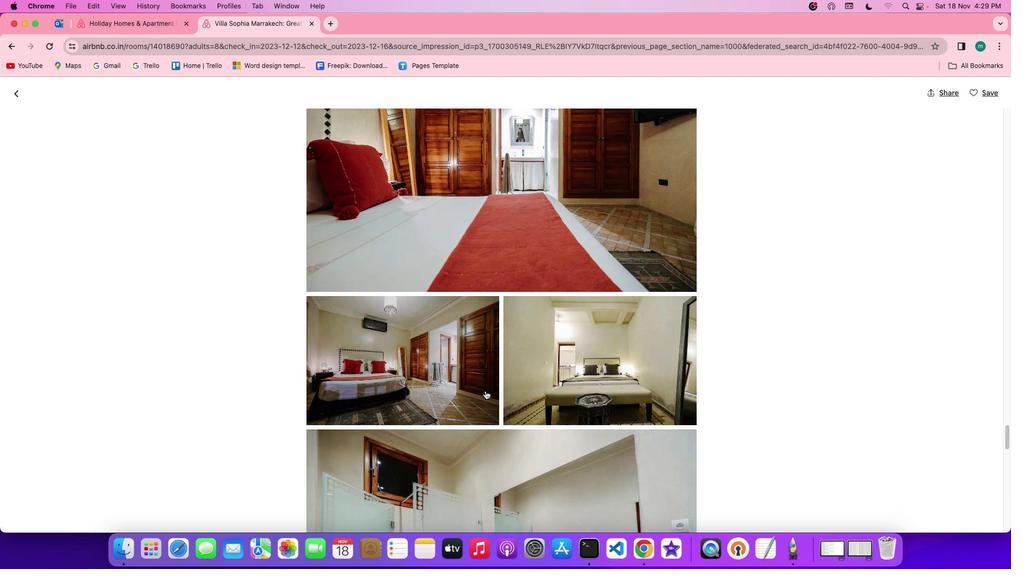 
Action: Mouse scrolled (485, 390) with delta (0, 0)
Screenshot: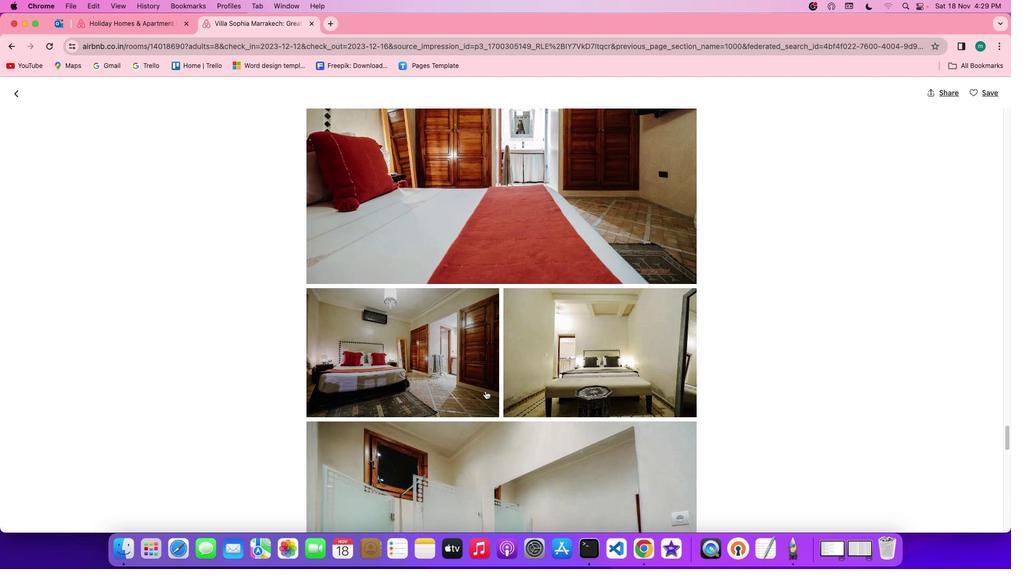 
Action: Mouse scrolled (485, 390) with delta (0, 0)
Screenshot: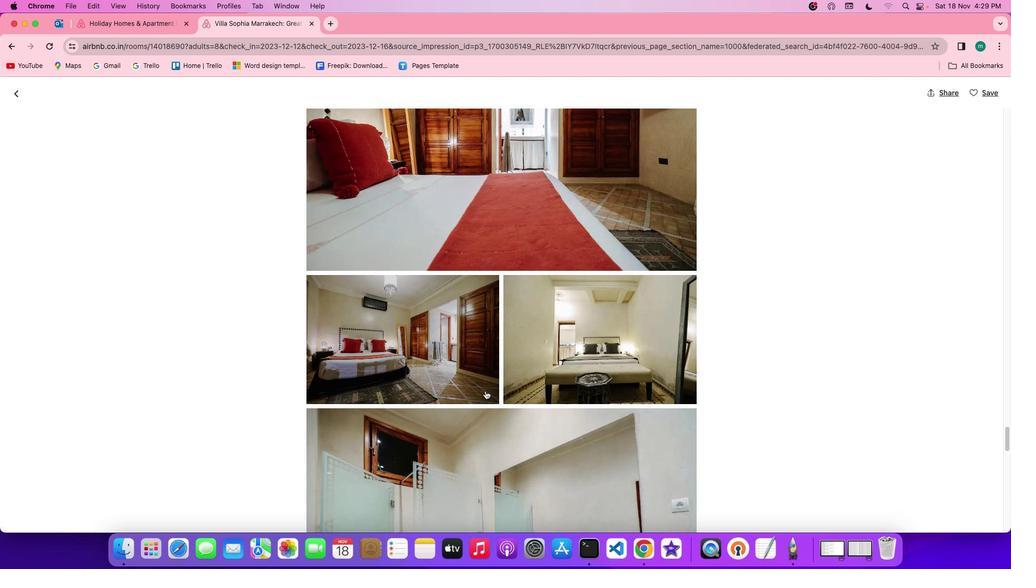 
Action: Mouse scrolled (485, 390) with delta (0, -1)
Screenshot: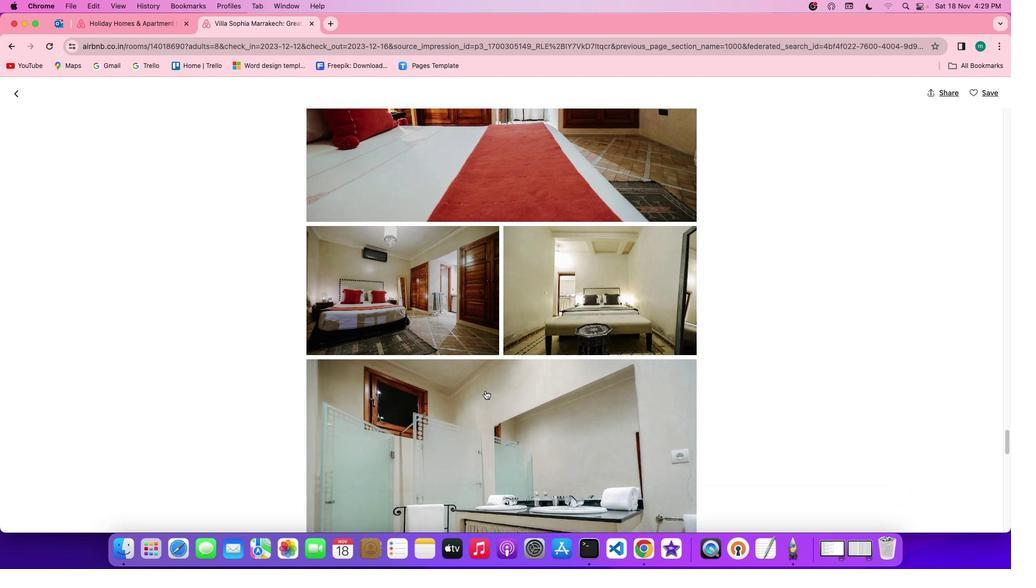
Action: Mouse scrolled (485, 390) with delta (0, -1)
Screenshot: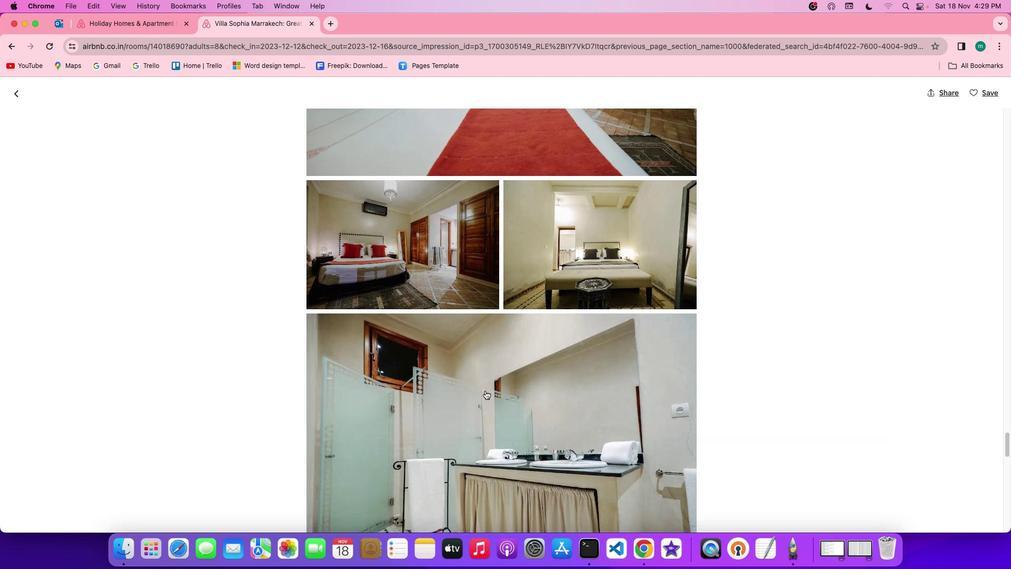 
Action: Mouse scrolled (485, 390) with delta (0, 0)
Screenshot: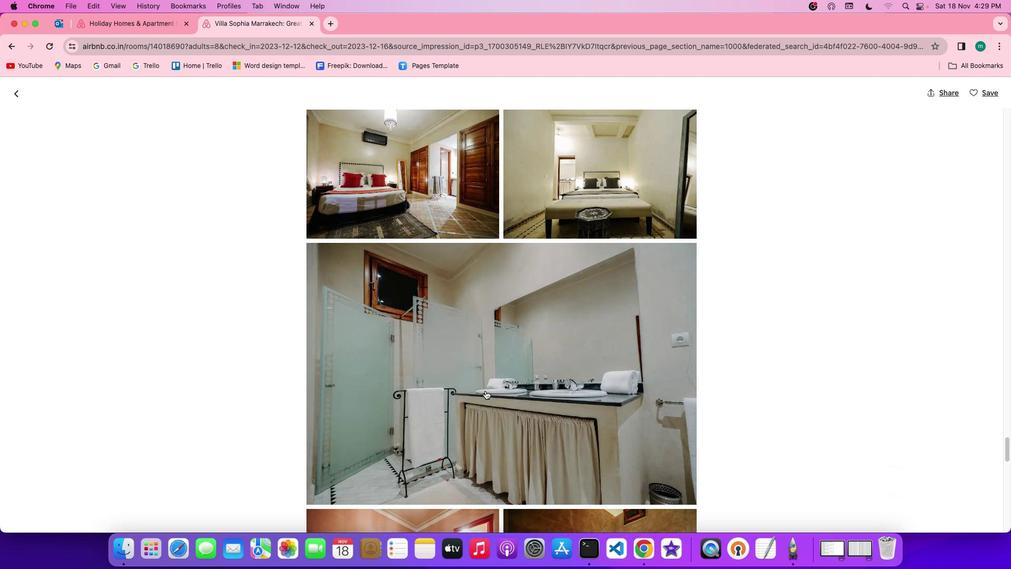 
Action: Mouse scrolled (485, 390) with delta (0, 0)
Screenshot: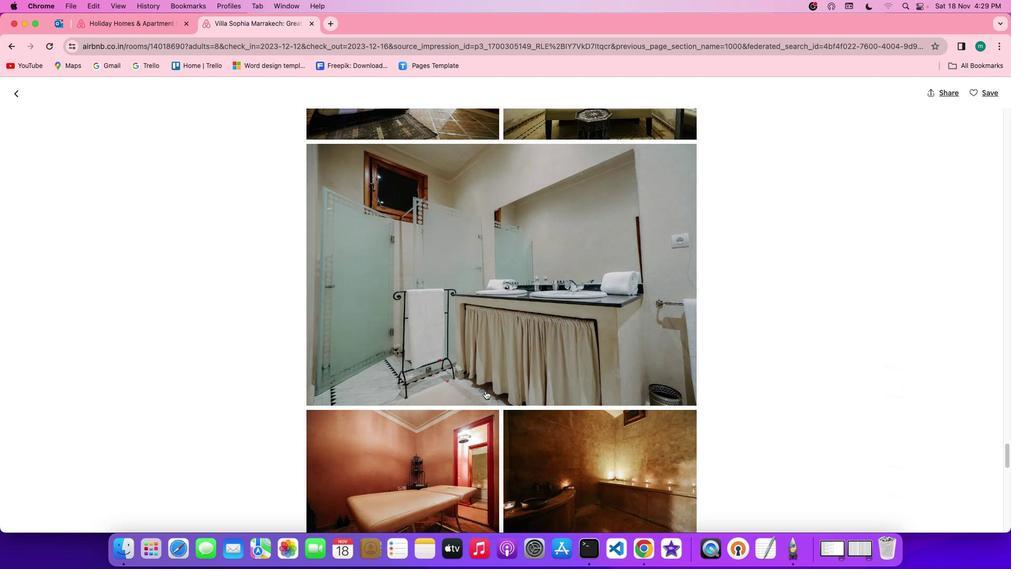 
Action: Mouse scrolled (485, 390) with delta (0, -1)
Screenshot: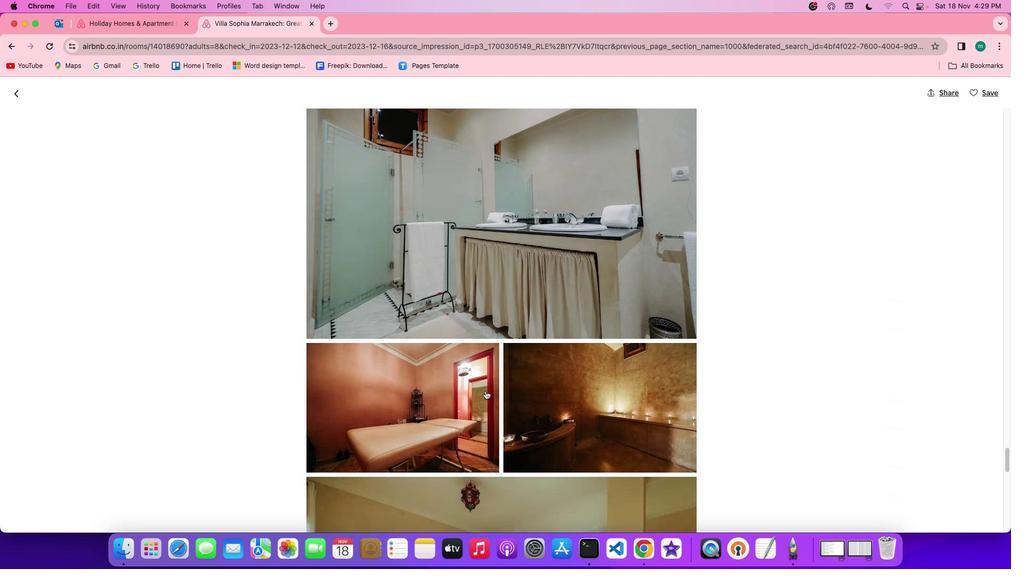 
Action: Mouse scrolled (485, 390) with delta (0, -2)
Screenshot: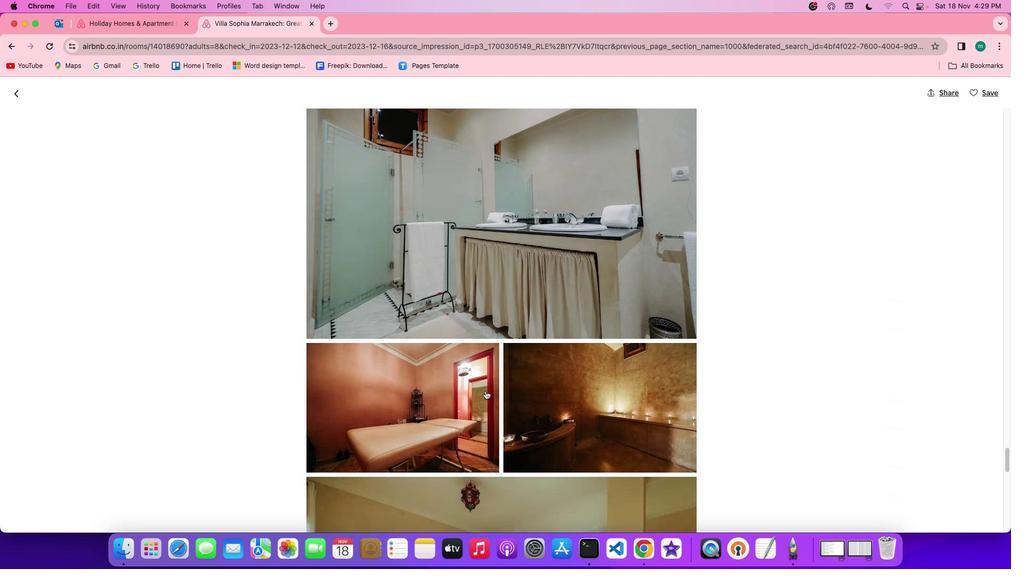 
Action: Mouse scrolled (485, 390) with delta (0, -2)
Screenshot: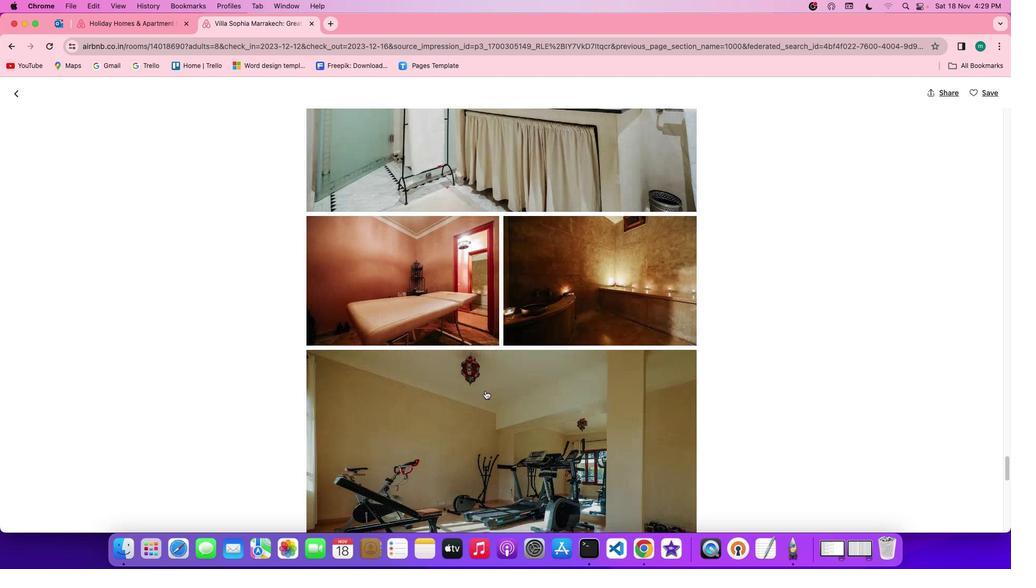 
Action: Mouse scrolled (485, 390) with delta (0, 0)
Screenshot: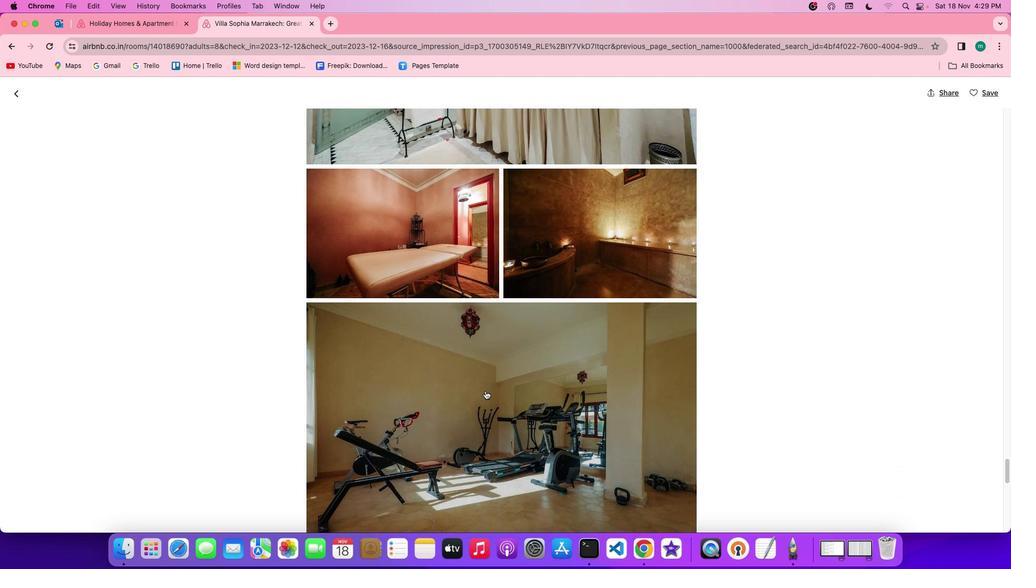 
Action: Mouse scrolled (485, 390) with delta (0, 0)
Screenshot: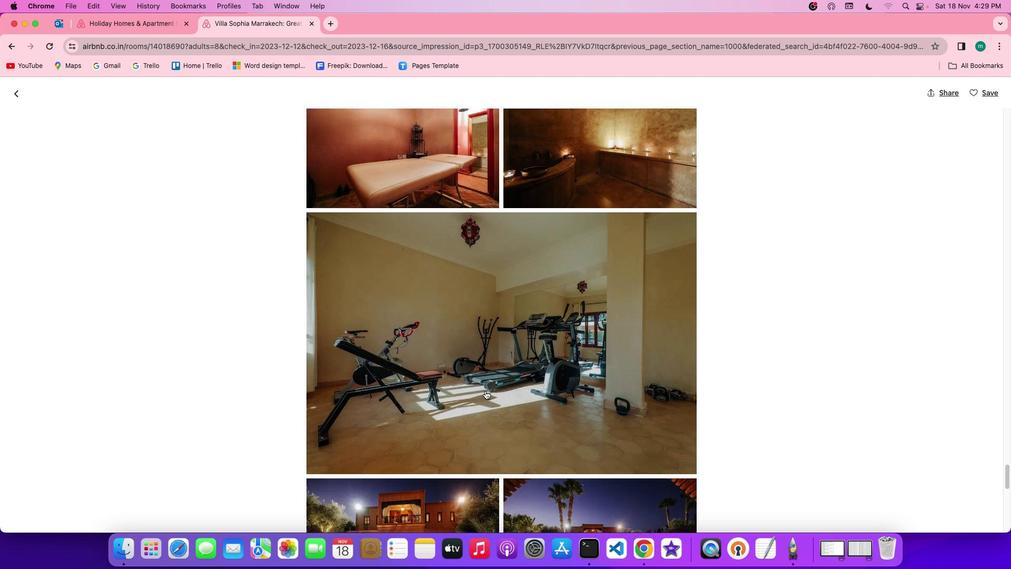 
Action: Mouse scrolled (485, 390) with delta (0, -1)
Screenshot: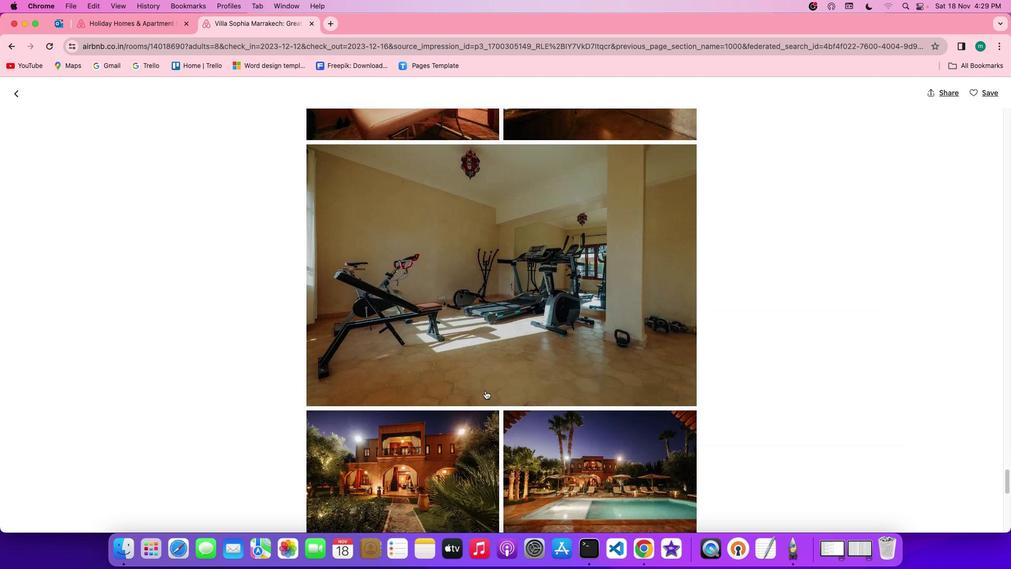 
Action: Mouse scrolled (485, 390) with delta (0, -2)
Screenshot: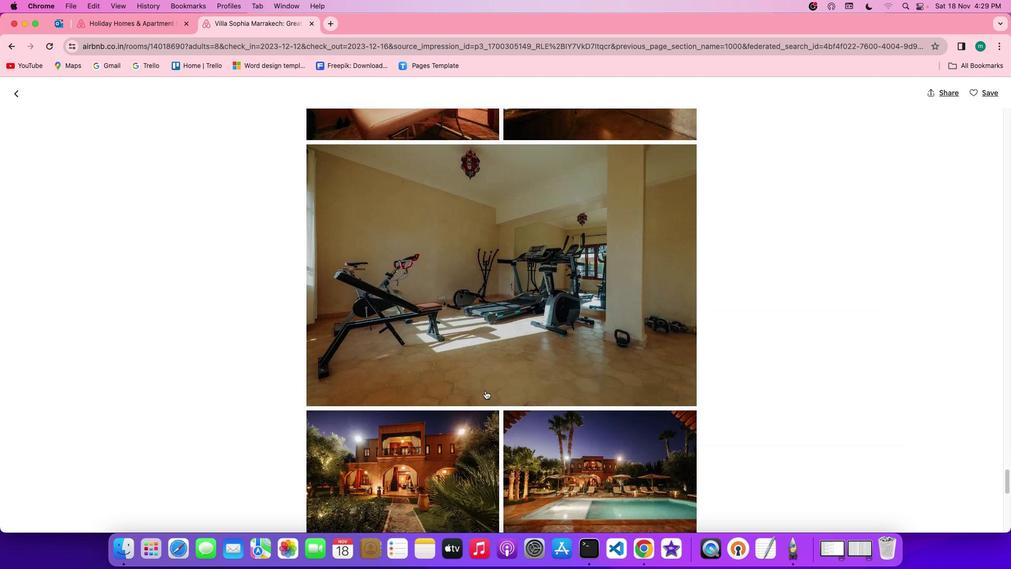 
Action: Mouse scrolled (485, 390) with delta (0, 0)
Screenshot: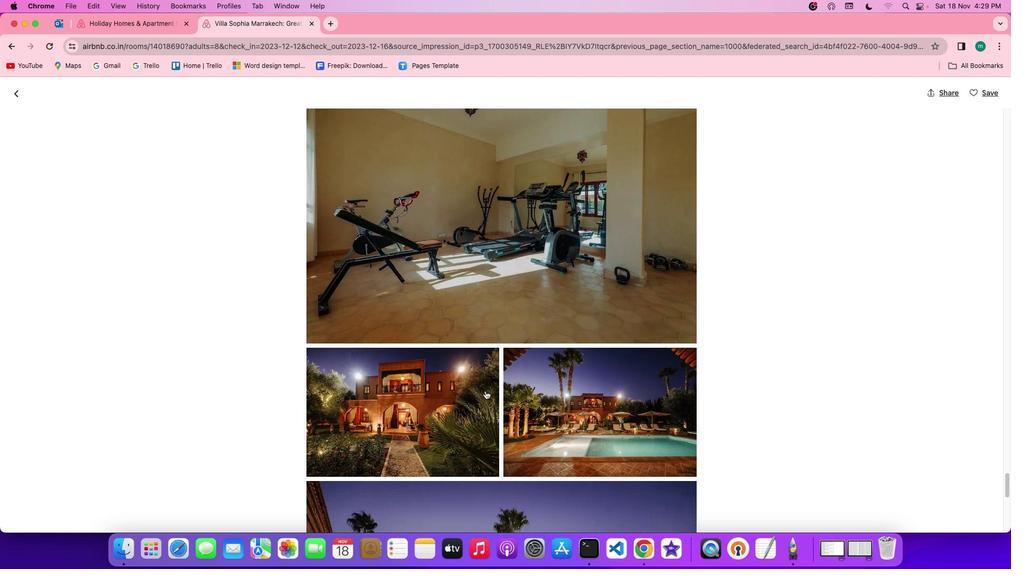 
Action: Mouse scrolled (485, 390) with delta (0, 0)
Screenshot: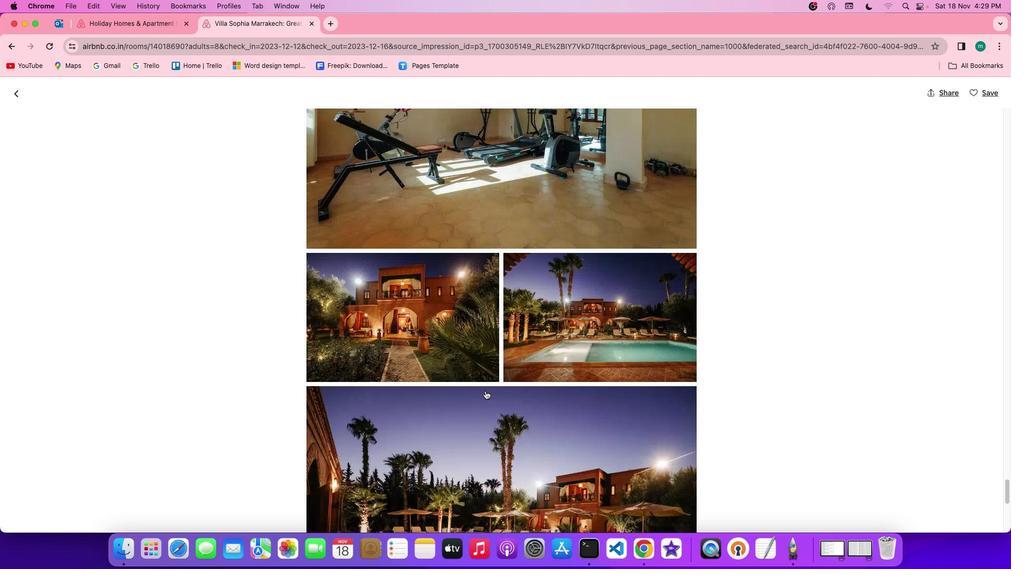 
Action: Mouse scrolled (485, 390) with delta (0, -1)
Screenshot: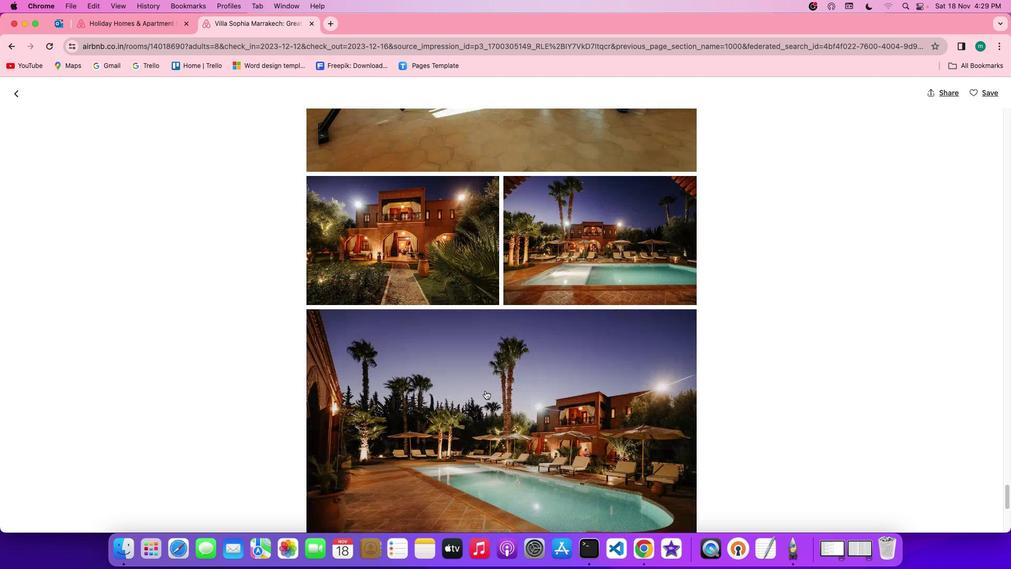 
Action: Mouse scrolled (485, 390) with delta (0, -2)
Screenshot: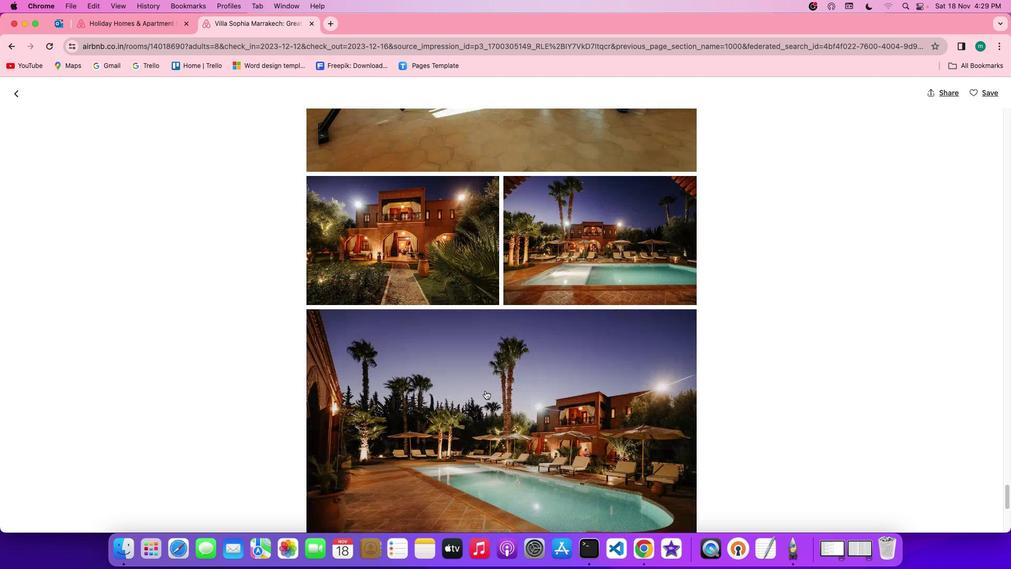 
Action: Mouse moved to (485, 391)
Screenshot: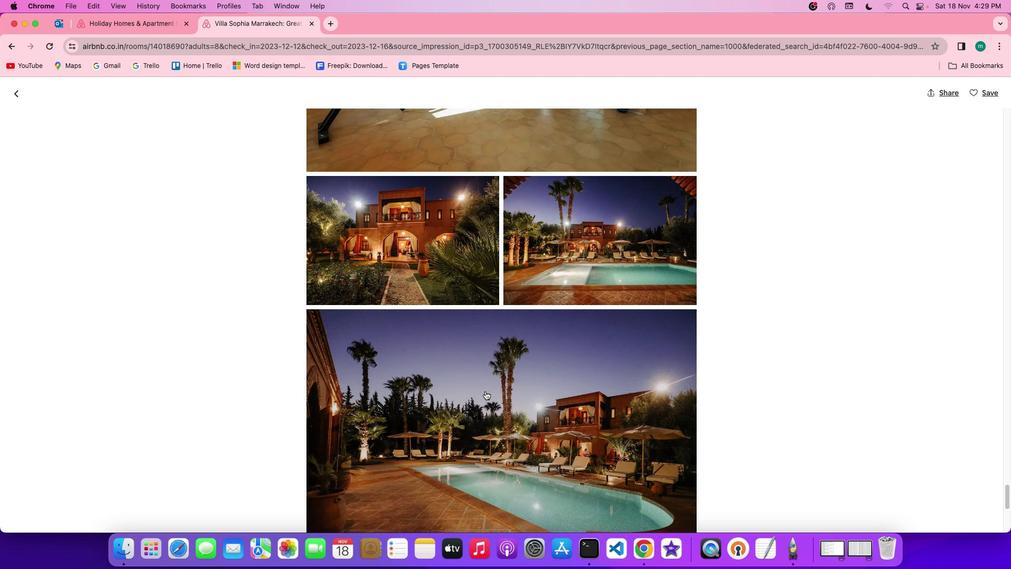 
Action: Mouse scrolled (485, 391) with delta (0, 0)
Screenshot: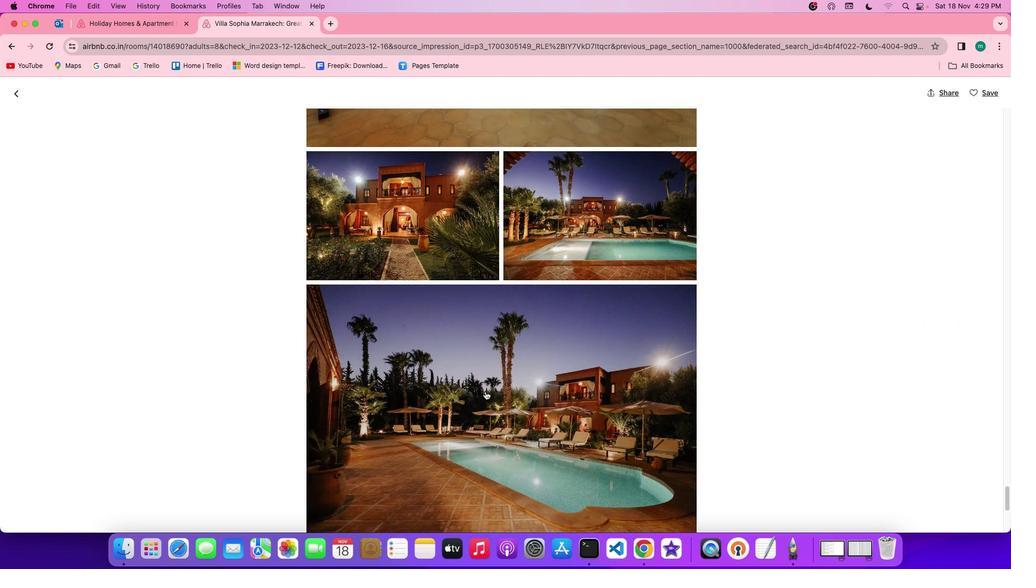 
Action: Mouse scrolled (485, 391) with delta (0, 0)
Screenshot: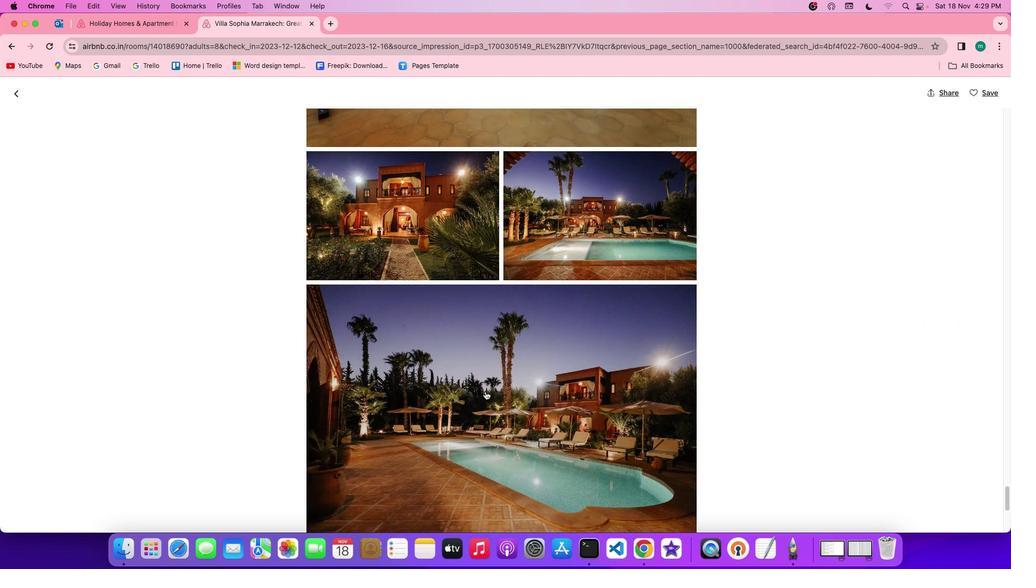 
Action: Mouse scrolled (485, 391) with delta (0, -1)
Screenshot: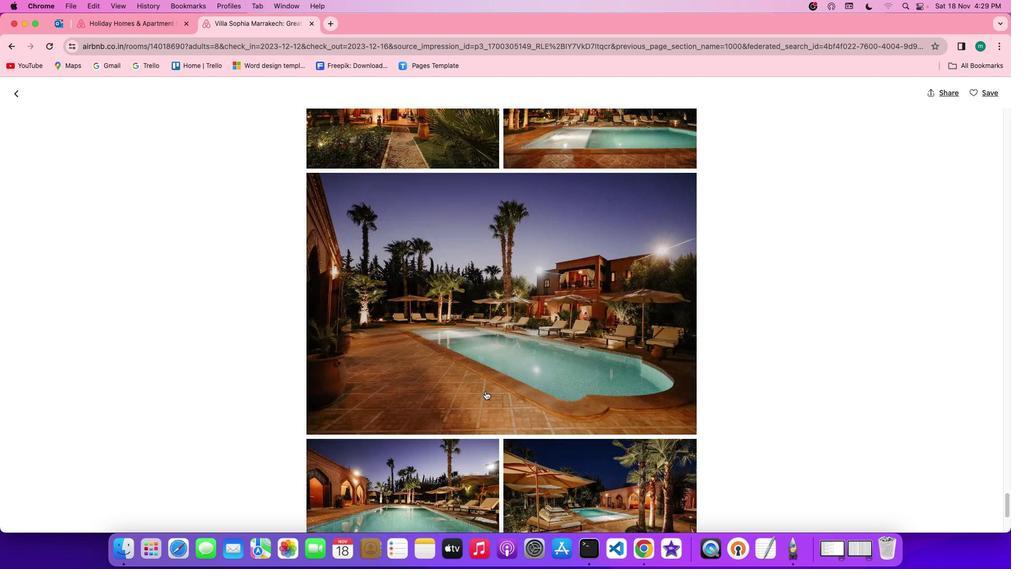 
Action: Mouse scrolled (485, 391) with delta (0, -2)
Screenshot: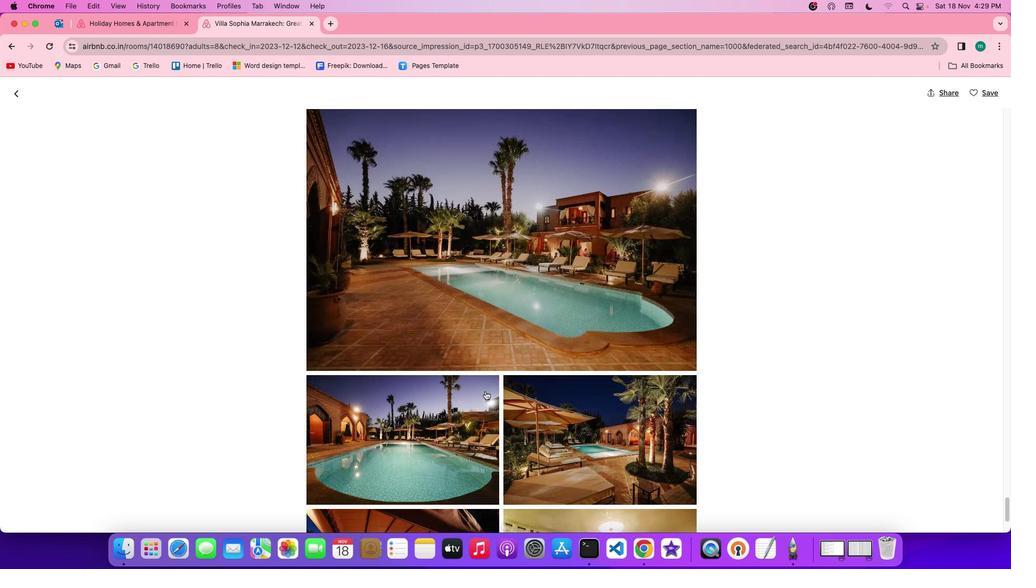 
Action: Mouse scrolled (485, 391) with delta (0, 0)
Screenshot: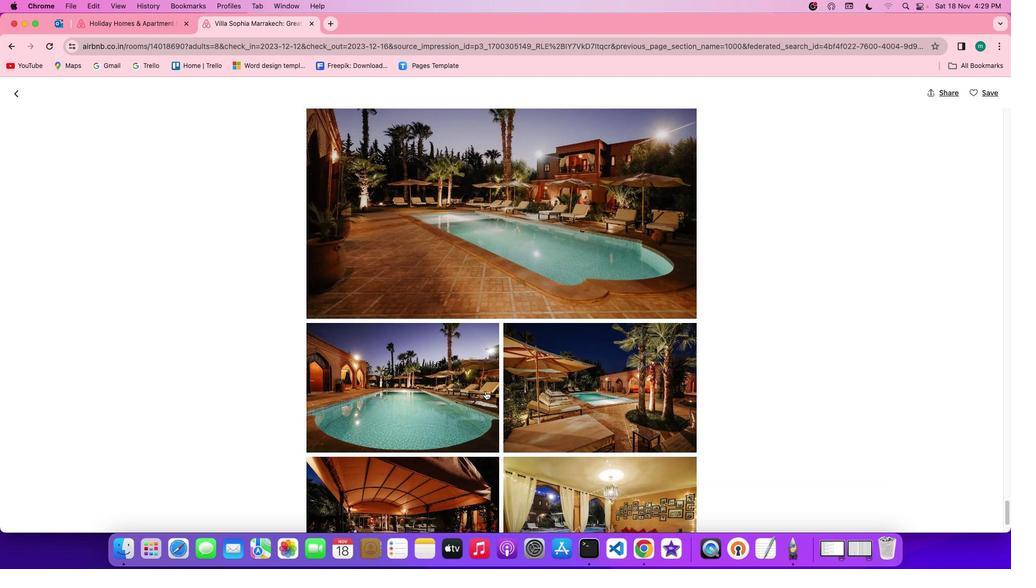 
Action: Mouse scrolled (485, 391) with delta (0, 0)
Screenshot: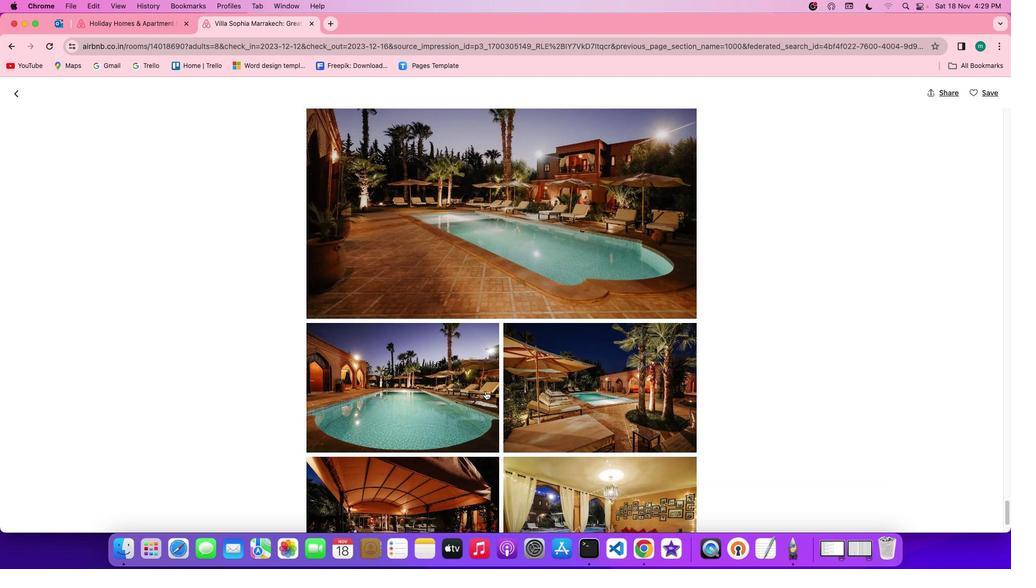 
Action: Mouse scrolled (485, 391) with delta (0, -1)
Screenshot: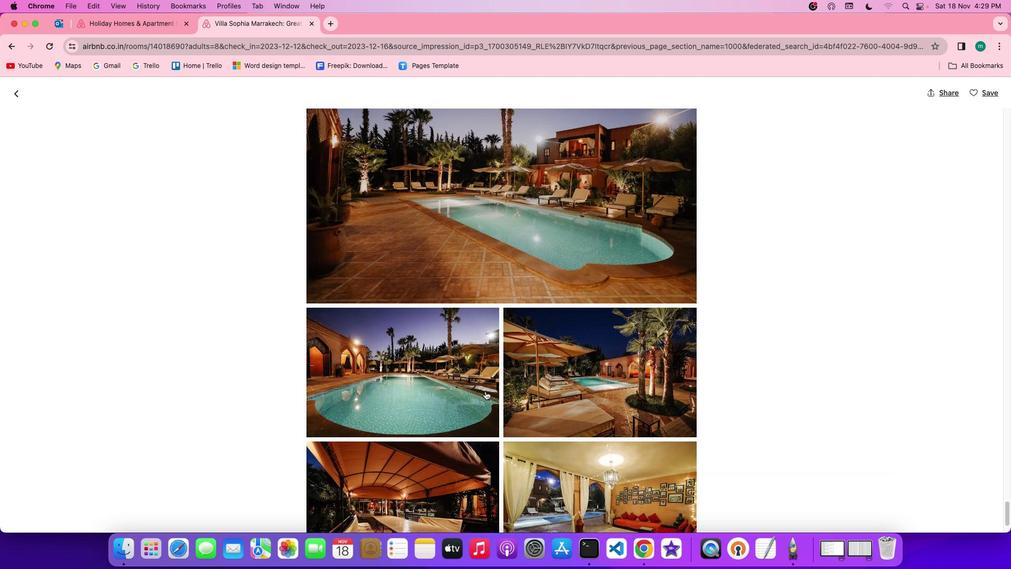 
Action: Mouse scrolled (485, 391) with delta (0, -2)
